 Task: Use the "Details" tool to adjust sharpness and clarity in a close-up photo
Action: Mouse moved to (784, 555)
Screenshot: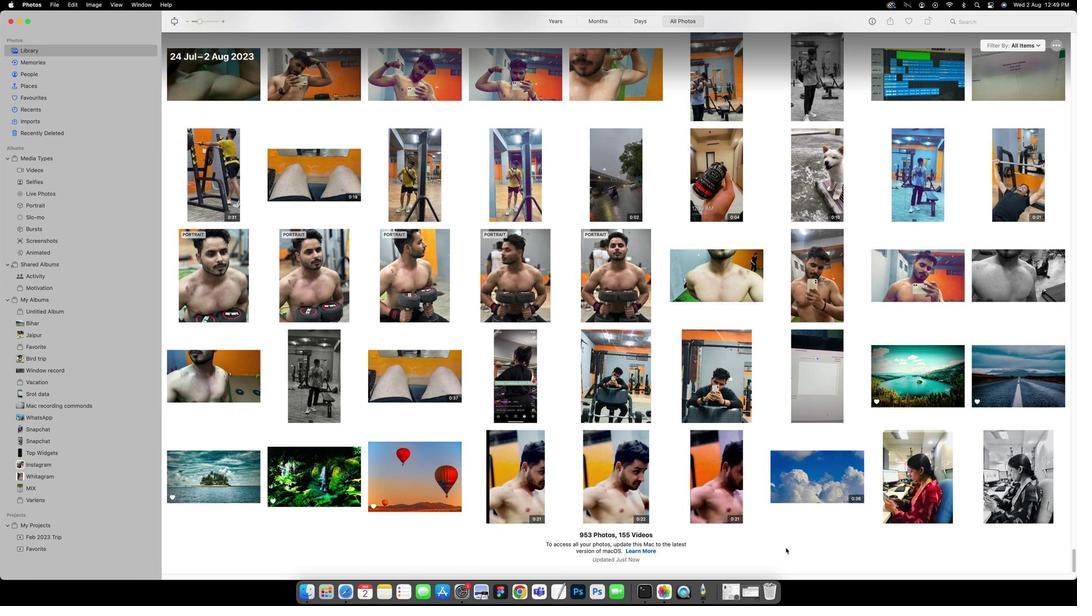 
Action: Mouse pressed left at (784, 555)
Screenshot: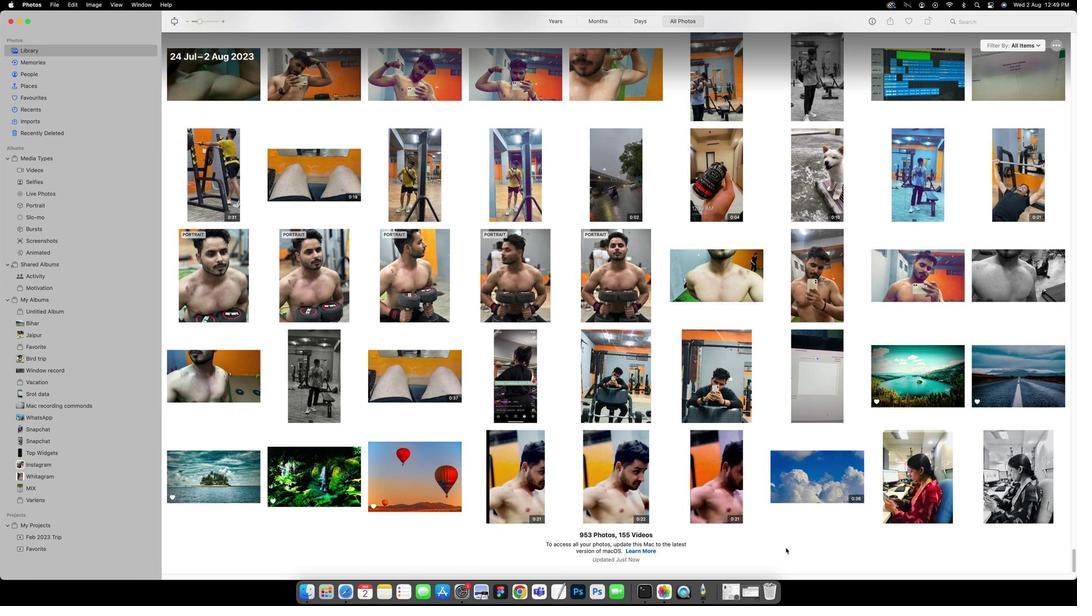 
Action: Mouse moved to (39, 100)
Screenshot: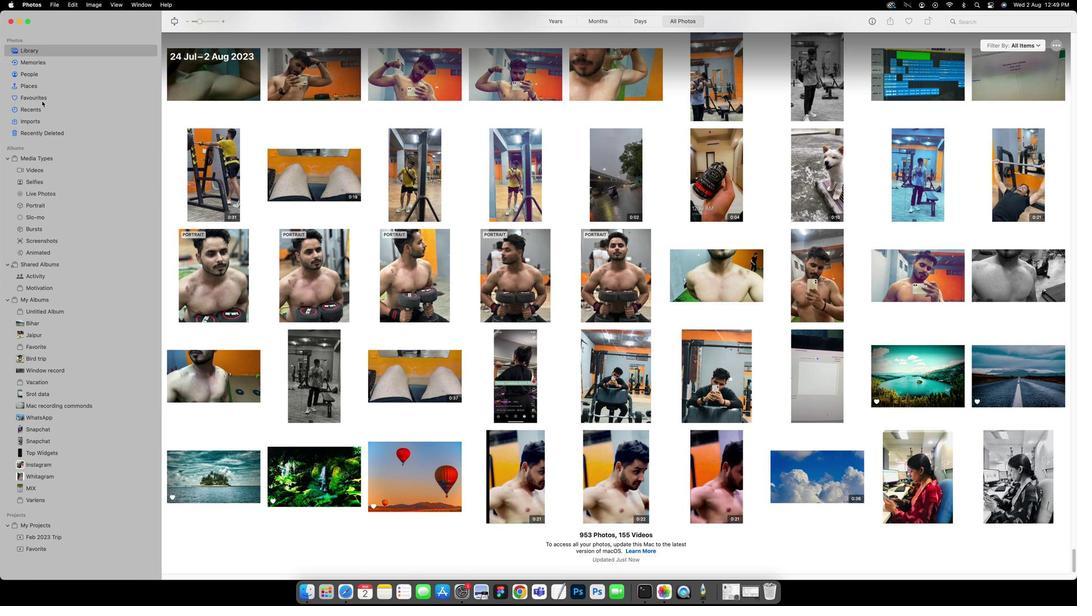 
Action: Mouse pressed left at (39, 100)
Screenshot: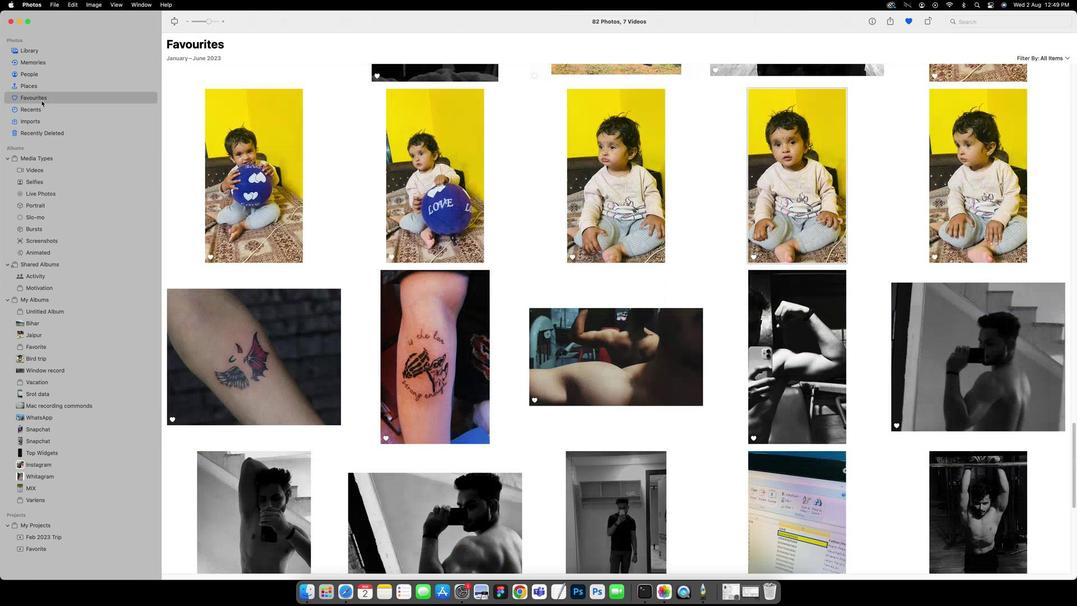 
Action: Mouse moved to (624, 166)
Screenshot: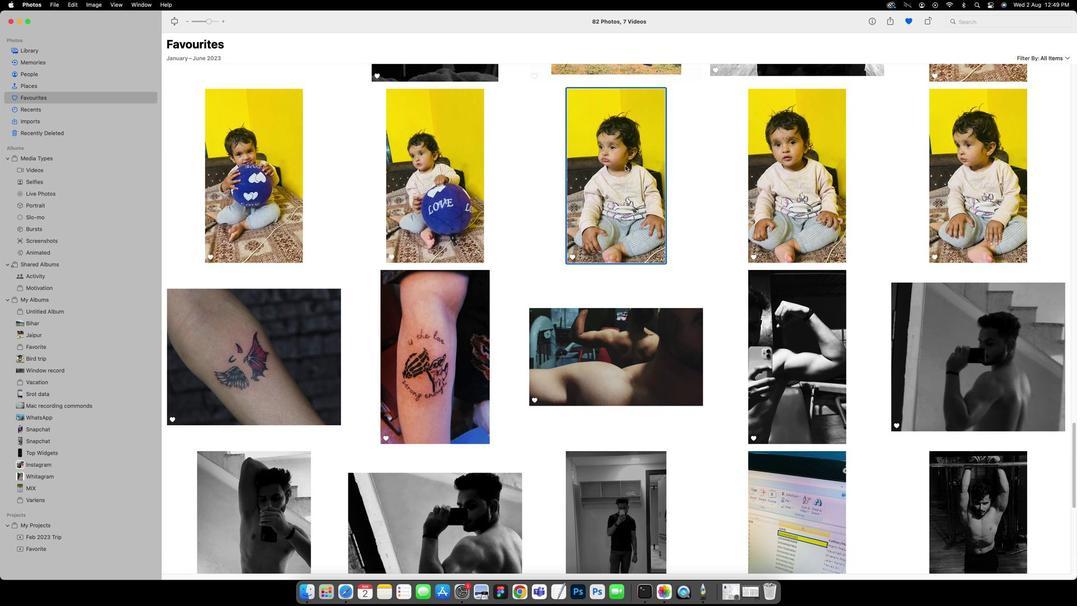 
Action: Mouse pressed left at (624, 166)
Screenshot: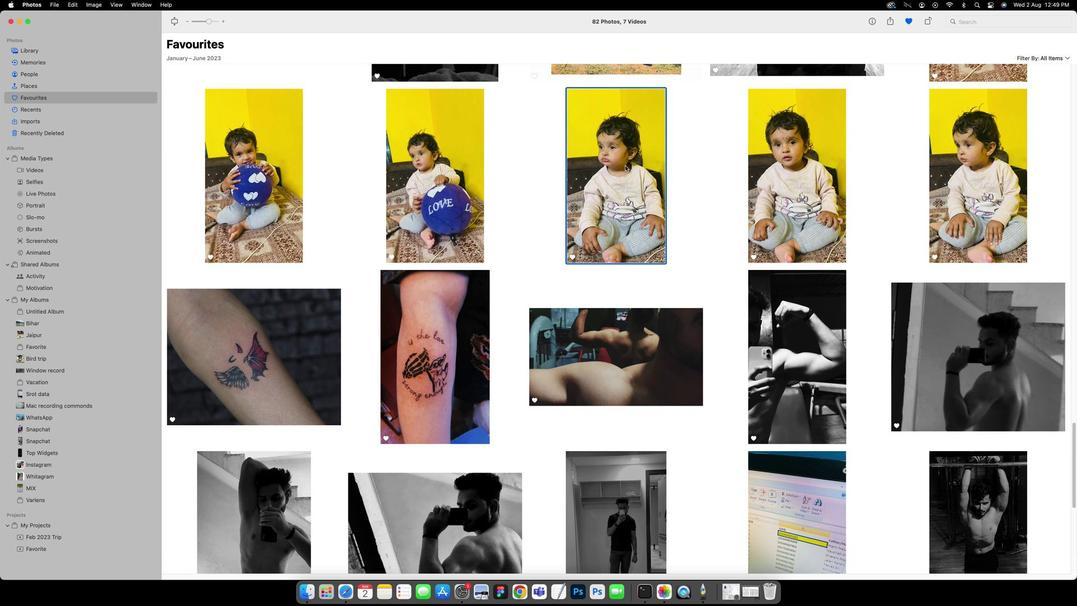 
Action: Mouse moved to (989, 165)
Screenshot: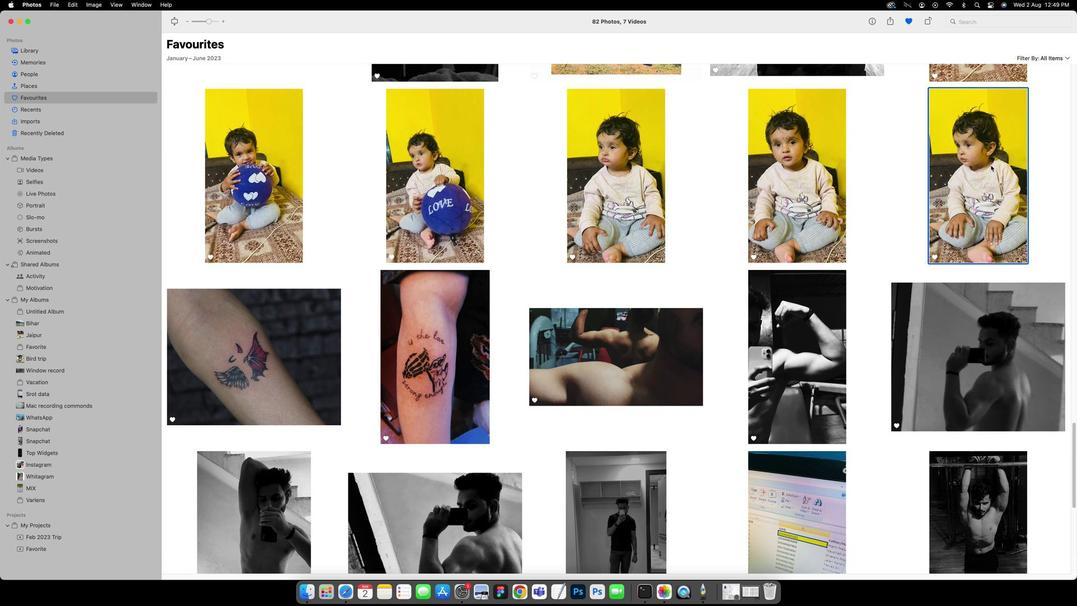 
Action: Mouse pressed left at (989, 165)
Screenshot: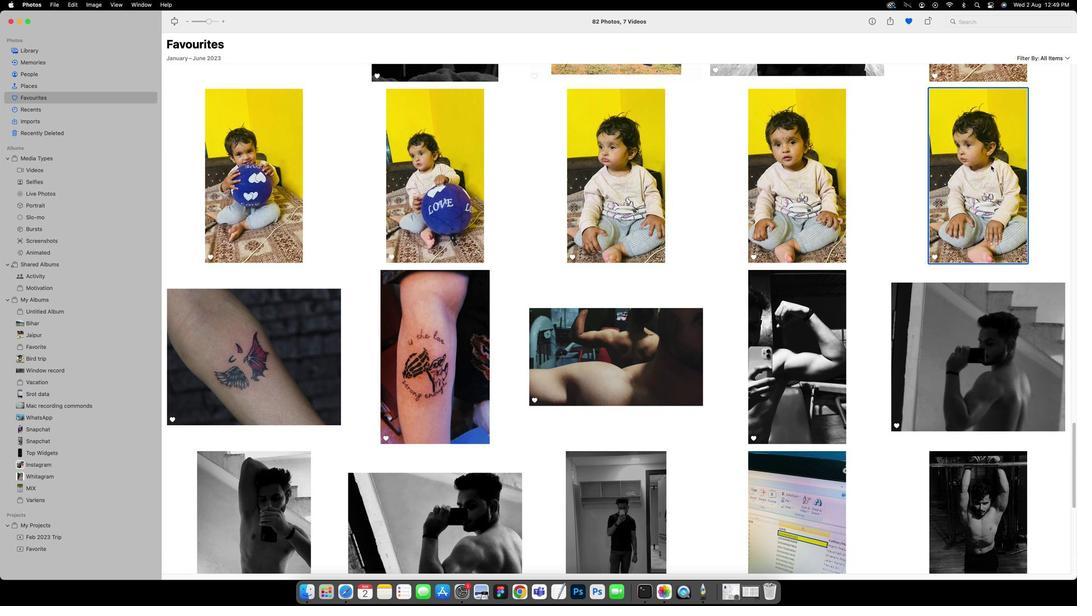 
Action: Mouse pressed left at (989, 165)
Screenshot: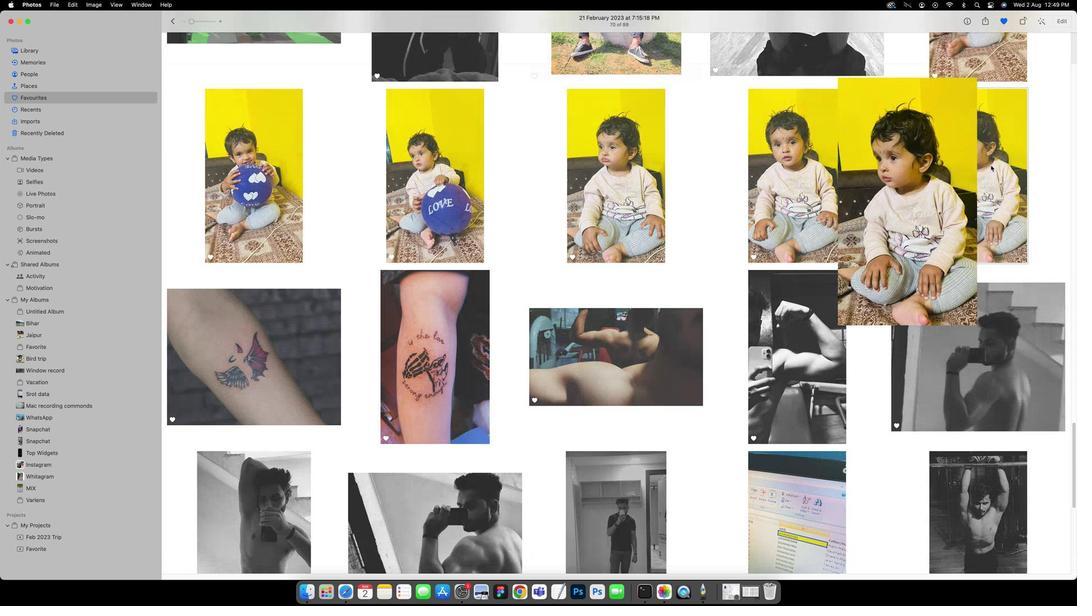 
Action: Mouse moved to (1057, 20)
Screenshot: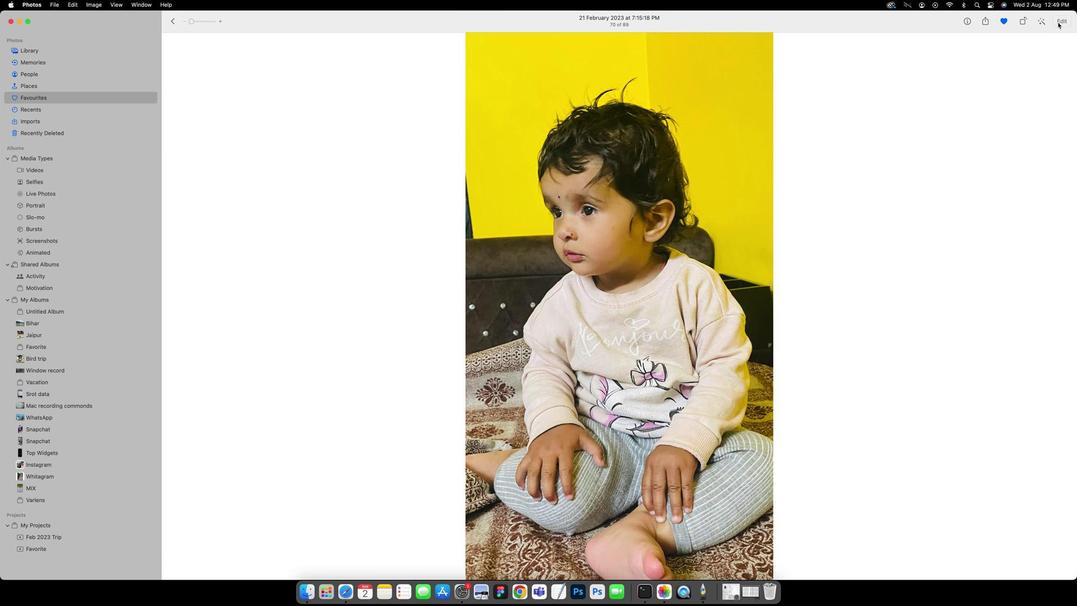 
Action: Mouse pressed left at (1057, 20)
Screenshot: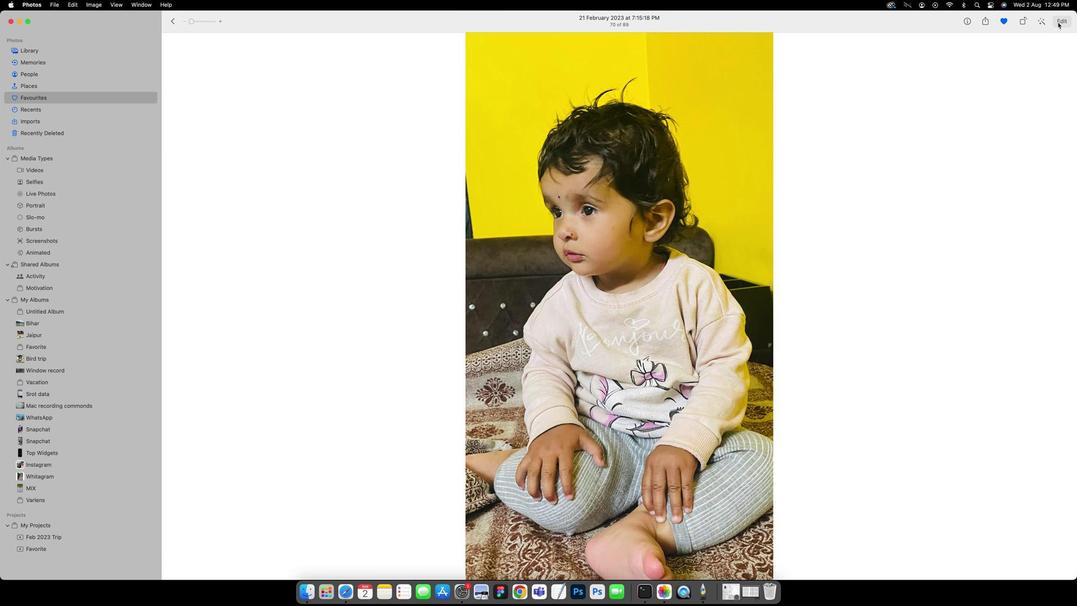 
Action: Mouse moved to (978, 183)
Screenshot: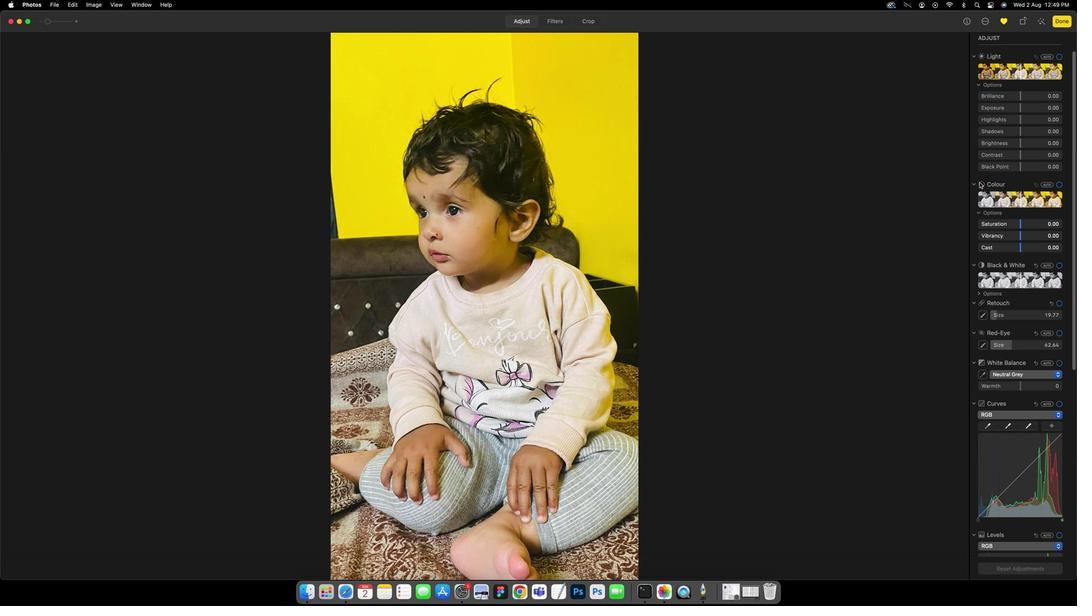
Action: Mouse scrolled (978, 183) with delta (-1, -2)
Screenshot: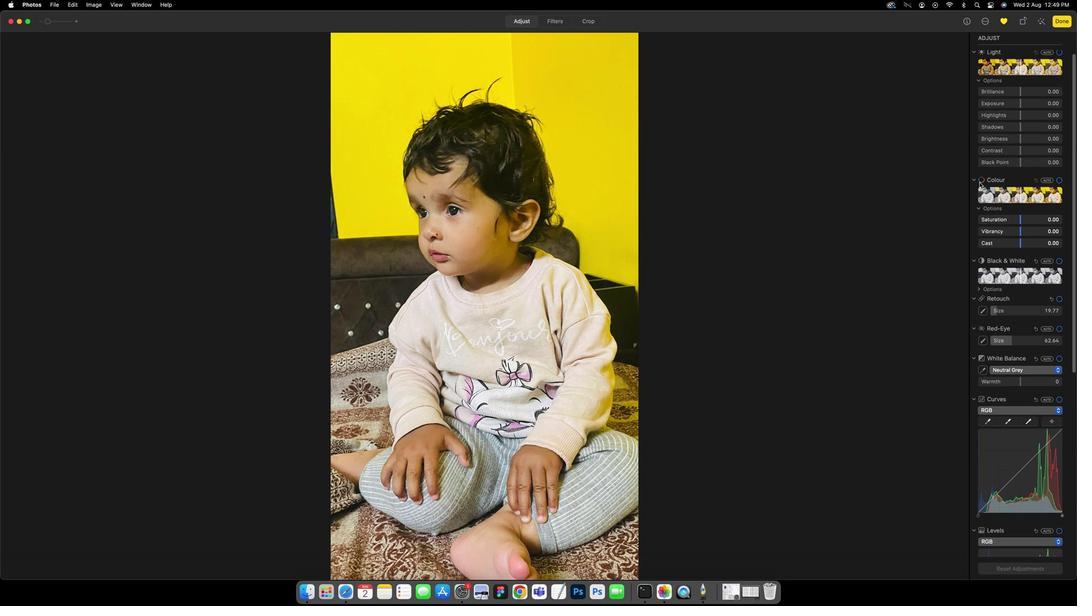 
Action: Mouse scrolled (978, 183) with delta (-1, -2)
Screenshot: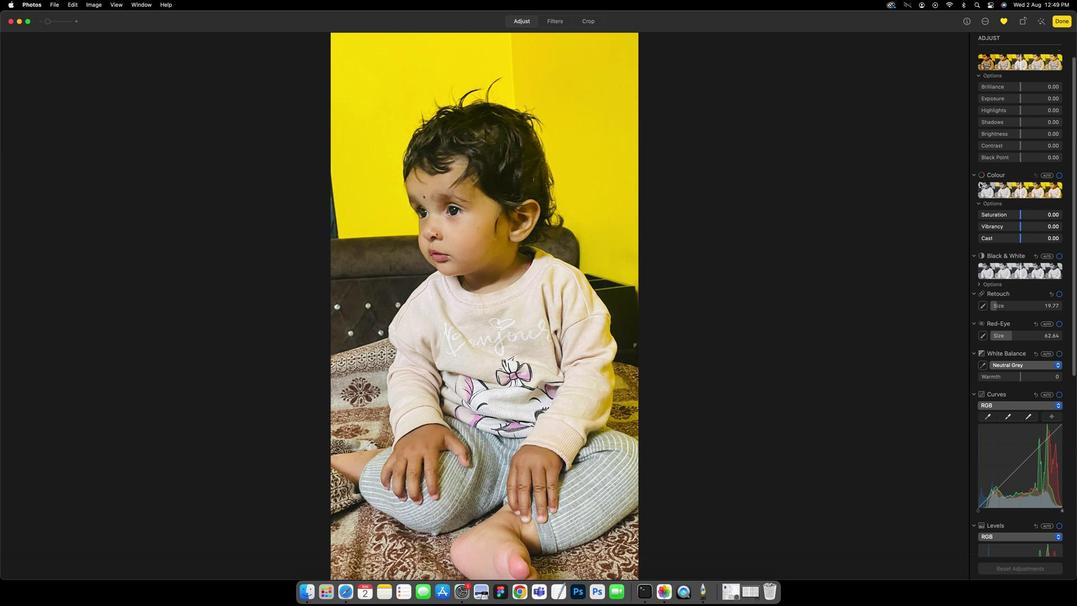 
Action: Mouse scrolled (978, 183) with delta (-1, -2)
Screenshot: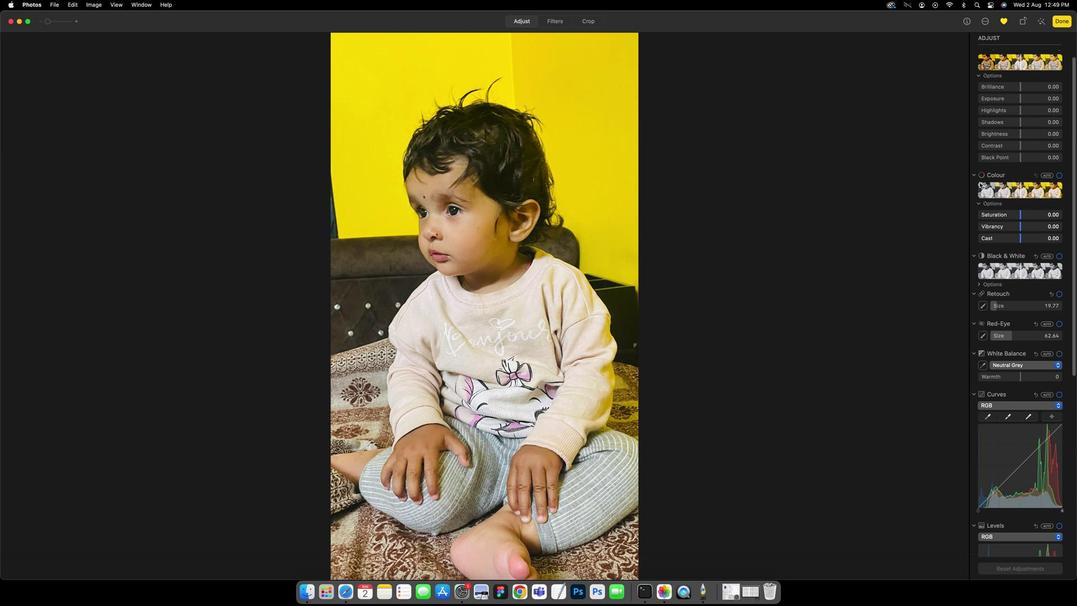 
Action: Mouse scrolled (978, 183) with delta (-1, -2)
Screenshot: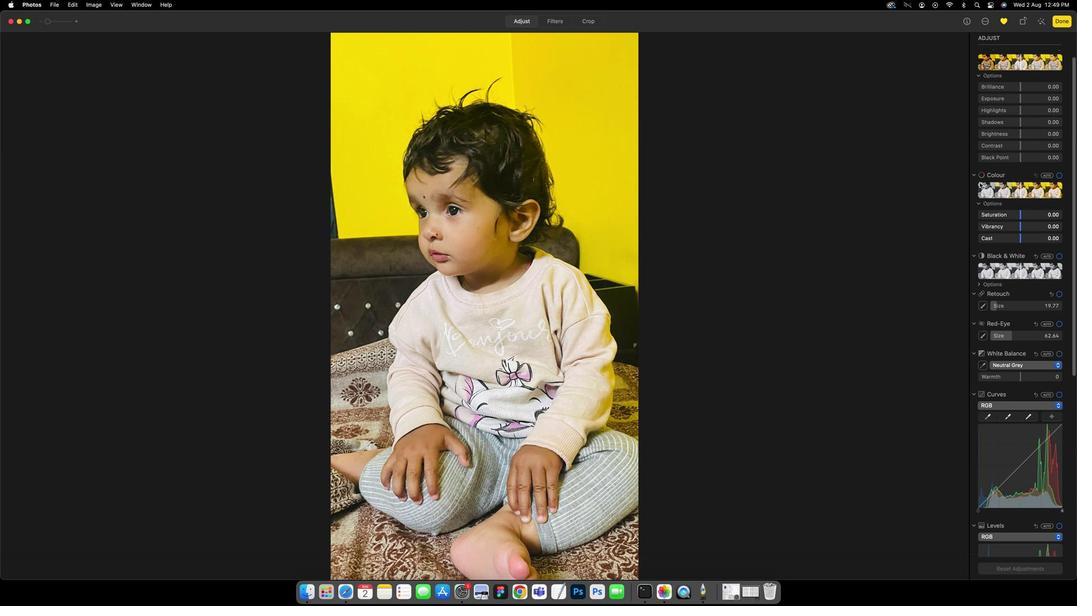 
Action: Mouse scrolled (978, 183) with delta (-1, -2)
Screenshot: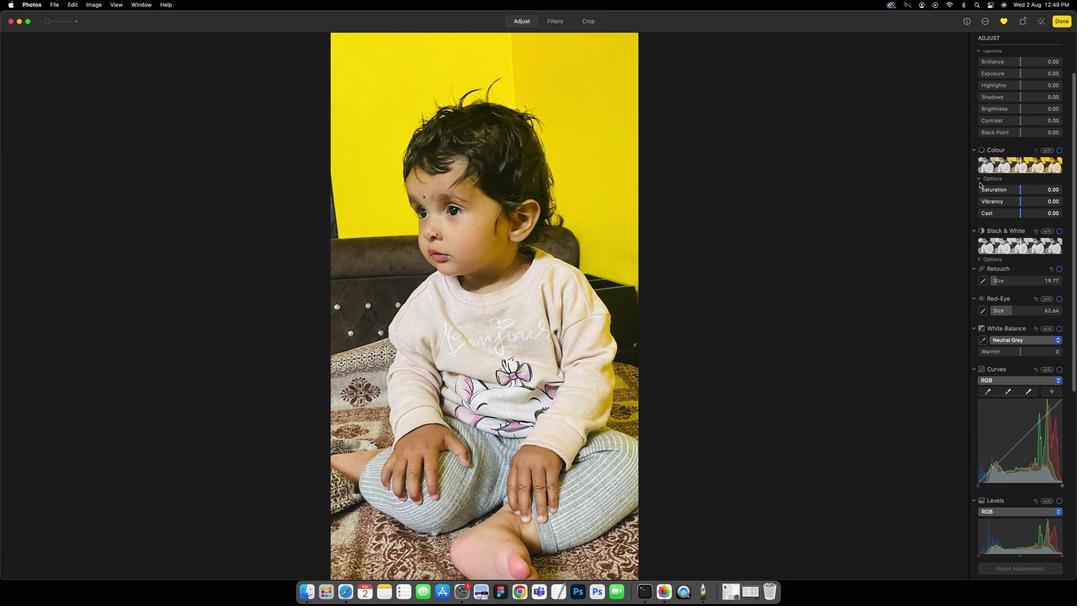 
Action: Mouse scrolled (978, 183) with delta (-1, -2)
Screenshot: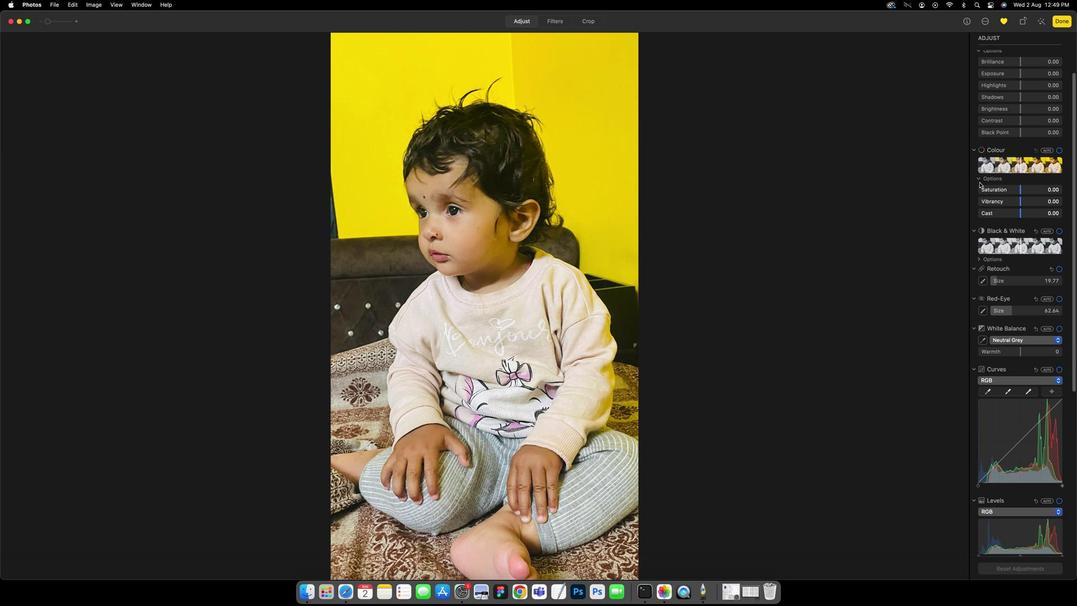 
Action: Mouse scrolled (978, 183) with delta (-1, -2)
Screenshot: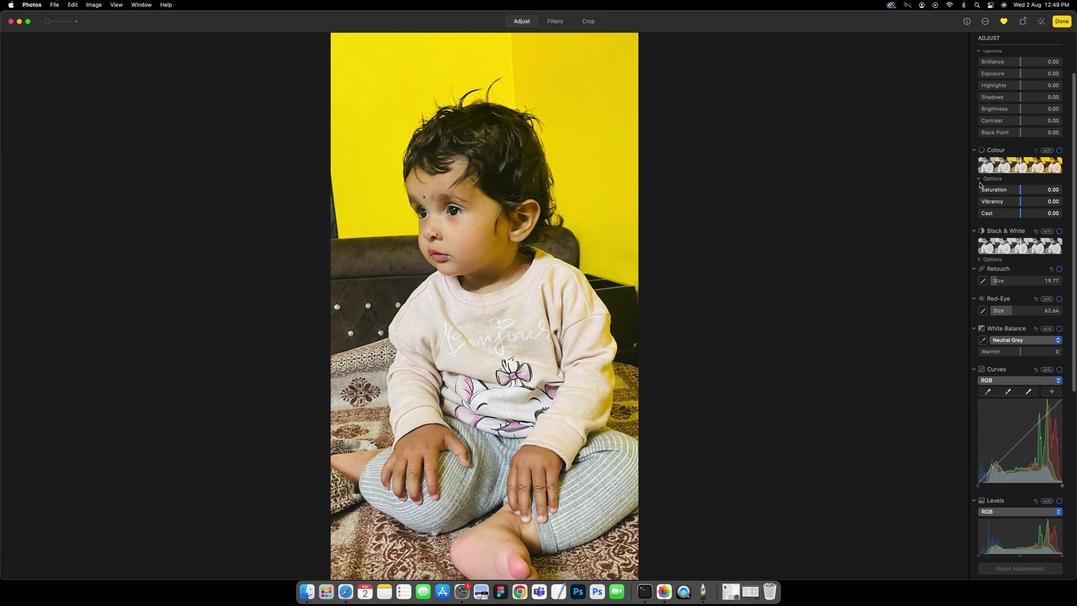 
Action: Mouse scrolled (978, 183) with delta (-1, -2)
Screenshot: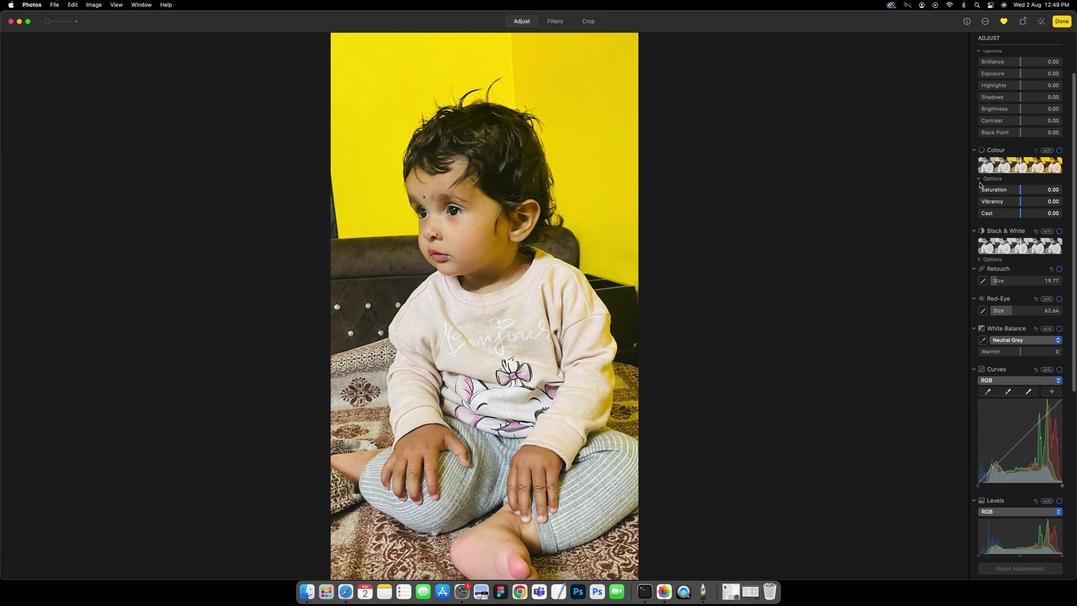 
Action: Mouse scrolled (978, 183) with delta (-1, -2)
Screenshot: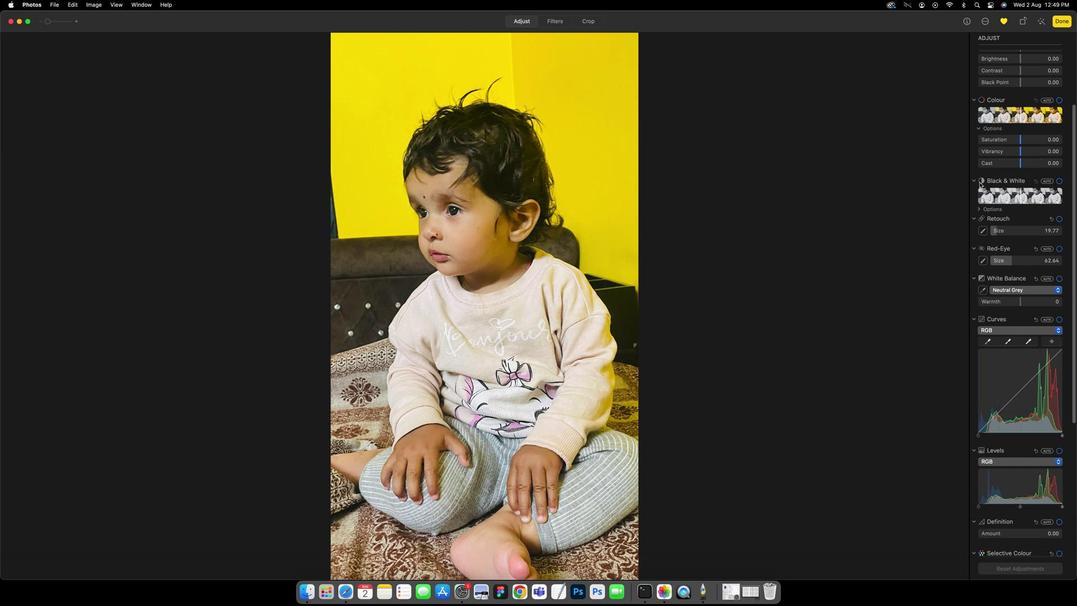 
Action: Mouse scrolled (978, 183) with delta (-1, -2)
Screenshot: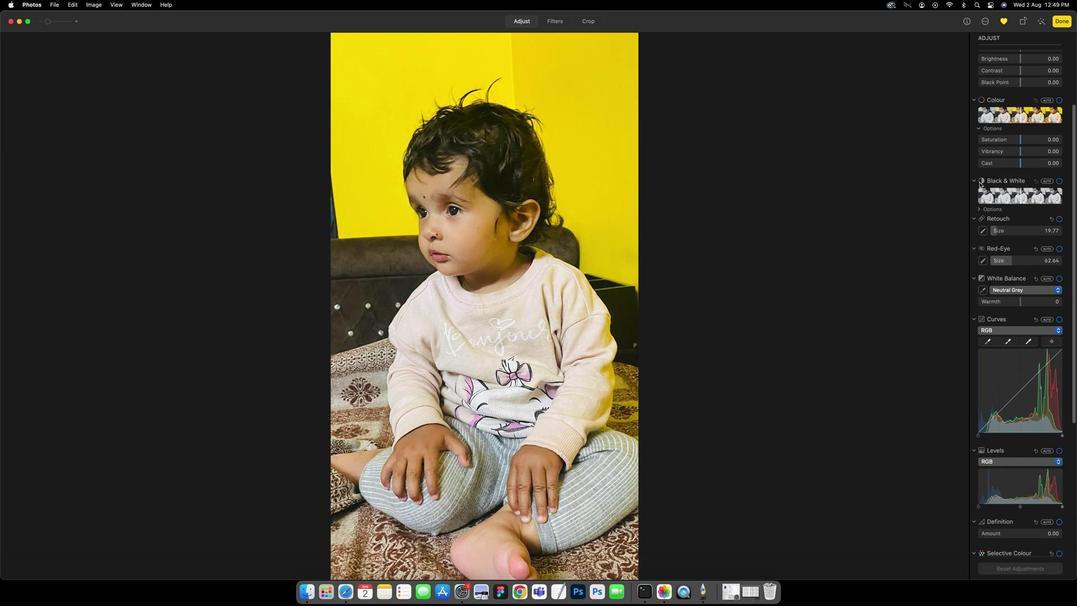 
Action: Mouse scrolled (978, 183) with delta (-1, -2)
Screenshot: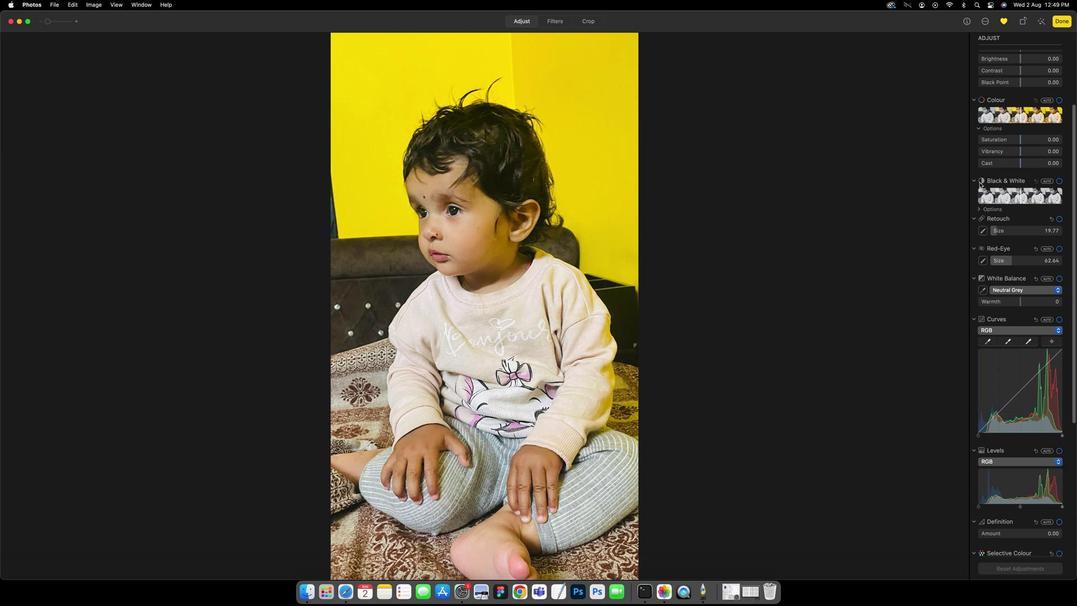 
Action: Mouse scrolled (978, 183) with delta (-1, -3)
Screenshot: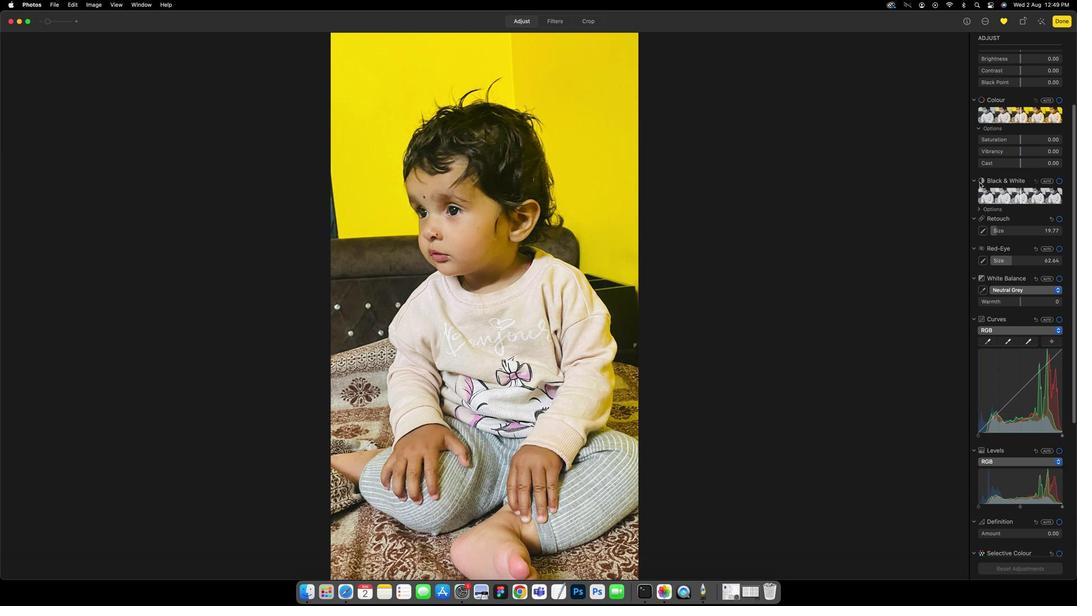 
Action: Mouse scrolled (978, 183) with delta (-1, -3)
Screenshot: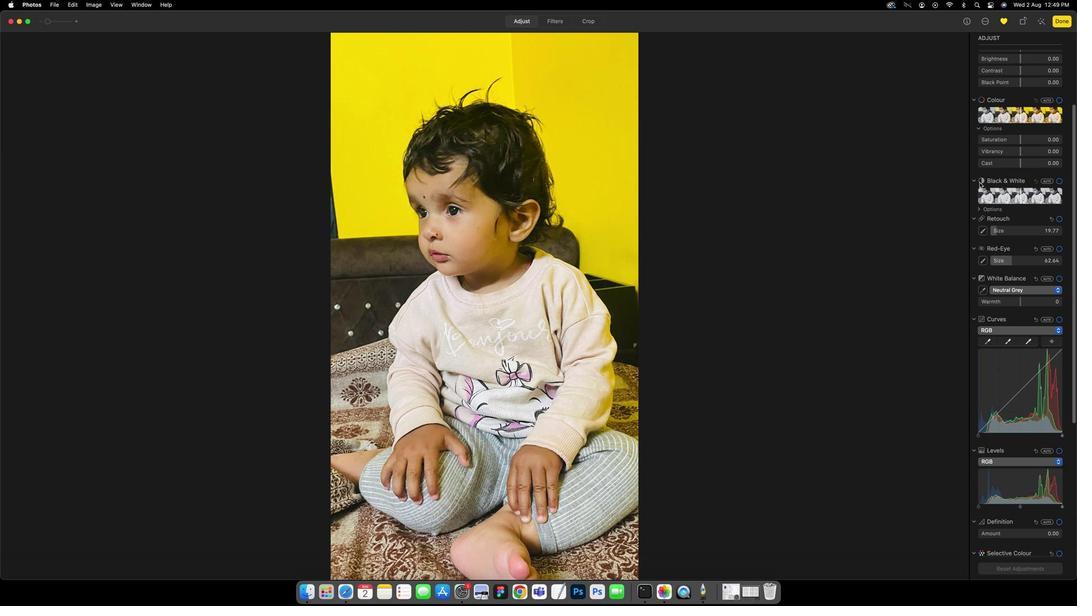 
Action: Mouse scrolled (978, 183) with delta (-1, -2)
Screenshot: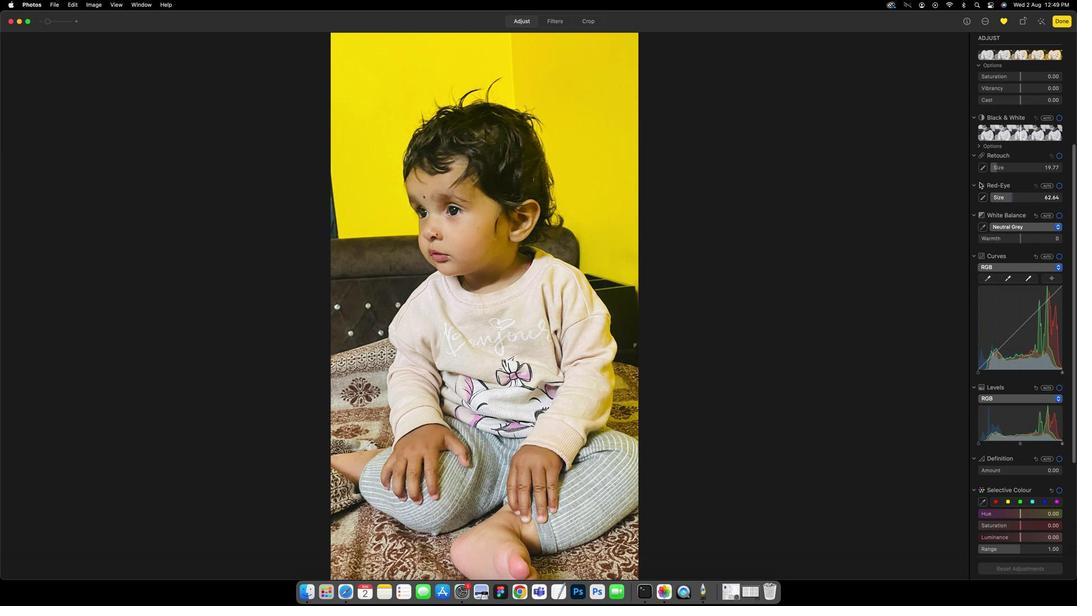 
Action: Mouse scrolled (978, 183) with delta (-1, -2)
Screenshot: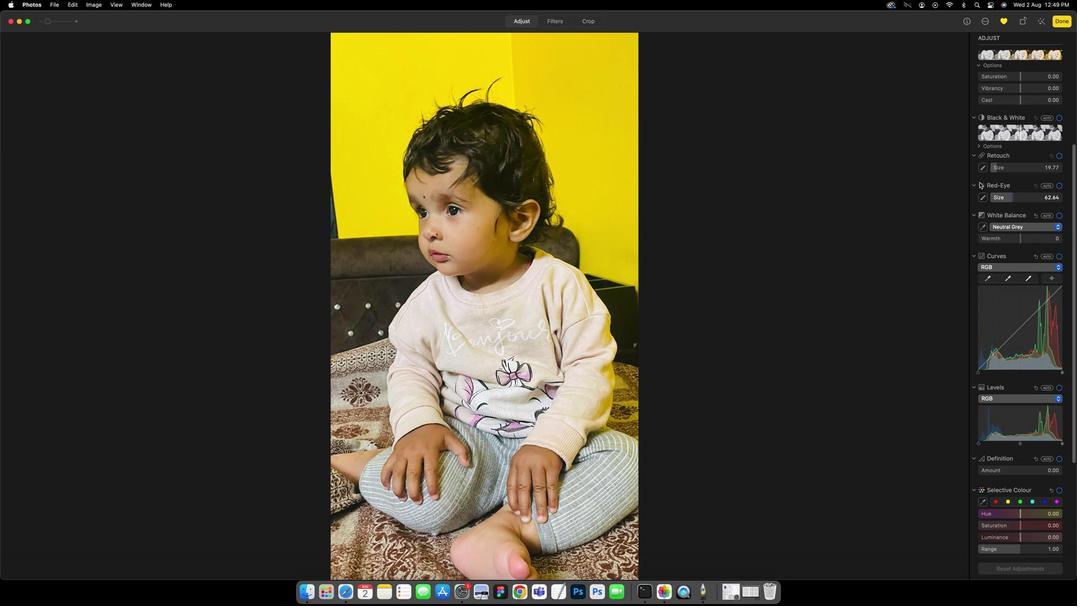 
Action: Mouse scrolled (978, 183) with delta (-1, -2)
Screenshot: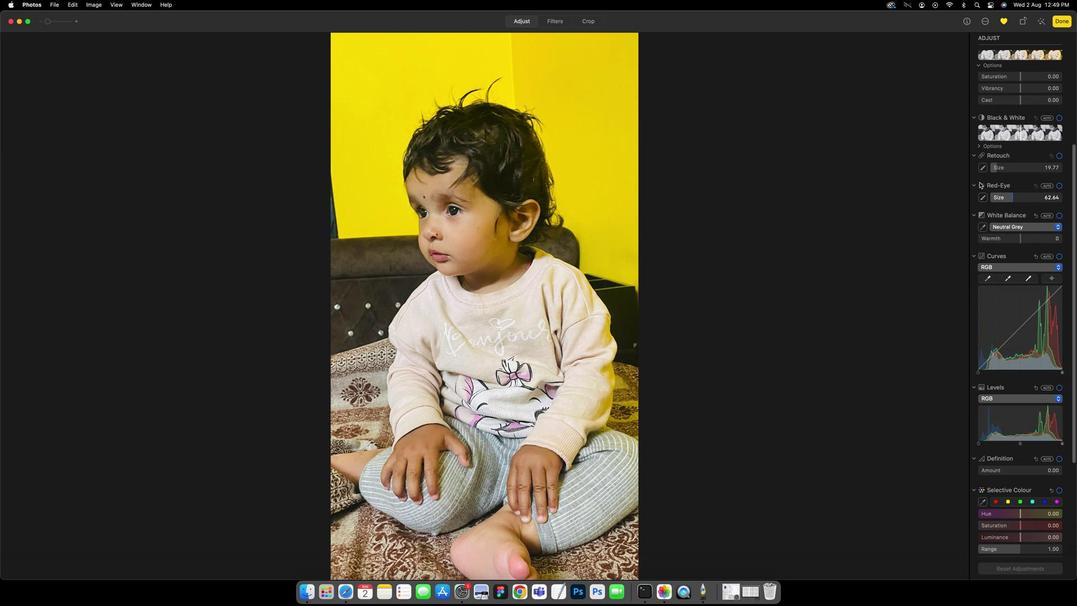 
Action: Mouse scrolled (978, 183) with delta (-1, -3)
Screenshot: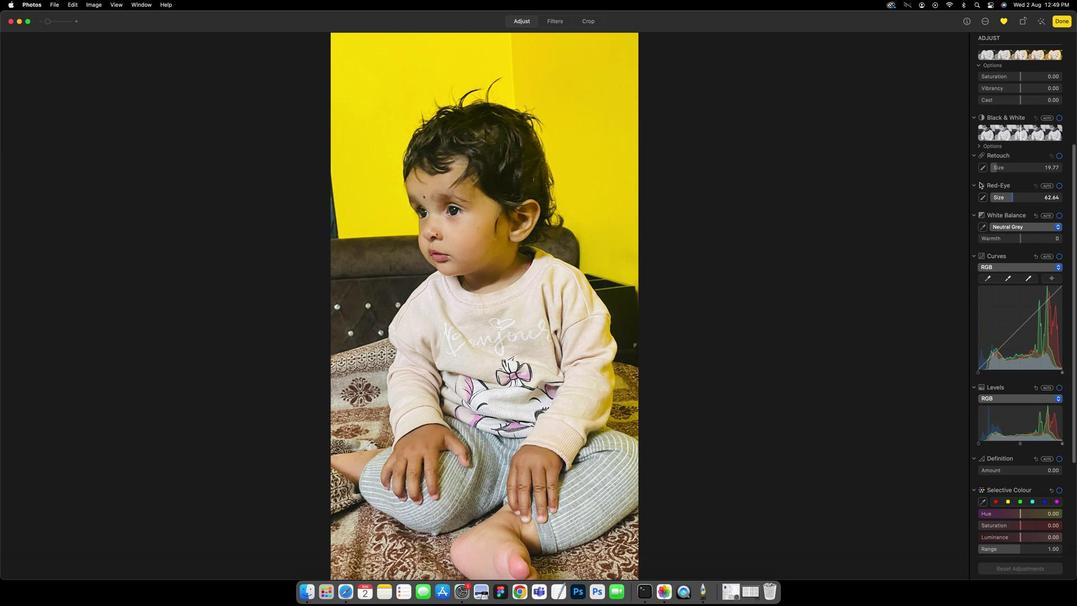 
Action: Mouse scrolled (978, 183) with delta (-1, -3)
Screenshot: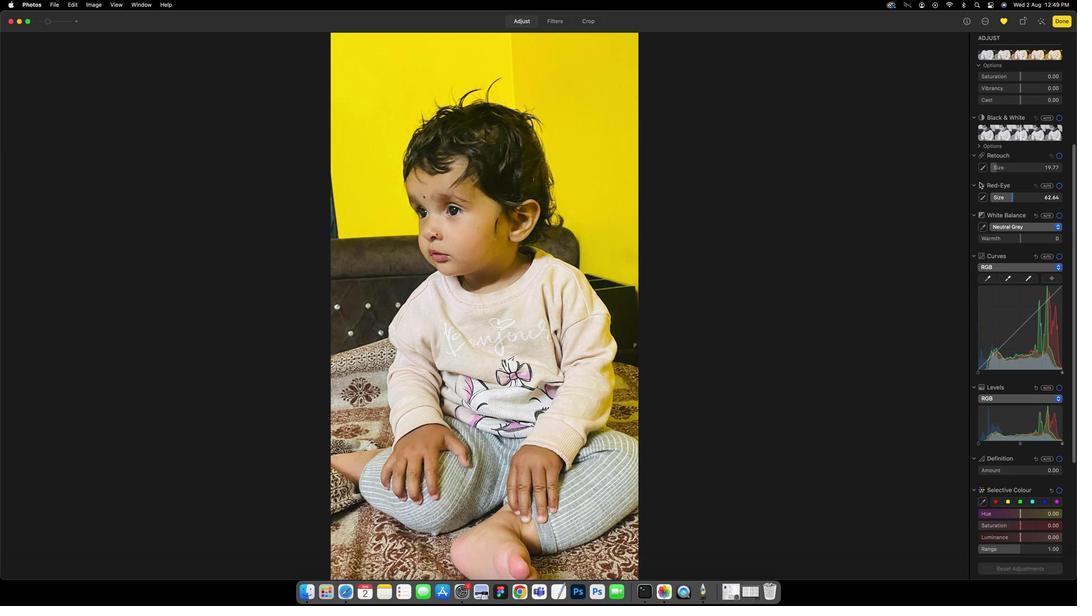 
Action: Mouse scrolled (978, 183) with delta (-1, -2)
Screenshot: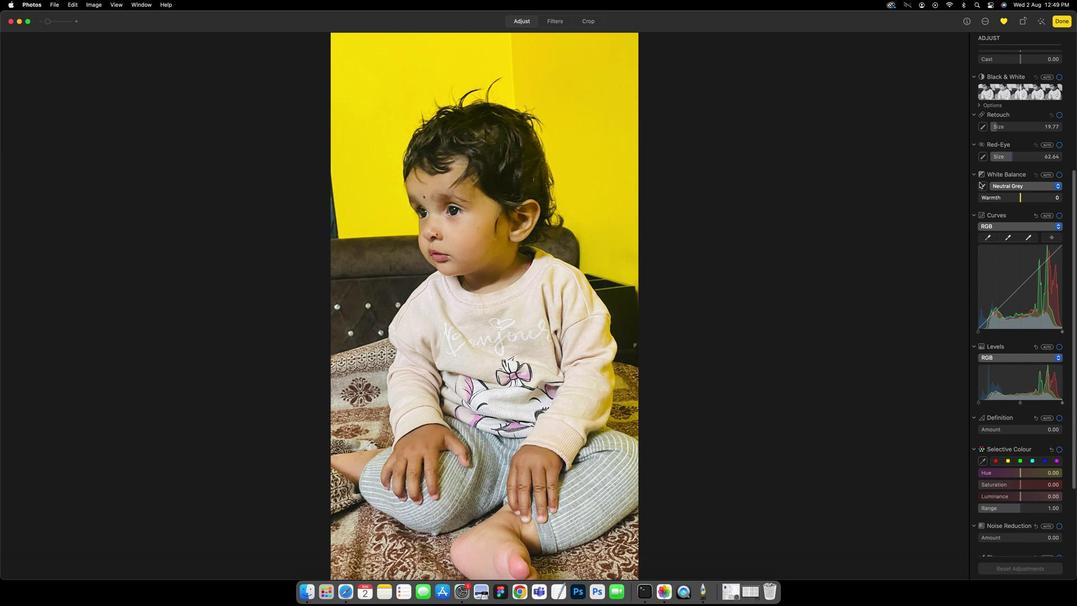 
Action: Mouse scrolled (978, 183) with delta (-1, -2)
Screenshot: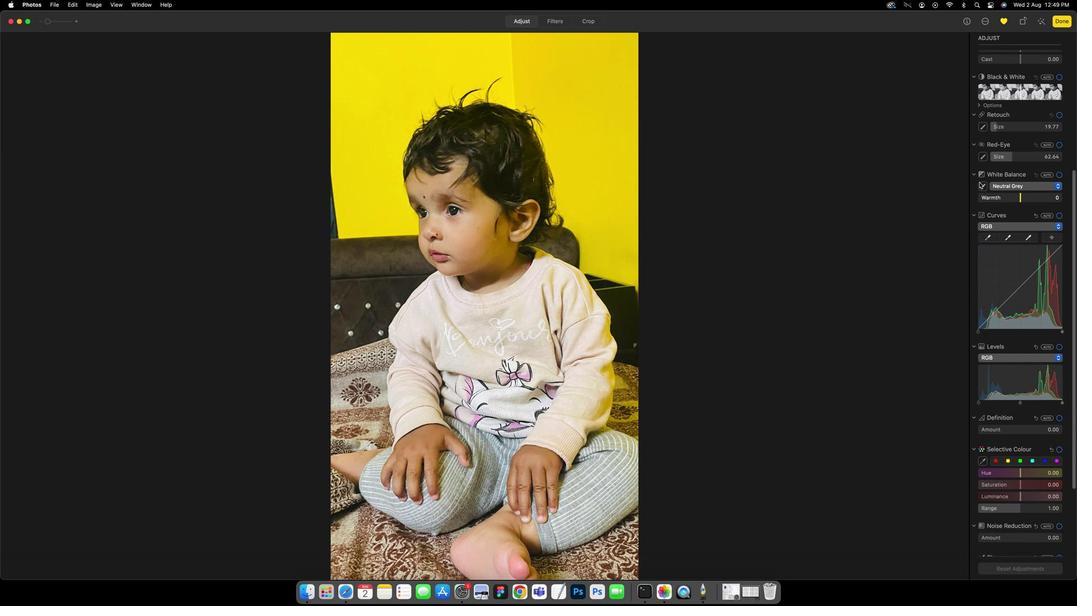 
Action: Mouse scrolled (978, 183) with delta (-1, -2)
Screenshot: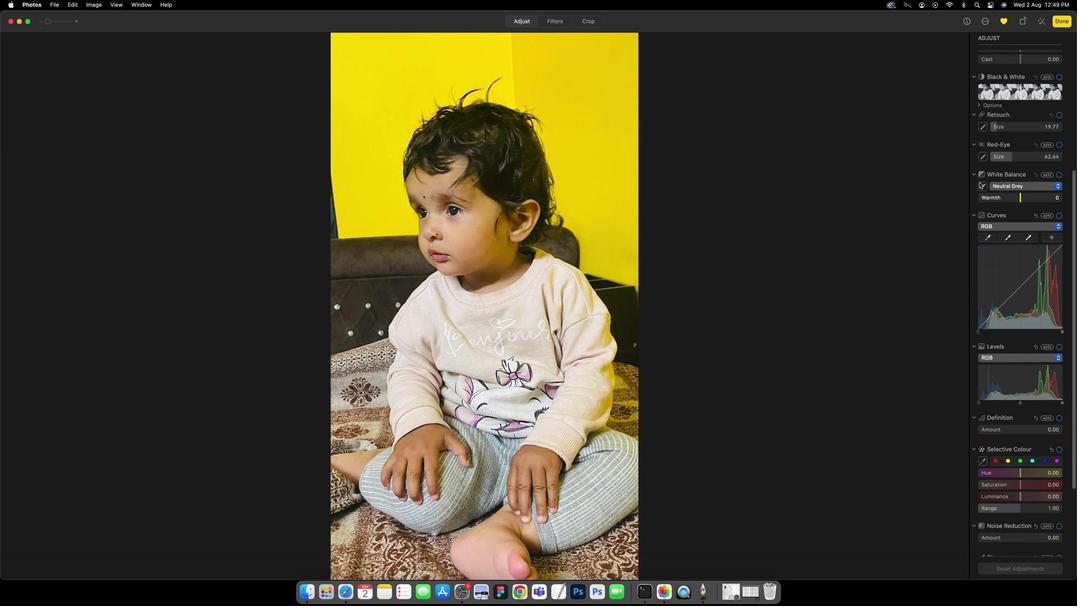 
Action: Mouse scrolled (978, 183) with delta (-1, -3)
Screenshot: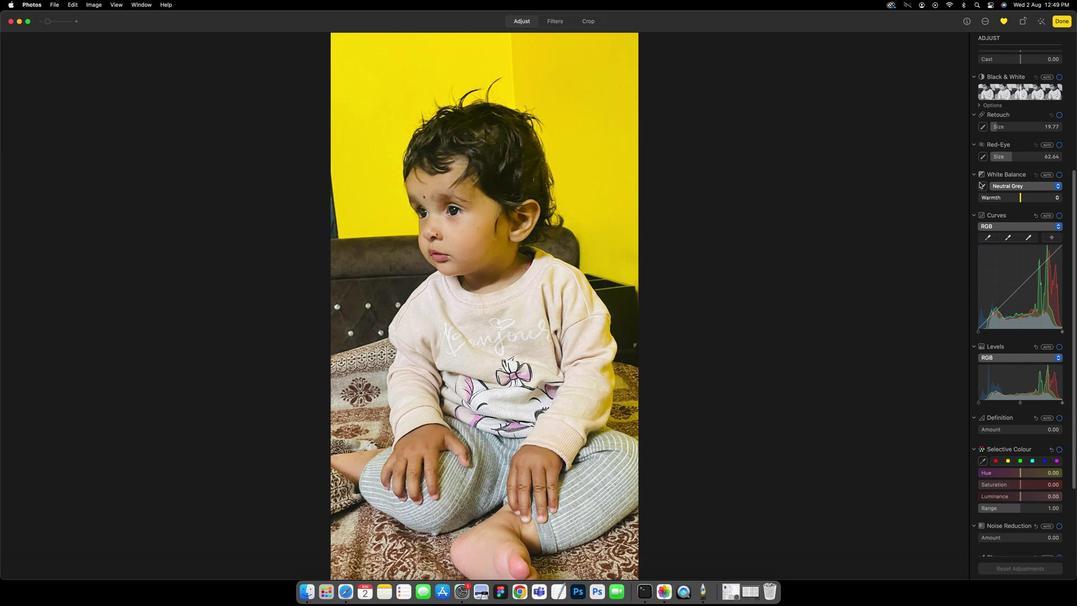 
Action: Mouse scrolled (978, 183) with delta (-1, -2)
Screenshot: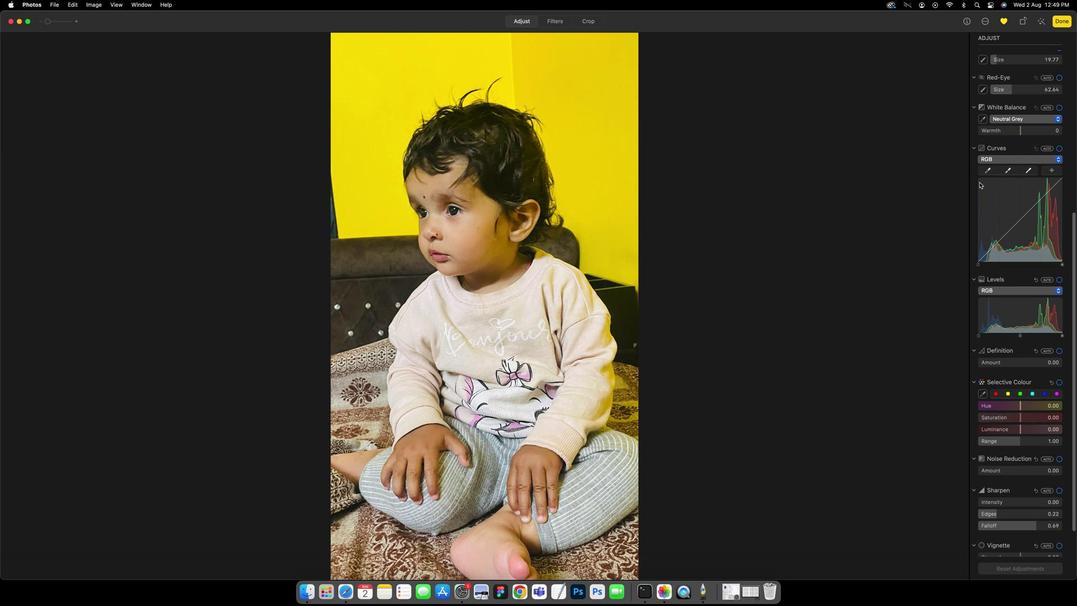 
Action: Mouse scrolled (978, 183) with delta (-1, -2)
Screenshot: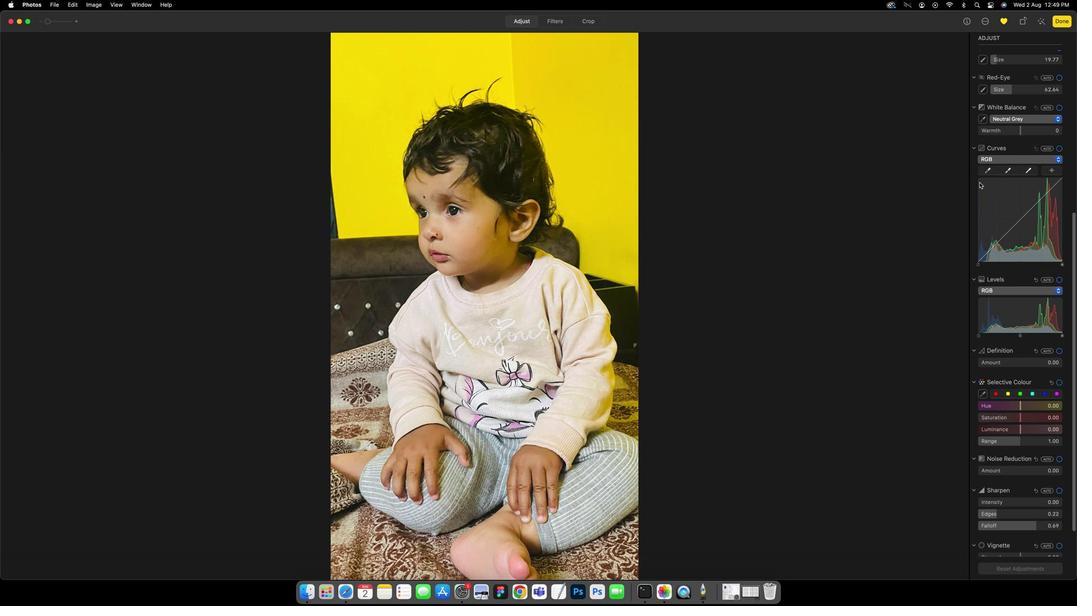 
Action: Mouse scrolled (978, 183) with delta (-1, -2)
Screenshot: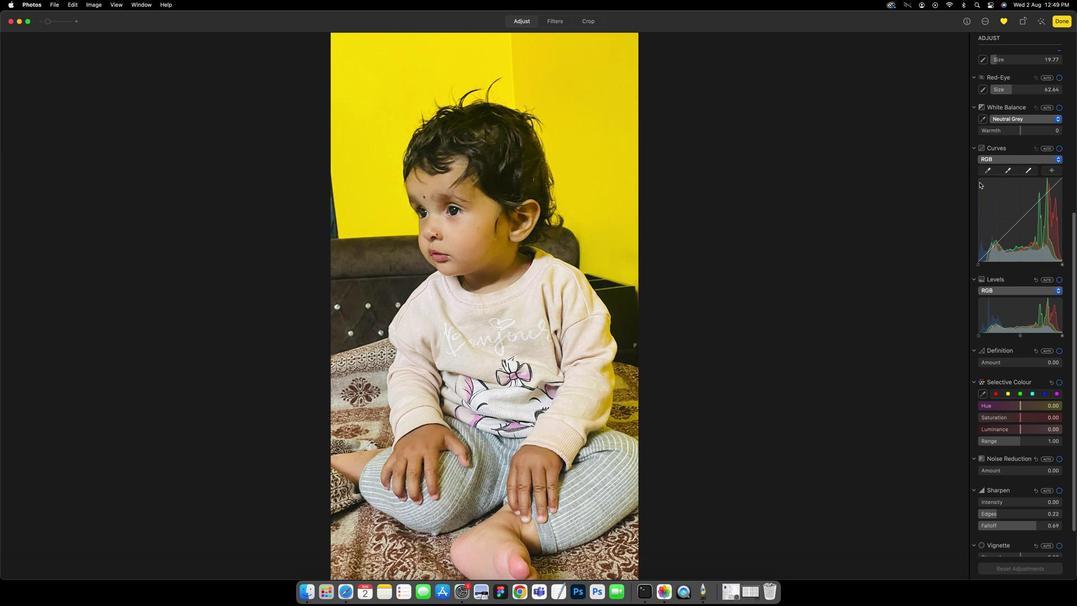 
Action: Mouse scrolled (978, 183) with delta (-1, -3)
Screenshot: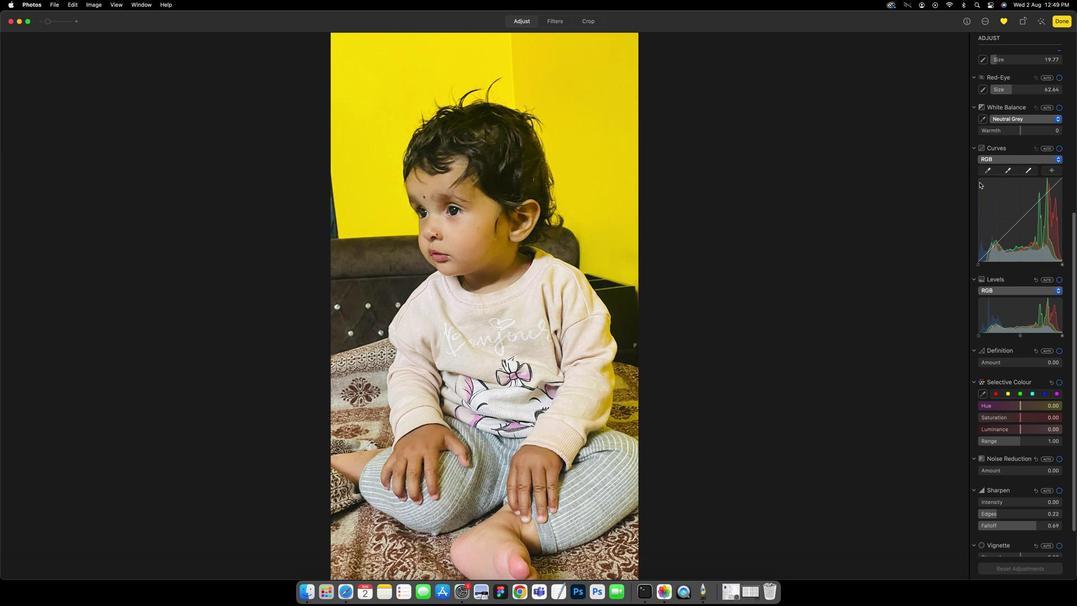
Action: Mouse scrolled (978, 183) with delta (-1, -3)
Screenshot: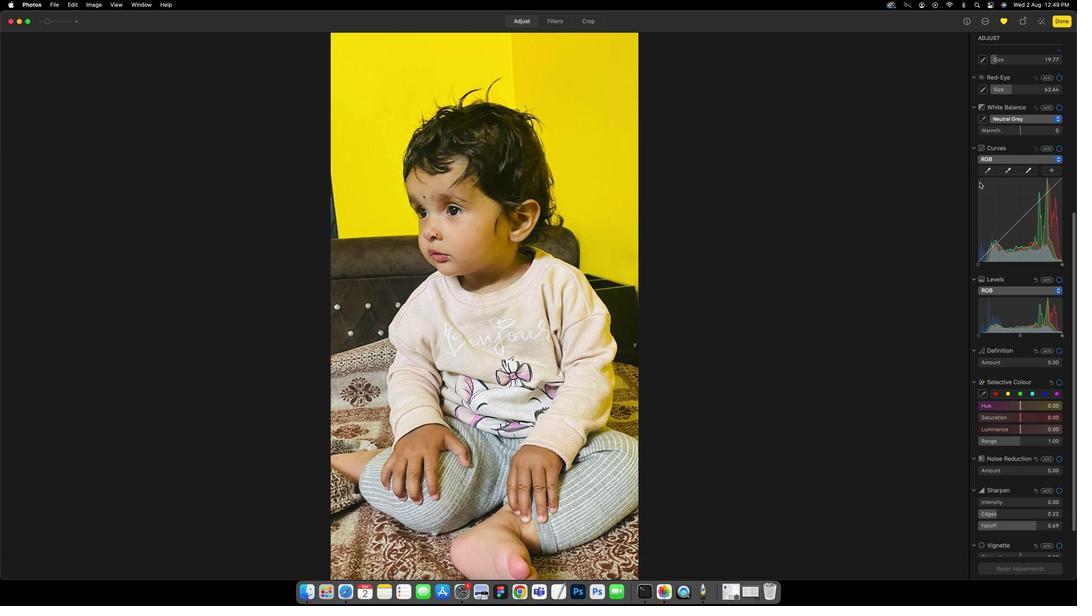 
Action: Mouse scrolled (978, 183) with delta (-1, -2)
Screenshot: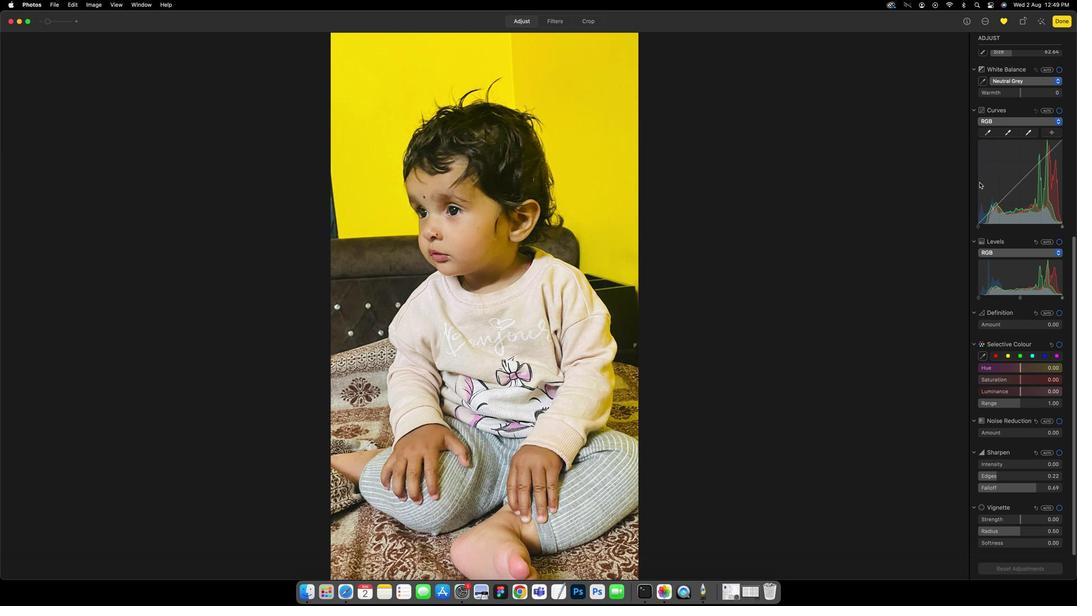 
Action: Mouse scrolled (978, 183) with delta (-1, -2)
Screenshot: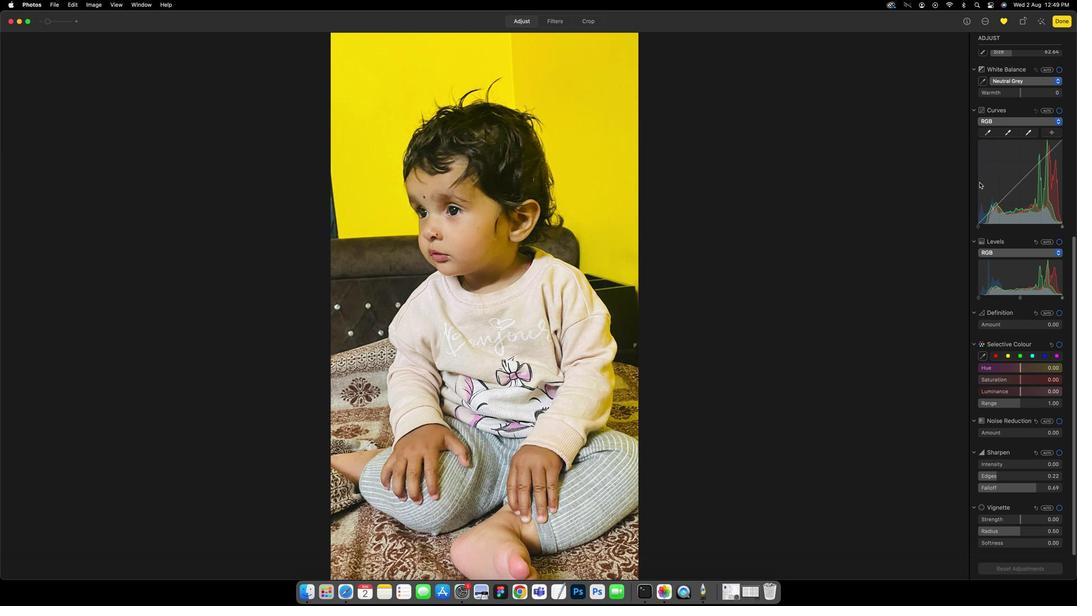 
Action: Mouse scrolled (978, 183) with delta (-1, -2)
Screenshot: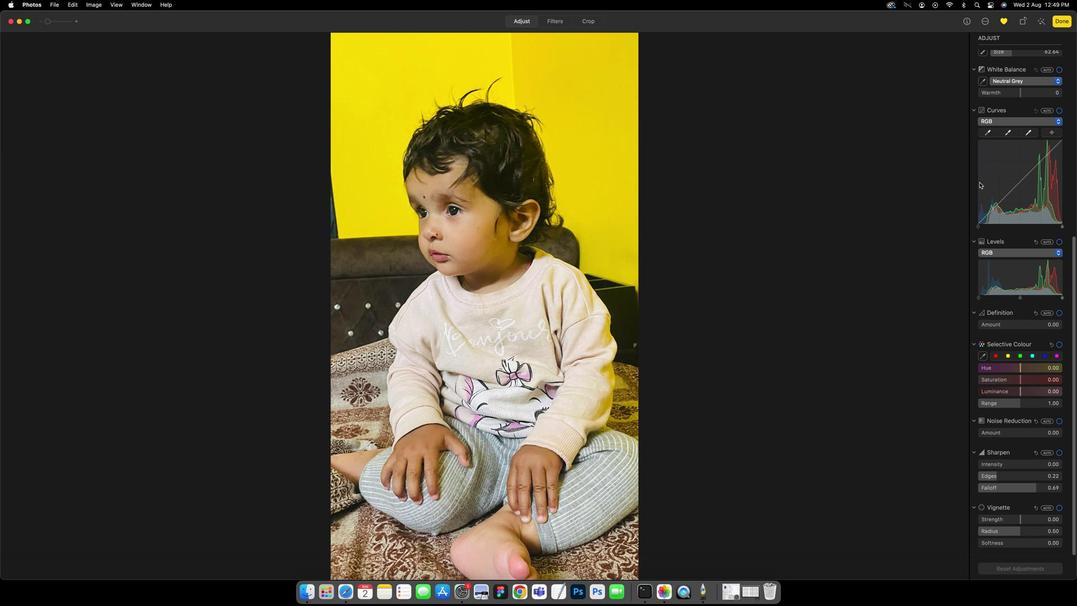 
Action: Mouse scrolled (978, 183) with delta (-1, -3)
Screenshot: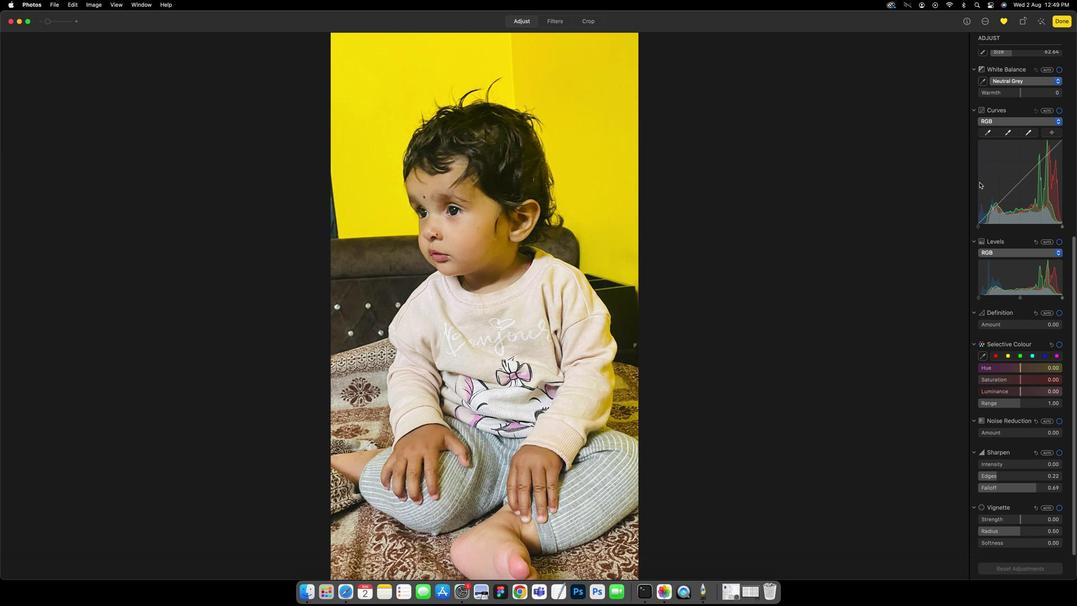 
Action: Mouse scrolled (978, 183) with delta (-1, -3)
Screenshot: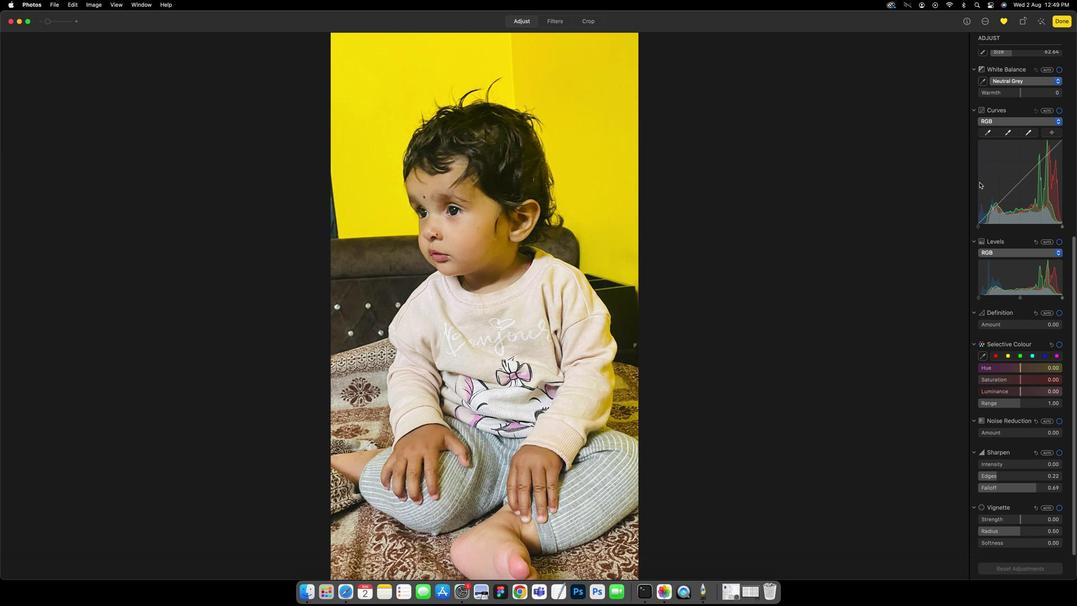
Action: Mouse scrolled (978, 183) with delta (-1, -2)
Screenshot: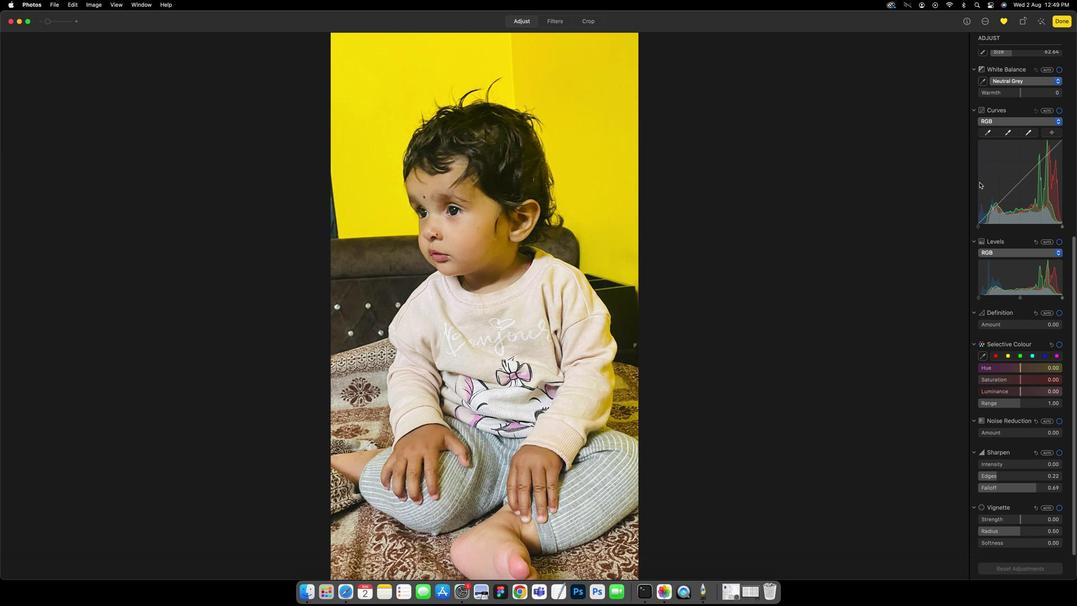 
Action: Mouse scrolled (978, 183) with delta (-1, -2)
Screenshot: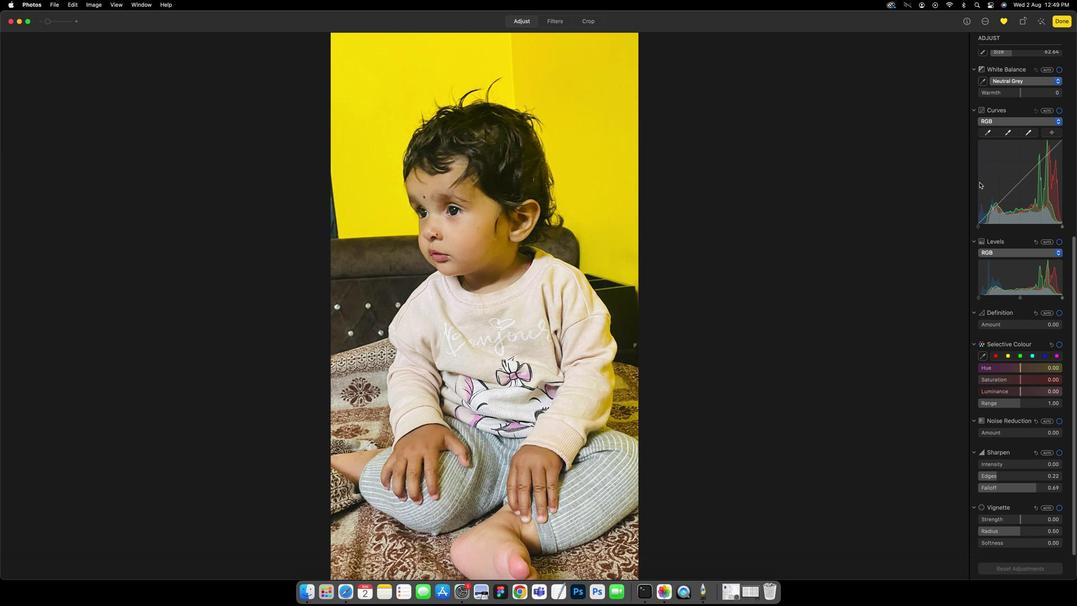 
Action: Mouse scrolled (978, 183) with delta (-1, -2)
Screenshot: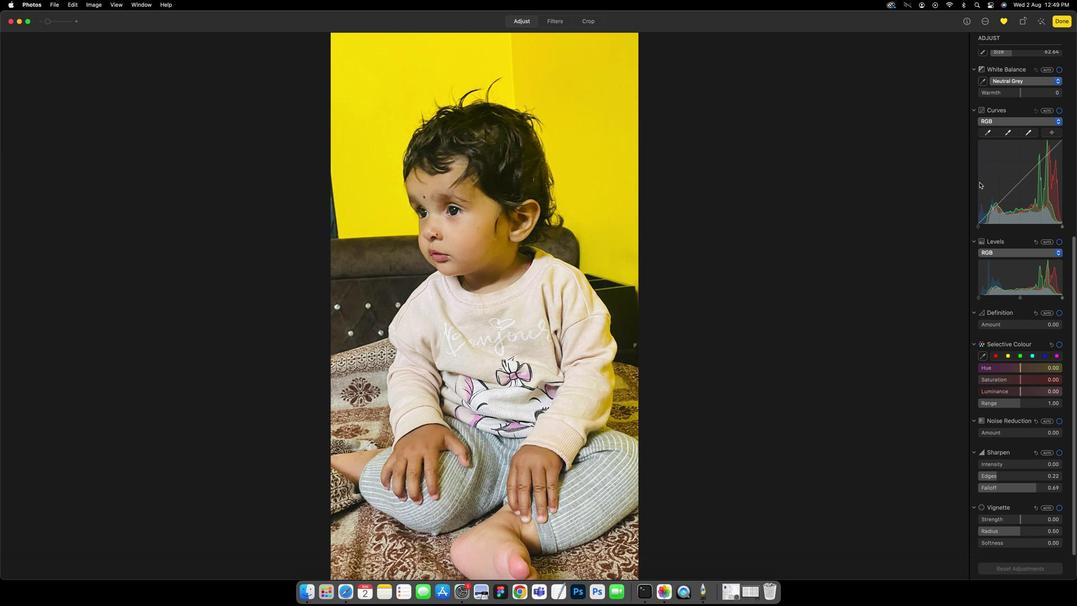 
Action: Mouse scrolled (978, 183) with delta (-1, -3)
Screenshot: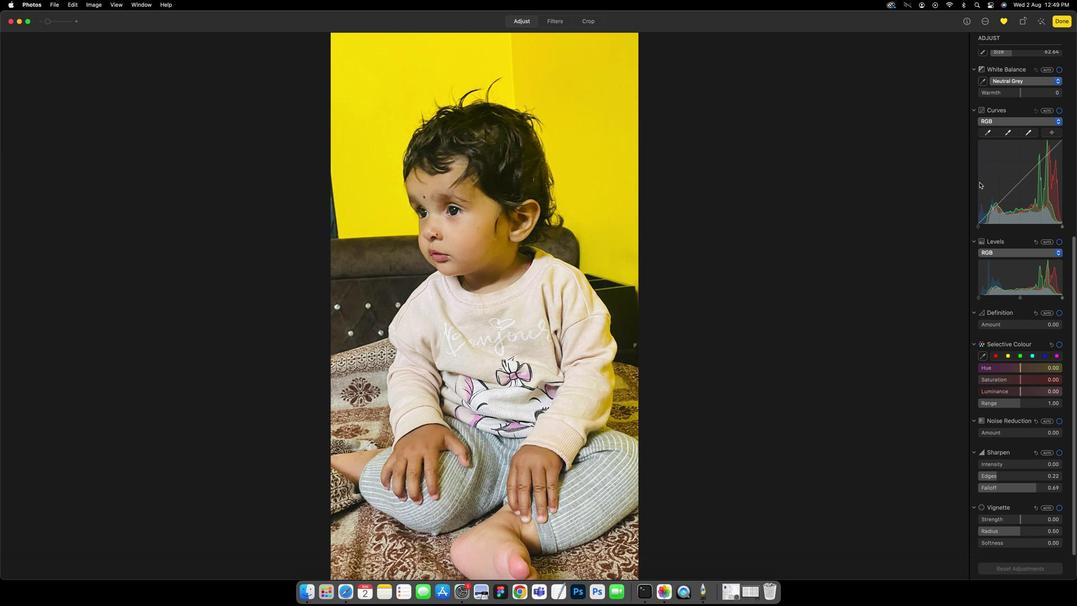 
Action: Mouse moved to (979, 468)
Screenshot: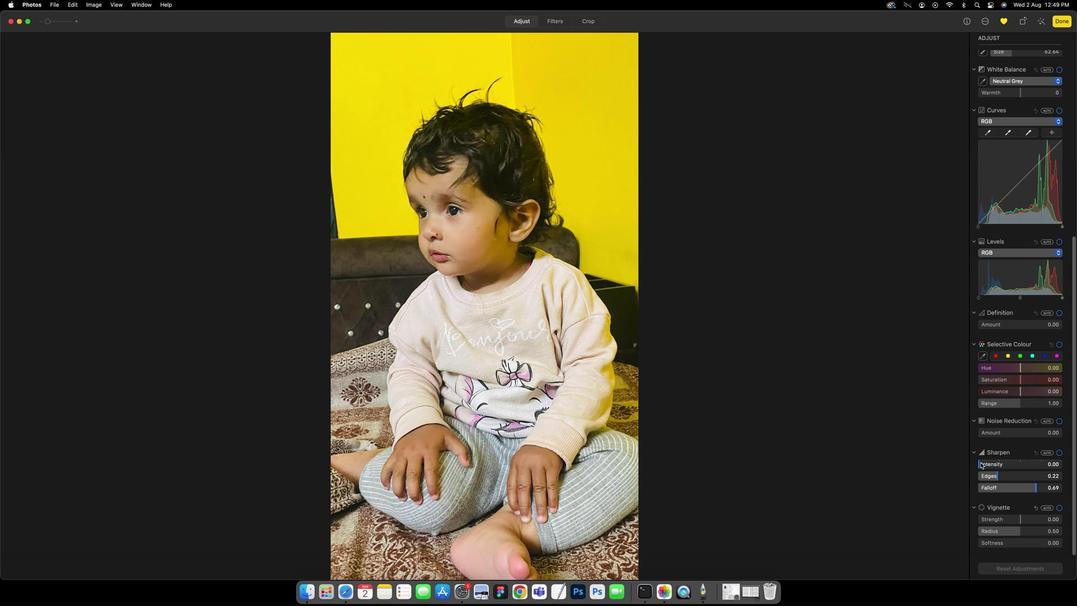 
Action: Mouse pressed left at (979, 468)
Screenshot: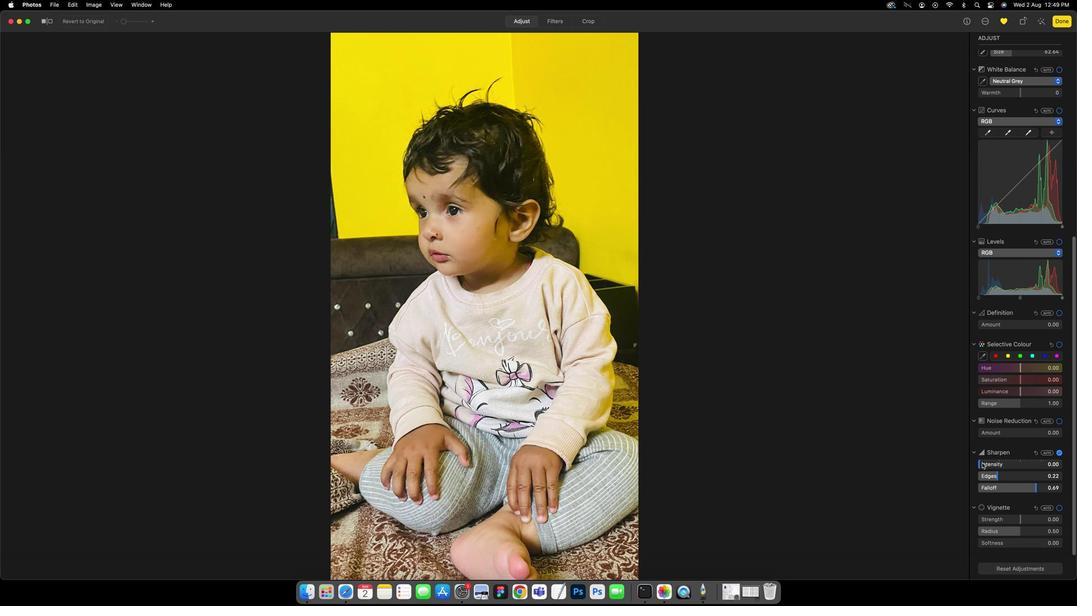 
Action: Mouse moved to (995, 483)
Screenshot: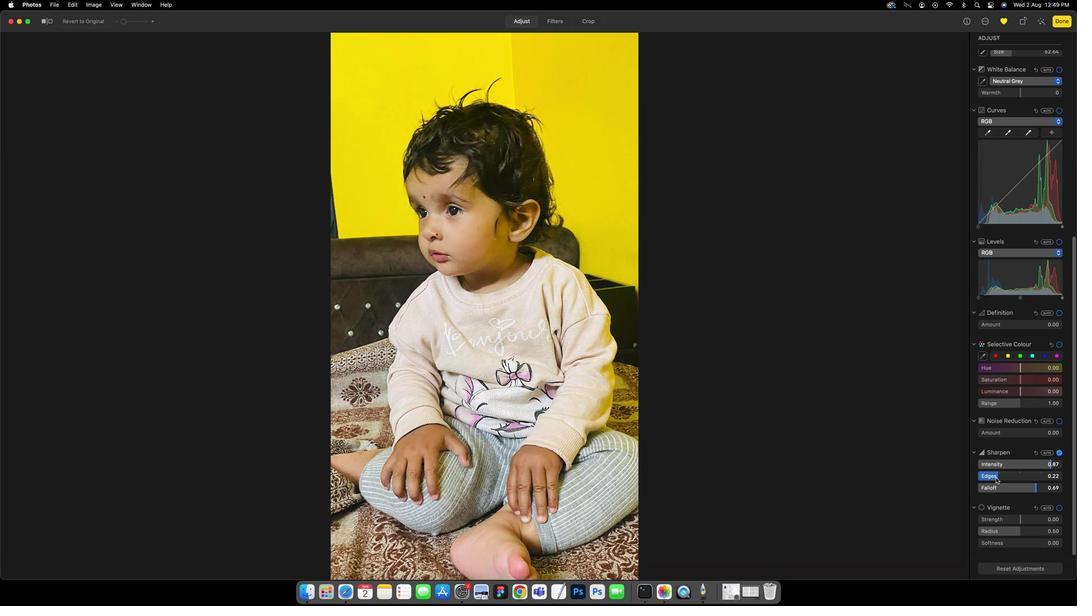 
Action: Mouse pressed left at (995, 483)
Screenshot: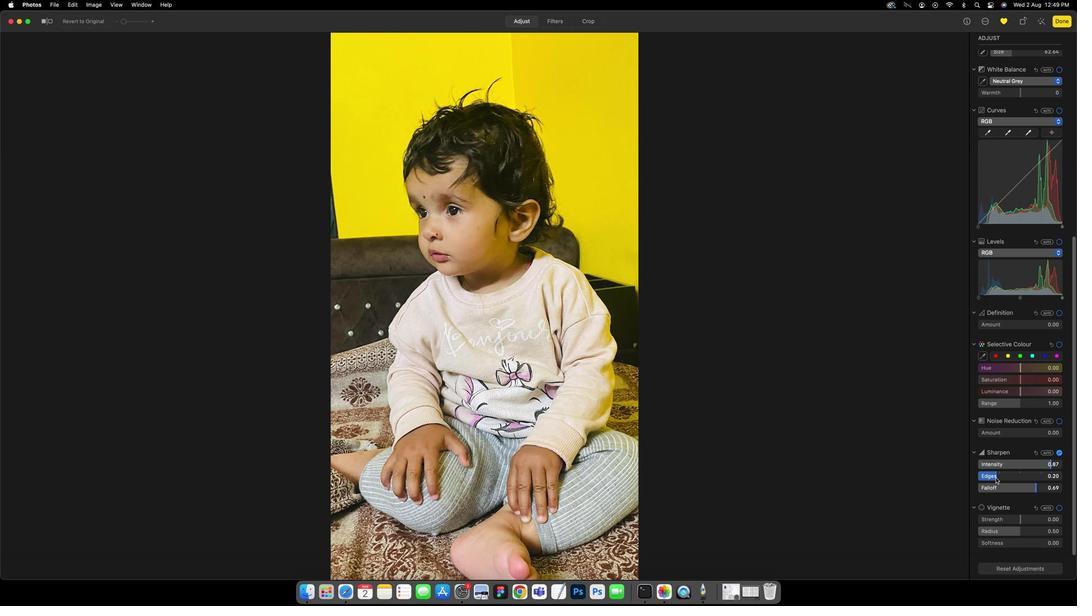 
Action: Mouse moved to (1037, 491)
Screenshot: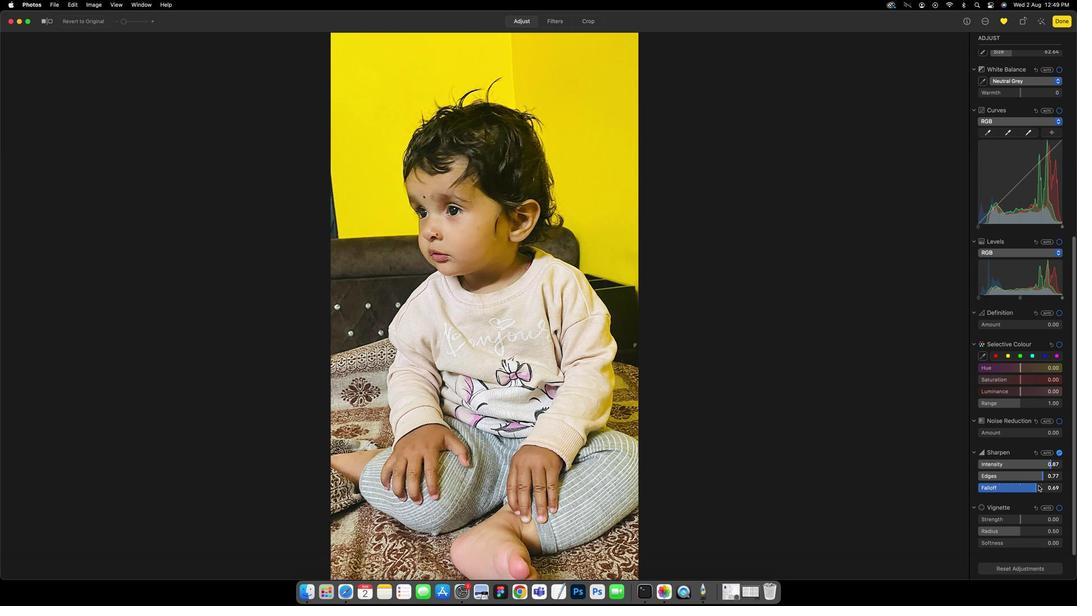 
Action: Mouse pressed left at (1037, 491)
Screenshot: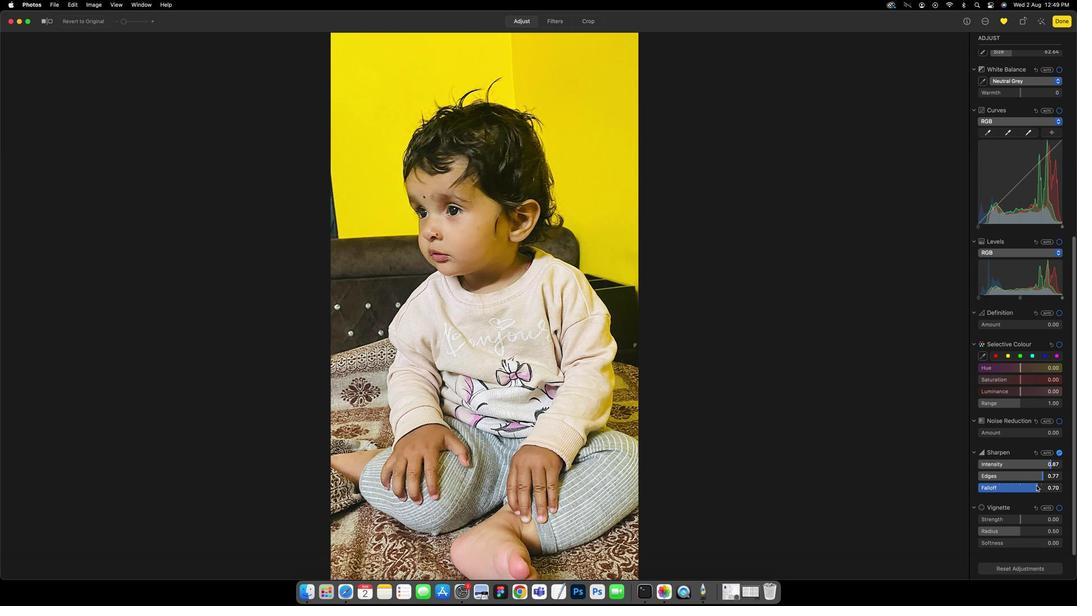 
Action: Mouse moved to (1018, 523)
Screenshot: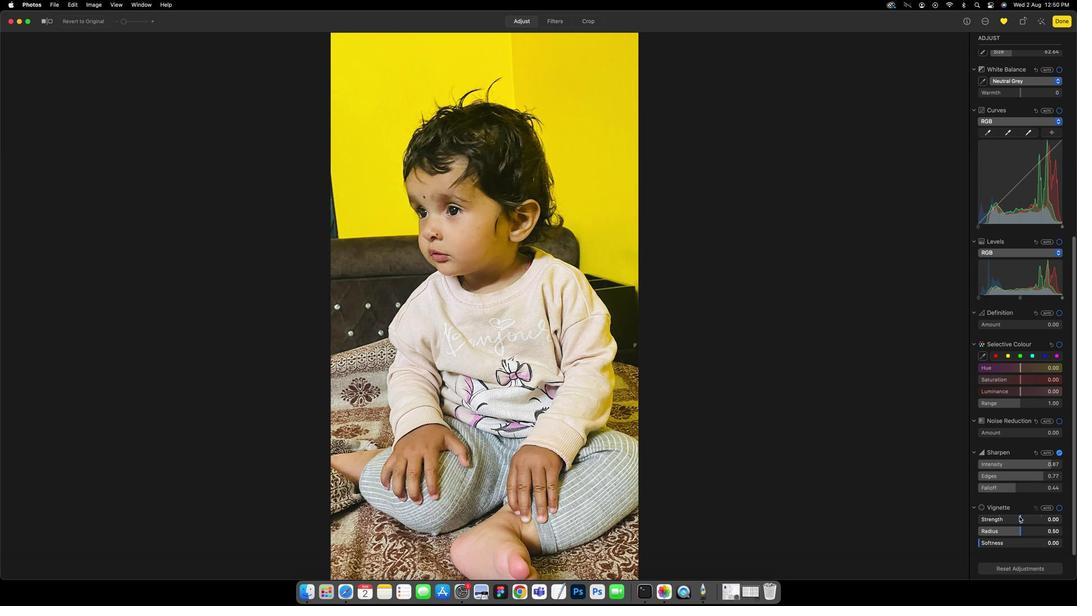 
Action: Mouse pressed left at (1018, 523)
Screenshot: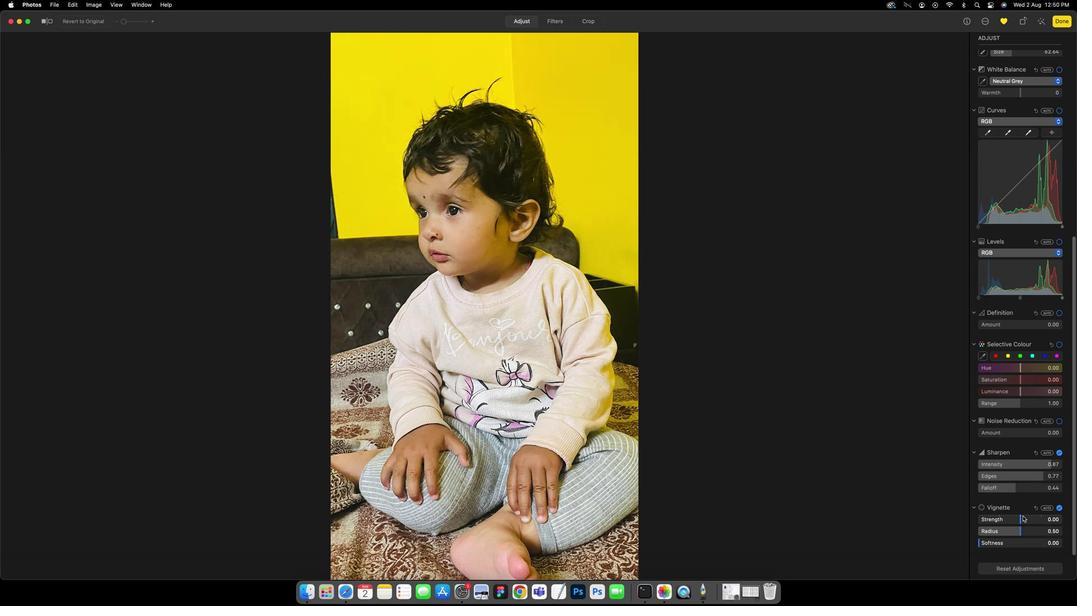 
Action: Mouse moved to (1040, 236)
Screenshot: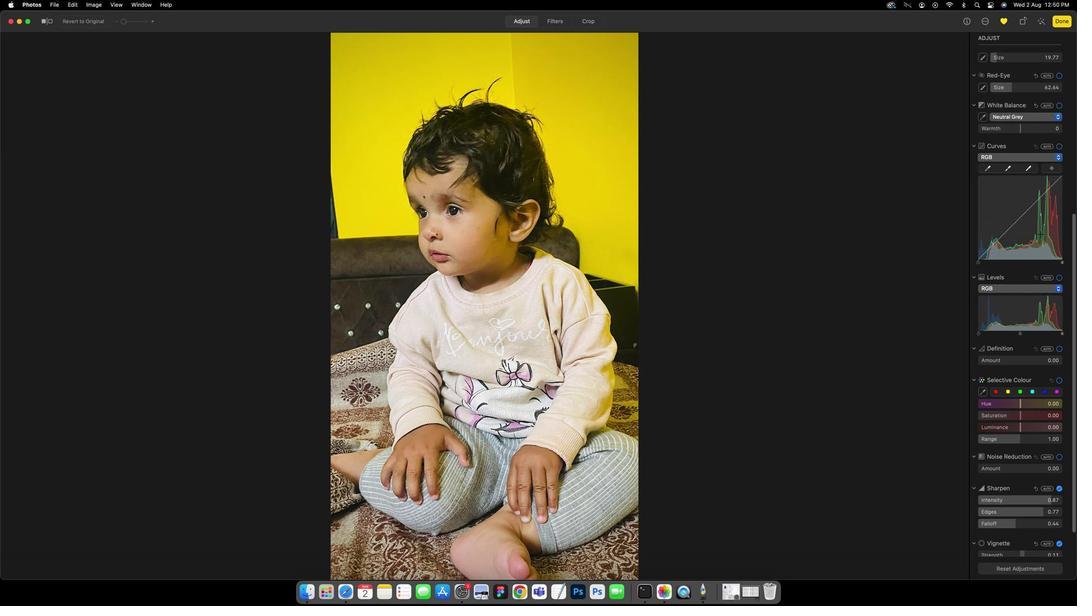 
Action: Mouse scrolled (1040, 236) with delta (-1, -1)
Screenshot: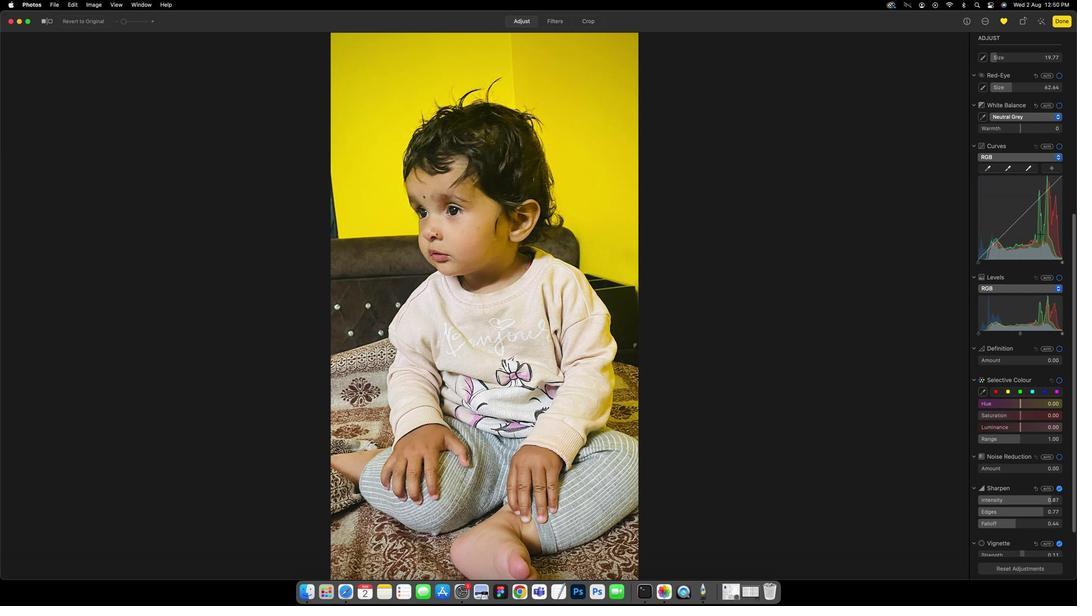 
Action: Mouse scrolled (1040, 236) with delta (-1, -1)
Screenshot: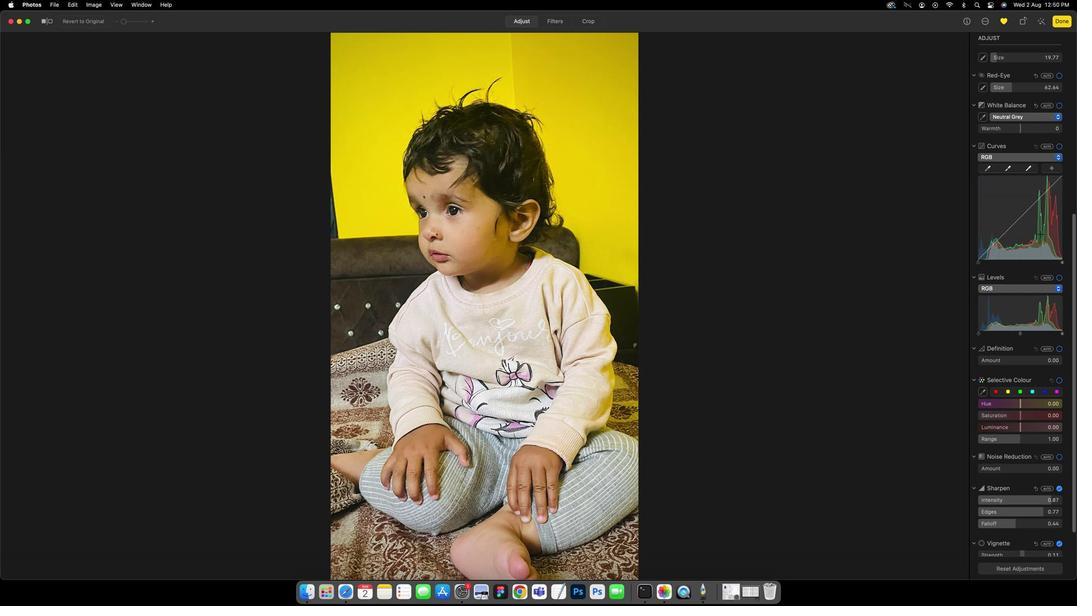 
Action: Mouse scrolled (1040, 236) with delta (-1, 0)
Screenshot: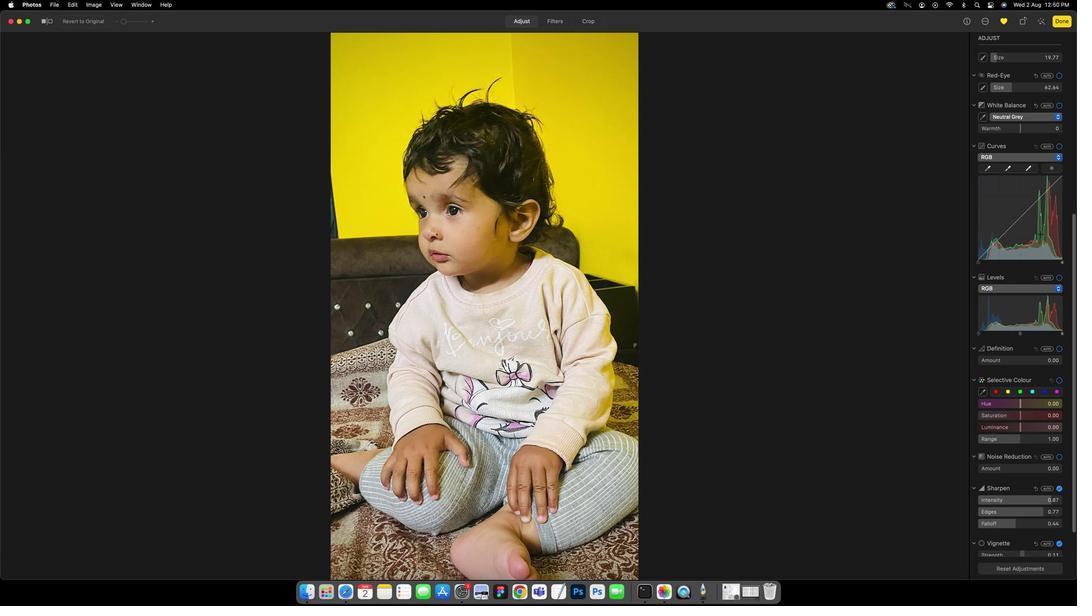 
Action: Mouse scrolled (1040, 236) with delta (-1, 0)
Screenshot: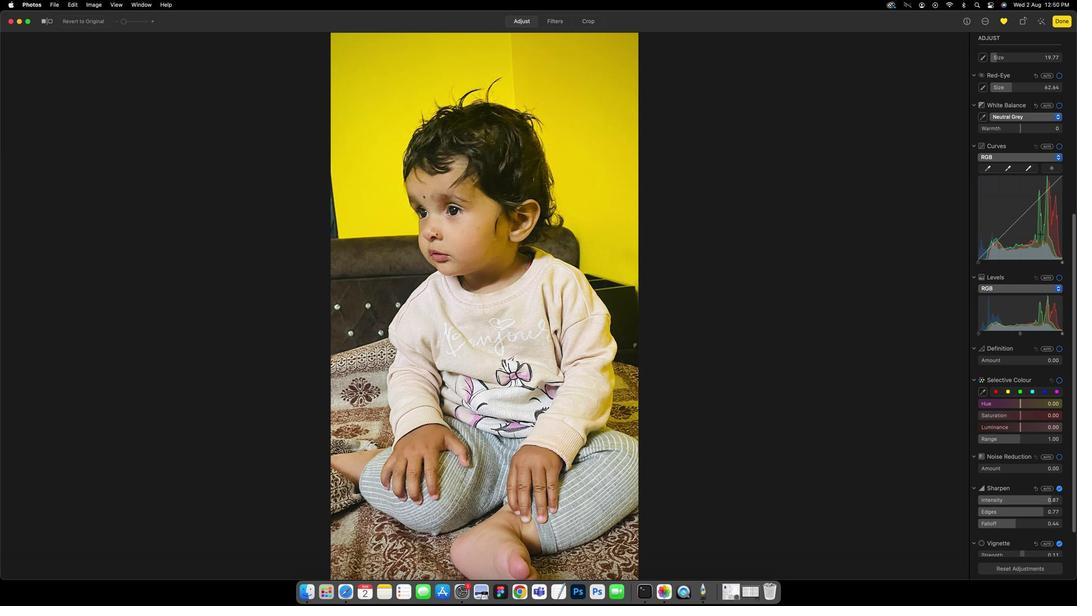 
Action: Mouse scrolled (1040, 236) with delta (-1, -1)
Screenshot: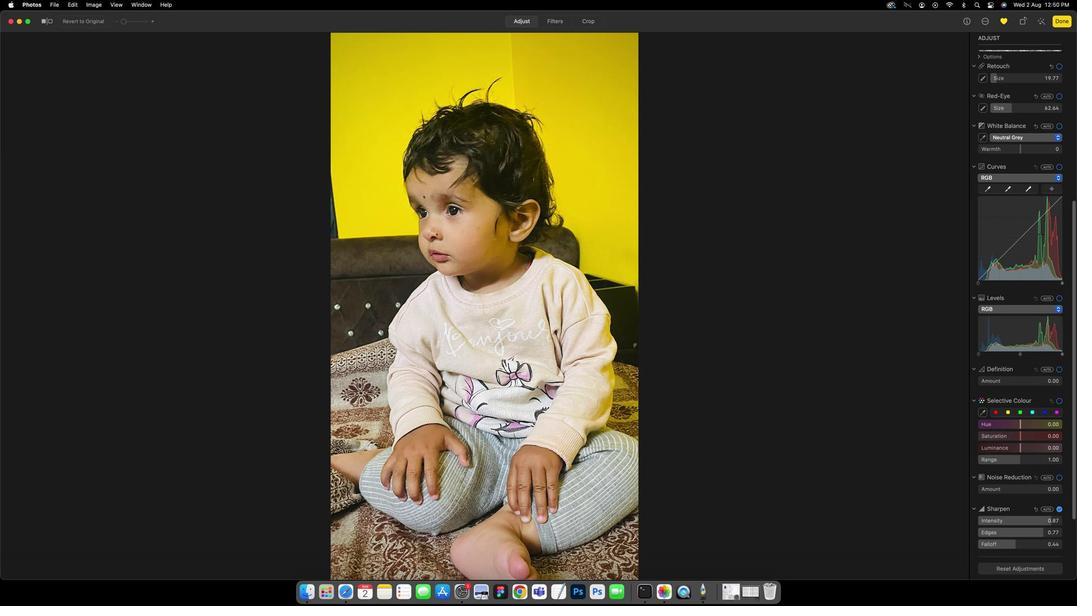 
Action: Mouse scrolled (1040, 236) with delta (-1, -1)
Screenshot: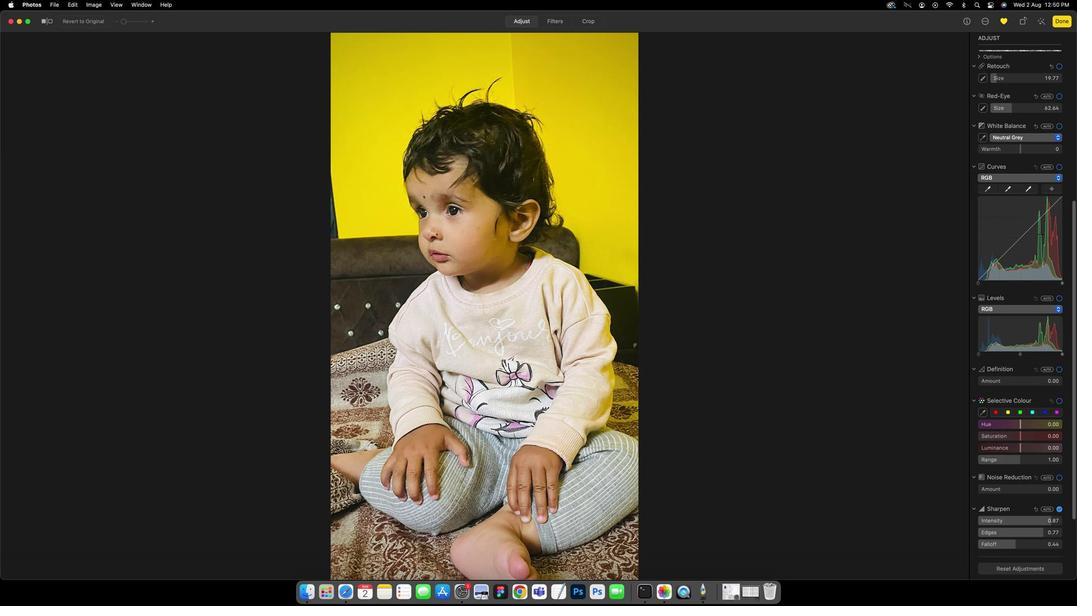 
Action: Mouse scrolled (1040, 236) with delta (-1, 0)
Screenshot: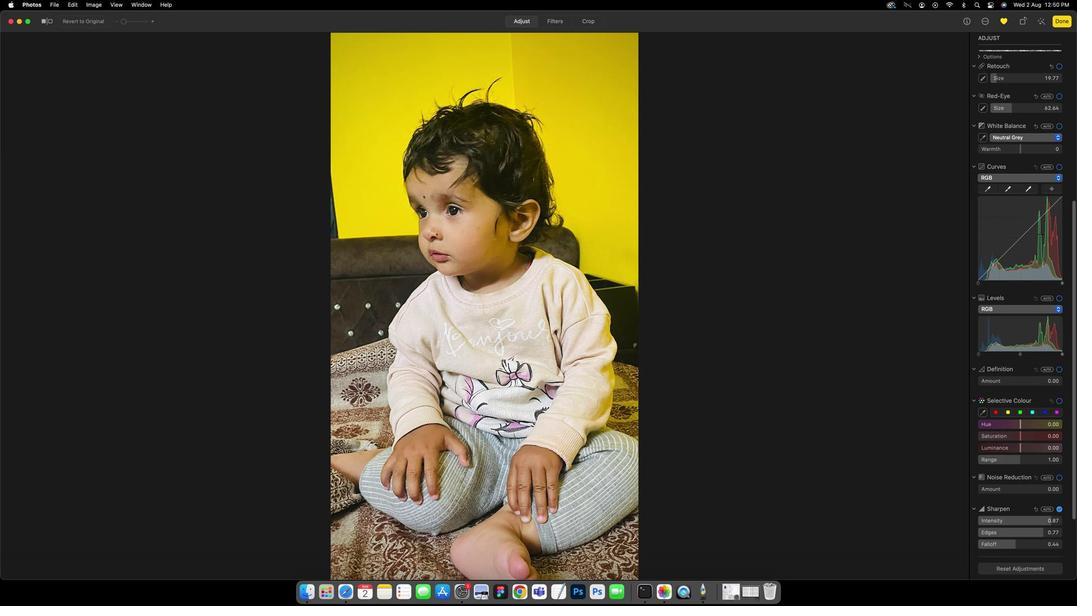 
Action: Mouse moved to (1038, 234)
Screenshot: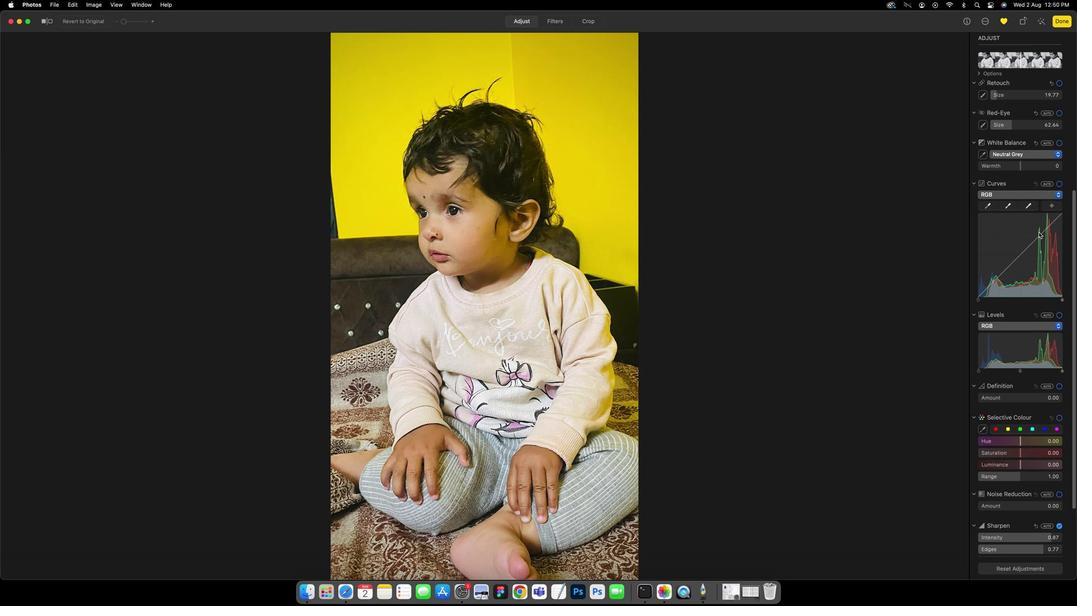 
Action: Mouse scrolled (1038, 234) with delta (-1, -1)
Screenshot: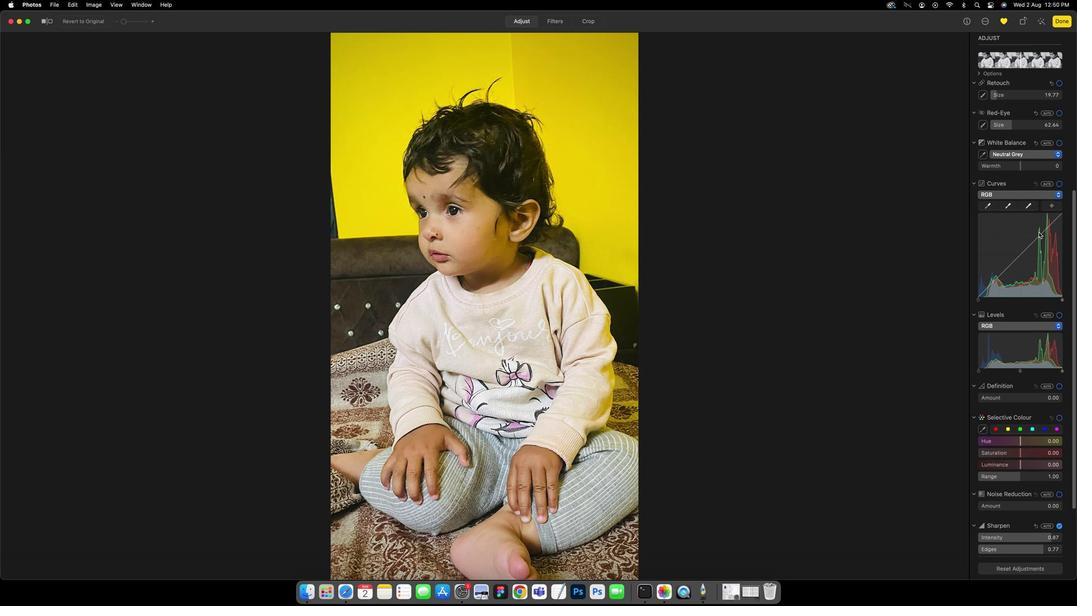 
Action: Mouse scrolled (1038, 234) with delta (-1, -1)
Screenshot: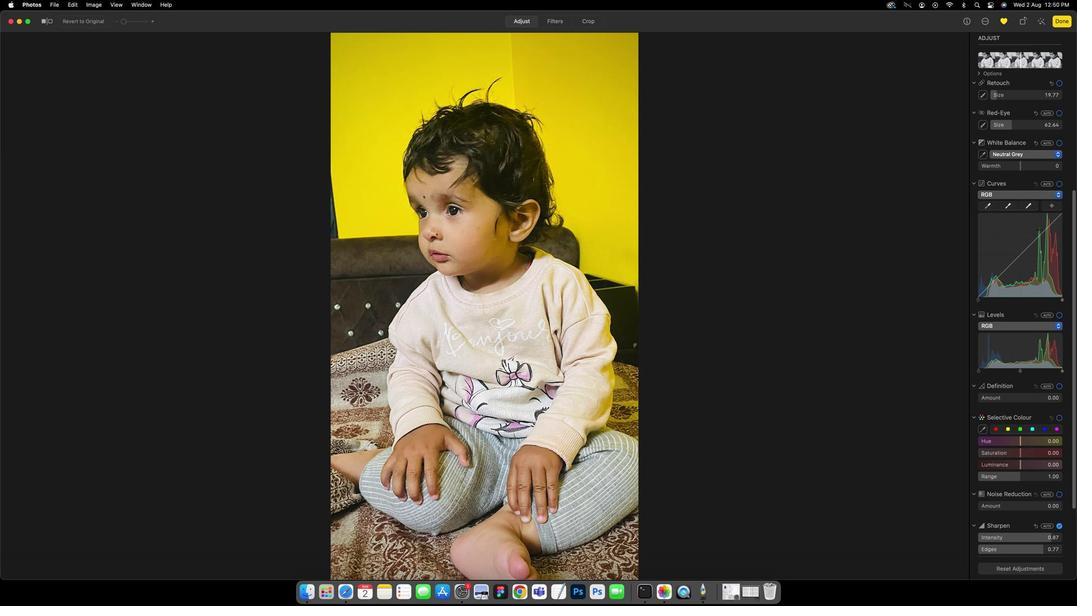 
Action: Mouse scrolled (1038, 234) with delta (-1, 0)
Screenshot: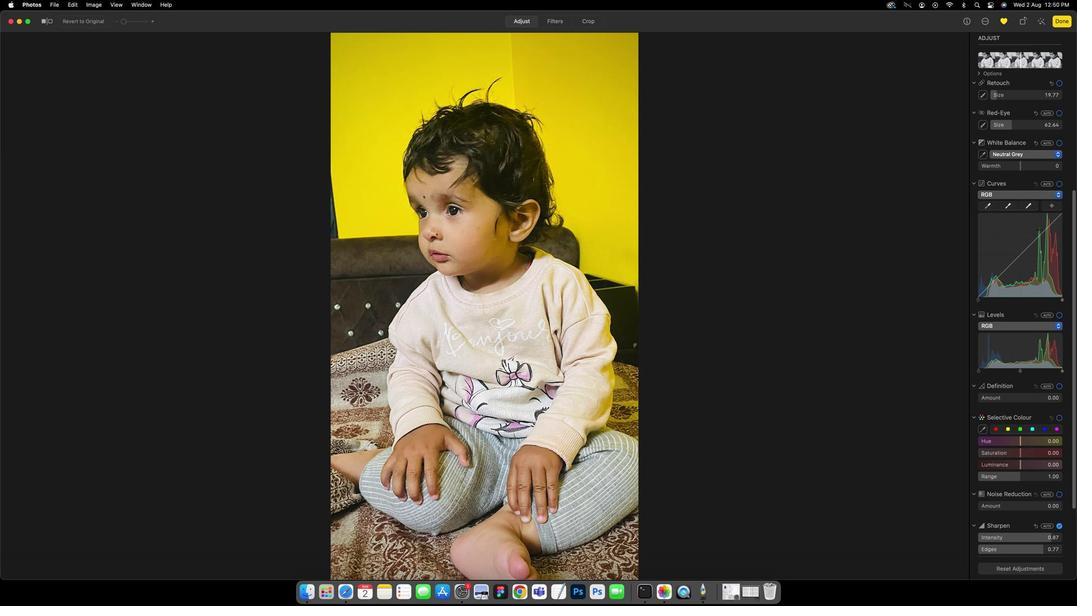 
Action: Mouse moved to (1057, 142)
Screenshot: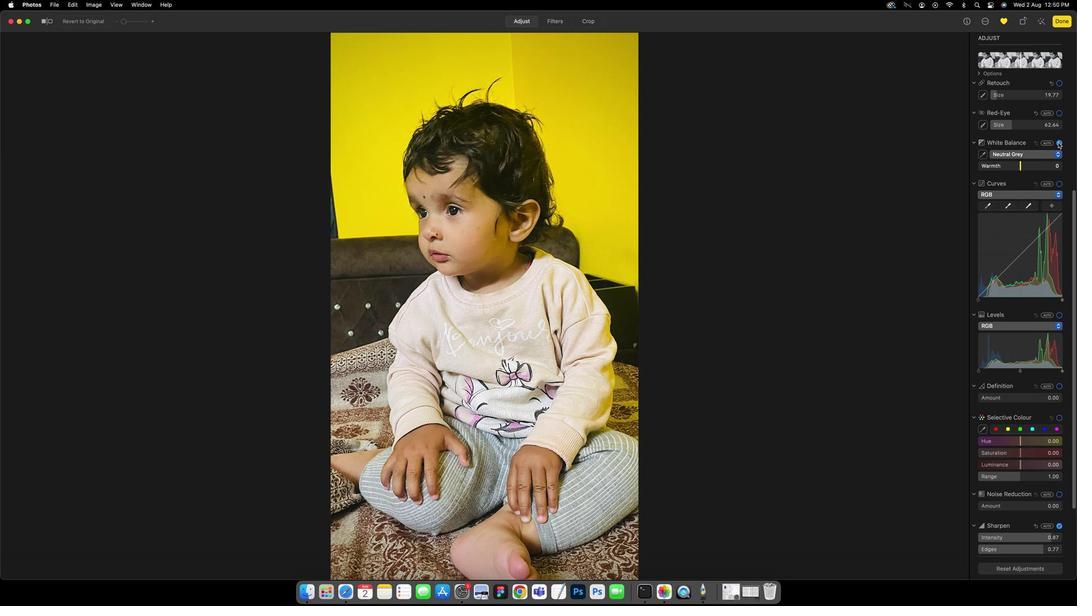 
Action: Mouse pressed left at (1057, 142)
Screenshot: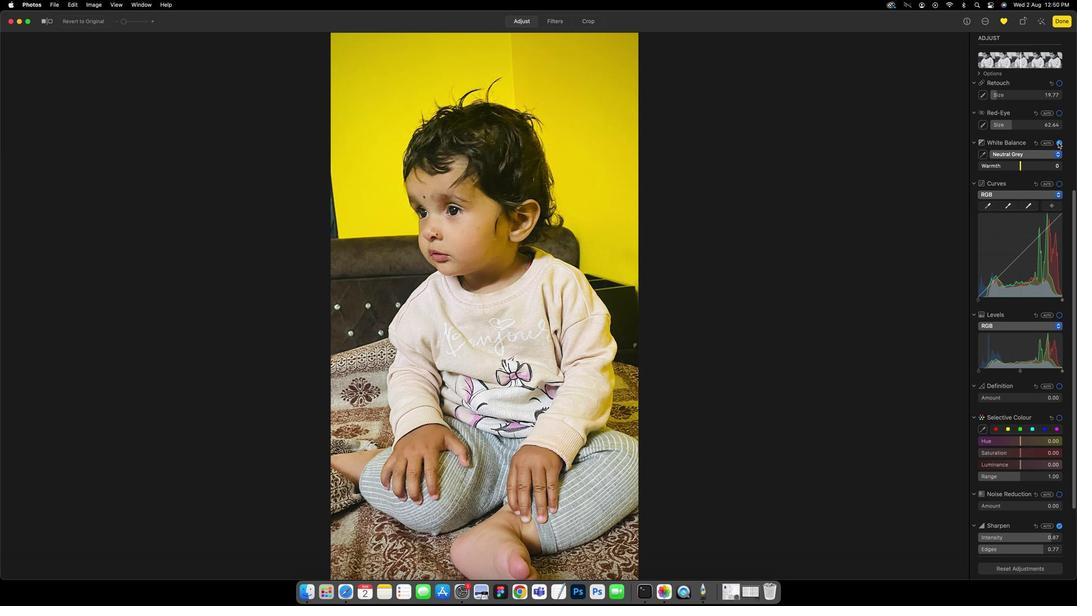 
Action: Mouse moved to (1061, 22)
Screenshot: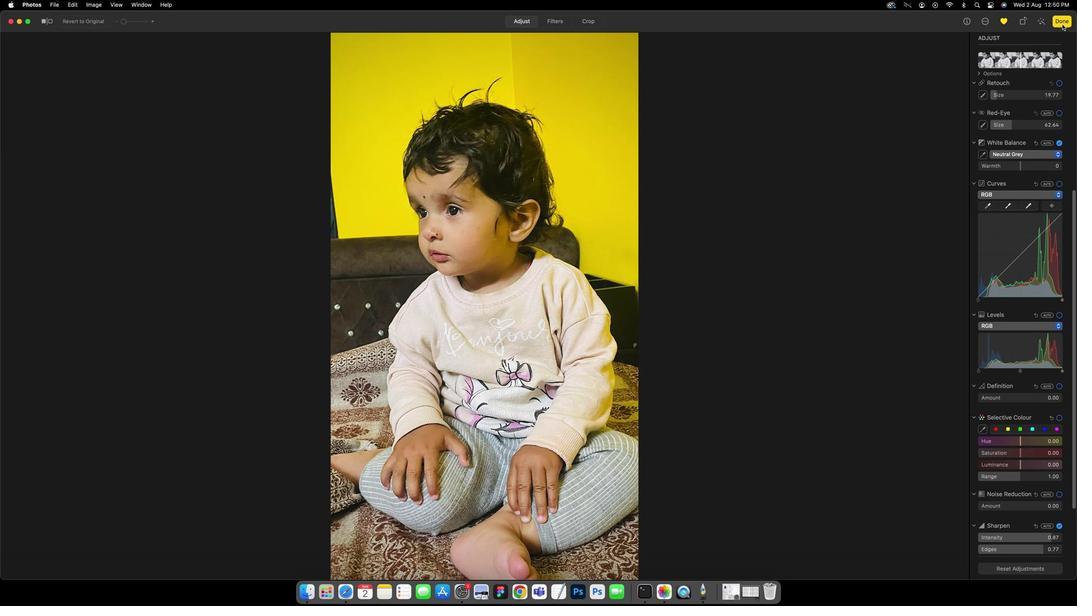 
Action: Mouse pressed left at (1061, 22)
Screenshot: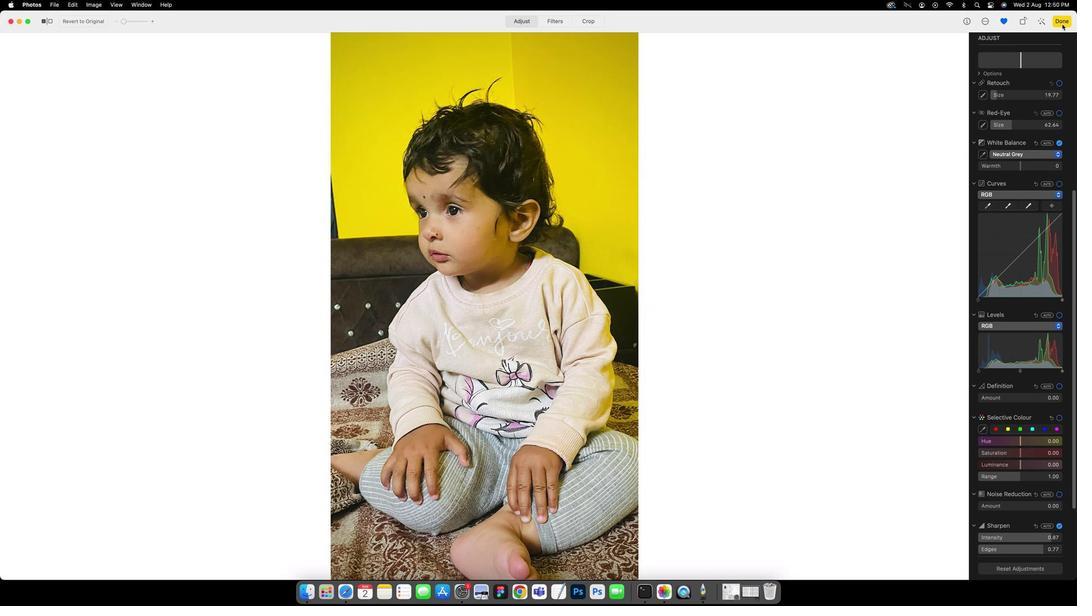 
Action: Mouse moved to (689, 166)
Screenshot: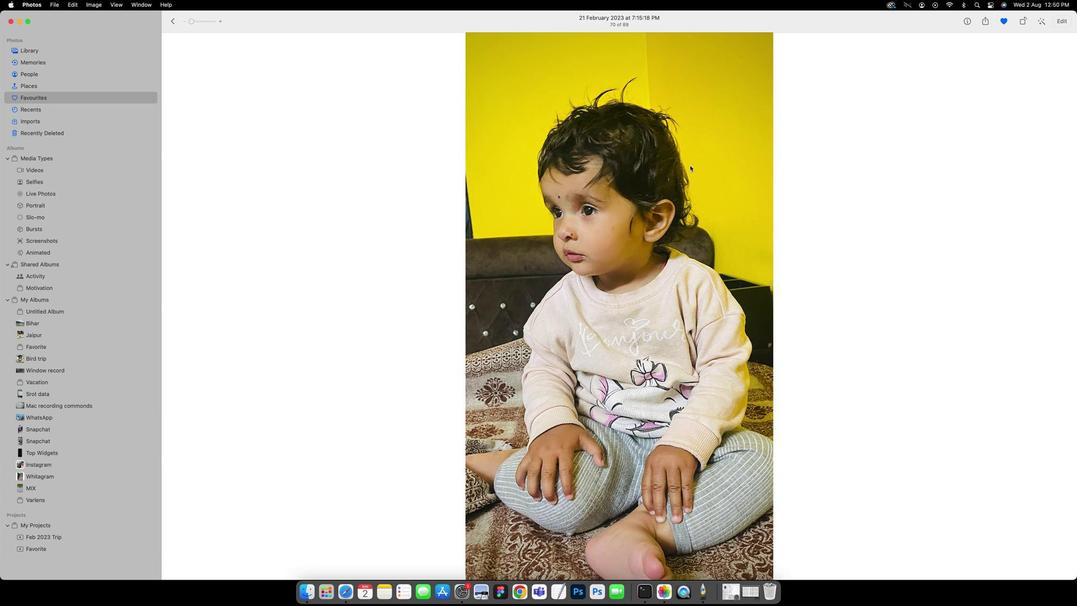 
Action: Key pressed Key.leftKey.left
Screenshot: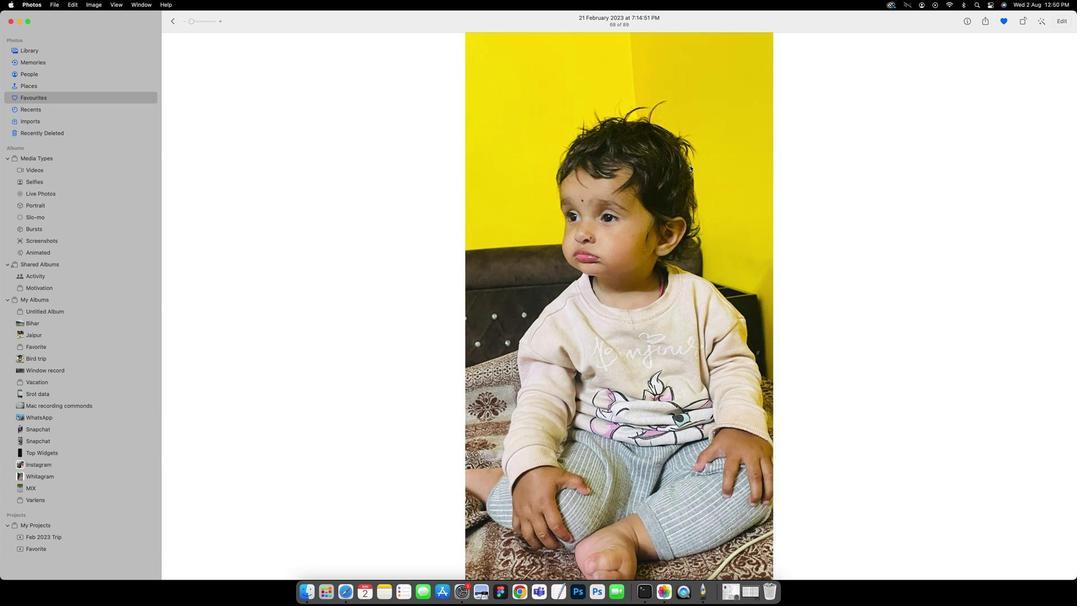 
Action: Mouse moved to (170, 19)
Screenshot: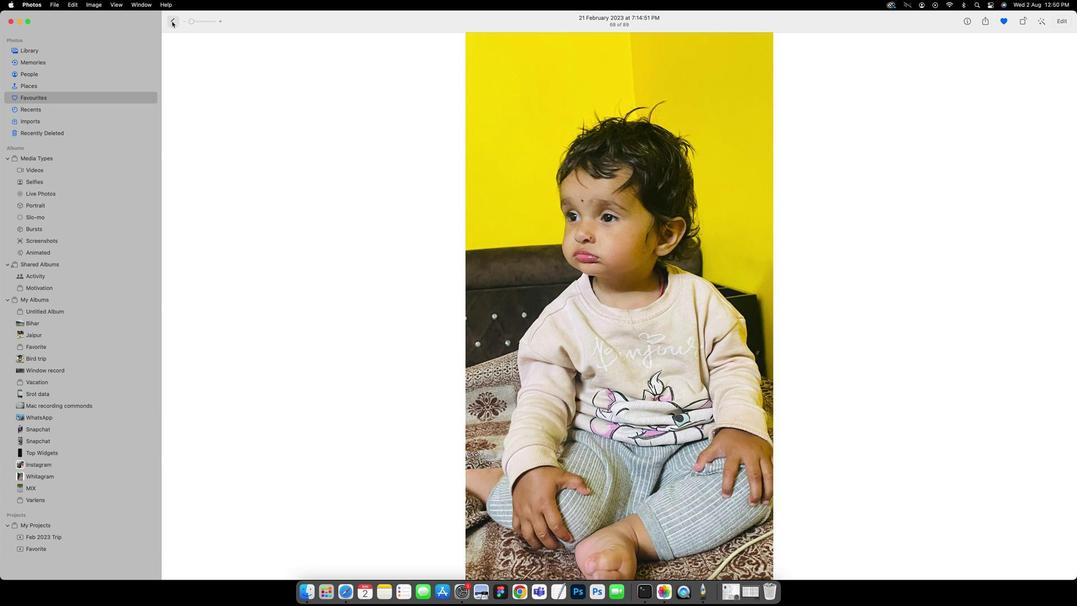 
Action: Mouse pressed left at (170, 19)
Screenshot: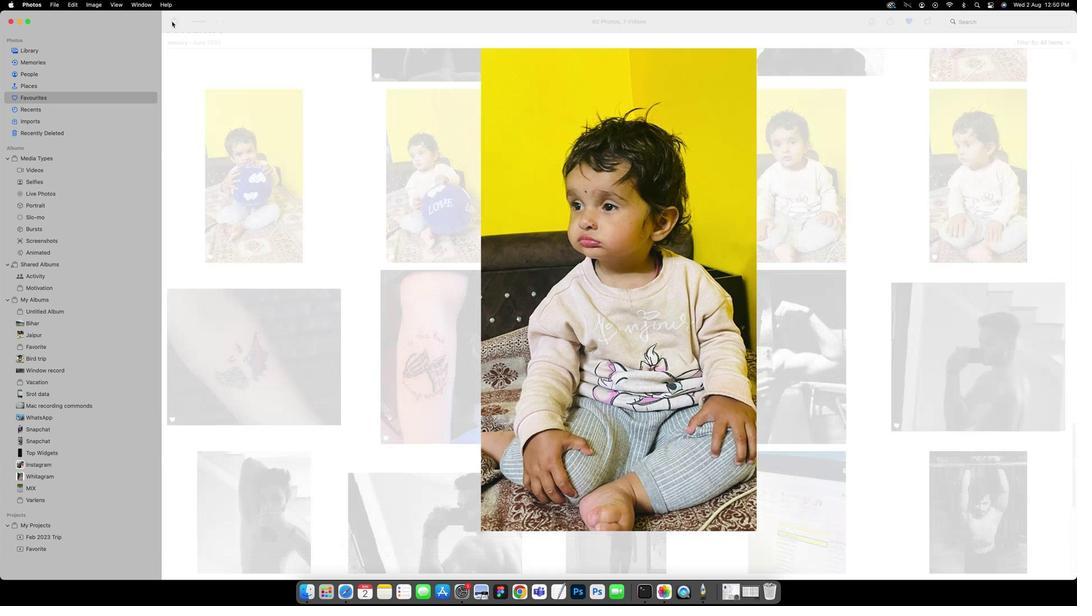 
Action: Mouse moved to (329, 149)
Screenshot: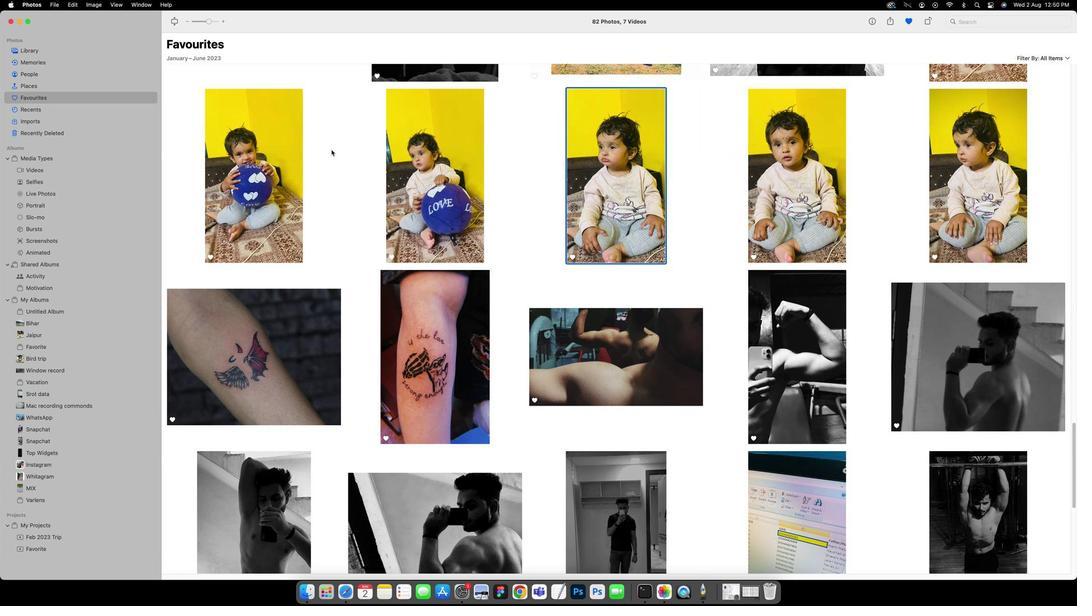 
Action: Mouse scrolled (329, 149) with delta (-1, -1)
Screenshot: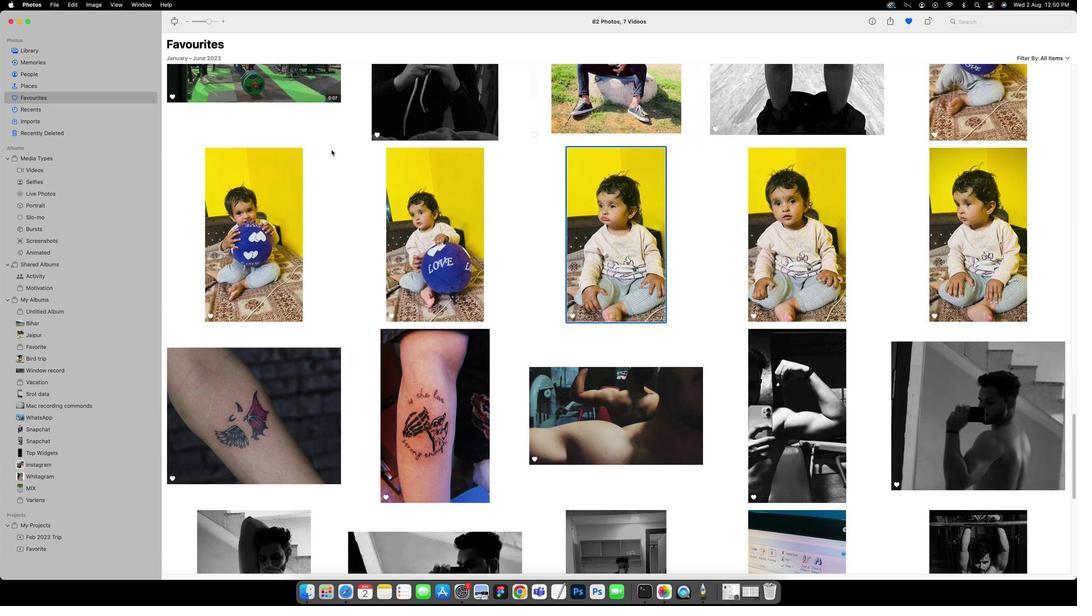 
Action: Mouse scrolled (329, 149) with delta (-1, -1)
Screenshot: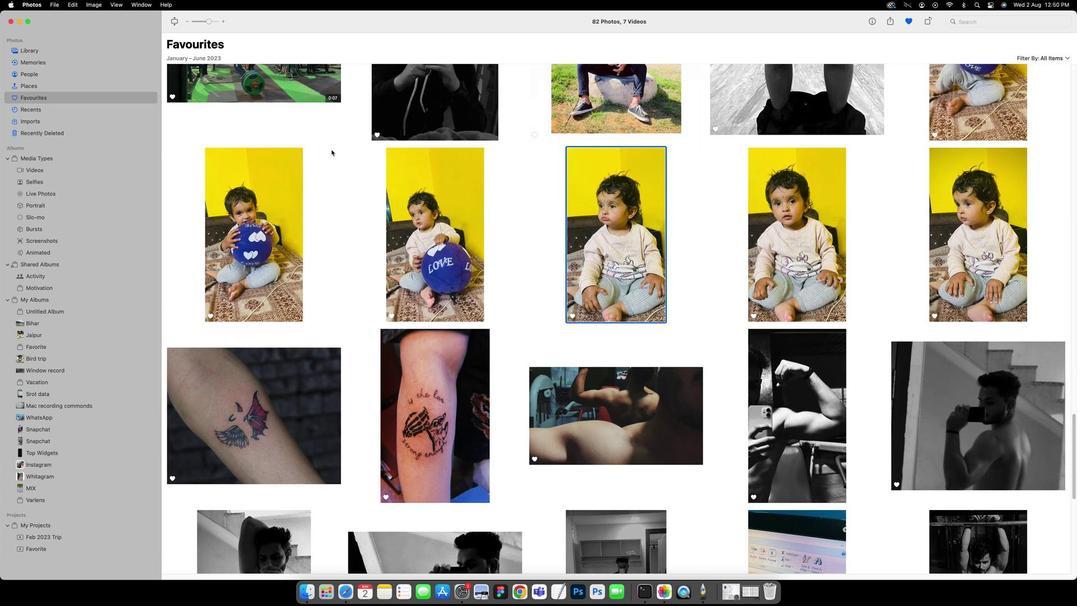 
Action: Mouse scrolled (329, 149) with delta (-1, 0)
Screenshot: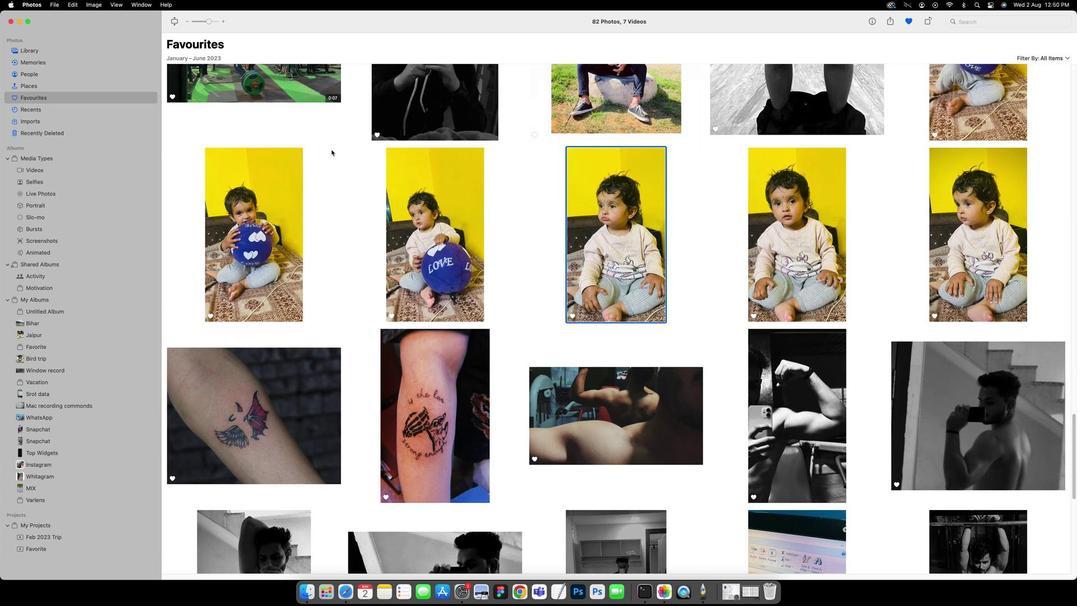 
Action: Mouse scrolled (329, 149) with delta (-1, 0)
Screenshot: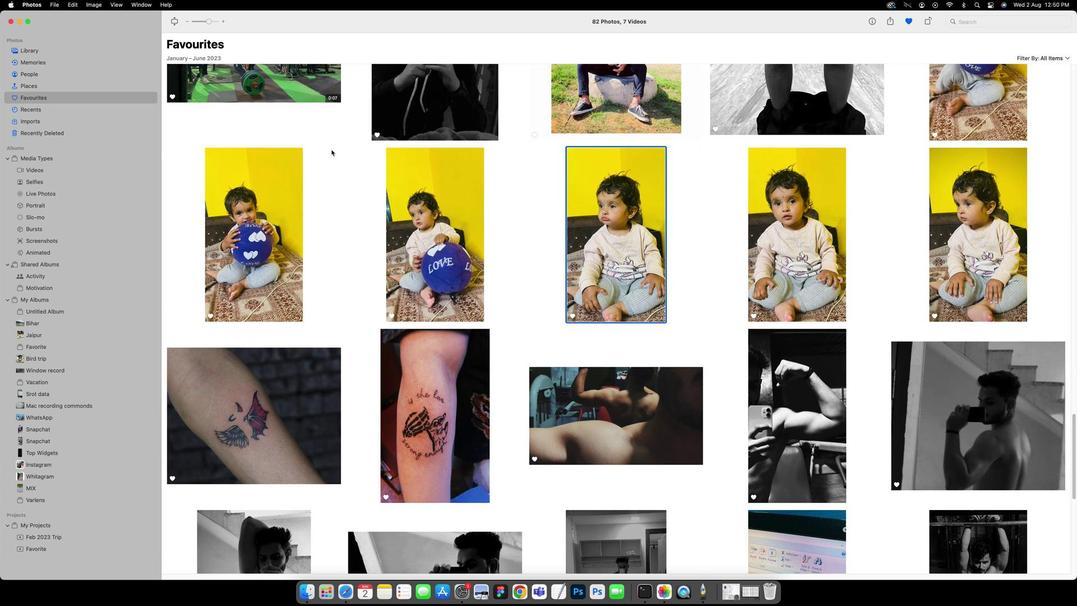 
Action: Mouse scrolled (329, 149) with delta (-1, 0)
Screenshot: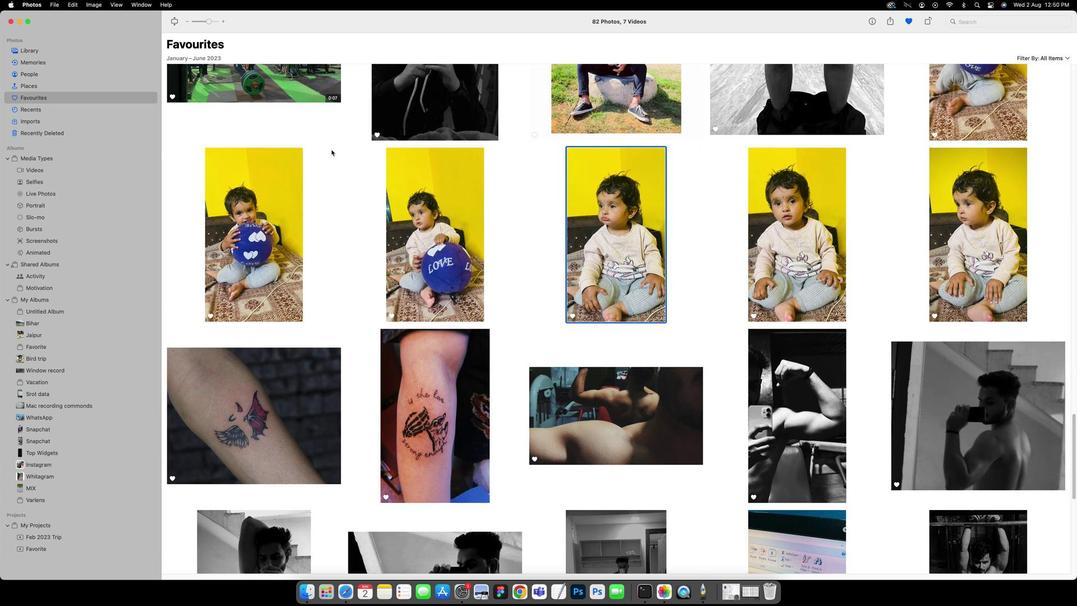 
Action: Mouse scrolled (329, 149) with delta (-1, -1)
Screenshot: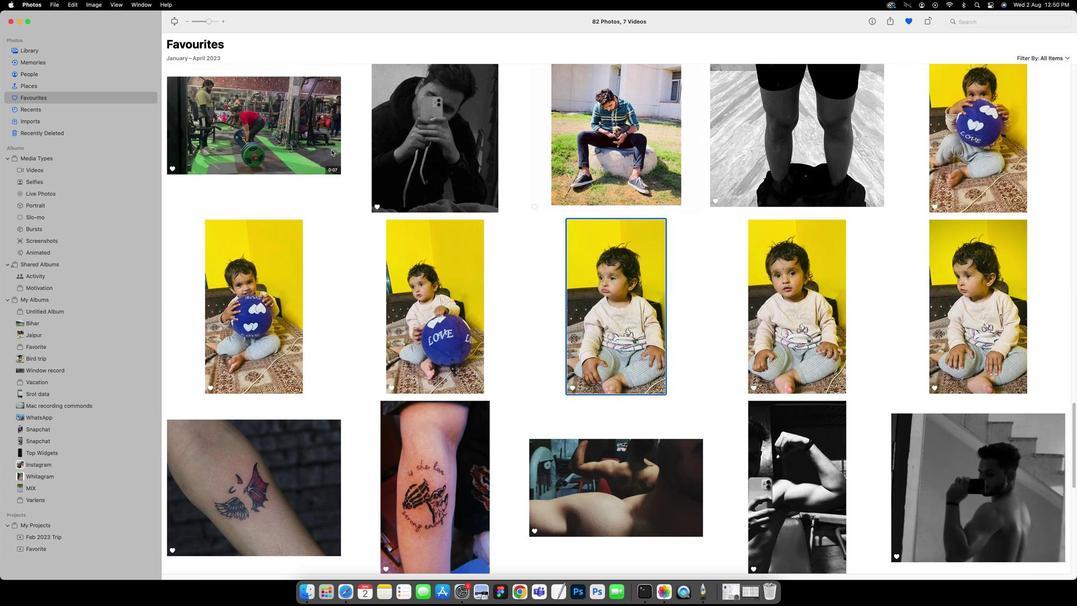 
Action: Mouse scrolled (329, 149) with delta (-1, -1)
Screenshot: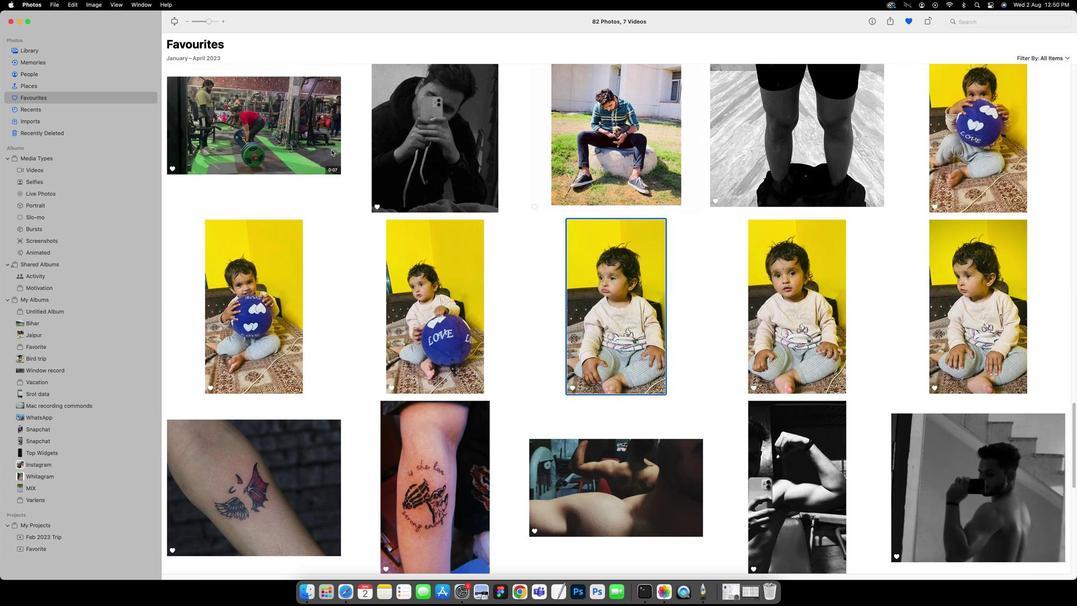 
Action: Mouse scrolled (329, 149) with delta (-1, 0)
Screenshot: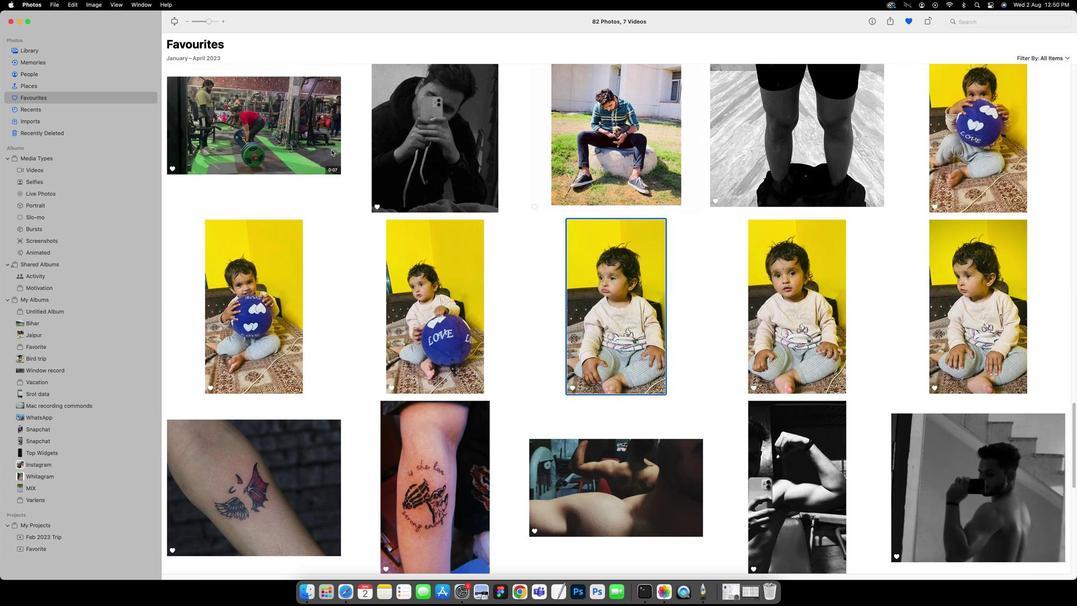 
Action: Mouse scrolled (329, 149) with delta (-1, 0)
Screenshot: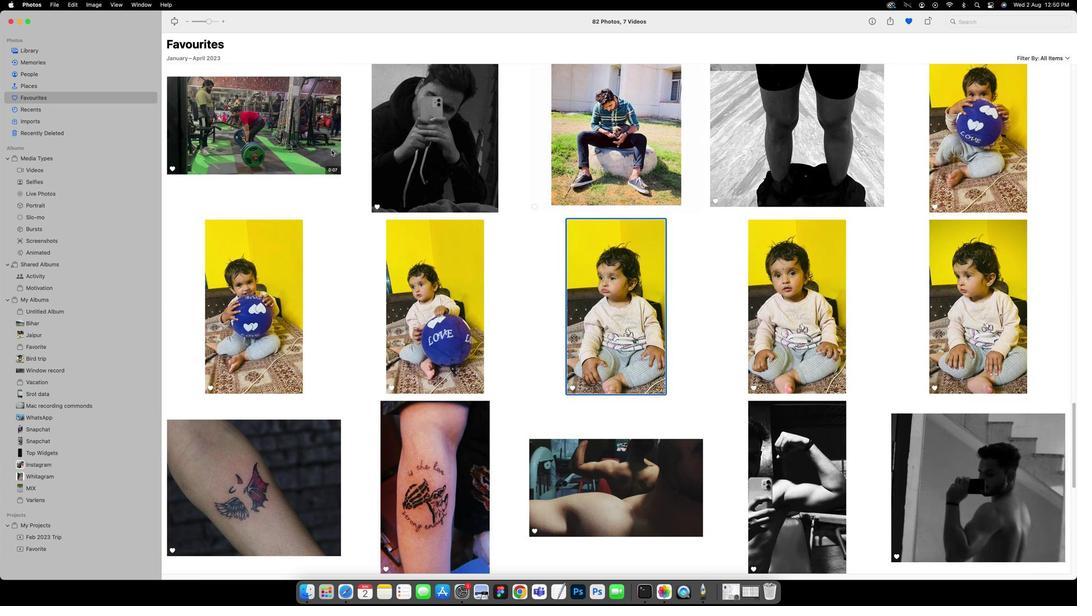
Action: Mouse scrolled (329, 149) with delta (-1, 0)
Screenshot: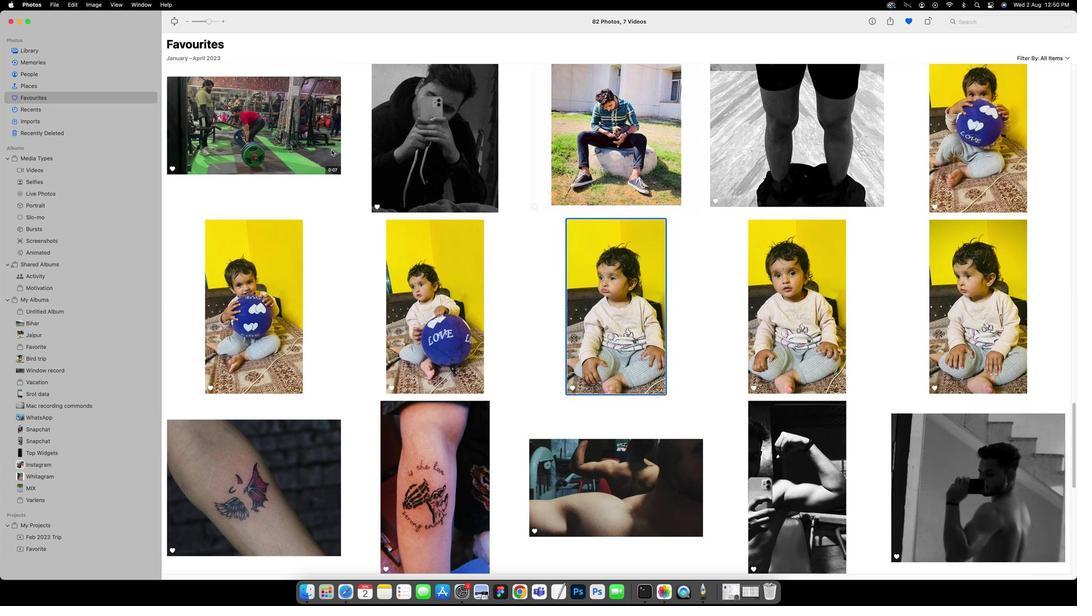 
Action: Mouse scrolled (329, 149) with delta (-1, -1)
Screenshot: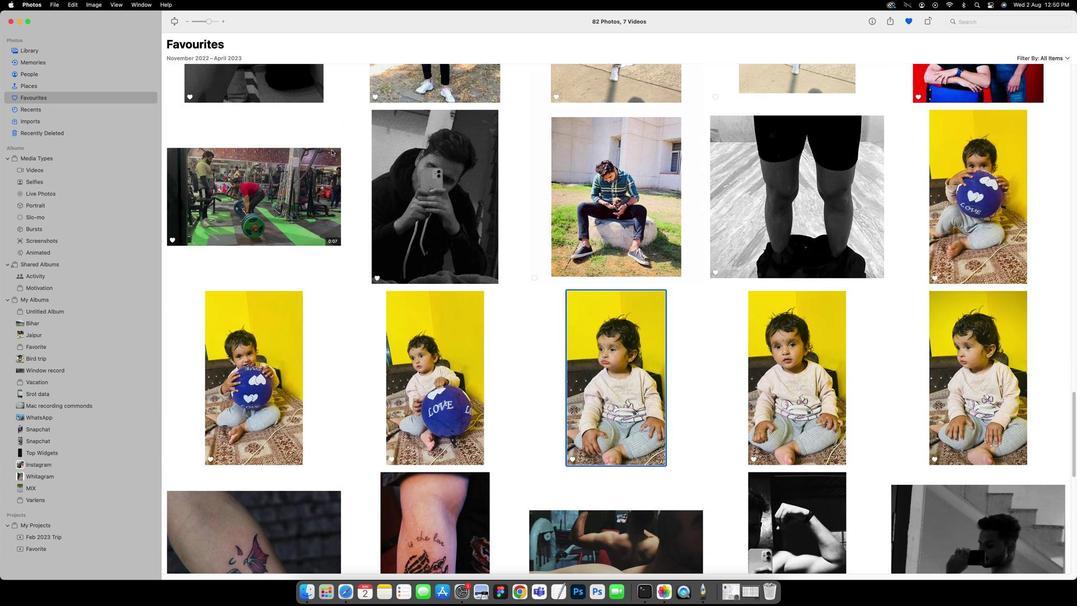 
Action: Mouse scrolled (329, 149) with delta (-1, -1)
Screenshot: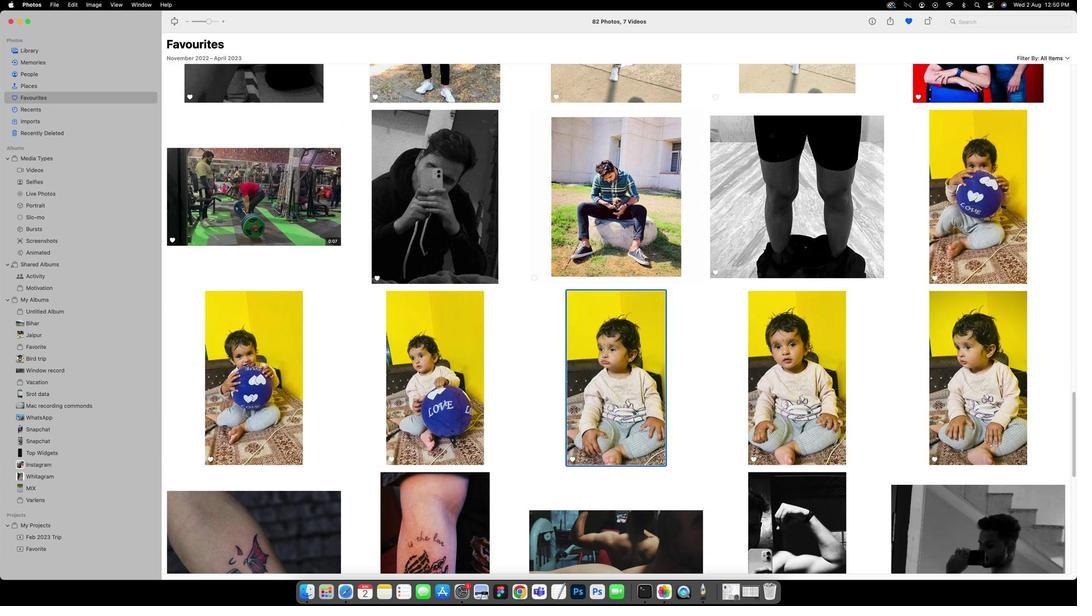 
Action: Mouse scrolled (329, 149) with delta (-1, 0)
Screenshot: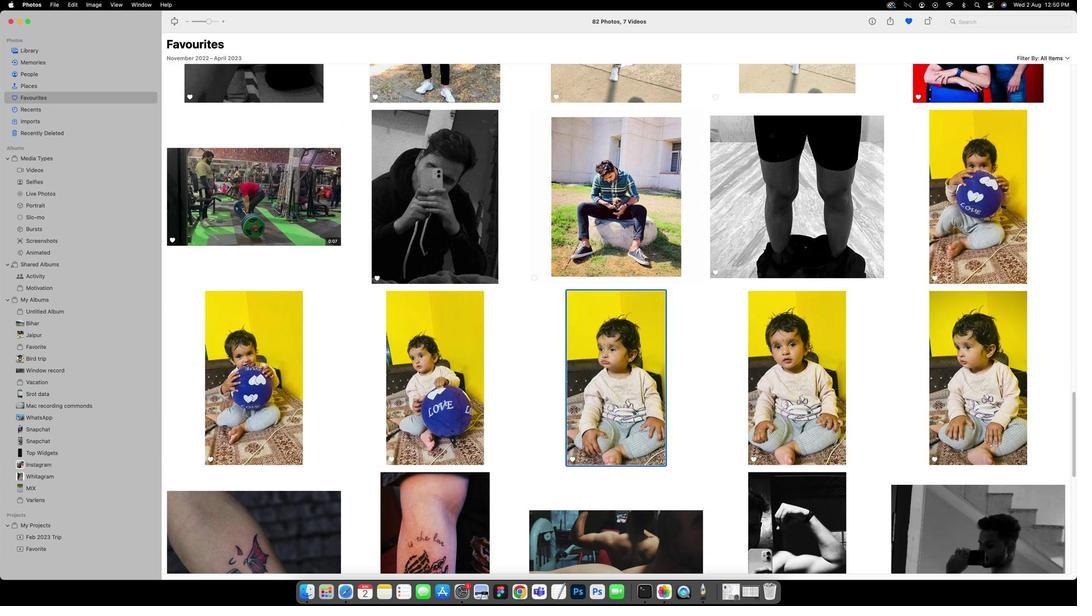 
Action: Mouse scrolled (329, 149) with delta (-1, 0)
Screenshot: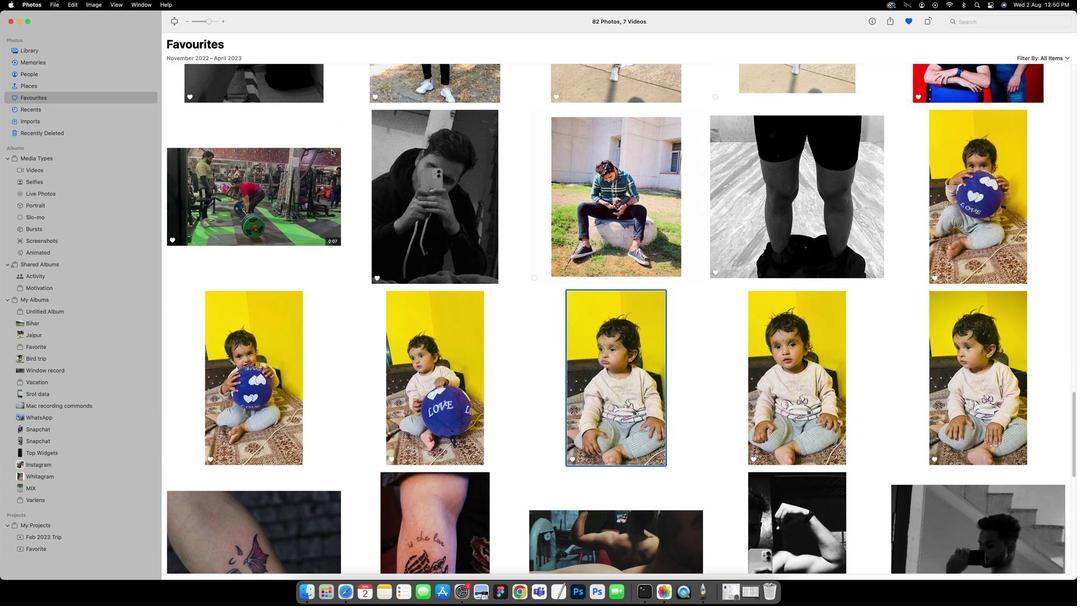 
Action: Mouse scrolled (329, 149) with delta (-1, 0)
Screenshot: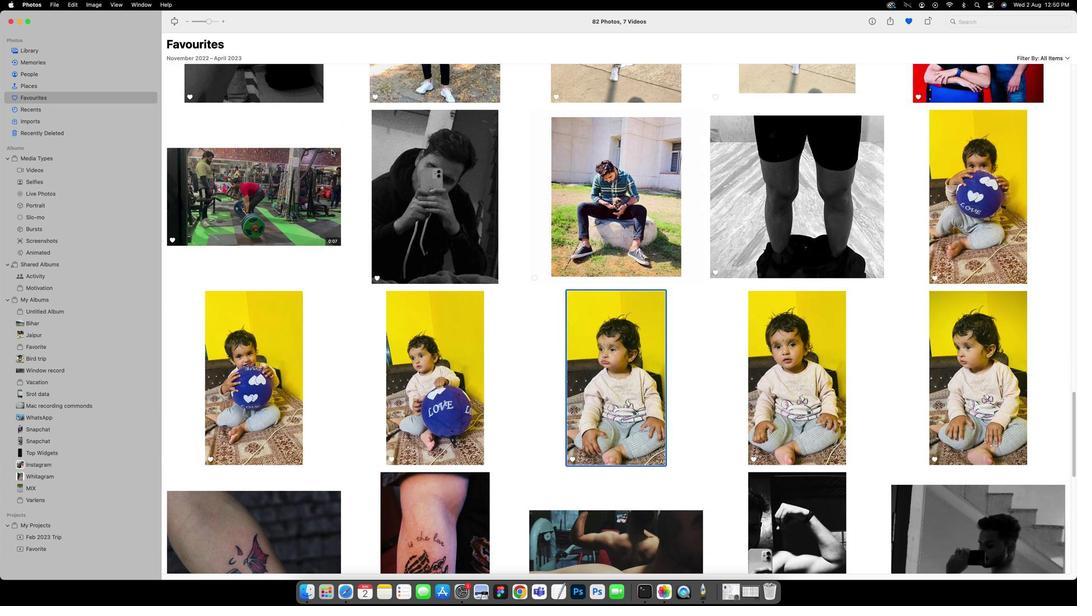 
Action: Mouse scrolled (329, 149) with delta (-1, -1)
Screenshot: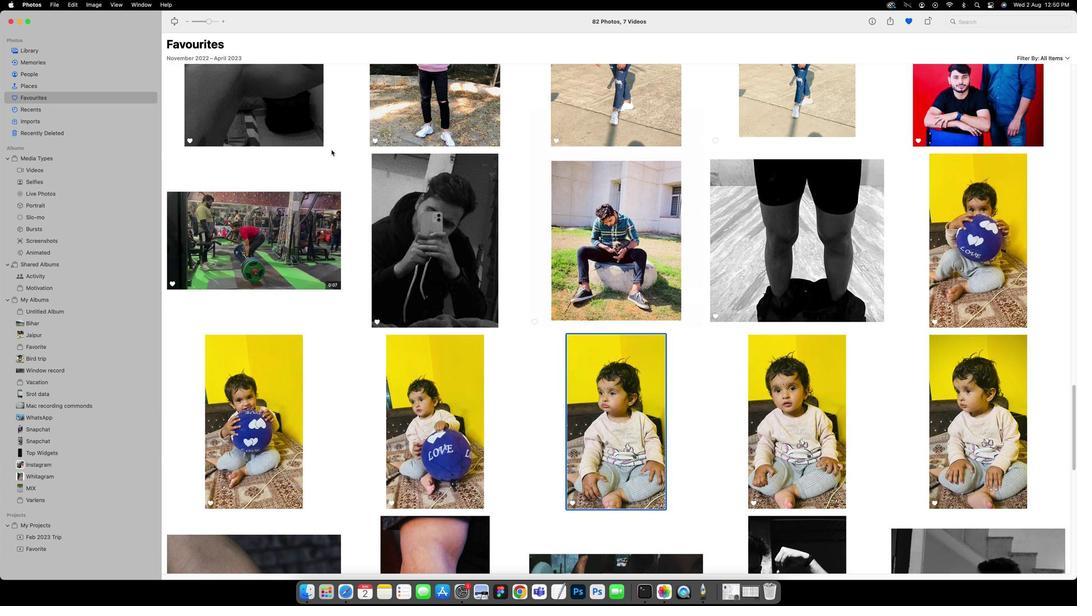 
Action: Mouse scrolled (329, 149) with delta (-1, -1)
Screenshot: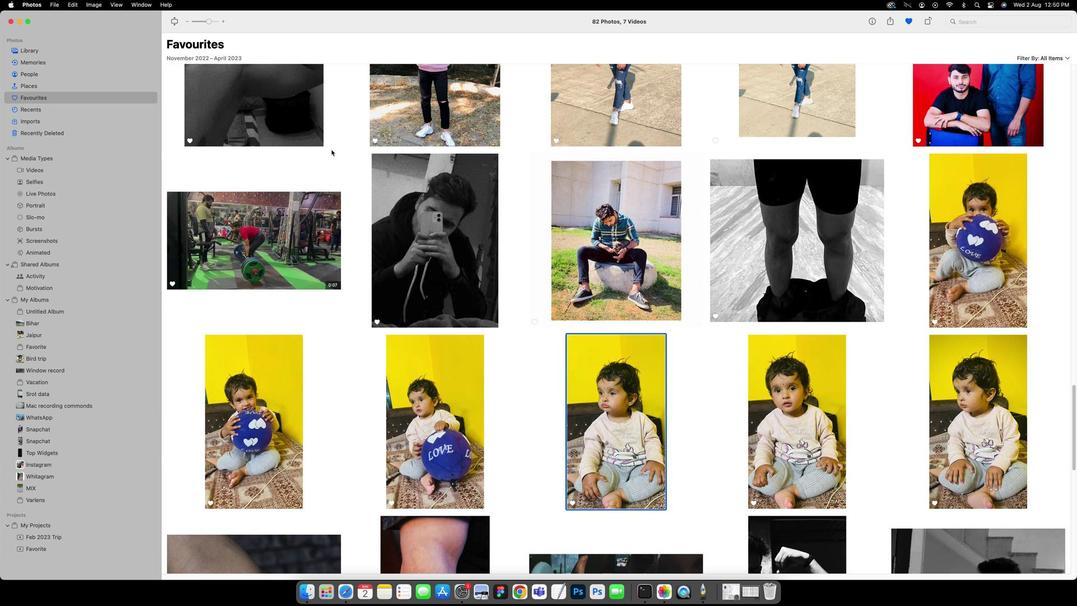 
Action: Mouse scrolled (329, 149) with delta (-1, 0)
Screenshot: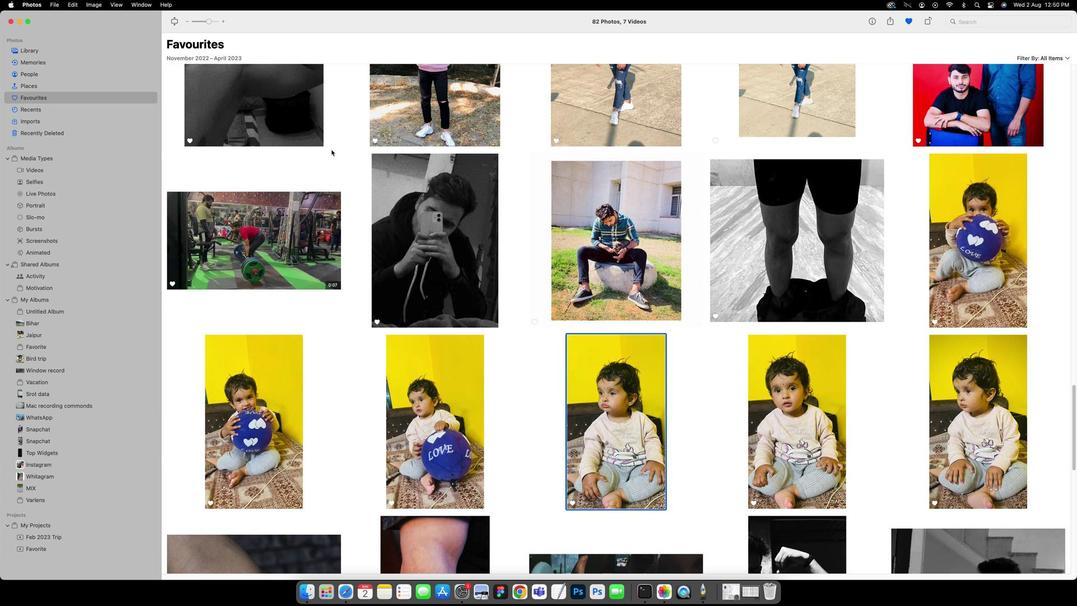 
Action: Mouse scrolled (329, 149) with delta (-1, 0)
Screenshot: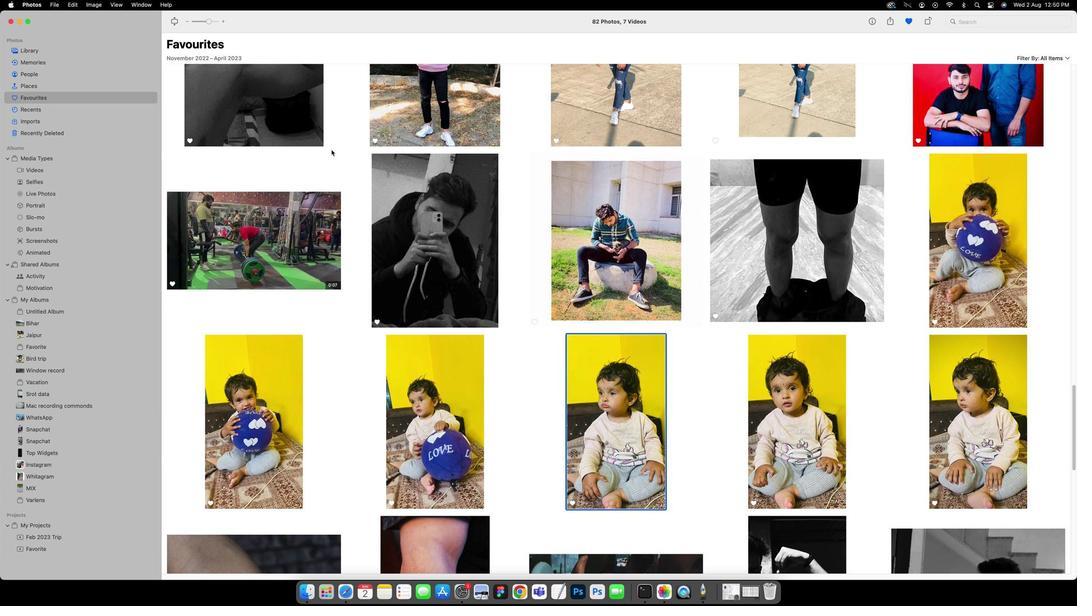
Action: Mouse moved to (432, 223)
Screenshot: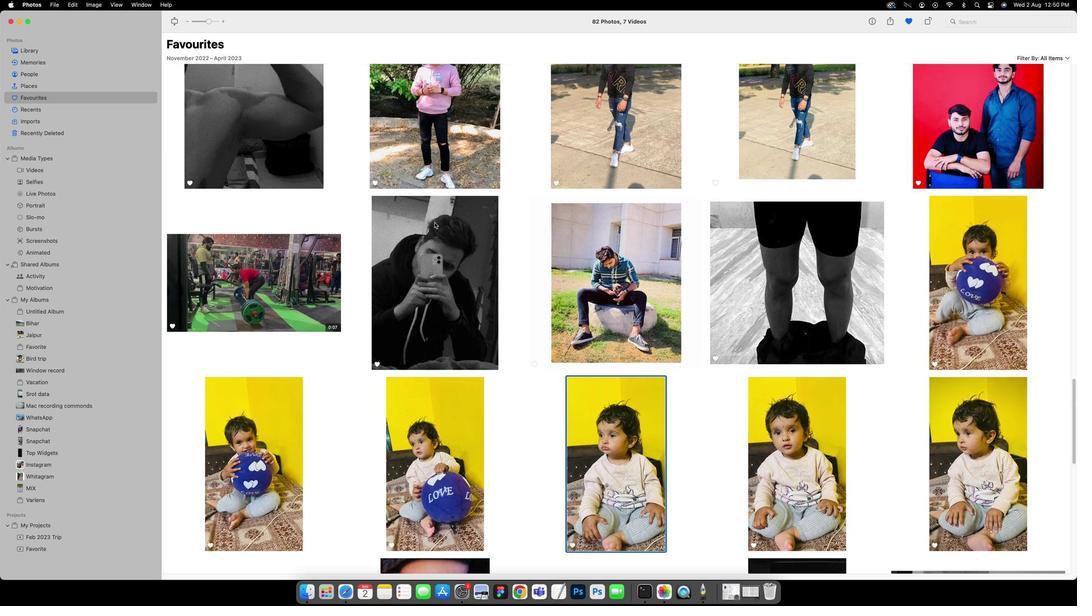 
Action: Mouse scrolled (432, 223) with delta (-1, -1)
Screenshot: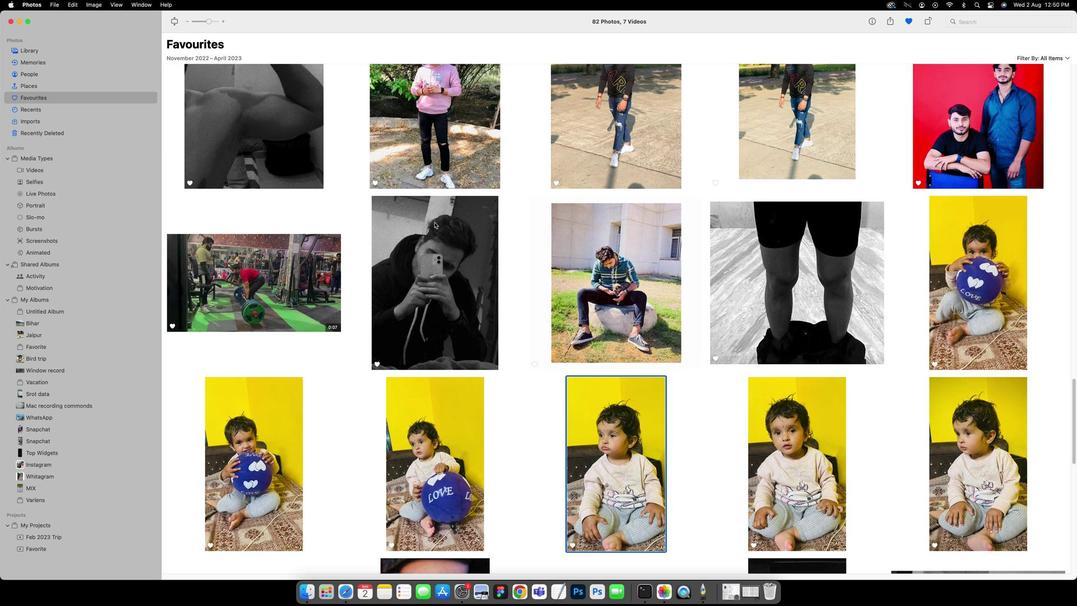 
Action: Mouse scrolled (432, 223) with delta (-1, -1)
Screenshot: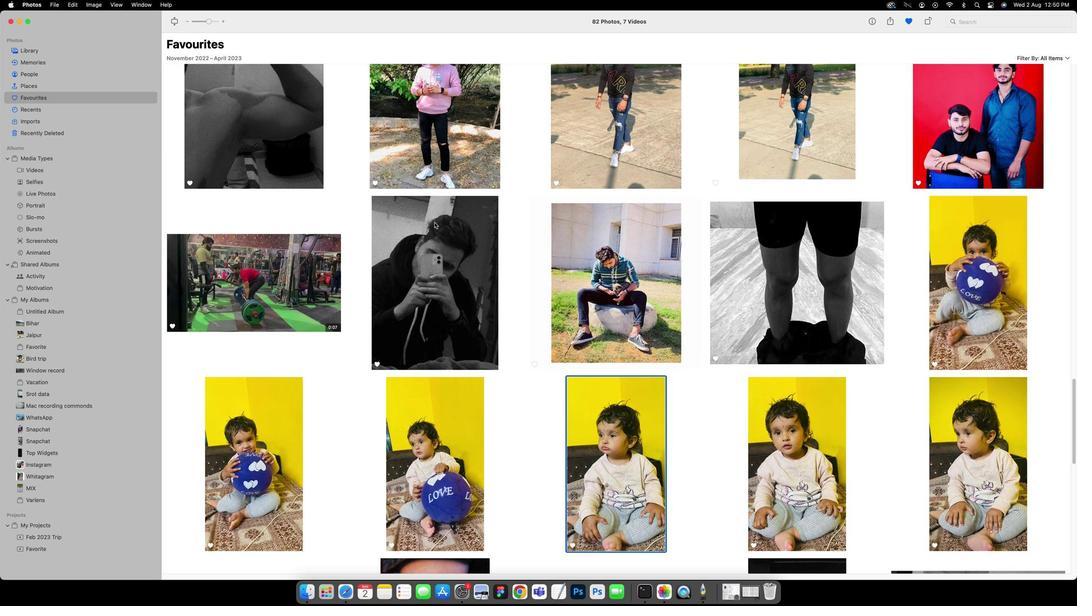 
Action: Mouse scrolled (432, 223) with delta (-1, 0)
Screenshot: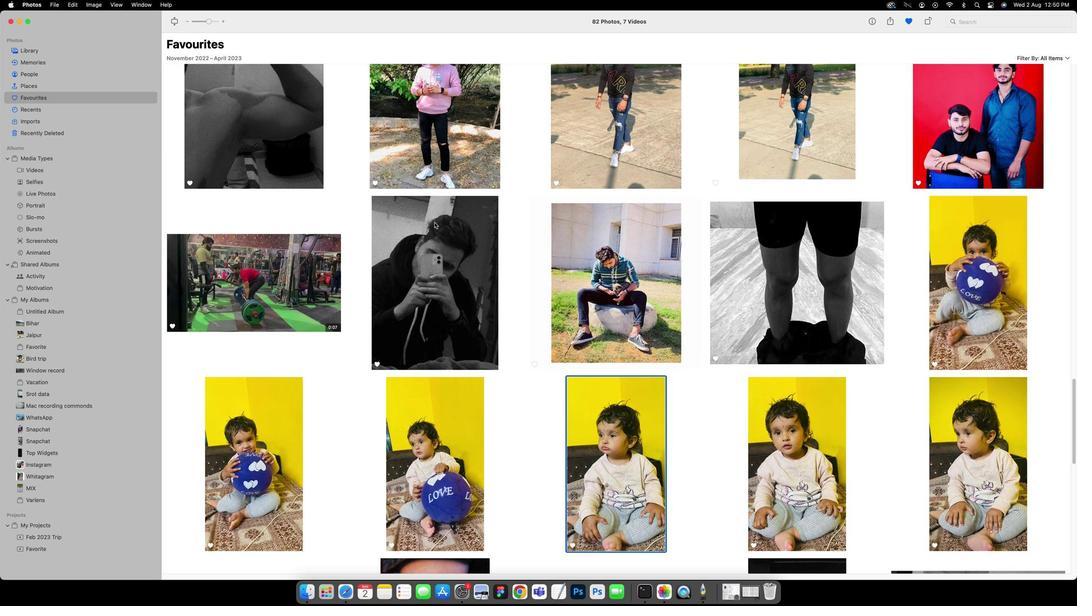 
Action: Mouse scrolled (432, 223) with delta (-1, 0)
Screenshot: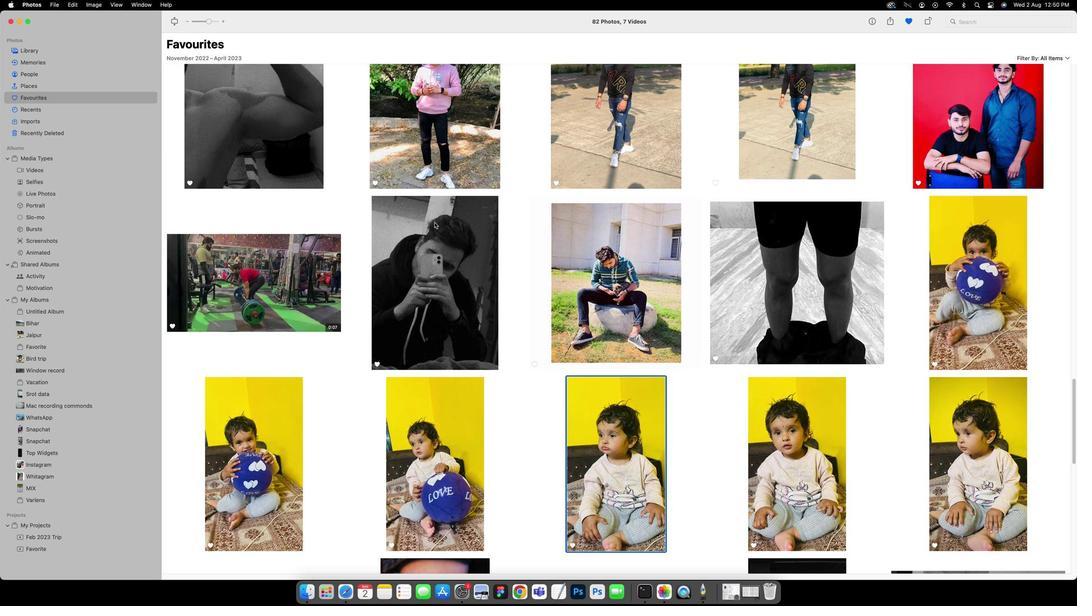 
Action: Mouse scrolled (432, 223) with delta (-1, -1)
Screenshot: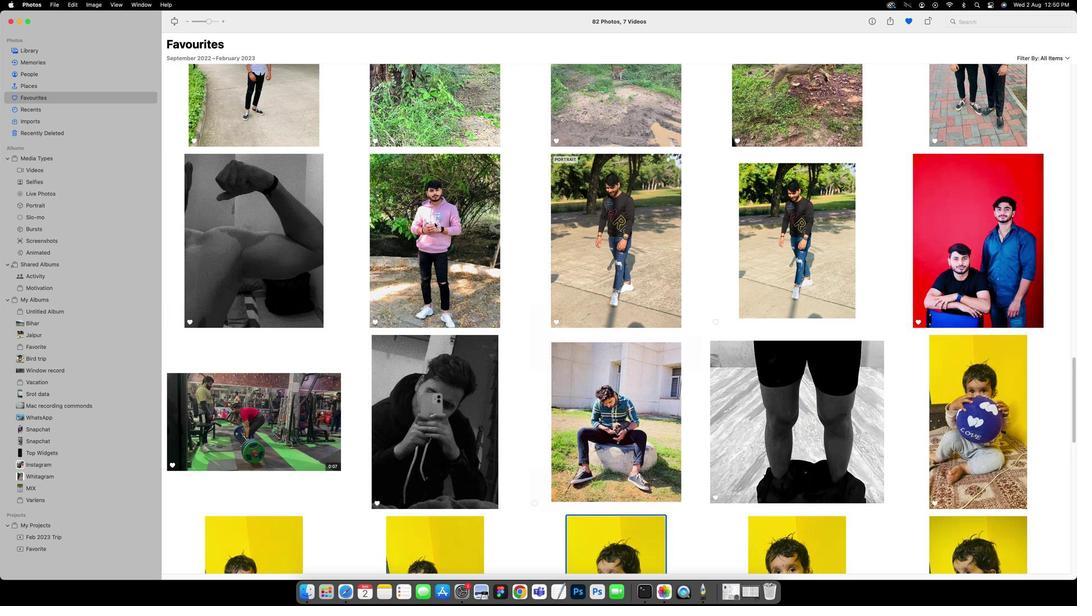
Action: Mouse scrolled (432, 223) with delta (-1, -1)
Screenshot: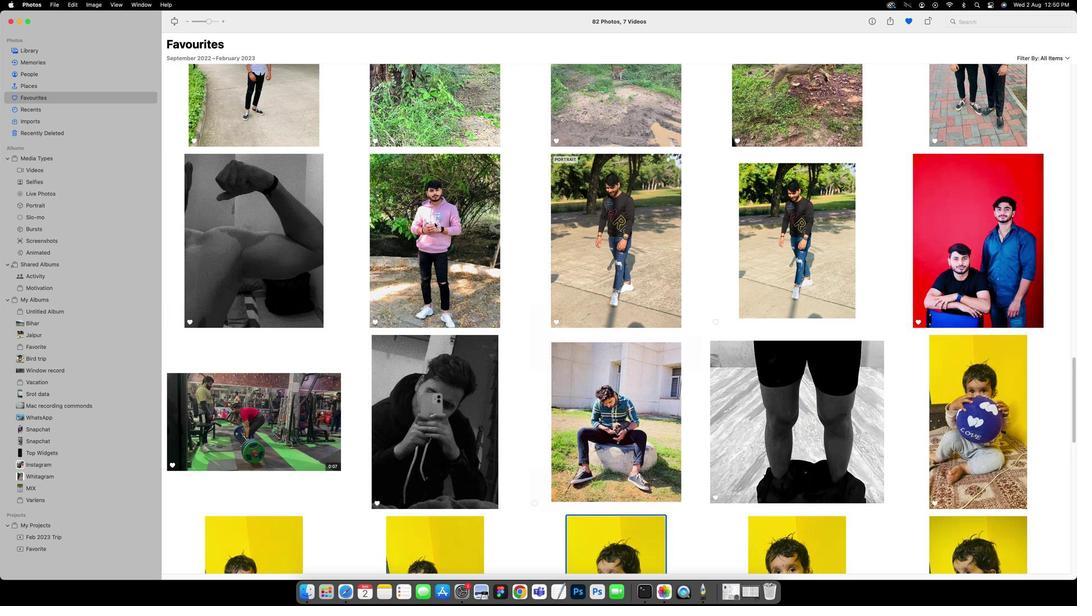 
Action: Mouse scrolled (432, 223) with delta (-1, 0)
Screenshot: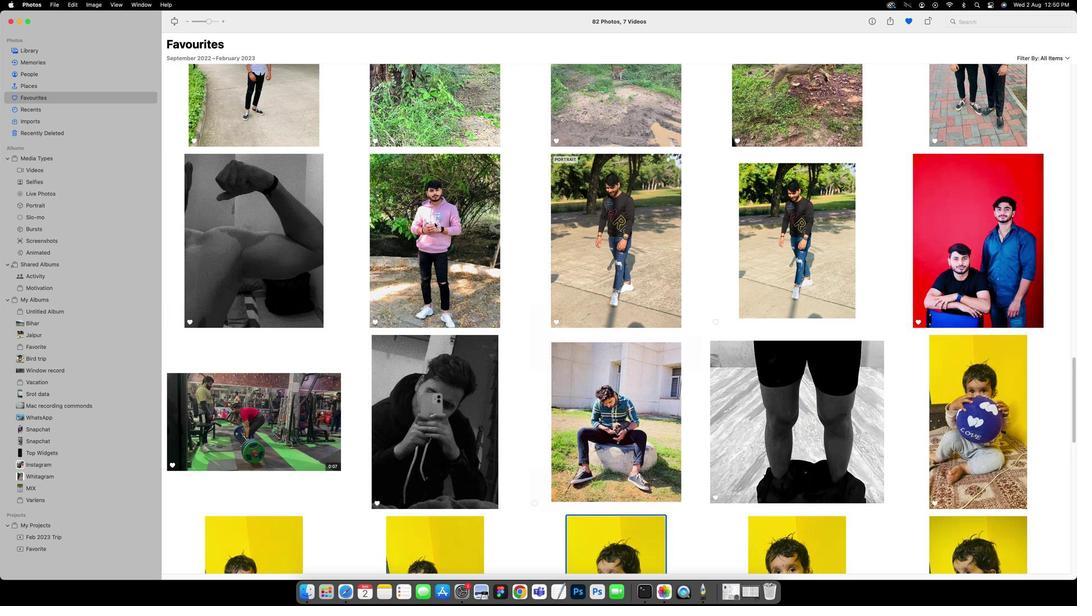 
Action: Mouse scrolled (432, 223) with delta (-1, 0)
Screenshot: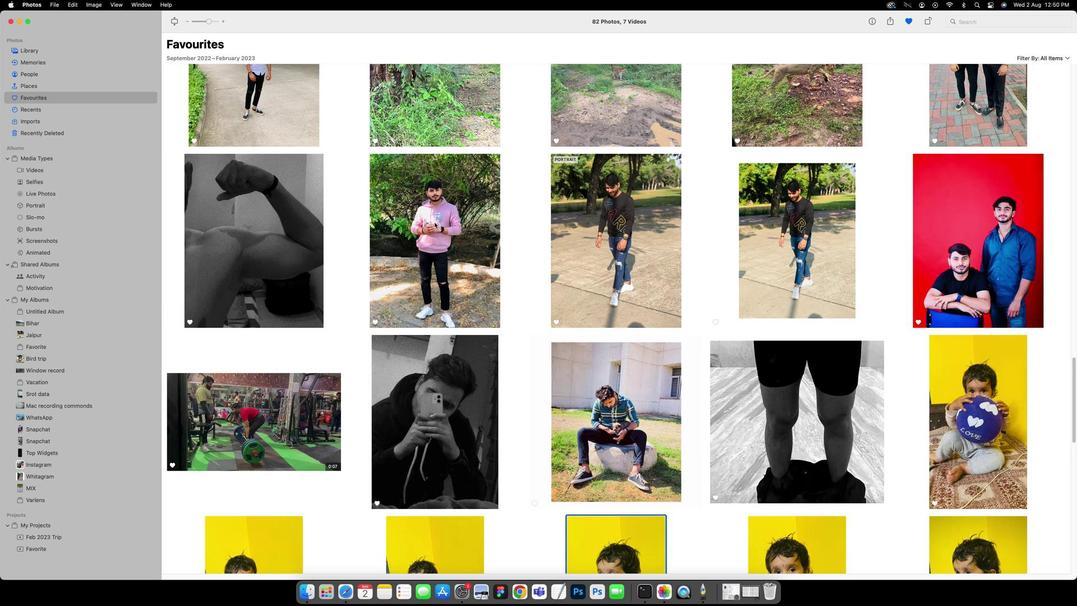 
Action: Mouse scrolled (432, 223) with delta (-1, 0)
Screenshot: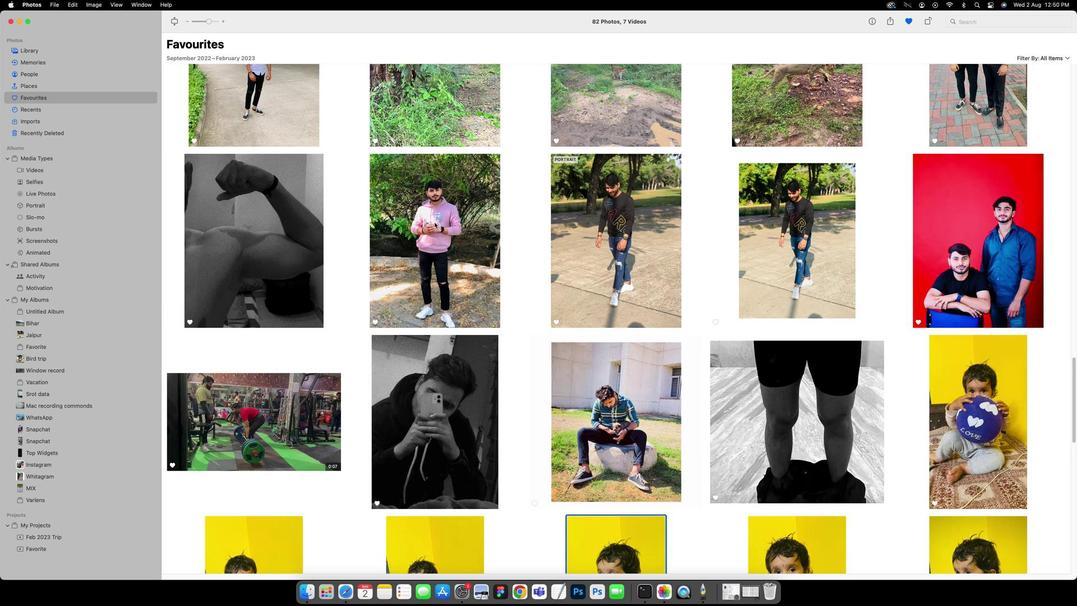 
Action: Mouse scrolled (432, 223) with delta (-1, 0)
Screenshot: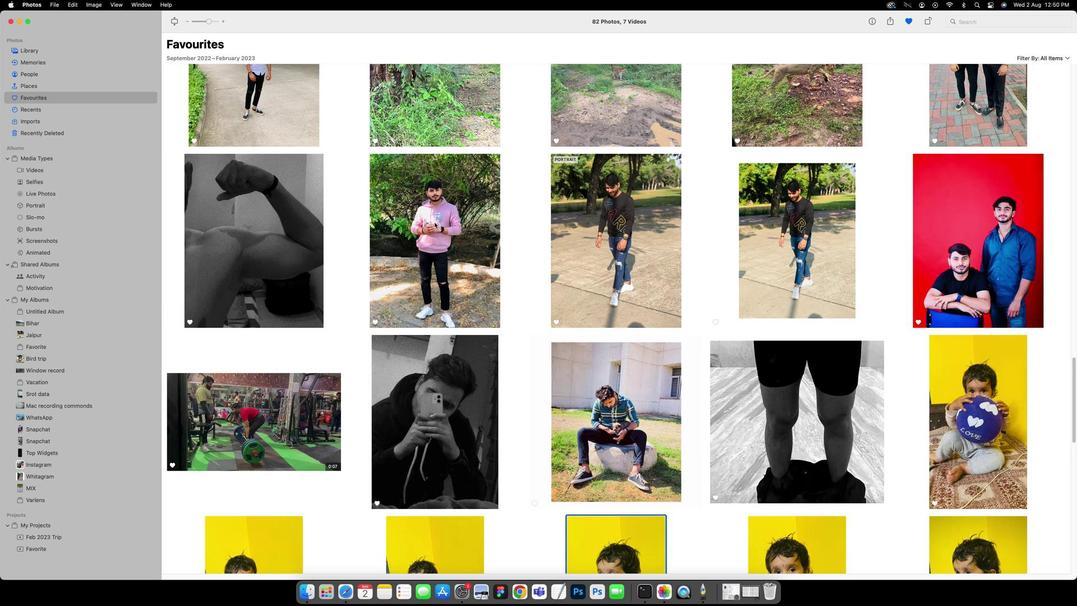 
Action: Mouse scrolled (432, 223) with delta (-1, 0)
Screenshot: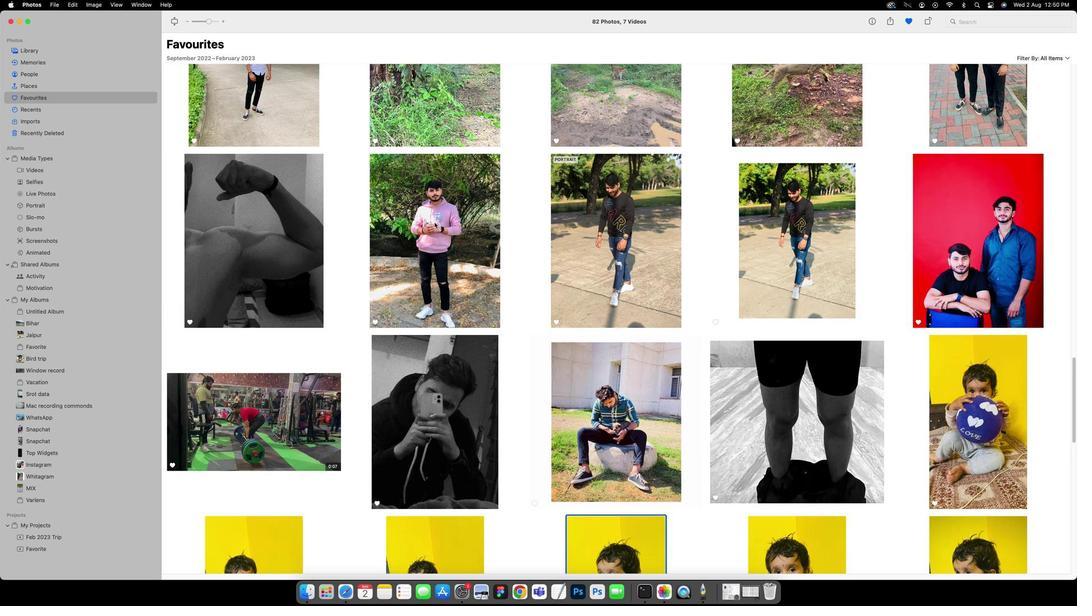 
Action: Mouse scrolled (432, 223) with delta (-1, -1)
Screenshot: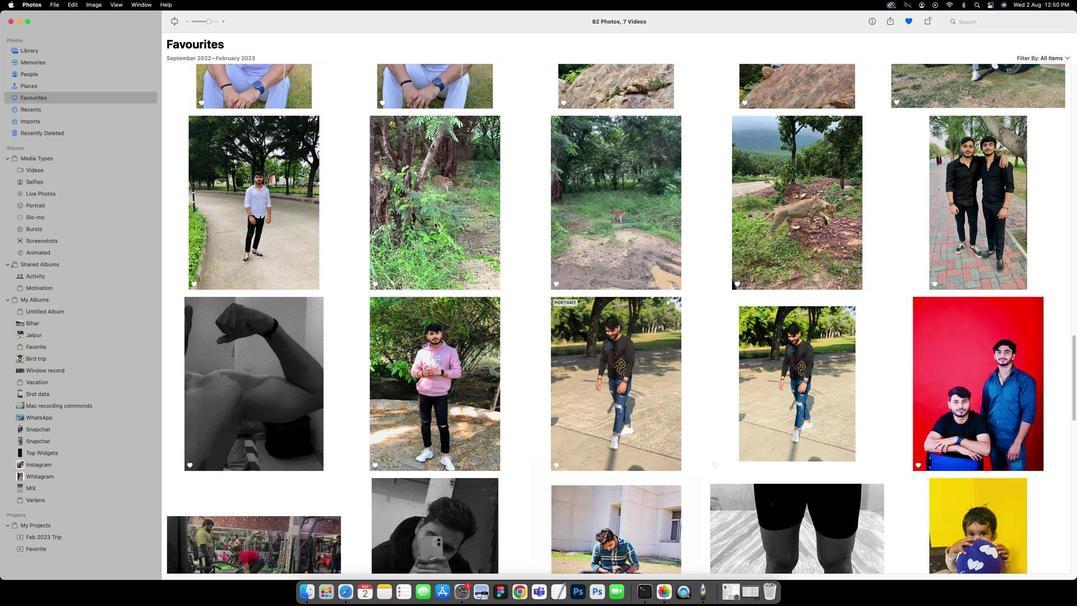 
Action: Mouse scrolled (432, 223) with delta (-1, -1)
Screenshot: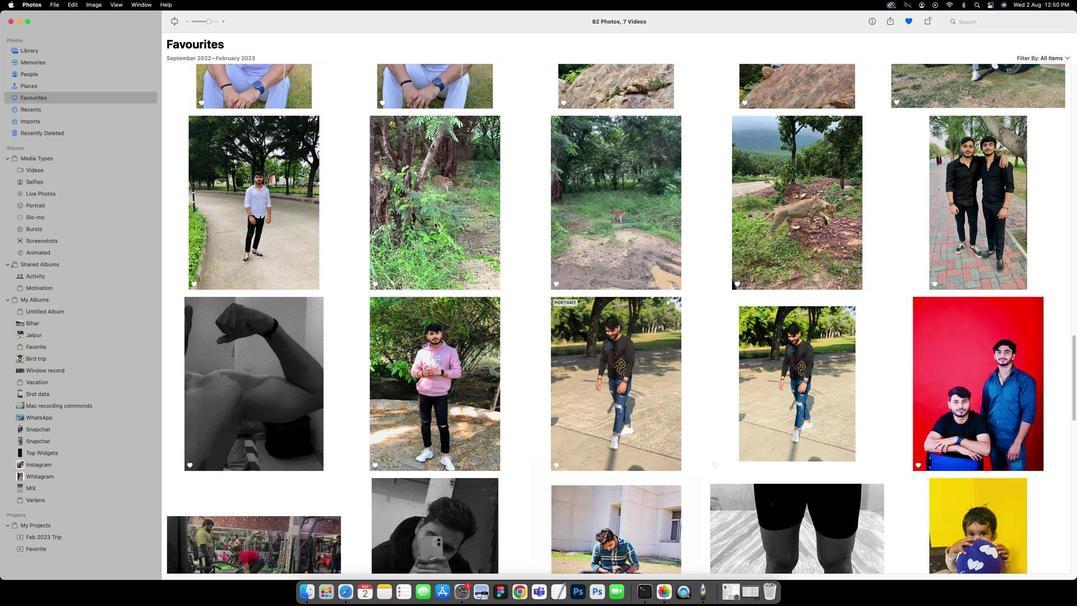
Action: Mouse scrolled (432, 223) with delta (-1, 0)
Screenshot: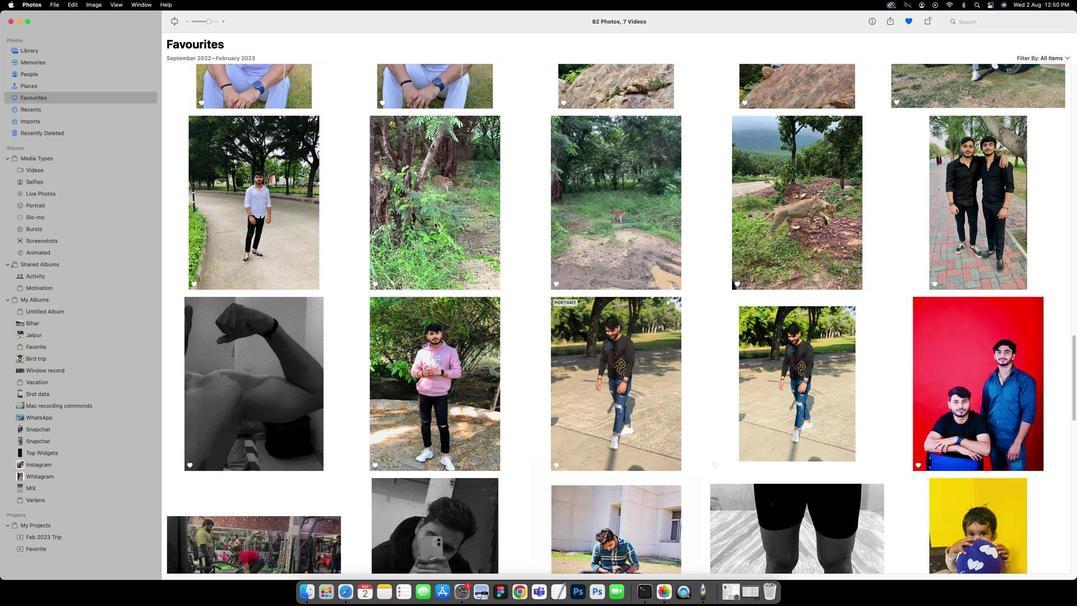 
Action: Mouse scrolled (432, 223) with delta (-1, 0)
Screenshot: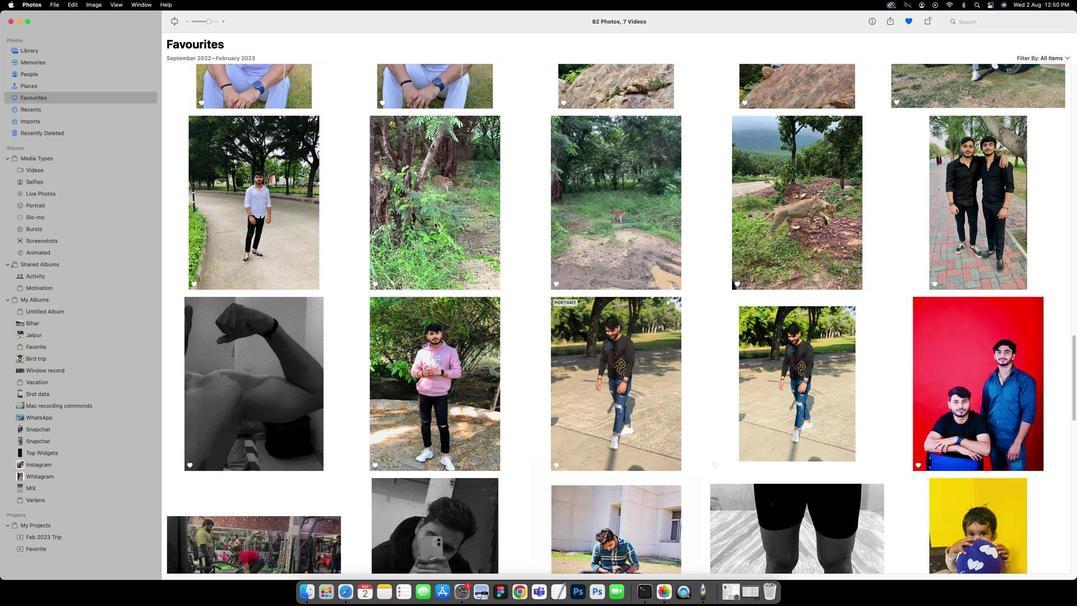 
Action: Mouse scrolled (432, 223) with delta (-1, 0)
Screenshot: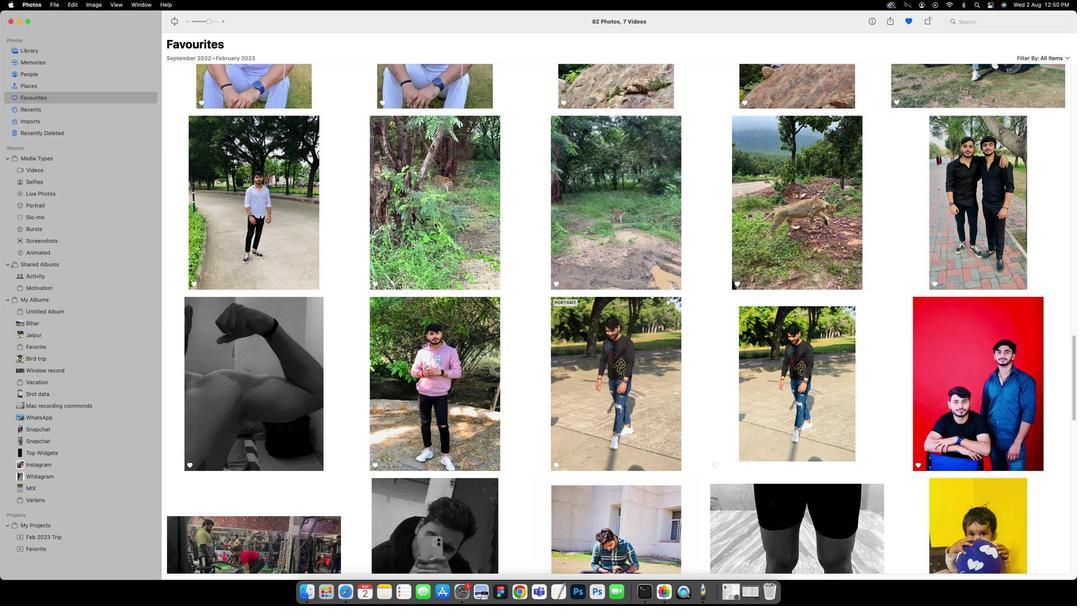 
Action: Mouse scrolled (432, 223) with delta (-1, 0)
Screenshot: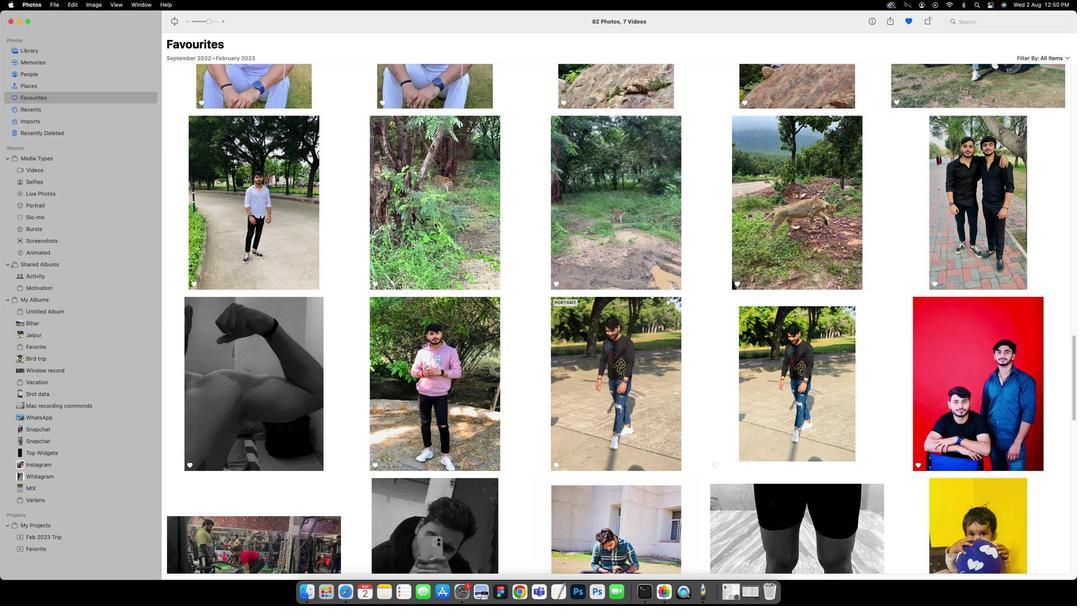 
Action: Mouse scrolled (432, 223) with delta (-1, 1)
Screenshot: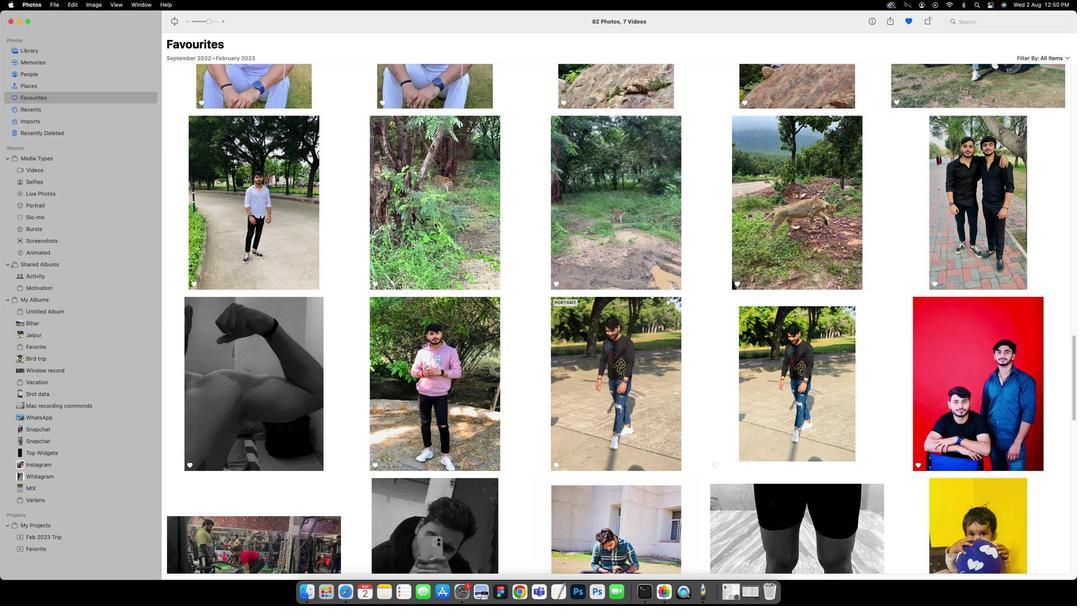 
Action: Mouse scrolled (432, 223) with delta (-1, -2)
Screenshot: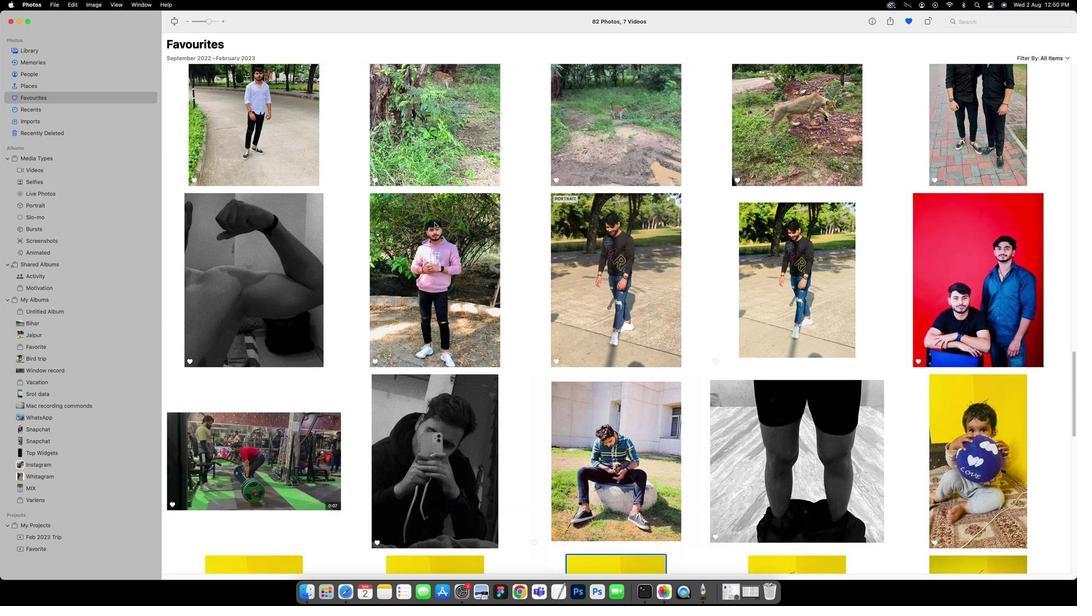
Action: Mouse scrolled (432, 223) with delta (-1, -2)
Screenshot: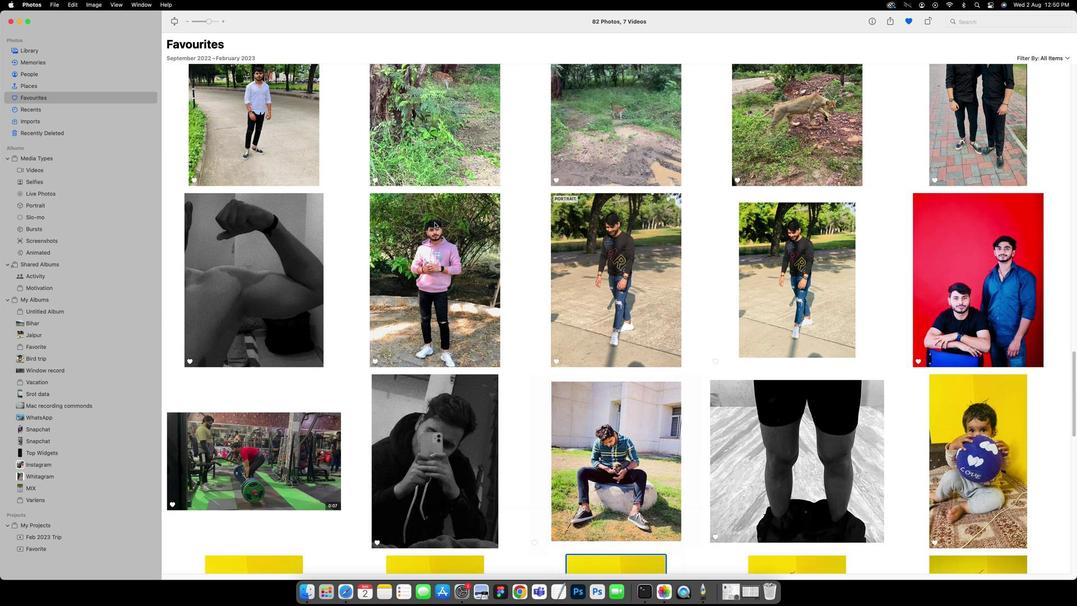 
Action: Mouse scrolled (432, 223) with delta (-1, -3)
Screenshot: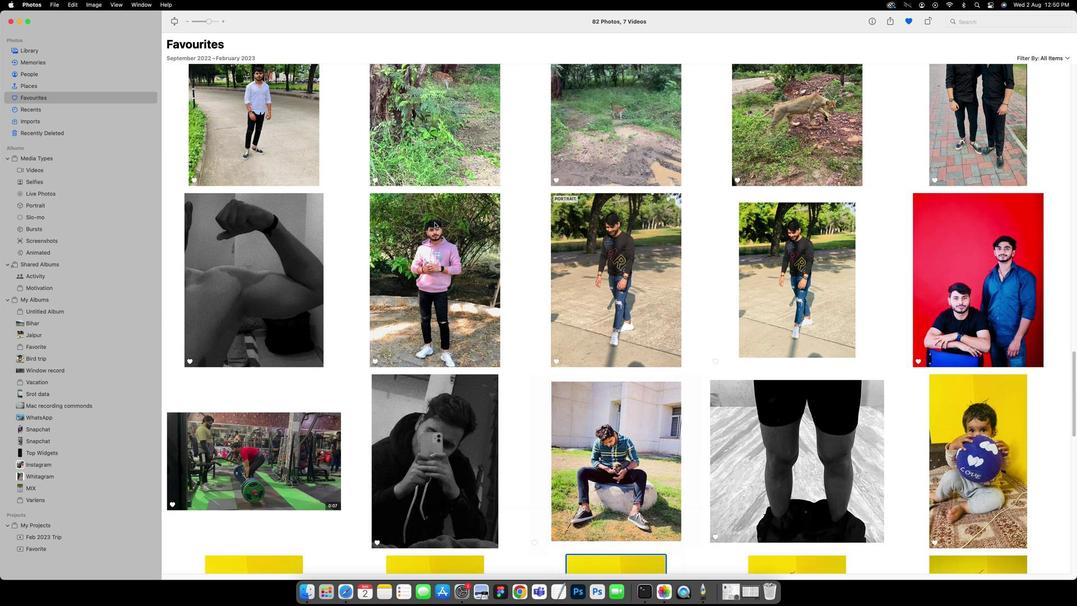 
Action: Mouse scrolled (432, 223) with delta (-1, -3)
Screenshot: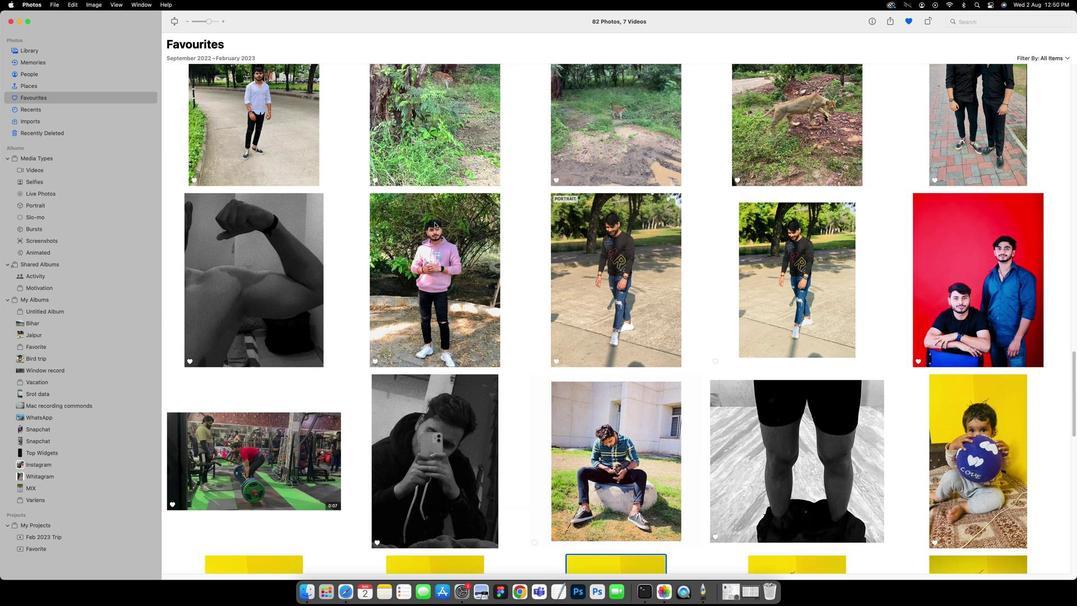 
Action: Mouse scrolled (432, 223) with delta (-1, -3)
Screenshot: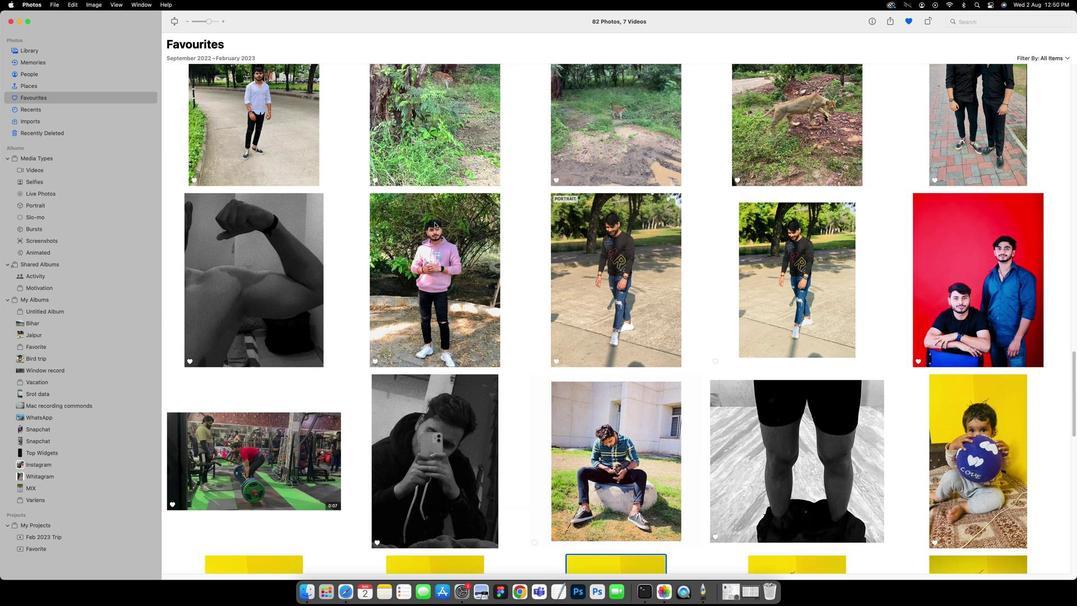 
Action: Mouse scrolled (432, 223) with delta (-1, -4)
Screenshot: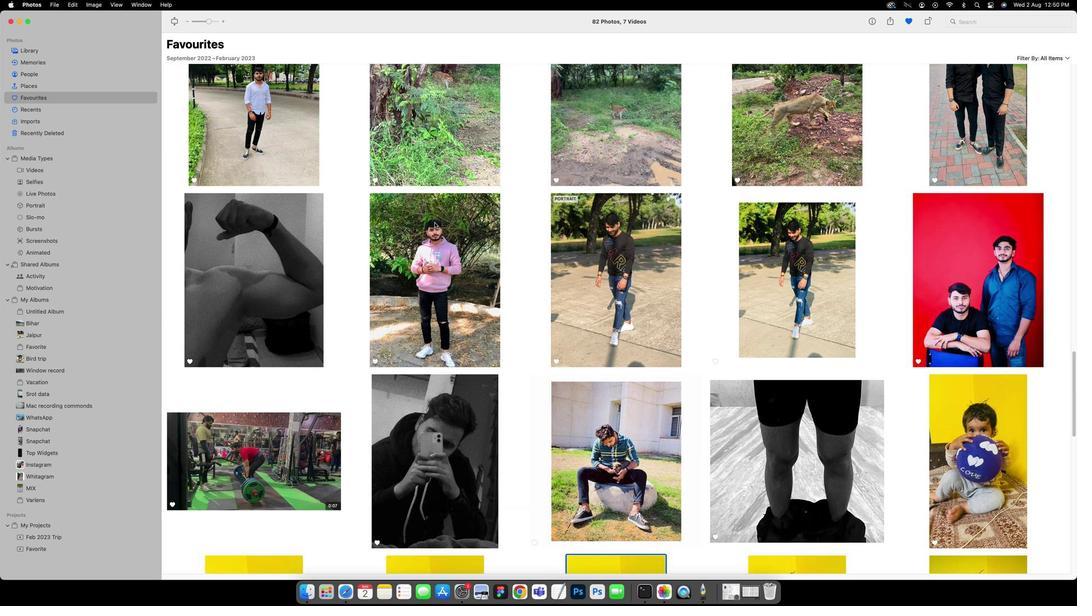 
Action: Mouse scrolled (432, 223) with delta (-1, -1)
Screenshot: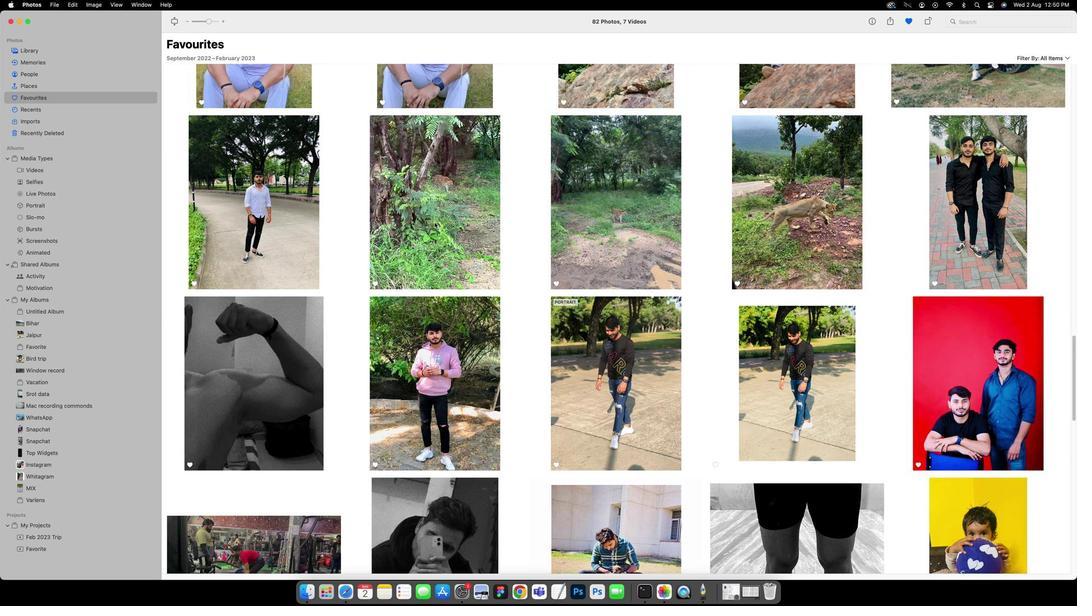 
Action: Mouse scrolled (432, 223) with delta (-1, -1)
Screenshot: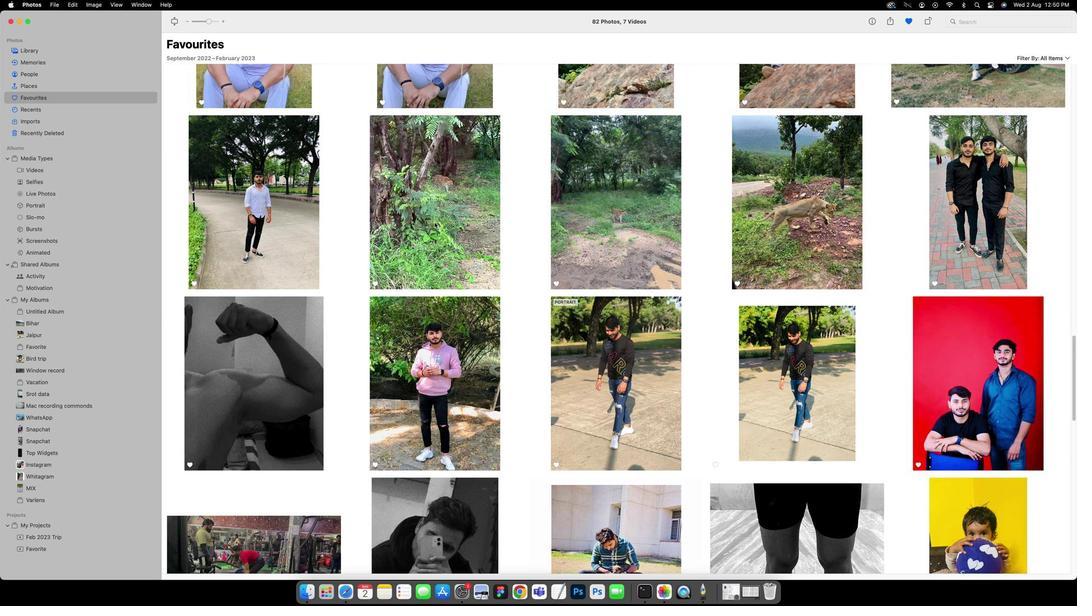 
Action: Mouse scrolled (432, 223) with delta (-1, 0)
Screenshot: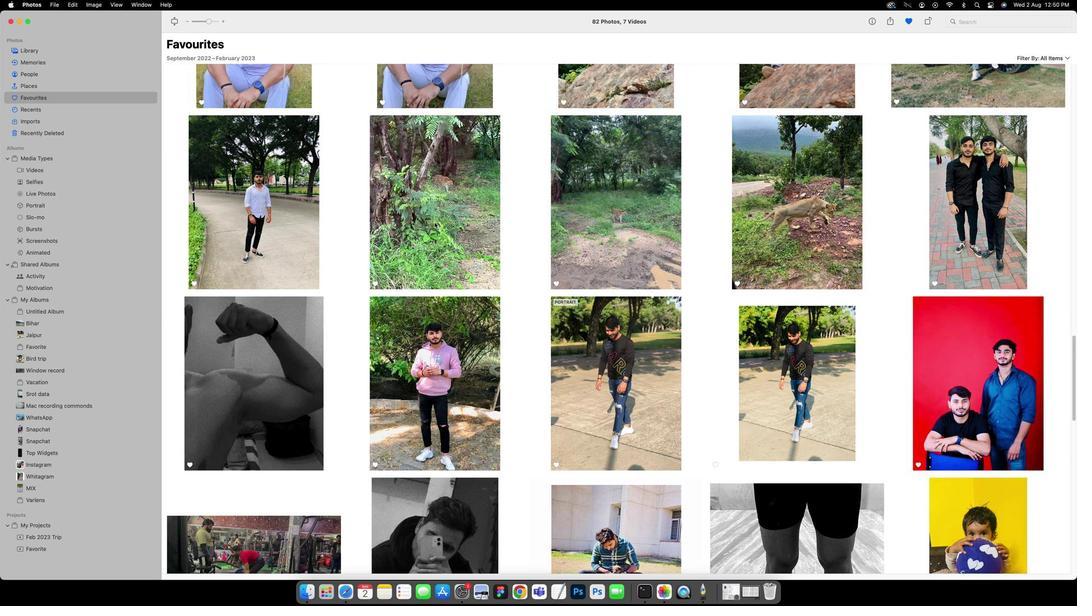 
Action: Mouse scrolled (432, 223) with delta (-1, 0)
Screenshot: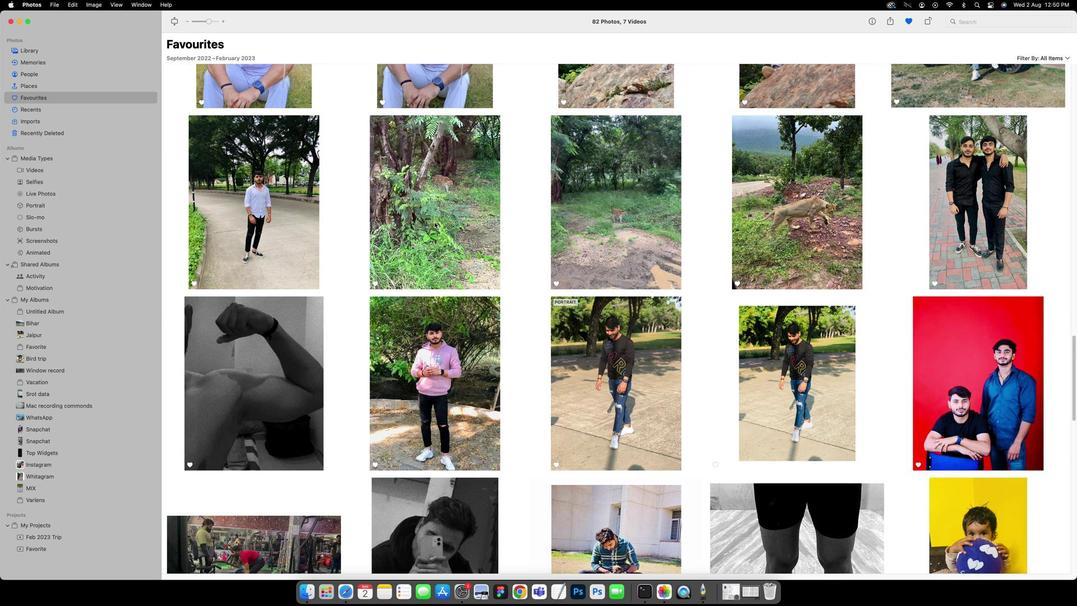 
Action: Mouse scrolled (432, 223) with delta (-1, 0)
Screenshot: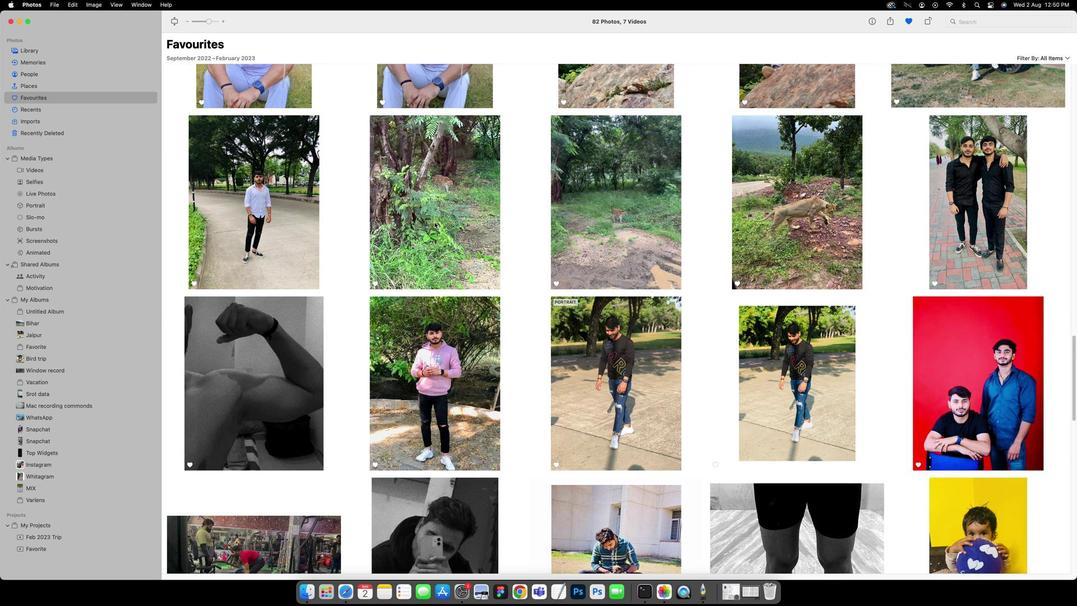 
Action: Mouse scrolled (432, 223) with delta (-1, 0)
Screenshot: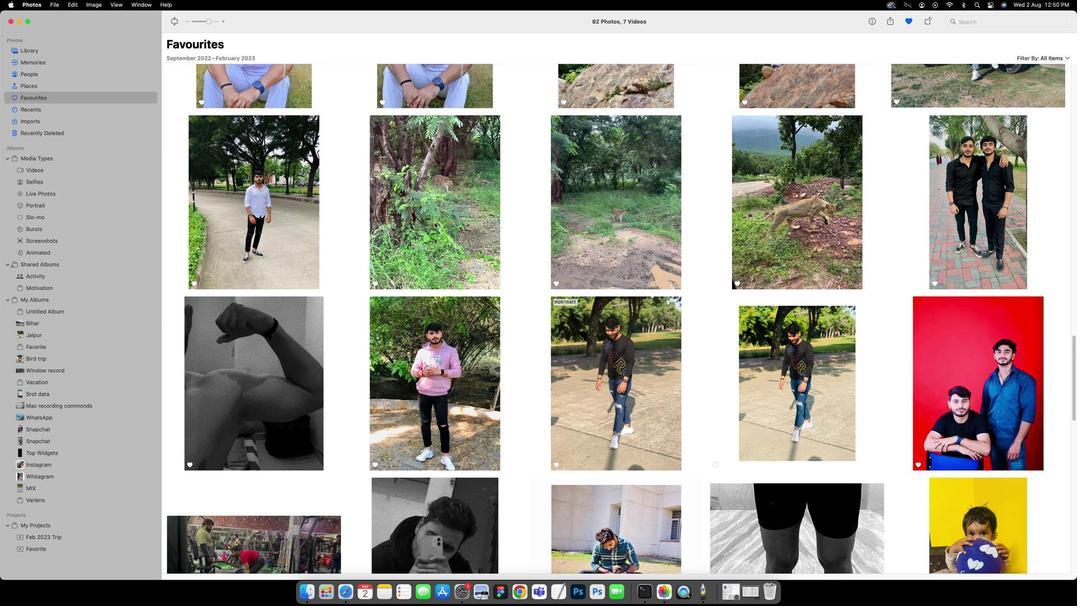 
Action: Mouse scrolled (432, 223) with delta (-1, -2)
Screenshot: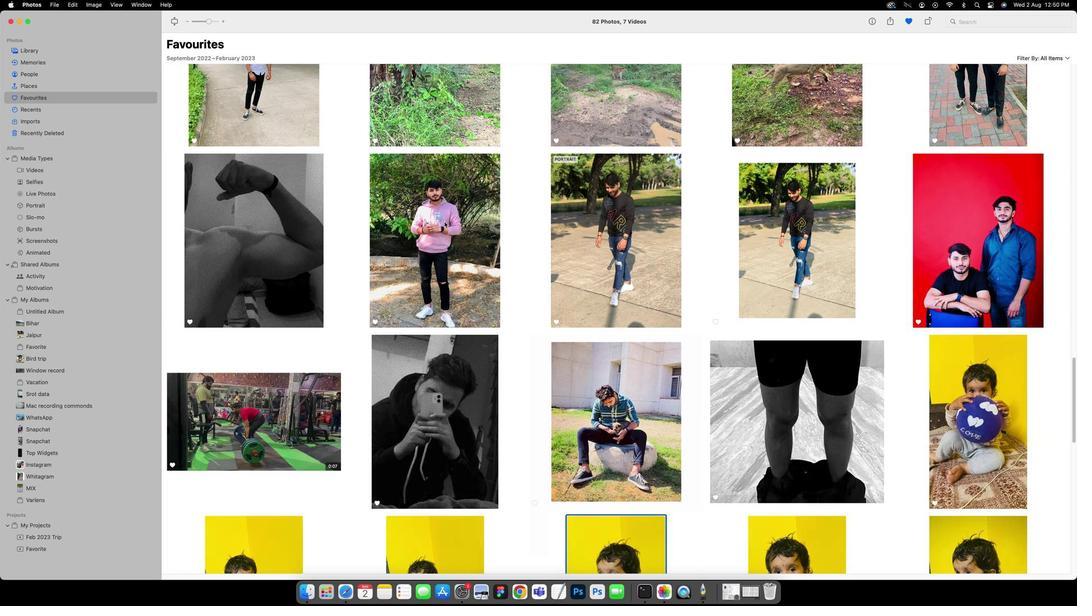 
Action: Mouse scrolled (432, 223) with delta (-1, -2)
Screenshot: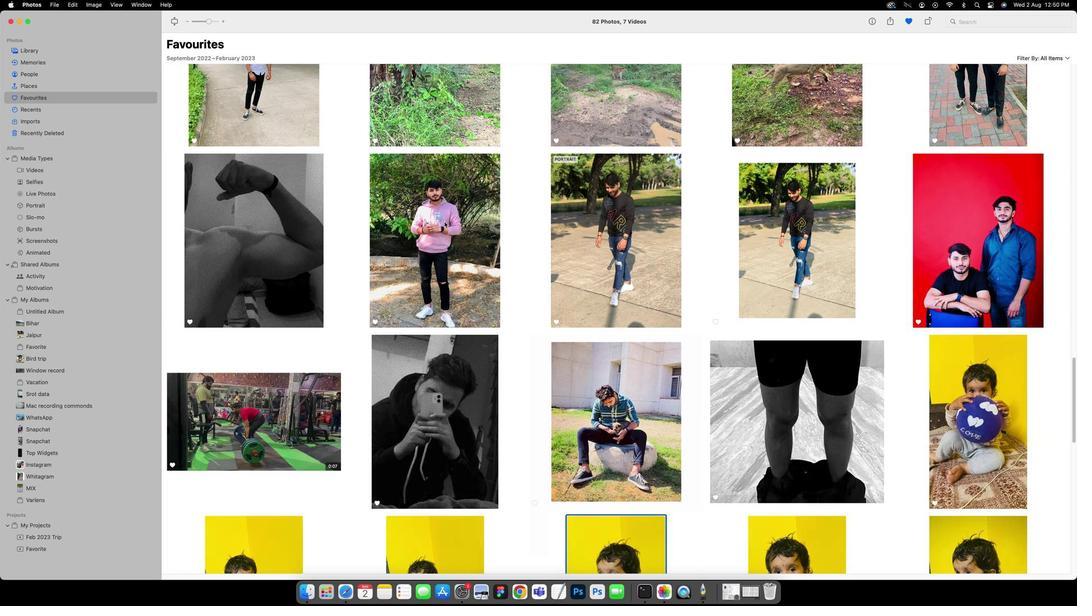 
Action: Mouse scrolled (432, 223) with delta (-1, -3)
Screenshot: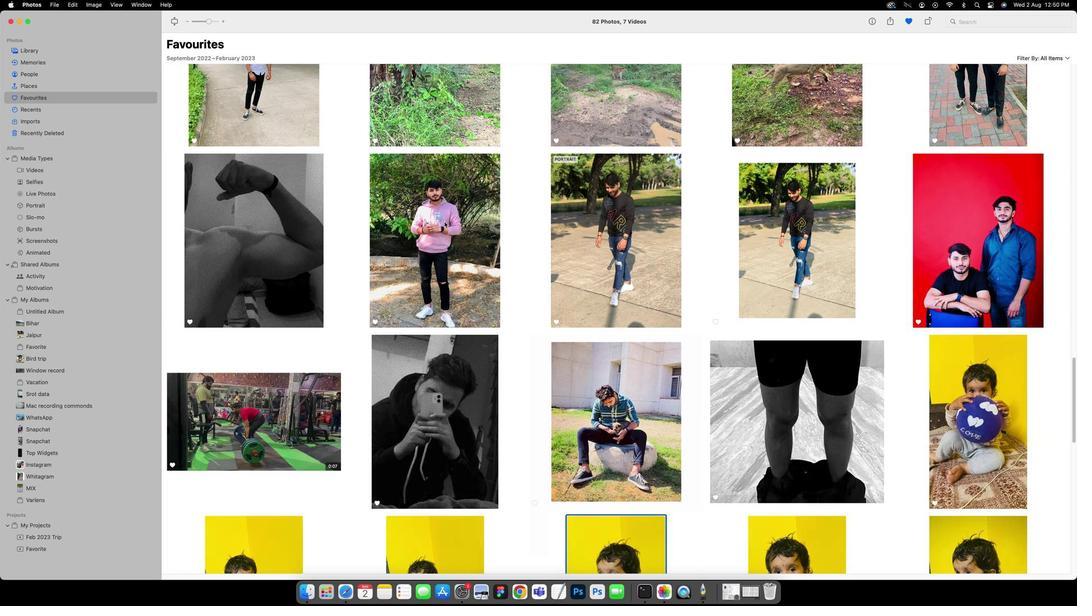 
Action: Mouse scrolled (432, 223) with delta (-1, -3)
Screenshot: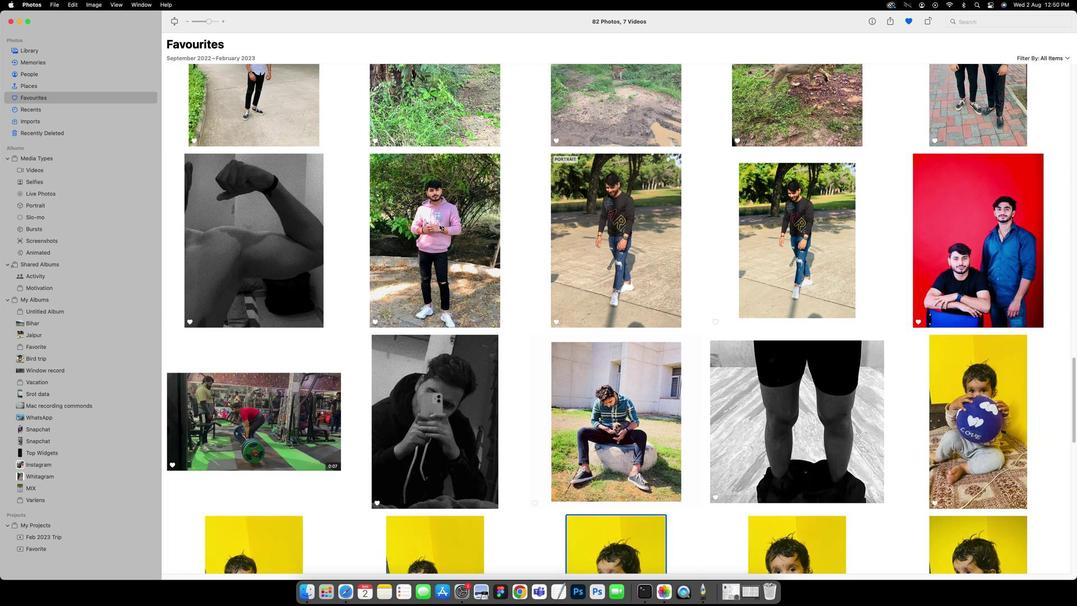 
Action: Mouse moved to (432, 223)
Screenshot: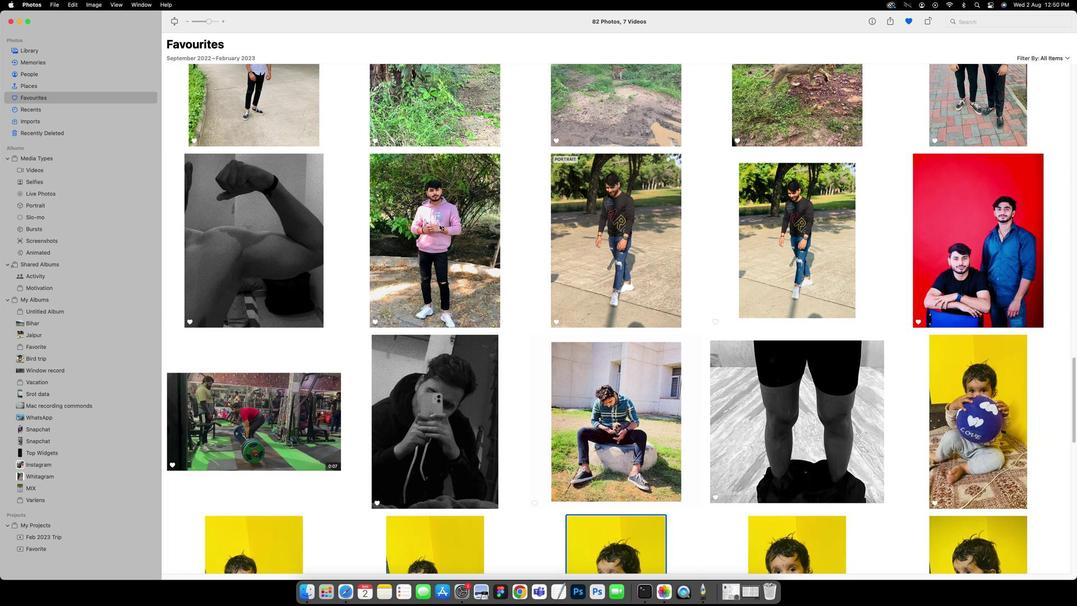 
Action: Mouse scrolled (432, 223) with delta (-1, -3)
Screenshot: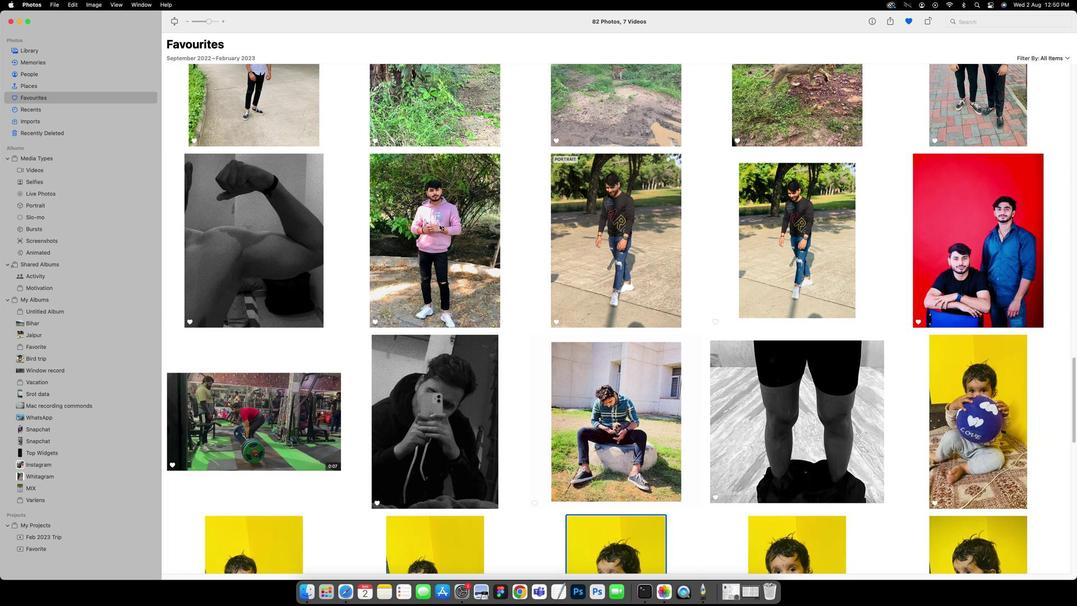 
Action: Mouse moved to (432, 223)
Screenshot: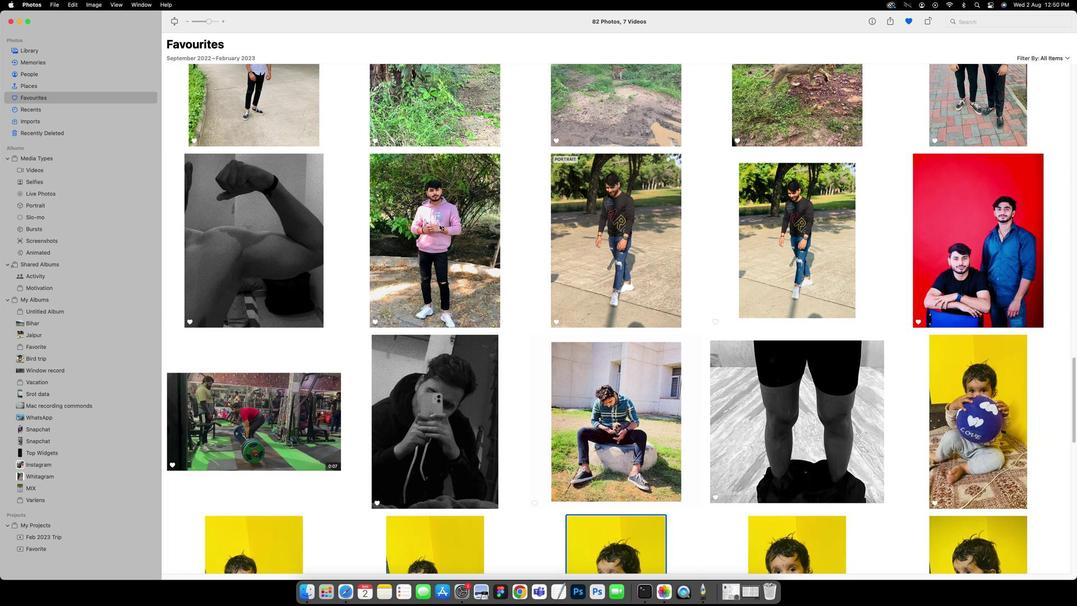 
Action: Mouse scrolled (432, 223) with delta (-1, -4)
Screenshot: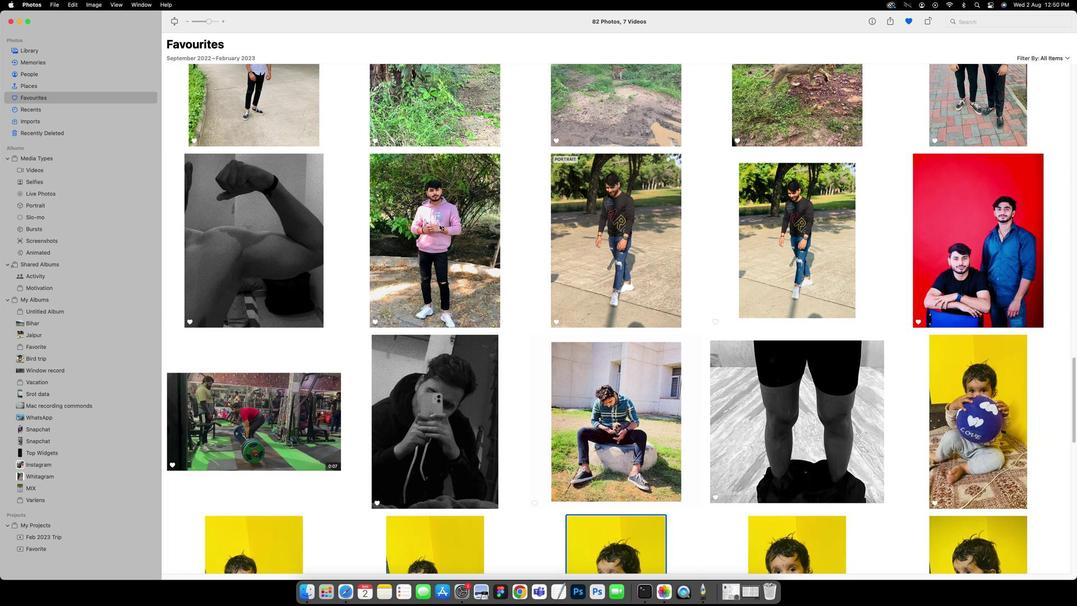 
Action: Mouse moved to (433, 223)
Screenshot: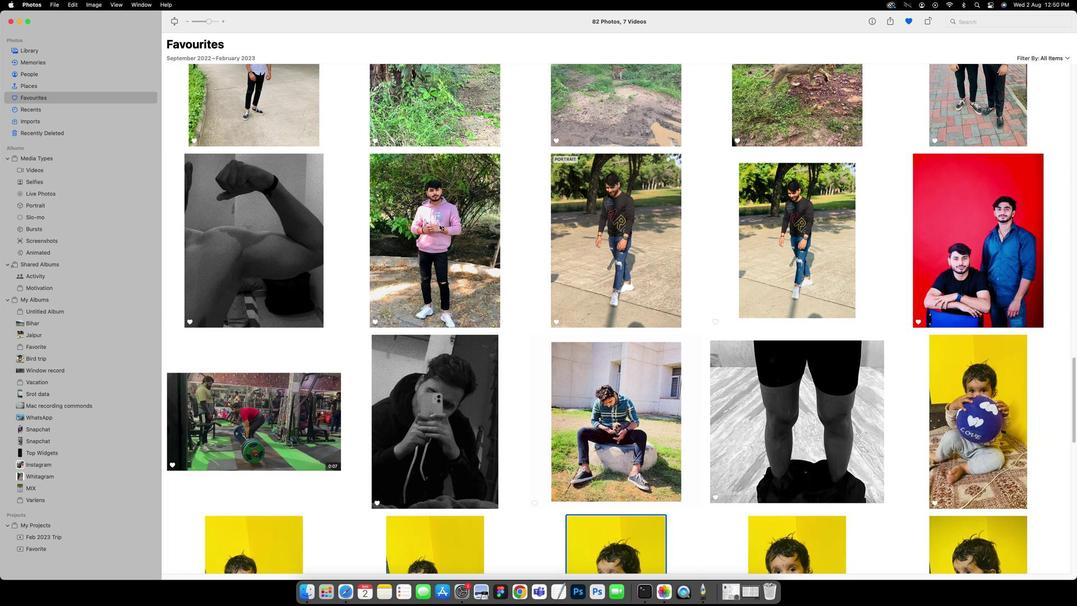 
Action: Mouse scrolled (433, 223) with delta (-1, -5)
Screenshot: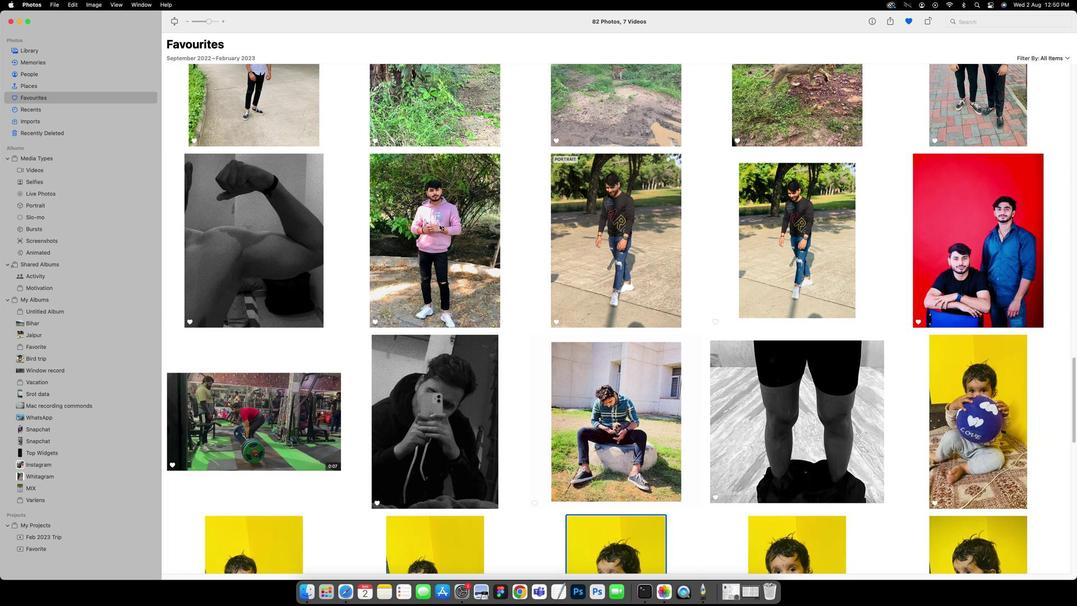 
Action: Mouse moved to (968, 378)
Screenshot: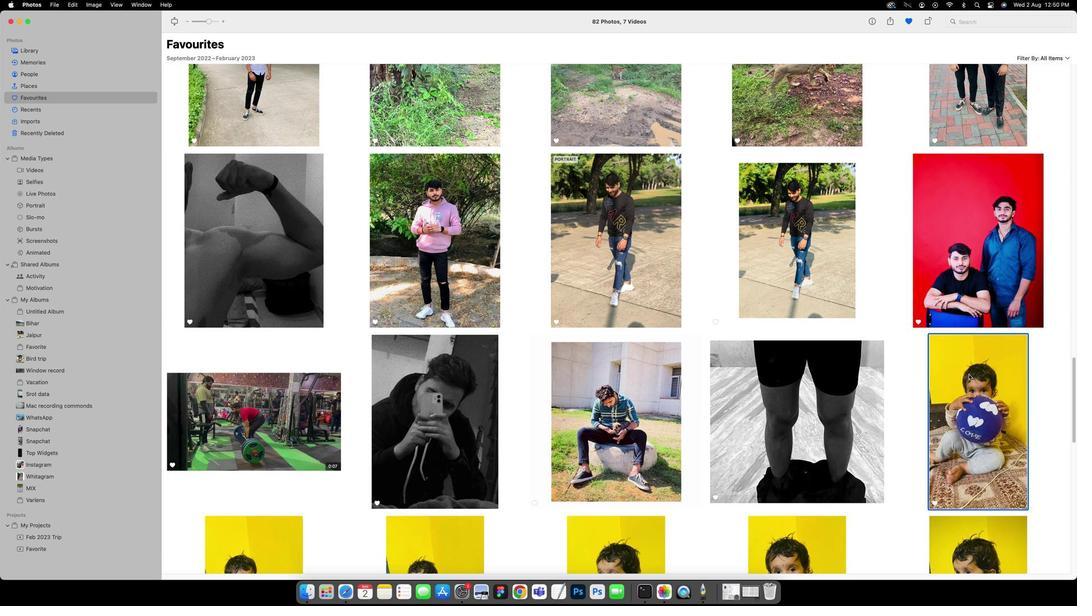 
Action: Mouse pressed left at (968, 378)
Screenshot: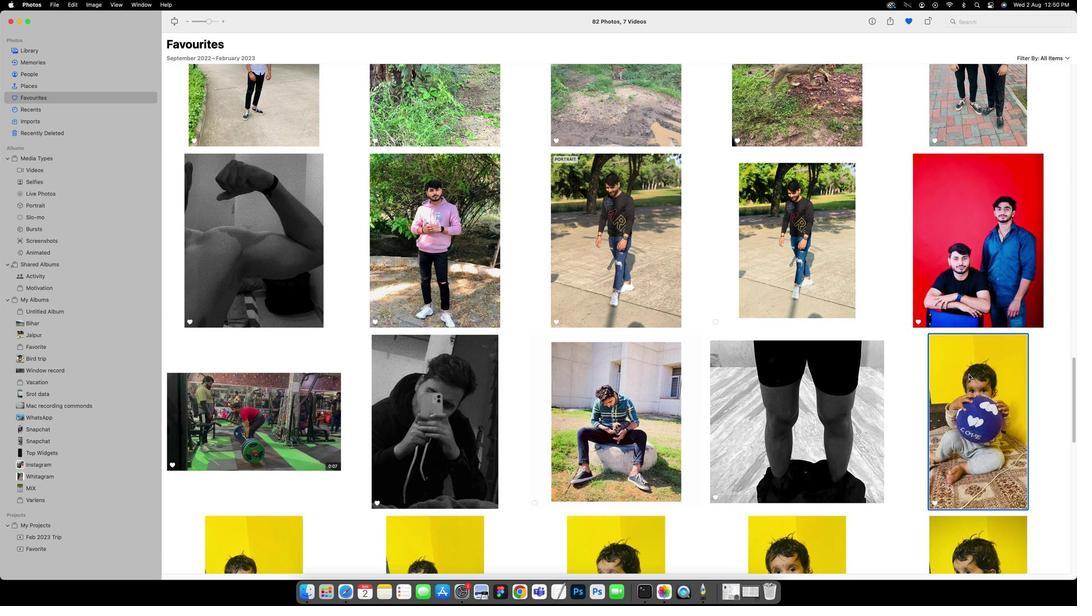 
Action: Mouse pressed left at (968, 378)
Screenshot: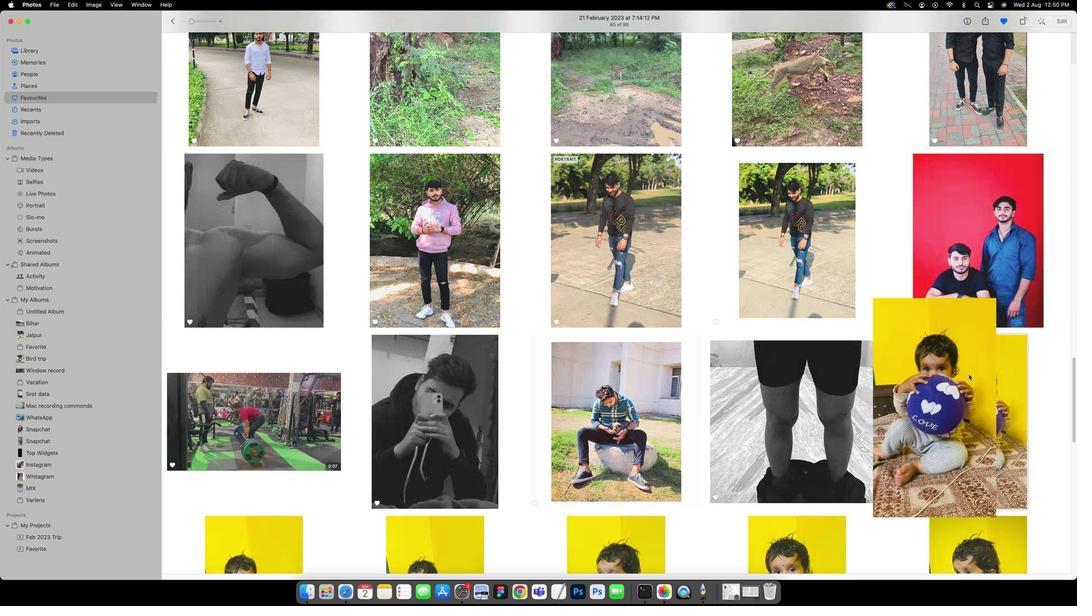 
Action: Mouse moved to (1055, 20)
Screenshot: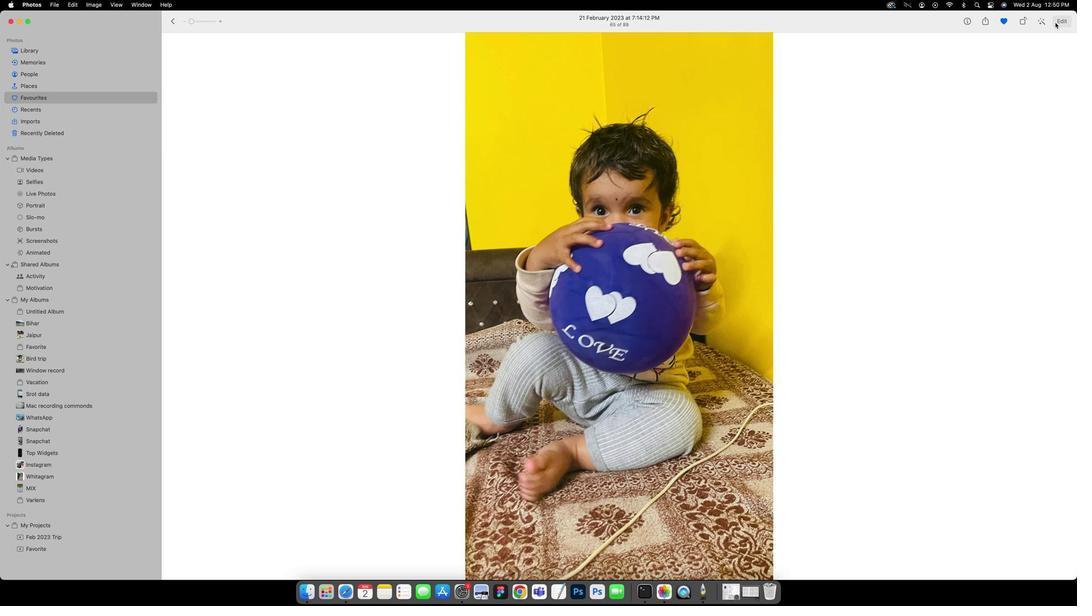 
Action: Mouse pressed left at (1055, 20)
Screenshot: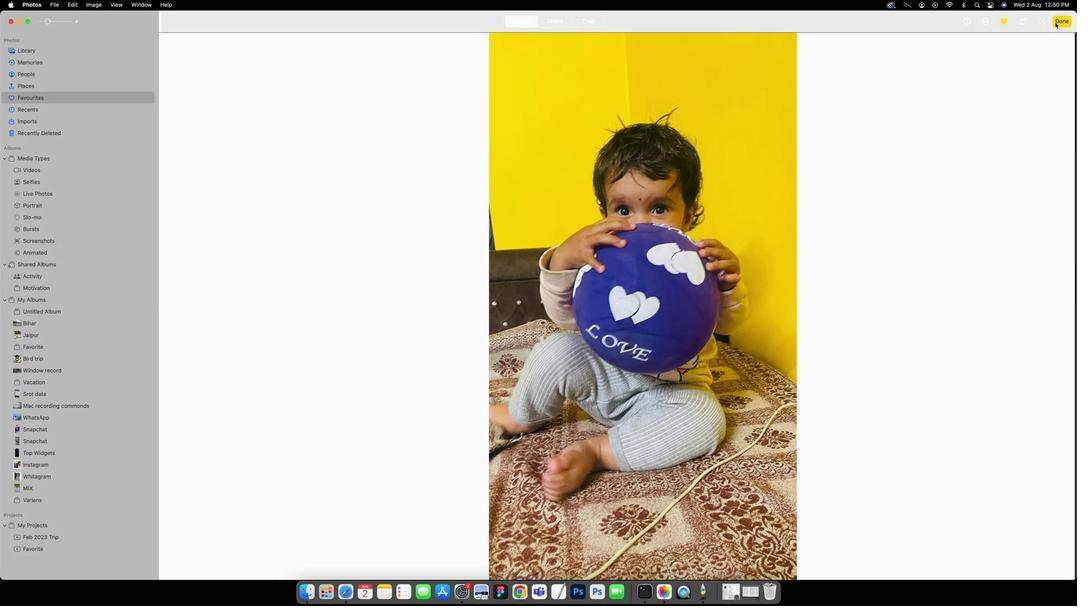 
Action: Mouse moved to (1034, 349)
Screenshot: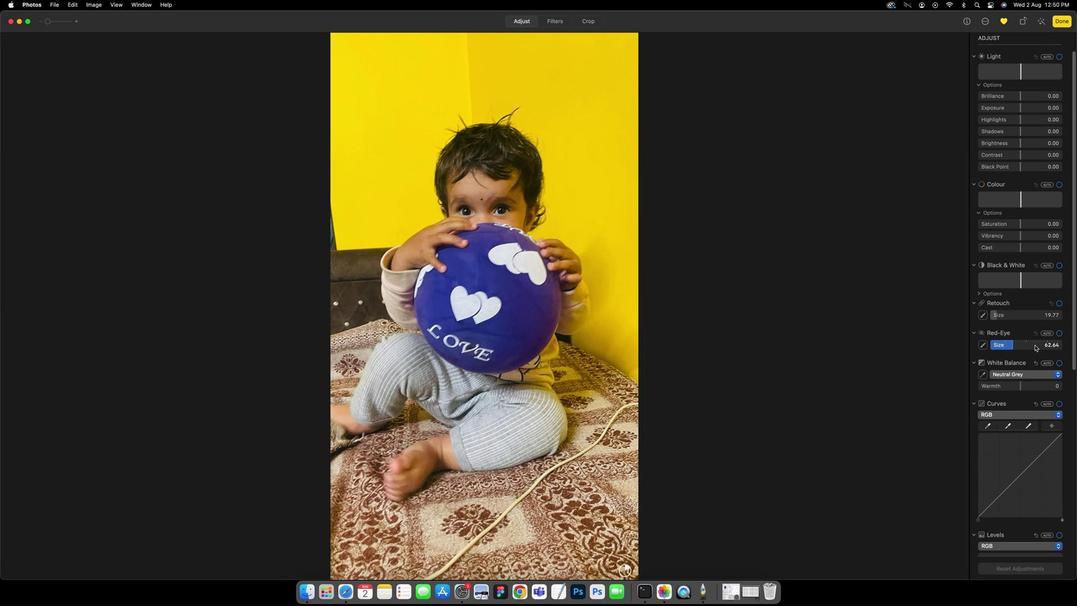 
Action: Mouse scrolled (1034, 349) with delta (-1, -2)
Screenshot: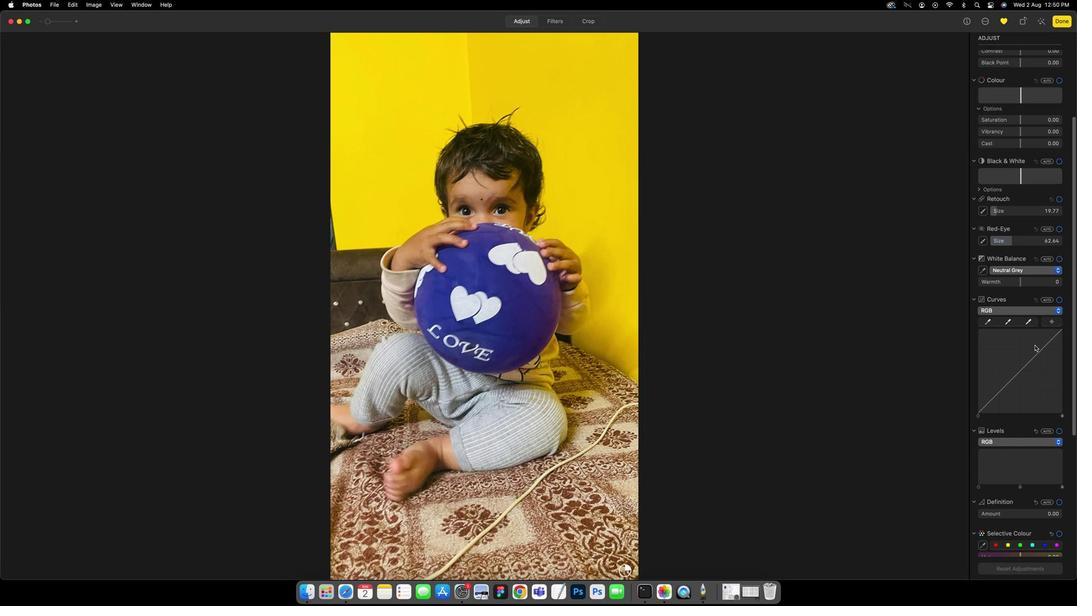 
Action: Mouse scrolled (1034, 349) with delta (-1, -2)
Screenshot: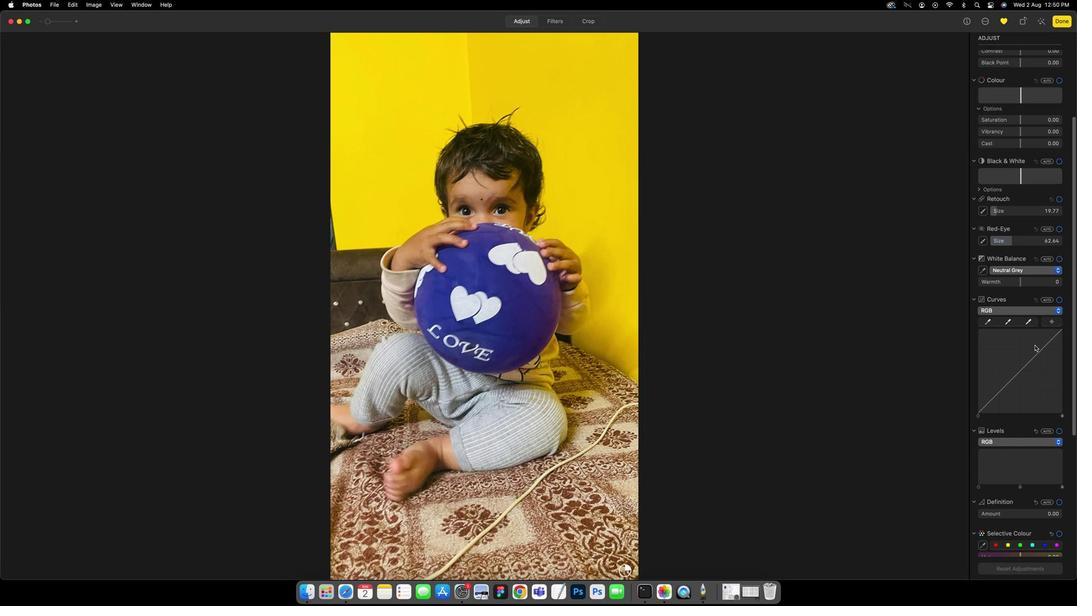 
Action: Mouse scrolled (1034, 349) with delta (-1, -3)
Screenshot: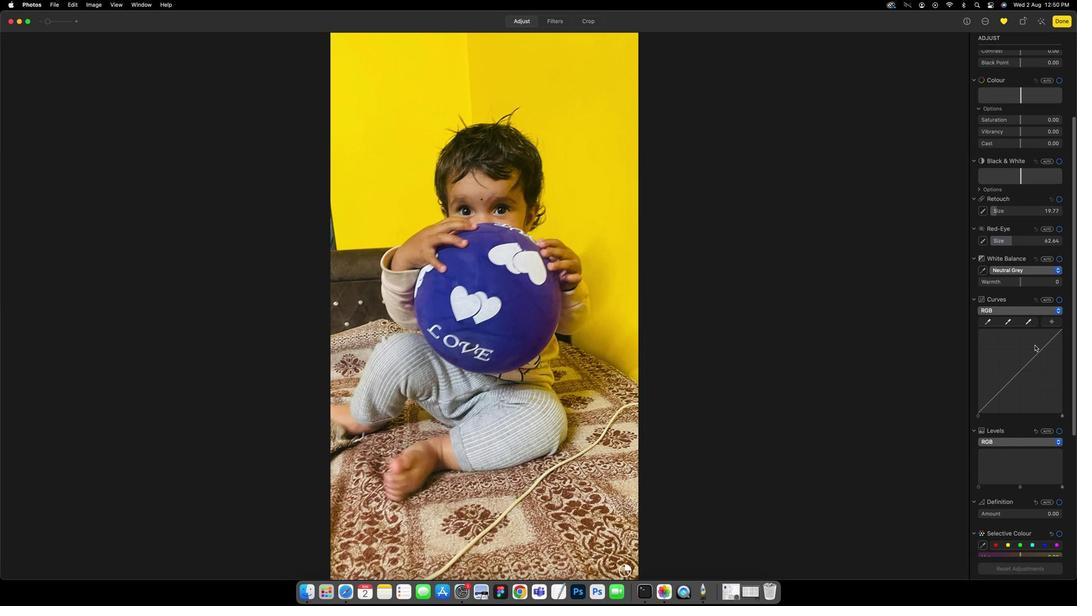 
Action: Mouse scrolled (1034, 349) with delta (-1, -3)
Screenshot: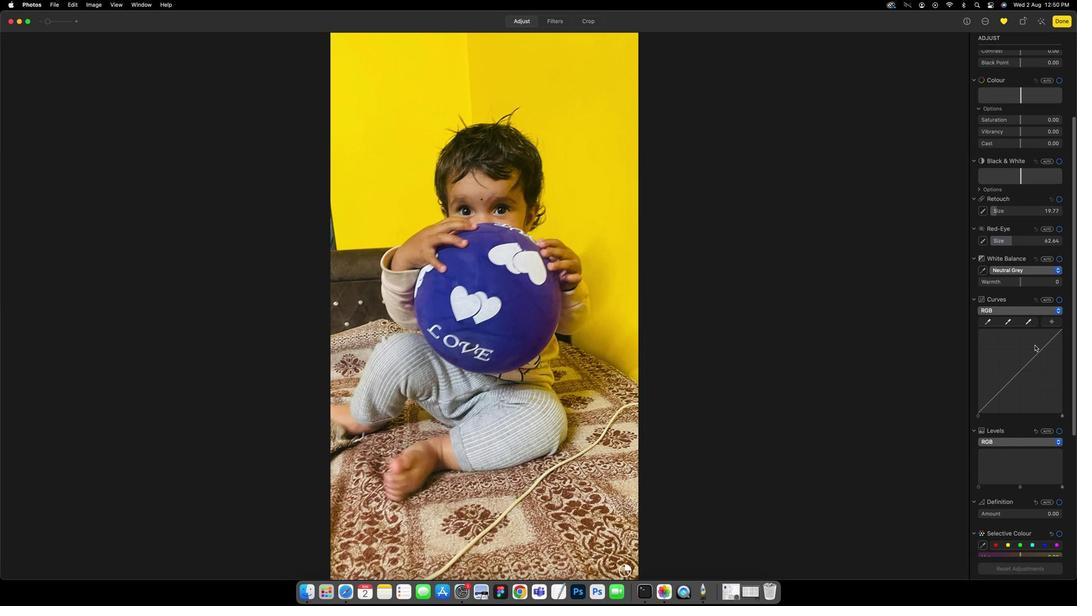 
Action: Mouse scrolled (1034, 349) with delta (-1, -3)
Screenshot: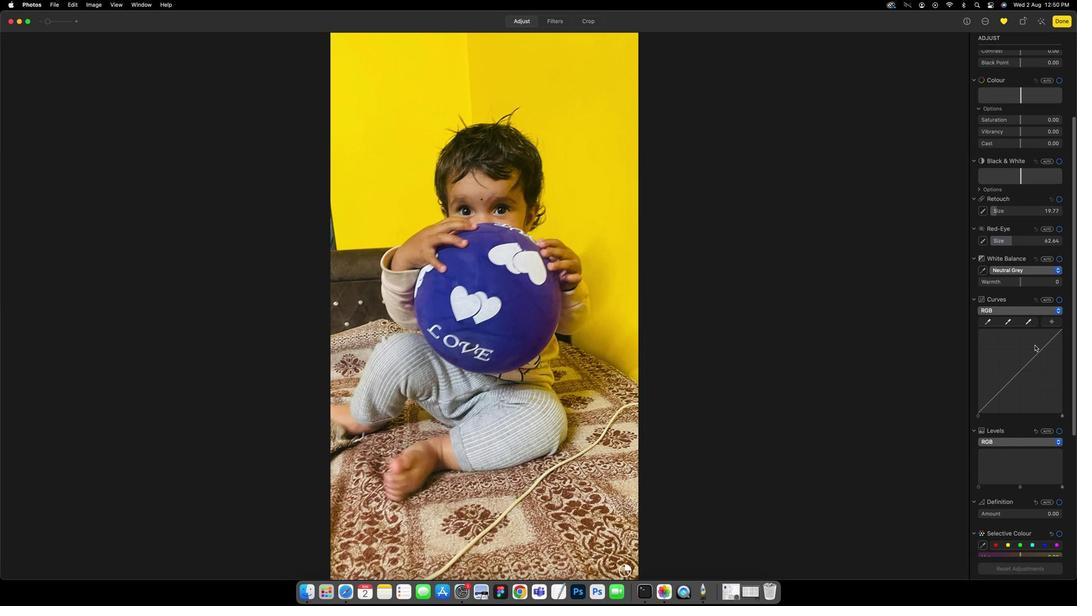 
Action: Mouse scrolled (1034, 349) with delta (-1, -4)
Screenshot: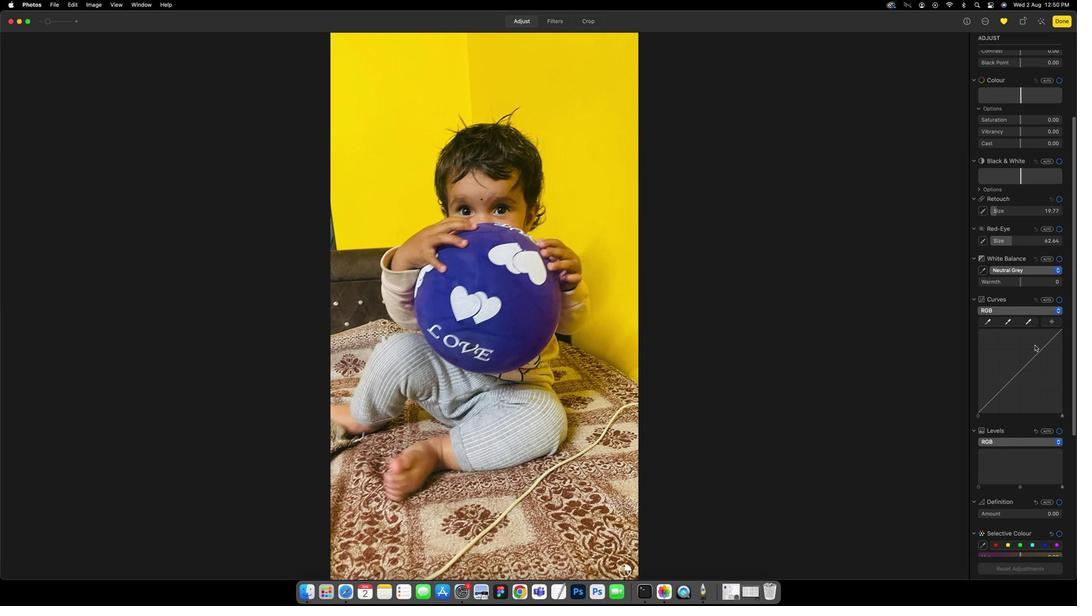 
Action: Mouse scrolled (1034, 349) with delta (-1, -2)
Screenshot: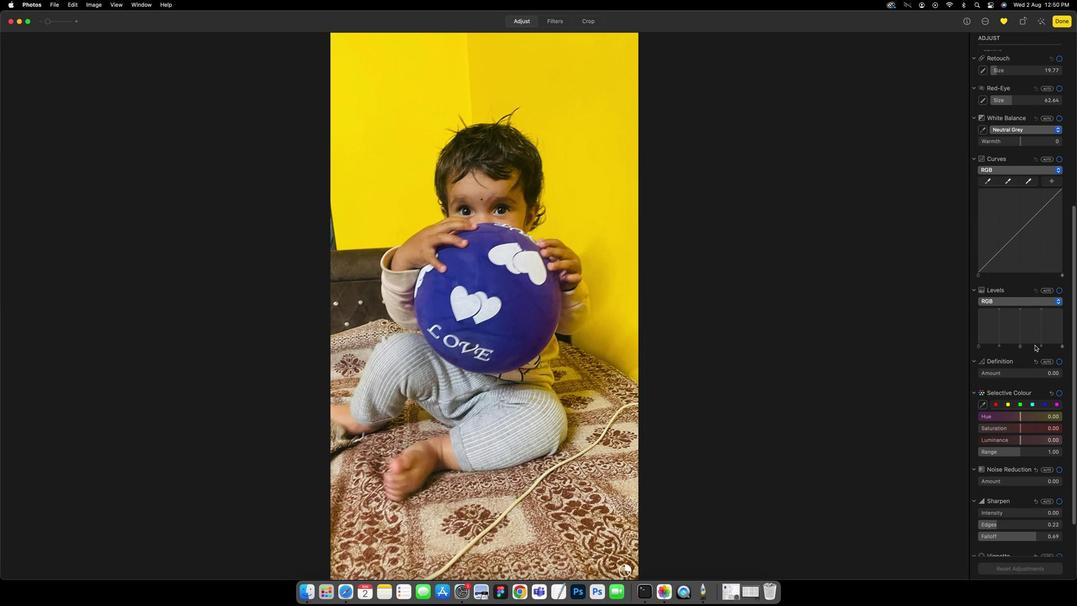 
Action: Mouse scrolled (1034, 349) with delta (-1, -2)
Screenshot: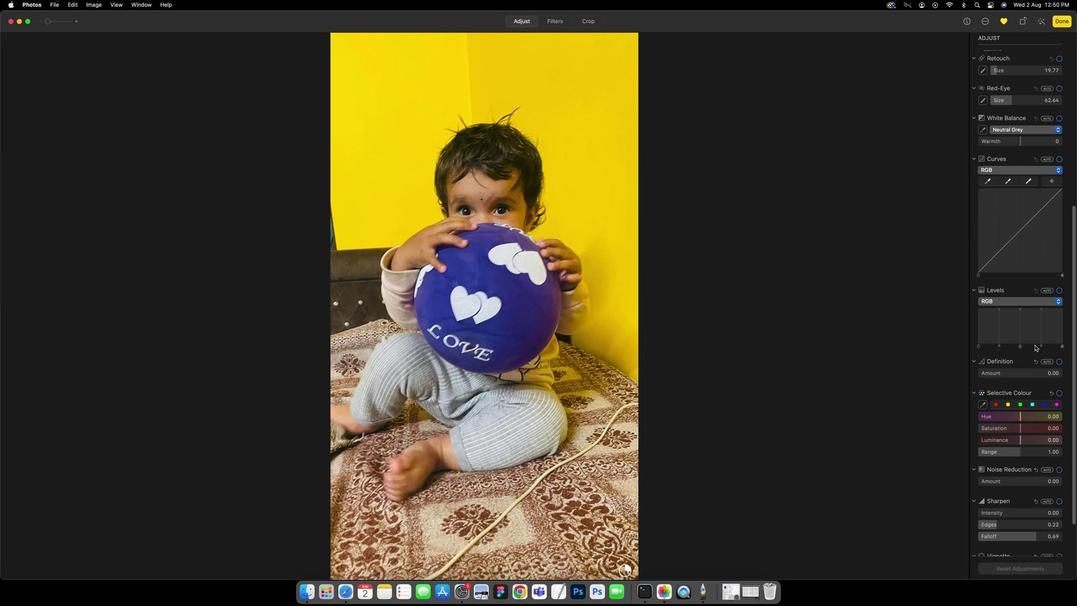 
Action: Mouse scrolled (1034, 349) with delta (-1, -3)
Screenshot: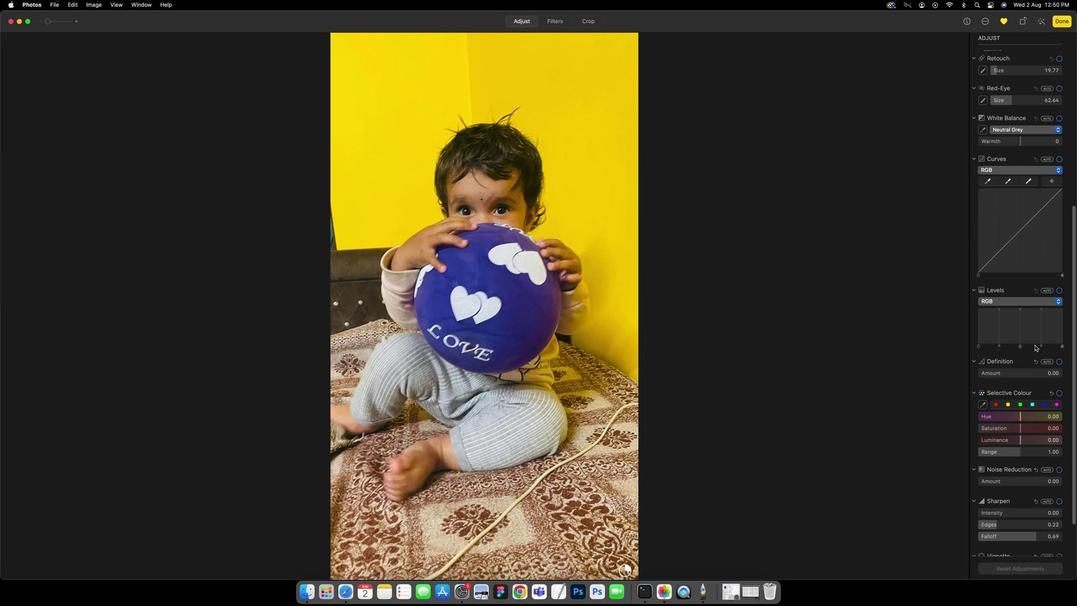 
Action: Mouse scrolled (1034, 349) with delta (-1, -3)
Screenshot: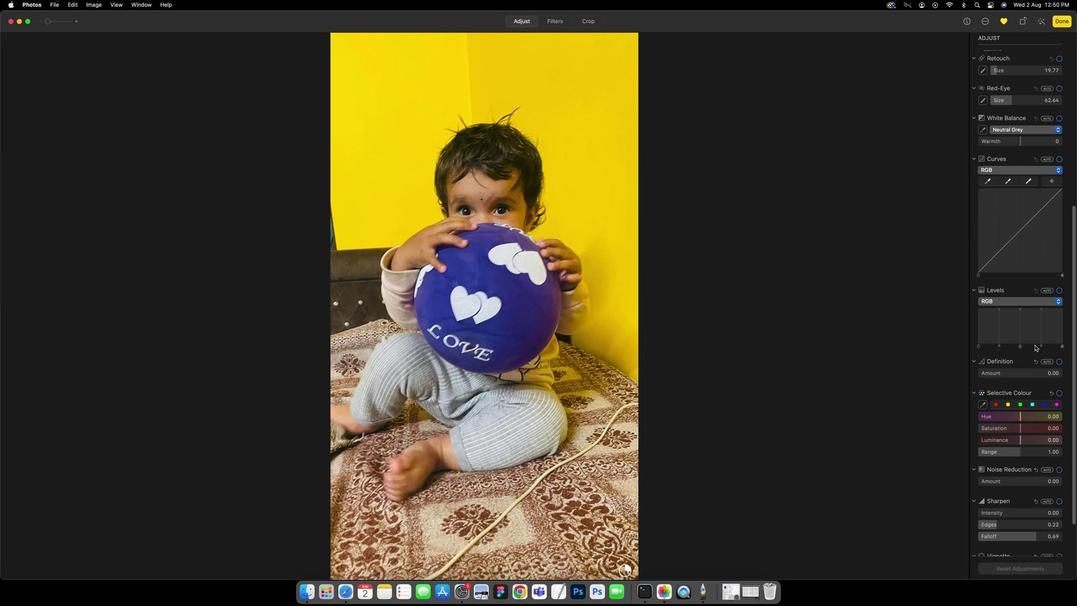 
Action: Mouse scrolled (1034, 349) with delta (-1, -3)
Screenshot: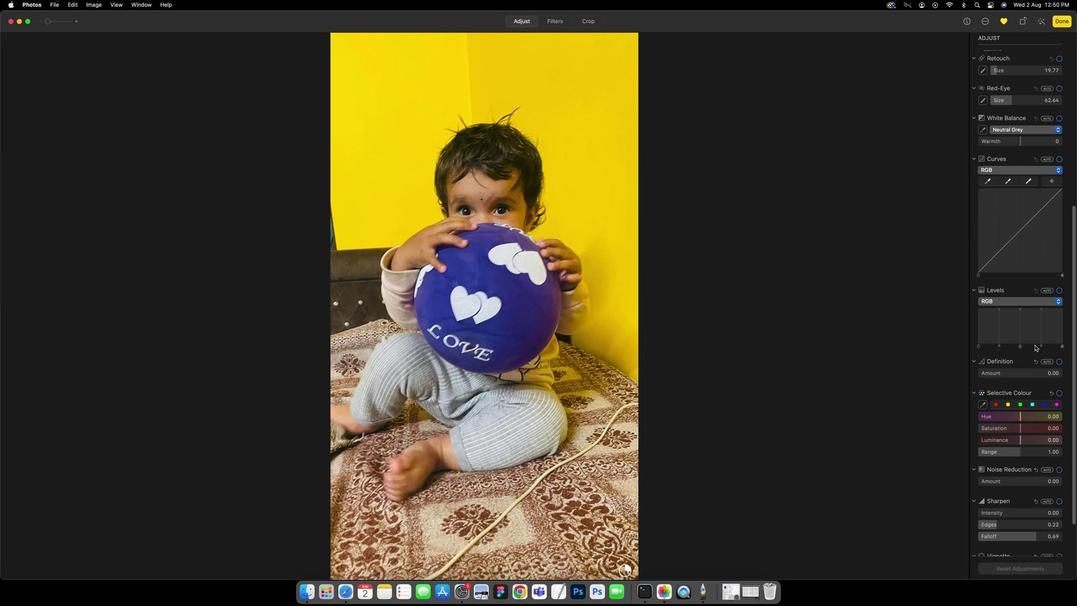 
Action: Mouse scrolled (1034, 349) with delta (-1, -4)
Screenshot: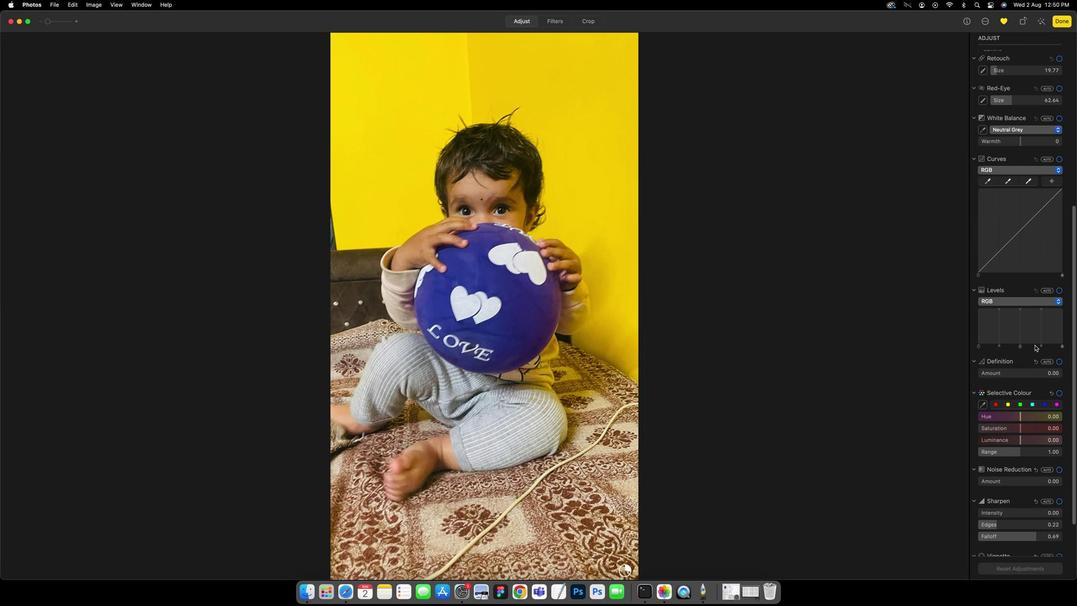 
Action: Mouse scrolled (1034, 349) with delta (-1, -5)
Screenshot: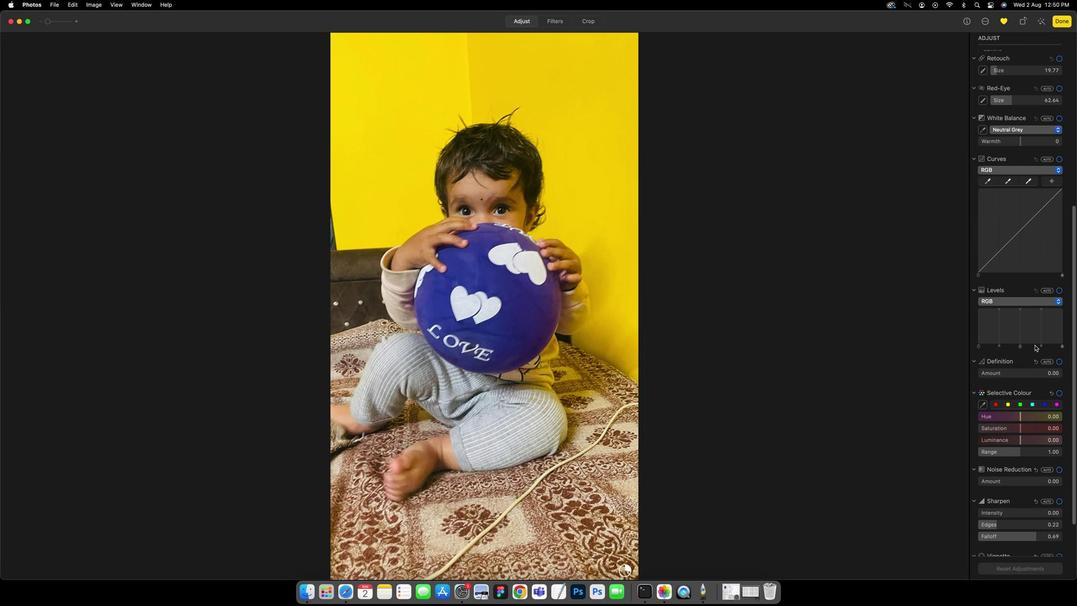 
Action: Mouse scrolled (1034, 349) with delta (-1, -2)
Screenshot: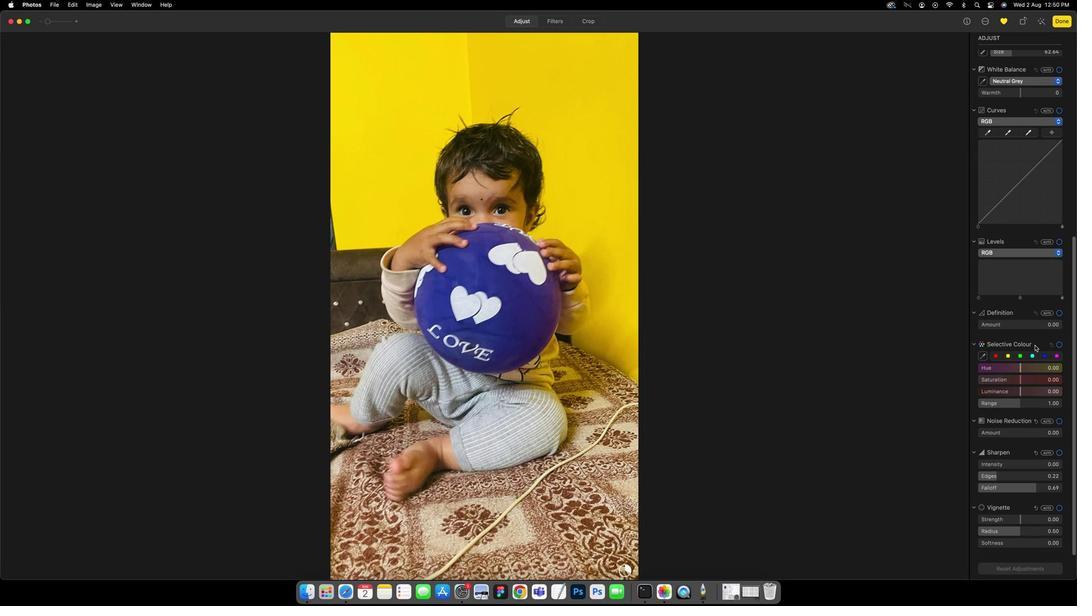 
Action: Mouse scrolled (1034, 349) with delta (-1, -2)
Screenshot: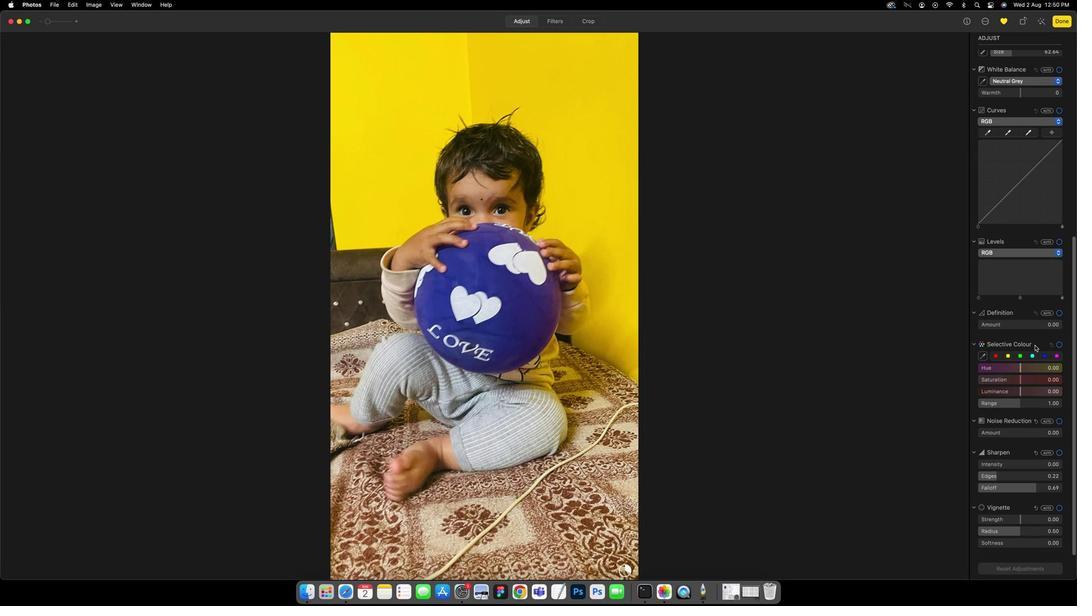 
Action: Mouse scrolled (1034, 349) with delta (-1, -3)
Screenshot: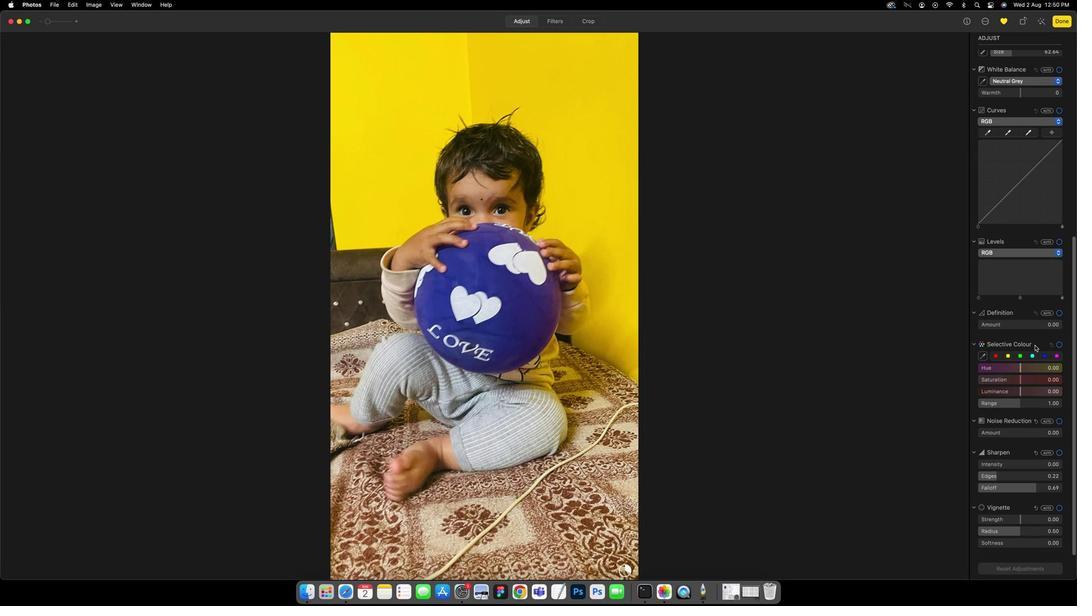 
Action: Mouse scrolled (1034, 349) with delta (-1, -3)
Screenshot: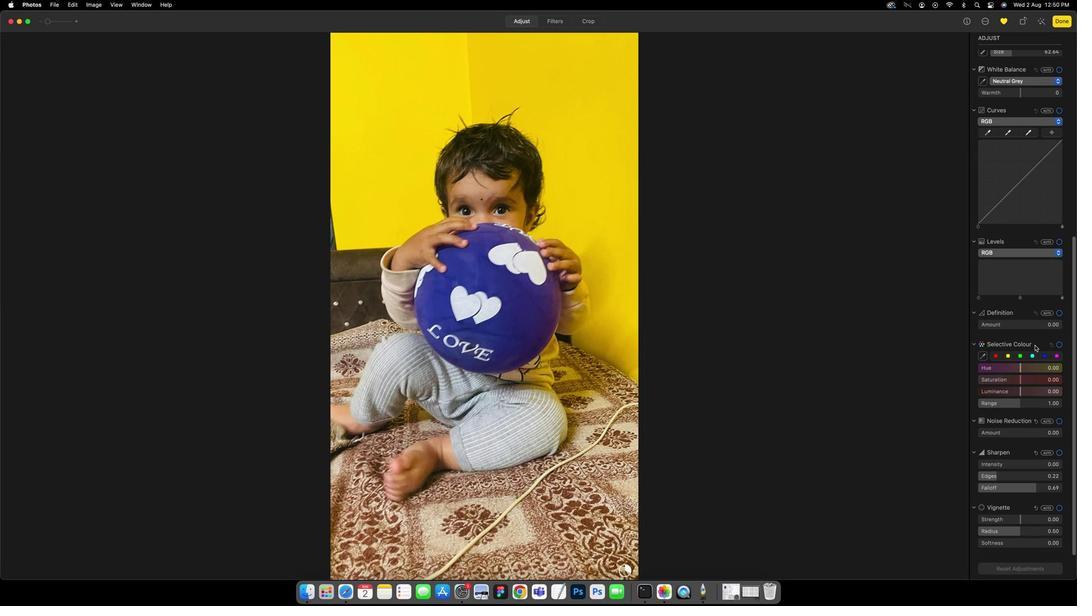 
Action: Mouse scrolled (1034, 349) with delta (-1, -3)
Screenshot: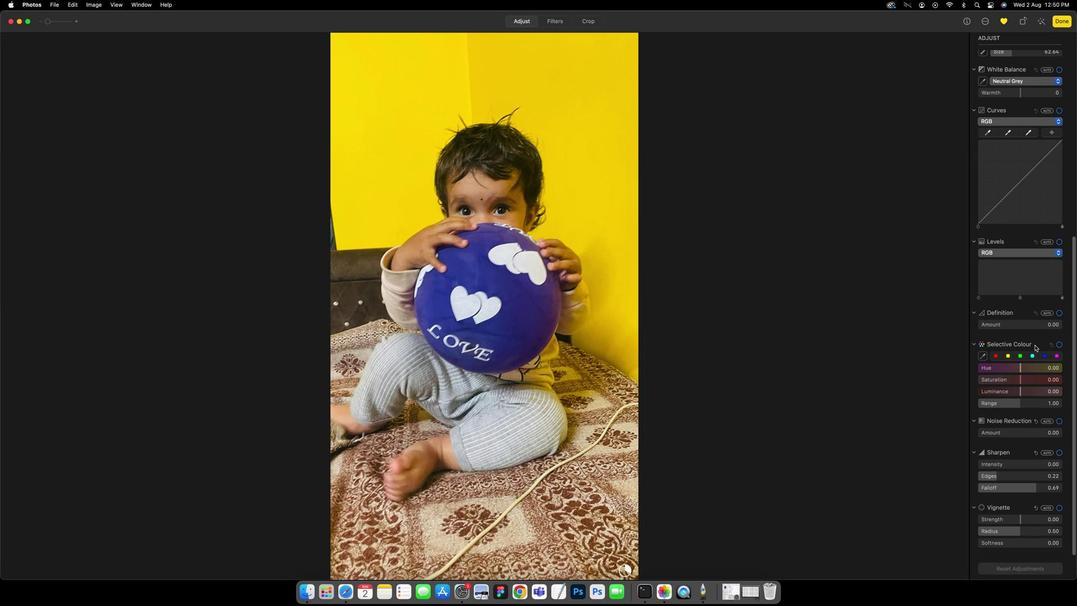 
Action: Mouse scrolled (1034, 349) with delta (-1, -4)
Screenshot: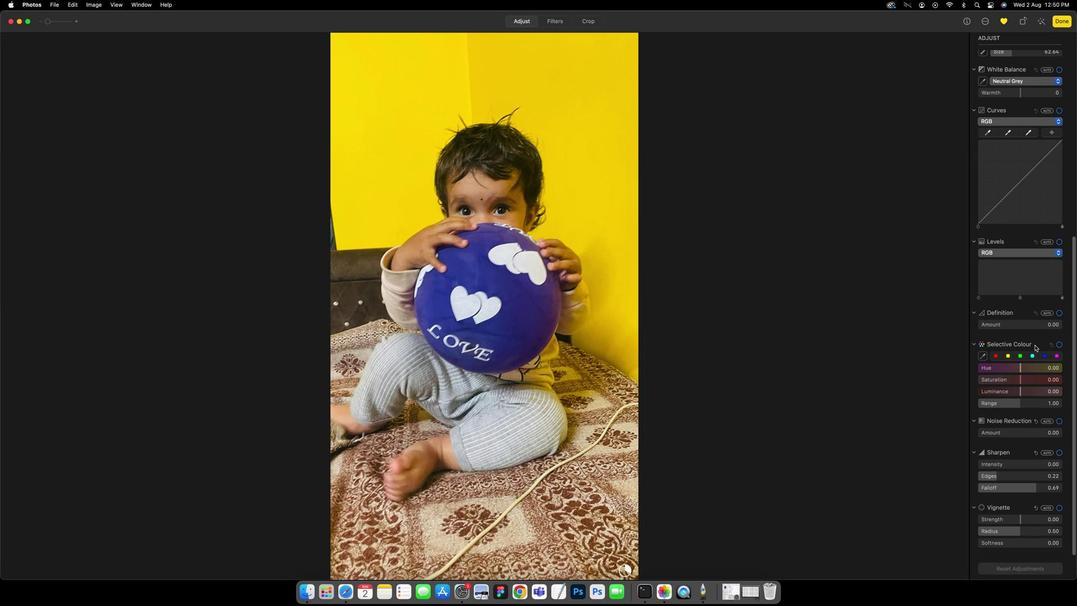 
Action: Mouse scrolled (1034, 349) with delta (-1, -5)
Screenshot: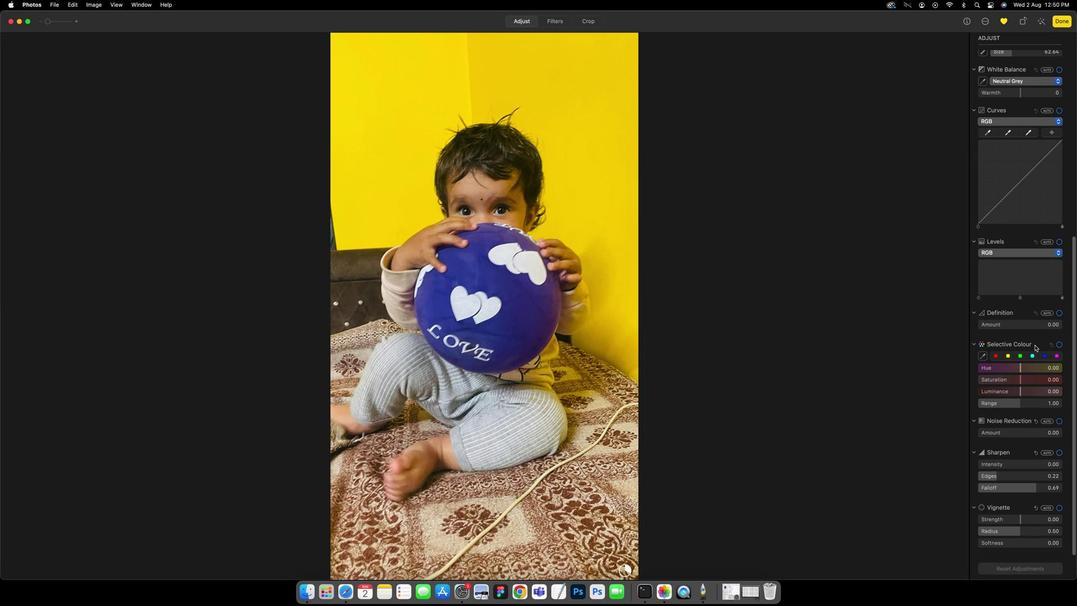 
Action: Mouse scrolled (1034, 349) with delta (-1, -2)
Screenshot: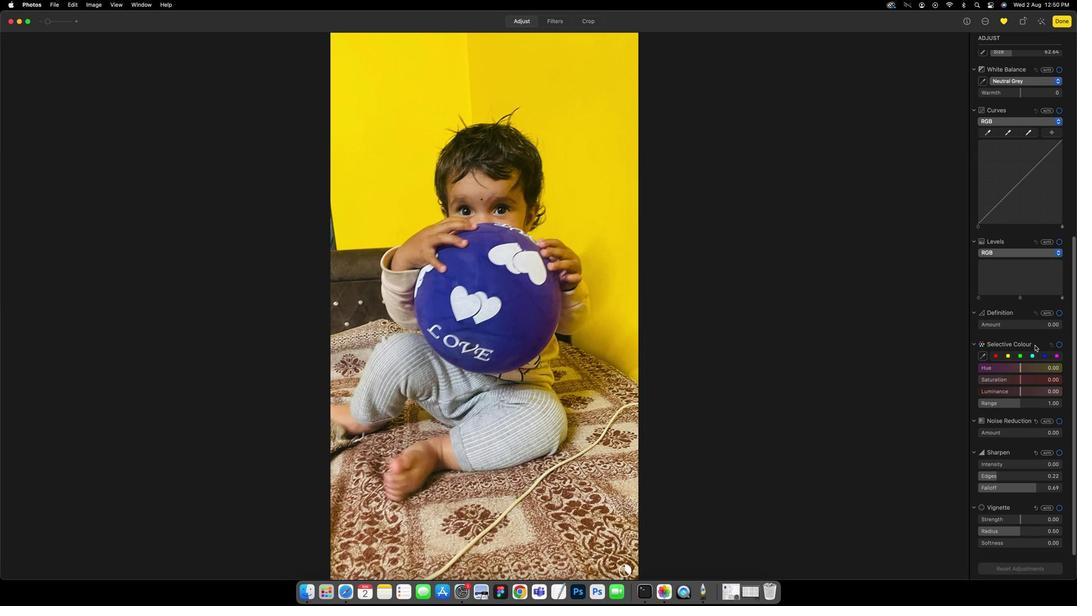 
Action: Mouse scrolled (1034, 349) with delta (-1, -2)
Screenshot: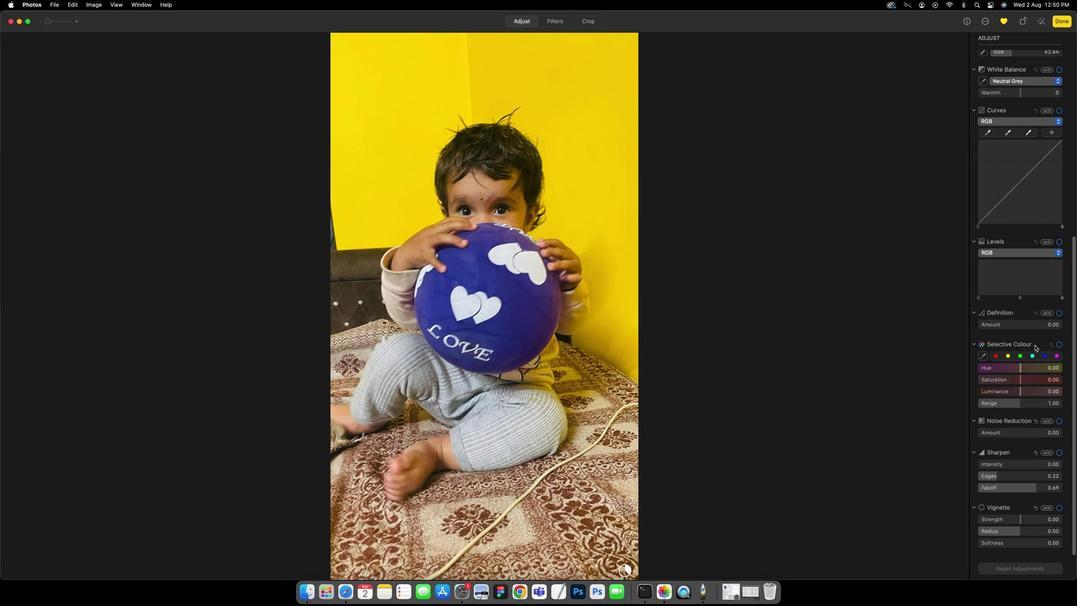 
Action: Mouse scrolled (1034, 349) with delta (-1, -3)
Screenshot: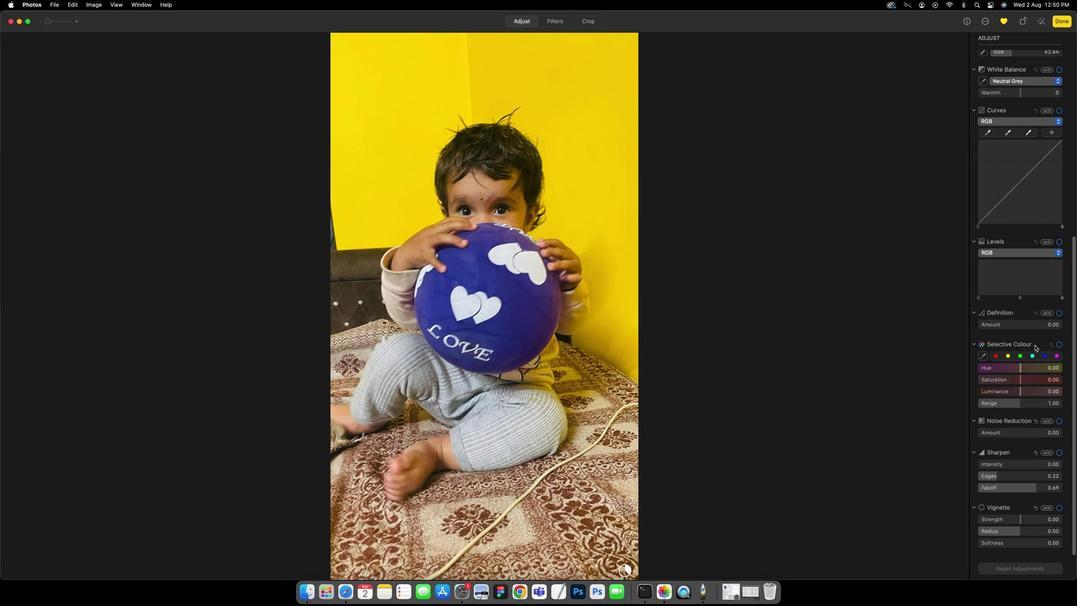 
Action: Mouse scrolled (1034, 349) with delta (-1, -3)
Screenshot: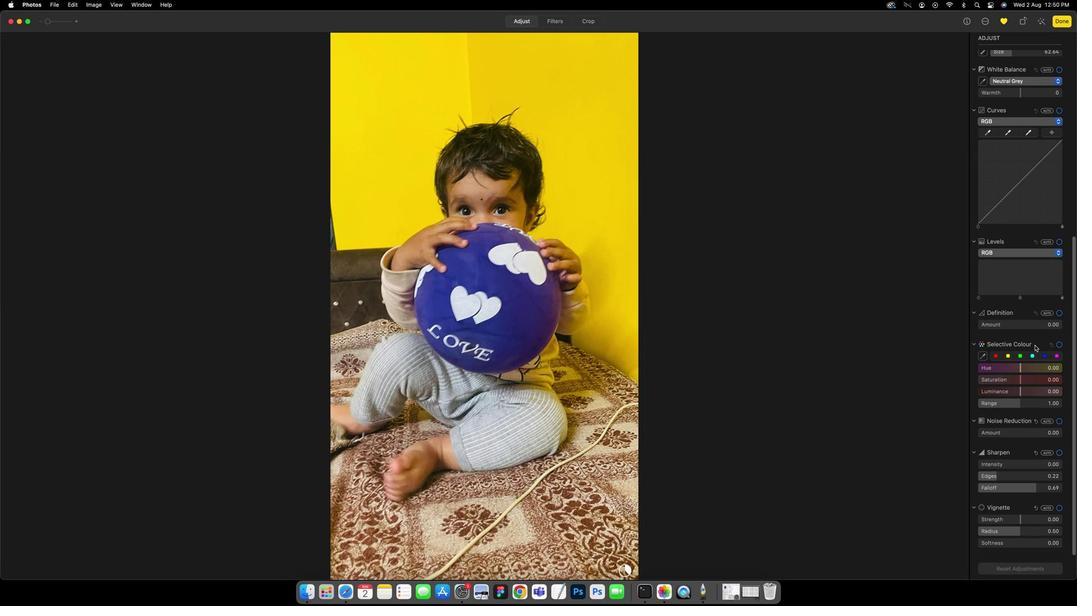 
Action: Mouse scrolled (1034, 349) with delta (-1, -3)
Screenshot: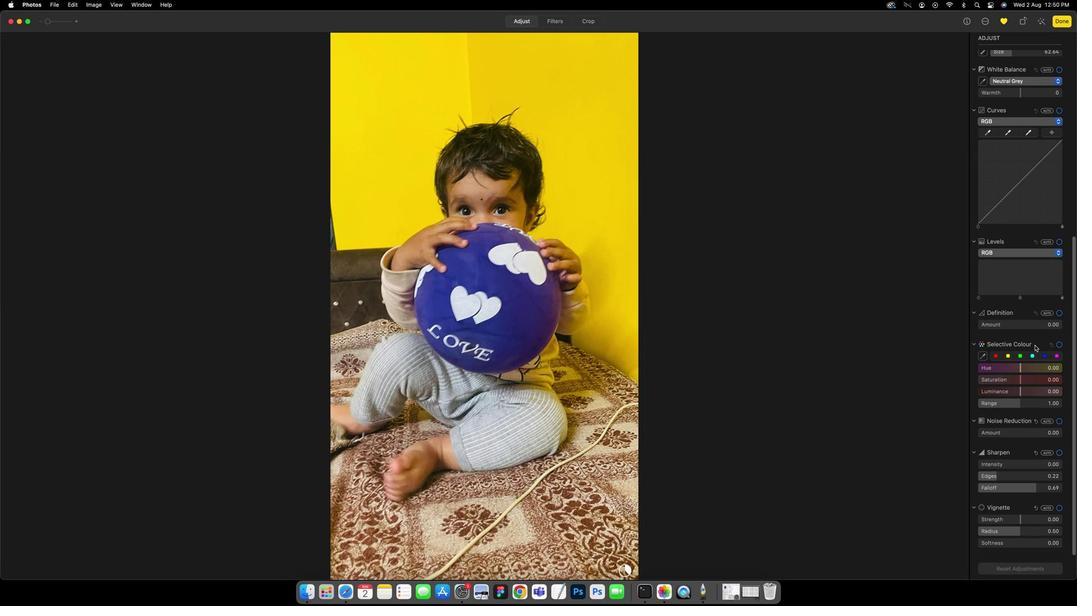 
Action: Mouse scrolled (1034, 349) with delta (-1, -4)
Screenshot: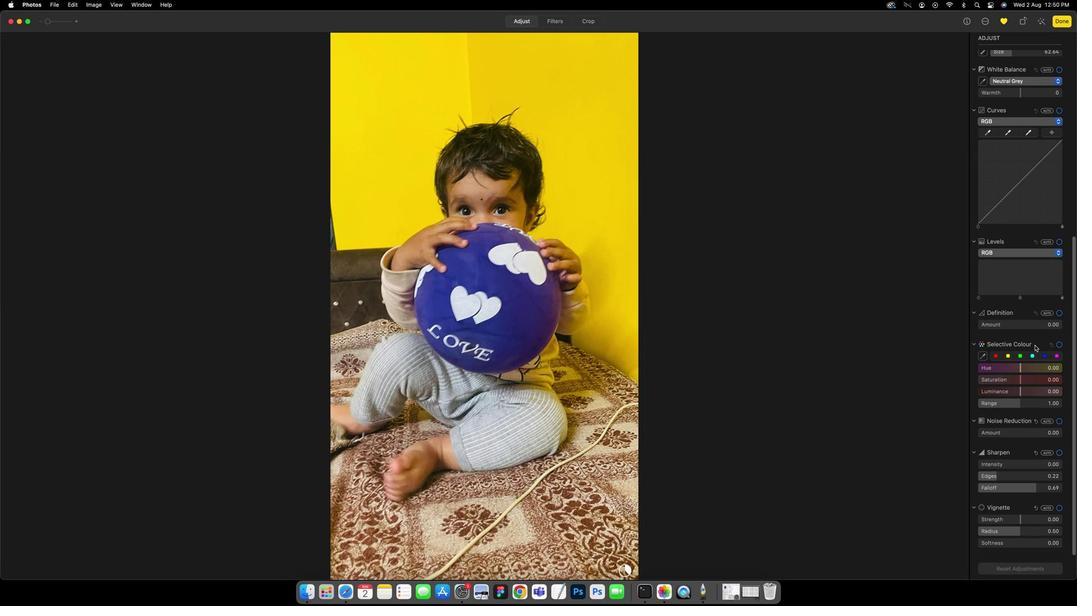 
Action: Mouse scrolled (1034, 349) with delta (-1, -2)
Screenshot: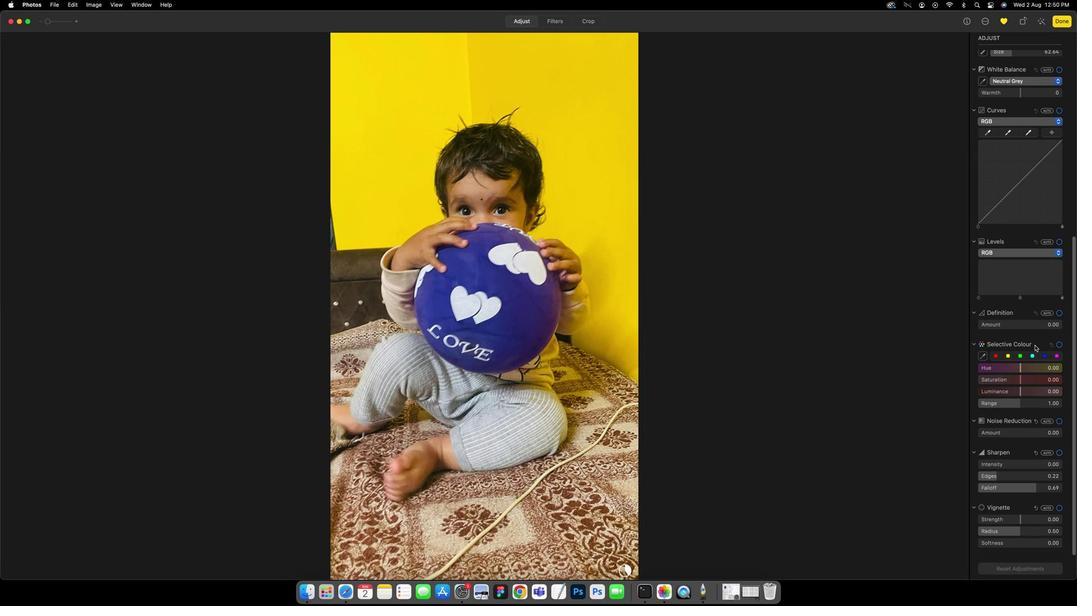 
Action: Mouse scrolled (1034, 349) with delta (-1, -2)
Screenshot: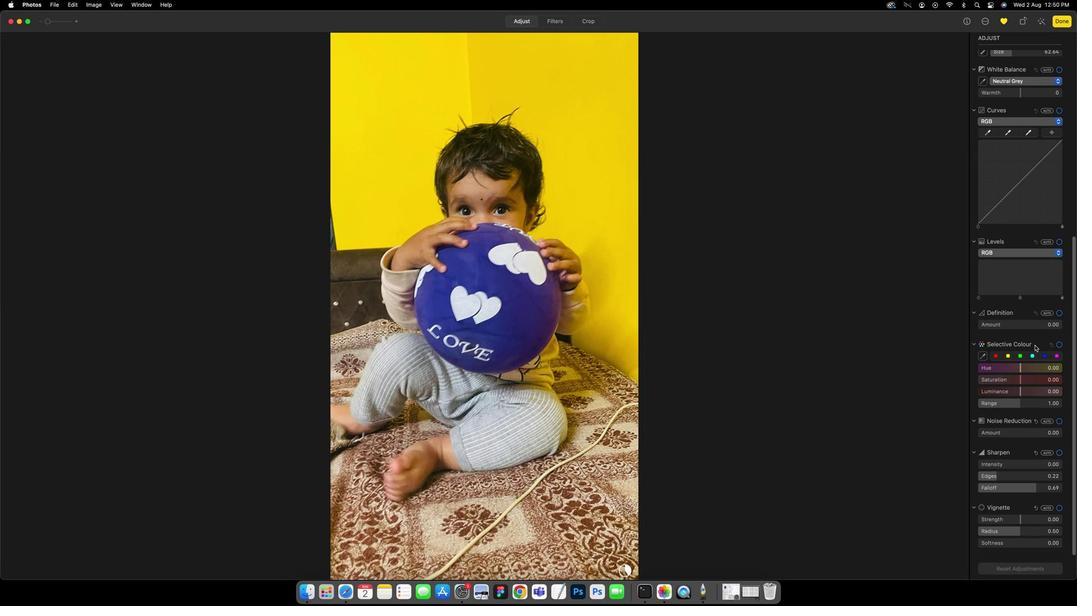 
Action: Mouse scrolled (1034, 349) with delta (-1, -2)
Screenshot: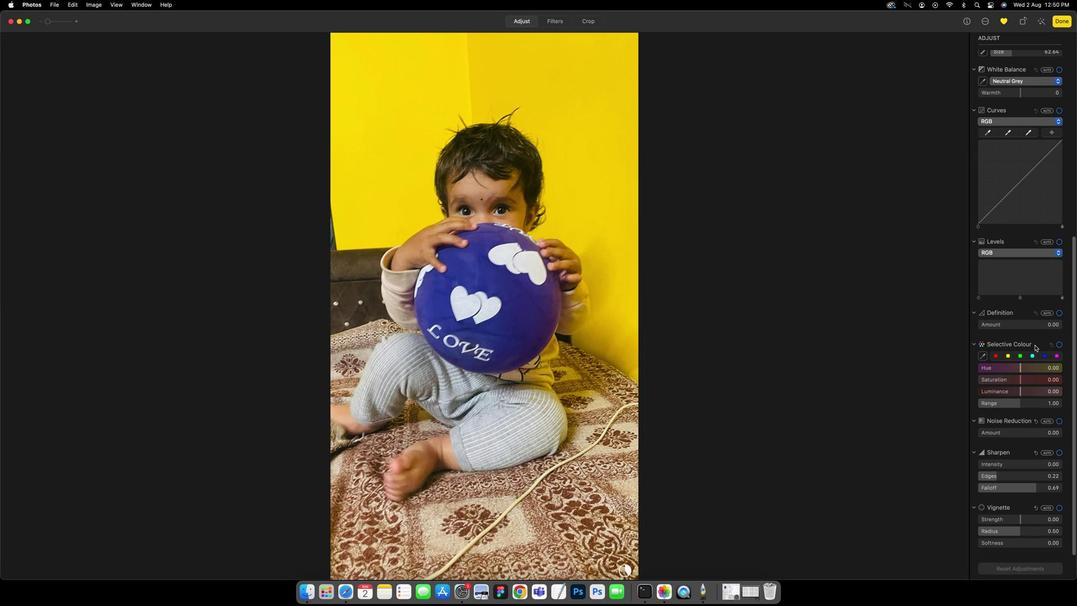 
Action: Mouse scrolled (1034, 349) with delta (-1, -3)
Screenshot: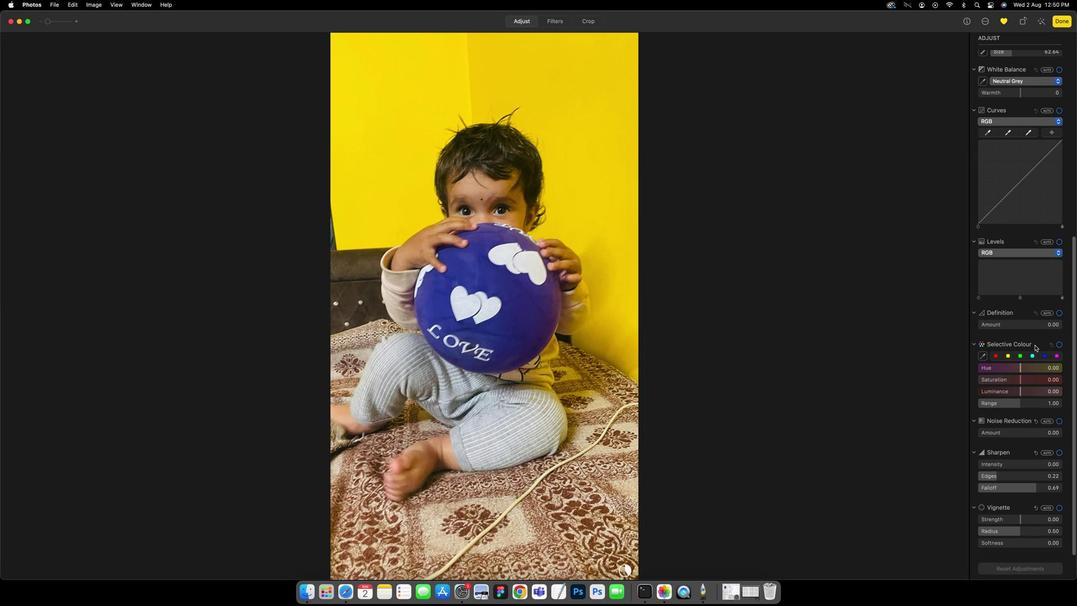 
Action: Mouse scrolled (1034, 349) with delta (-1, -3)
Screenshot: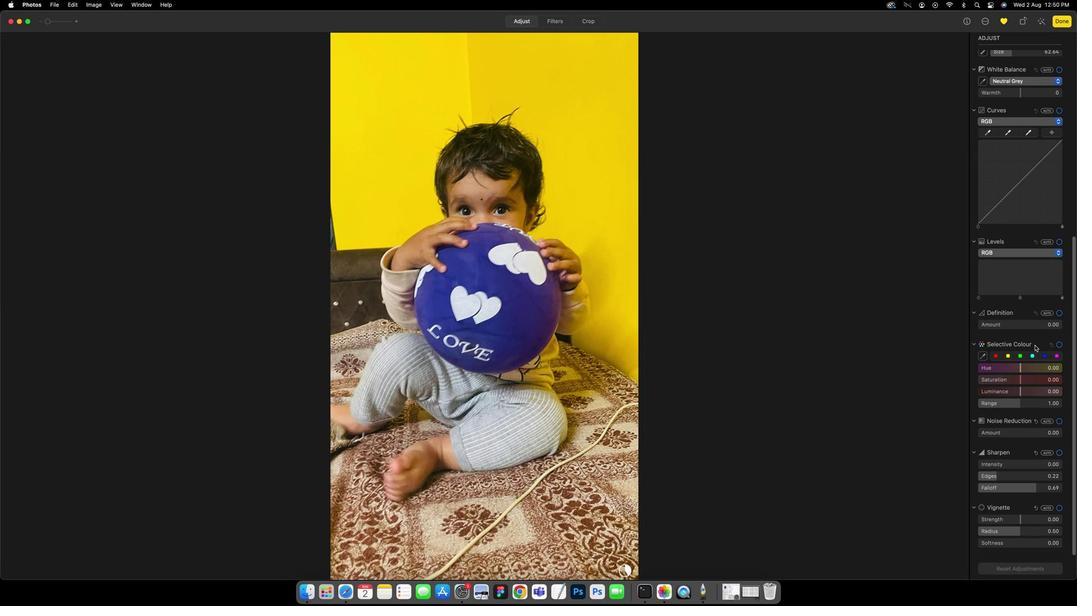 
Action: Mouse scrolled (1034, 349) with delta (-1, -3)
Screenshot: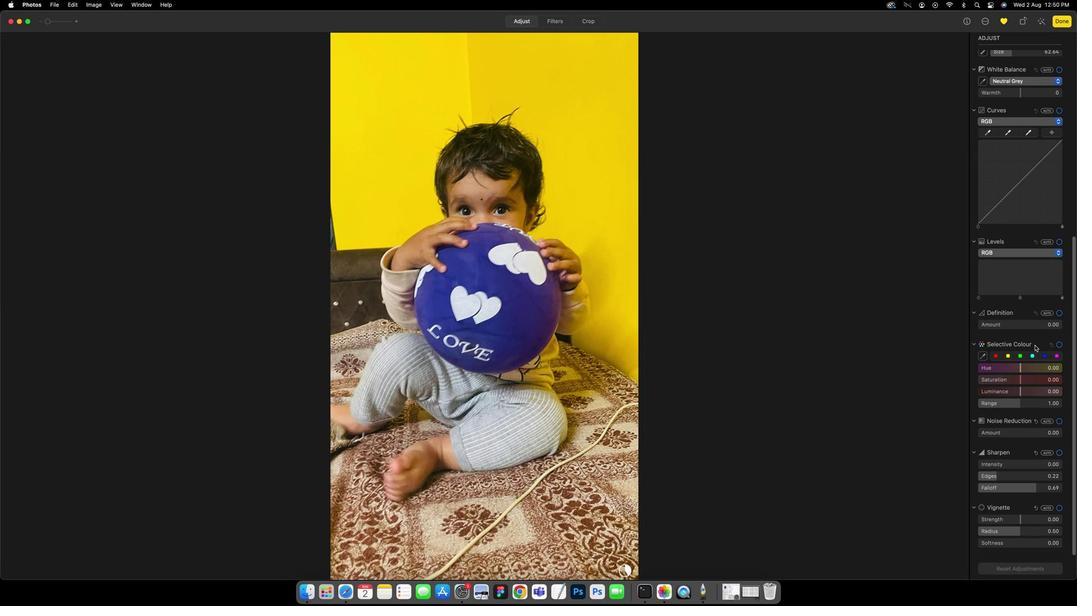 
Action: Mouse moved to (978, 469)
Screenshot: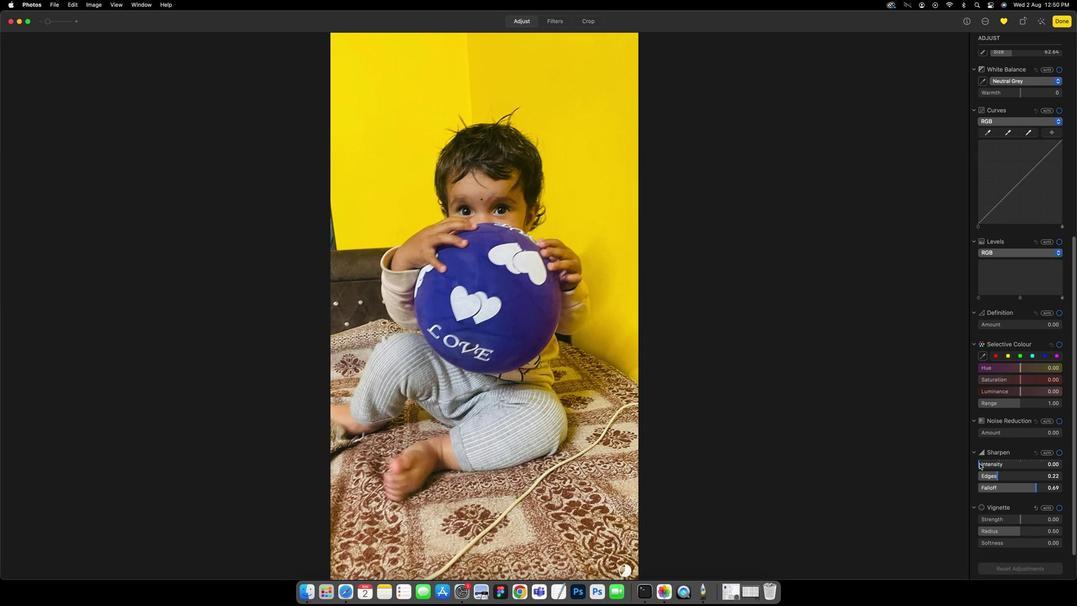 
Action: Mouse pressed left at (978, 469)
Screenshot: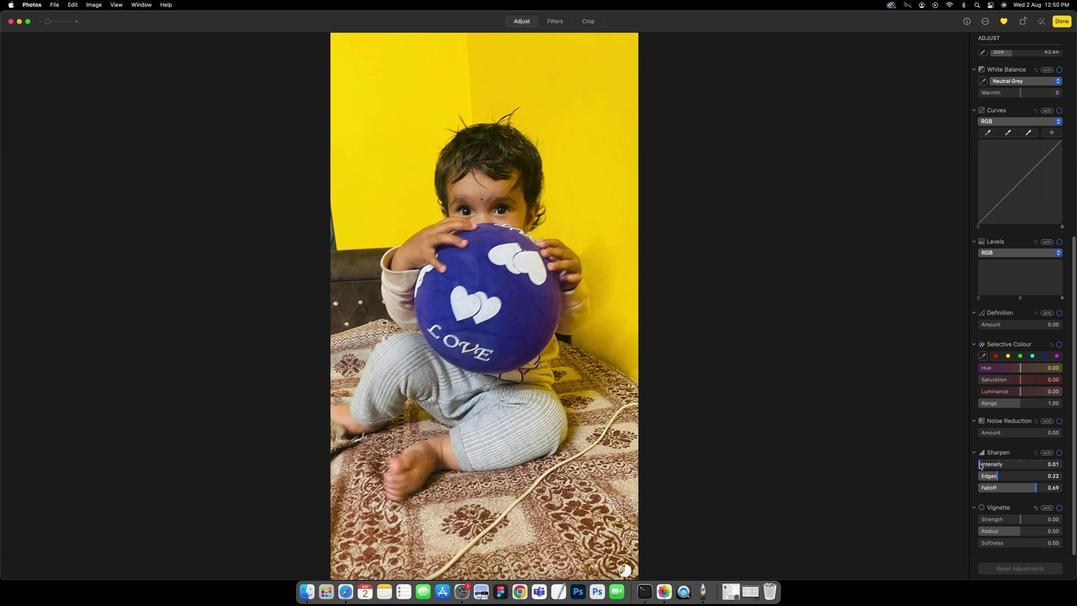 
Action: Mouse moved to (996, 482)
Screenshot: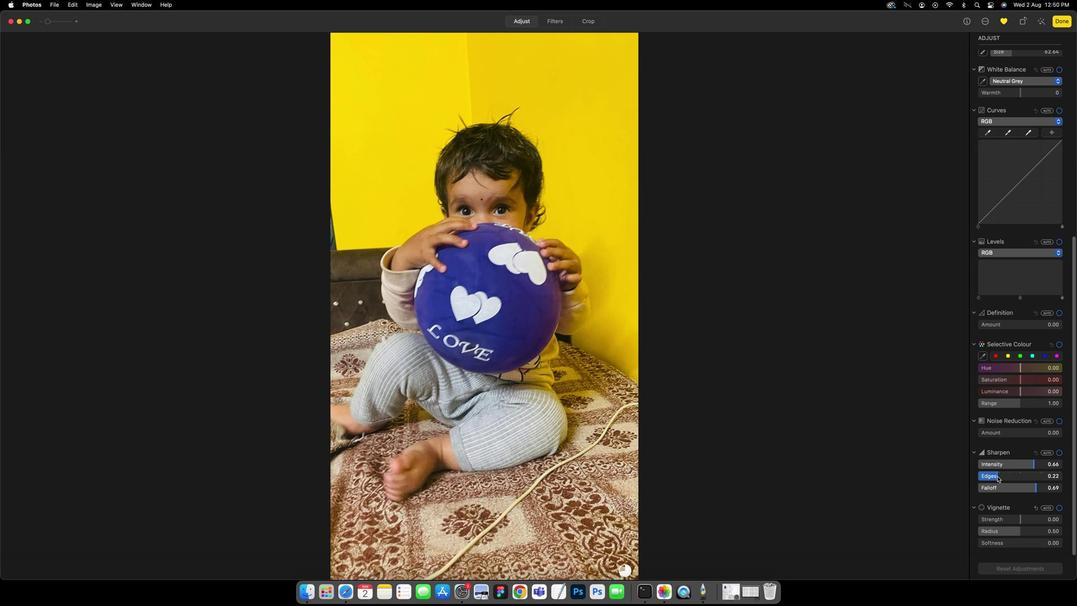 
Action: Mouse pressed left at (996, 482)
Screenshot: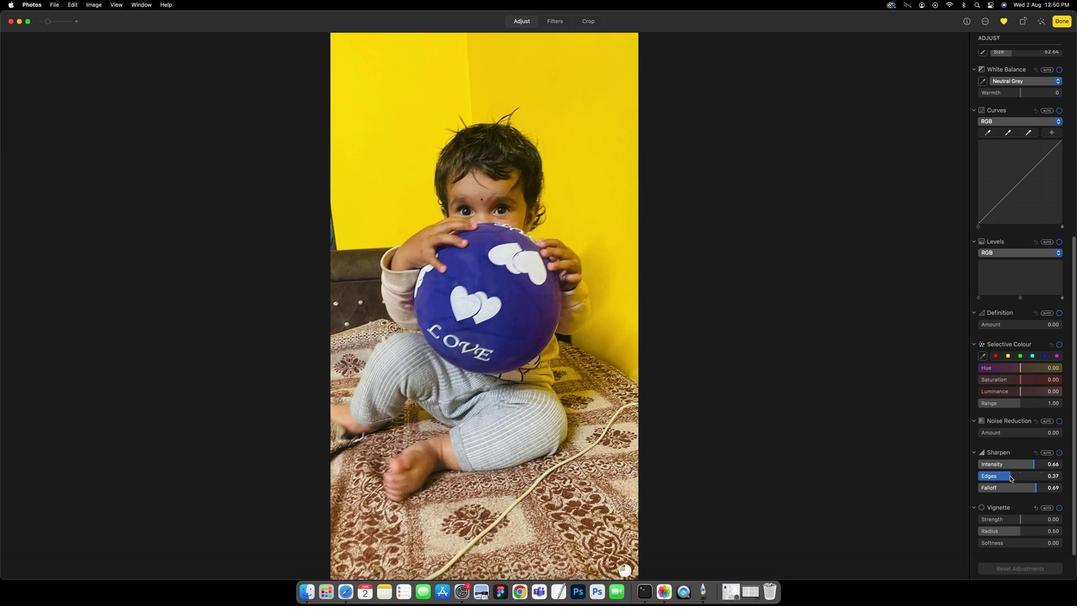 
Action: Mouse moved to (1035, 496)
Screenshot: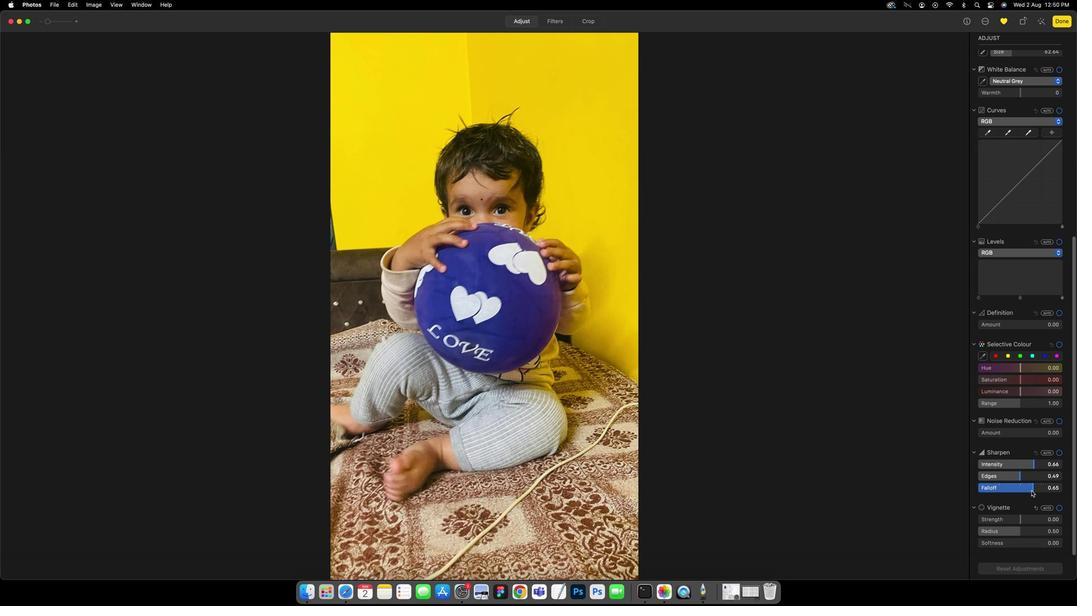 
Action: Mouse pressed left at (1035, 496)
Screenshot: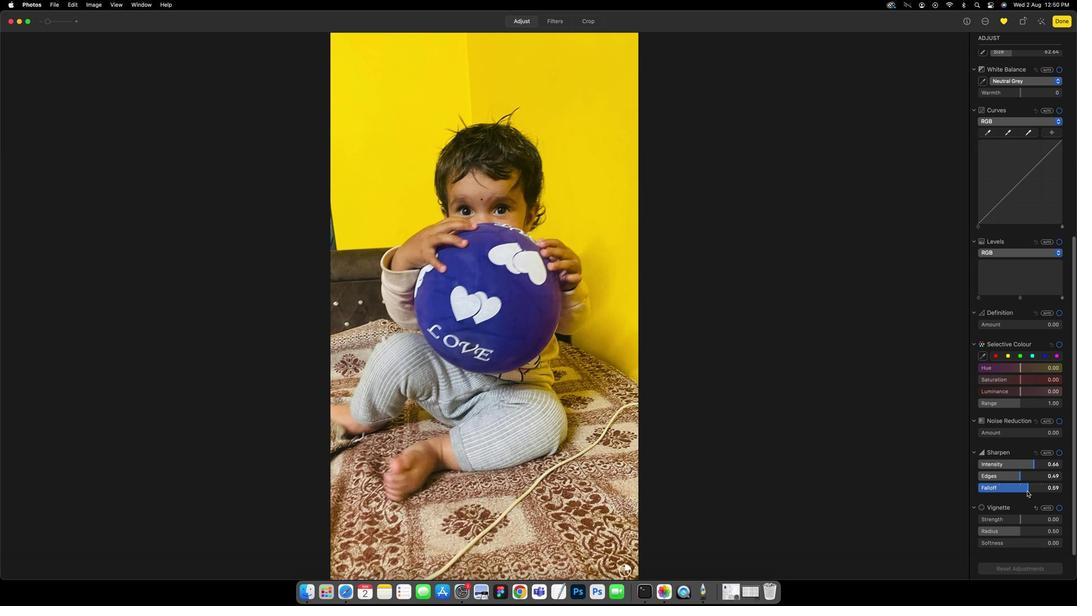 
Action: Mouse moved to (578, 19)
Screenshot: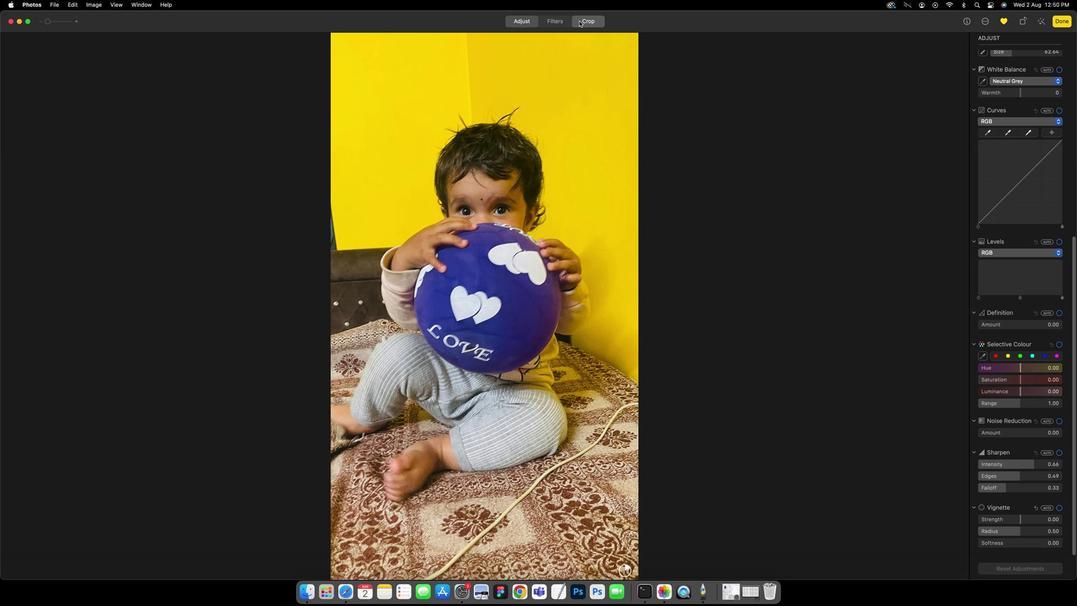 
Action: Mouse pressed left at (578, 19)
Screenshot: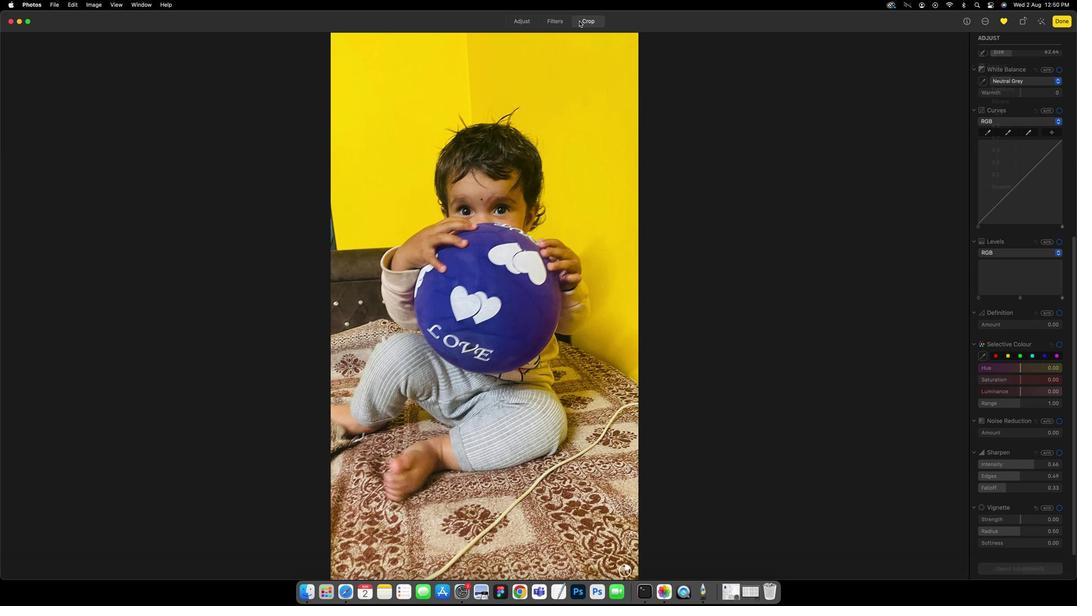 
Action: Mouse moved to (482, 71)
Screenshot: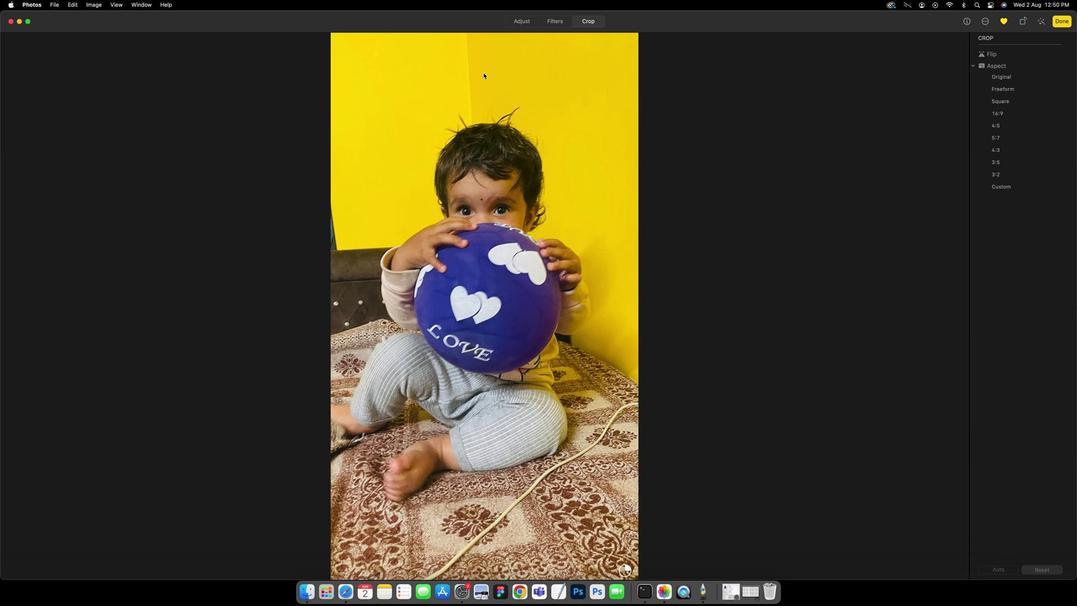 
Action: Mouse pressed left at (482, 71)
Screenshot: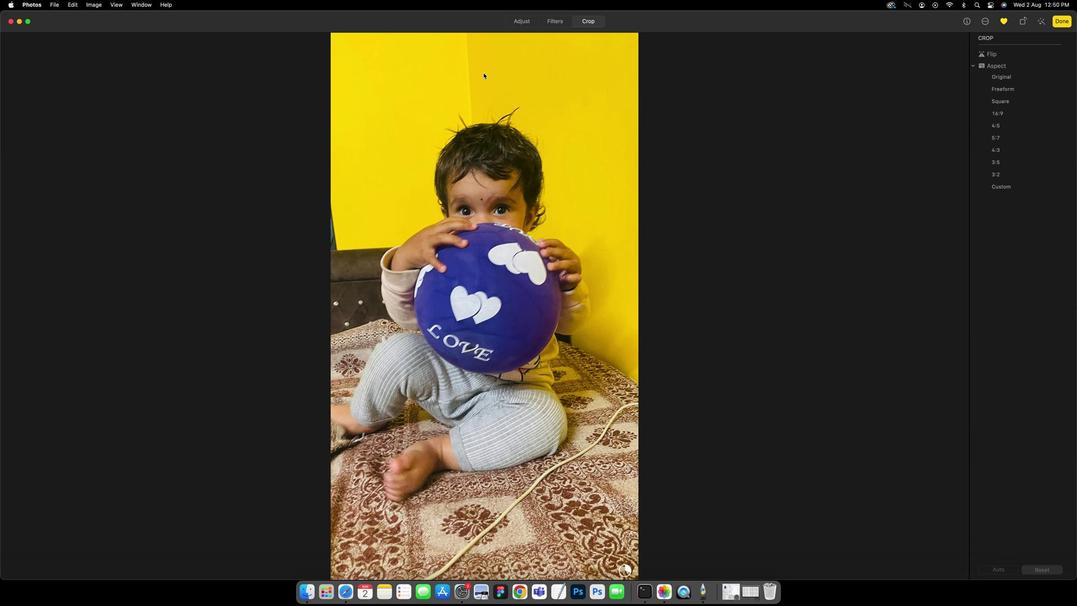 
Action: Mouse moved to (1001, 86)
Screenshot: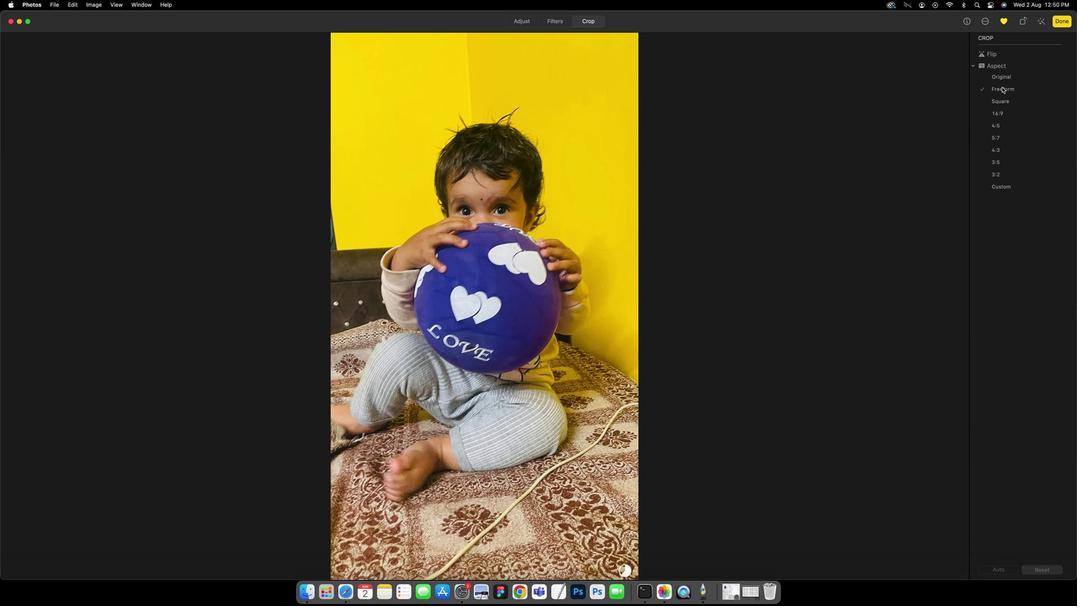 
Action: Mouse pressed left at (1001, 86)
Screenshot: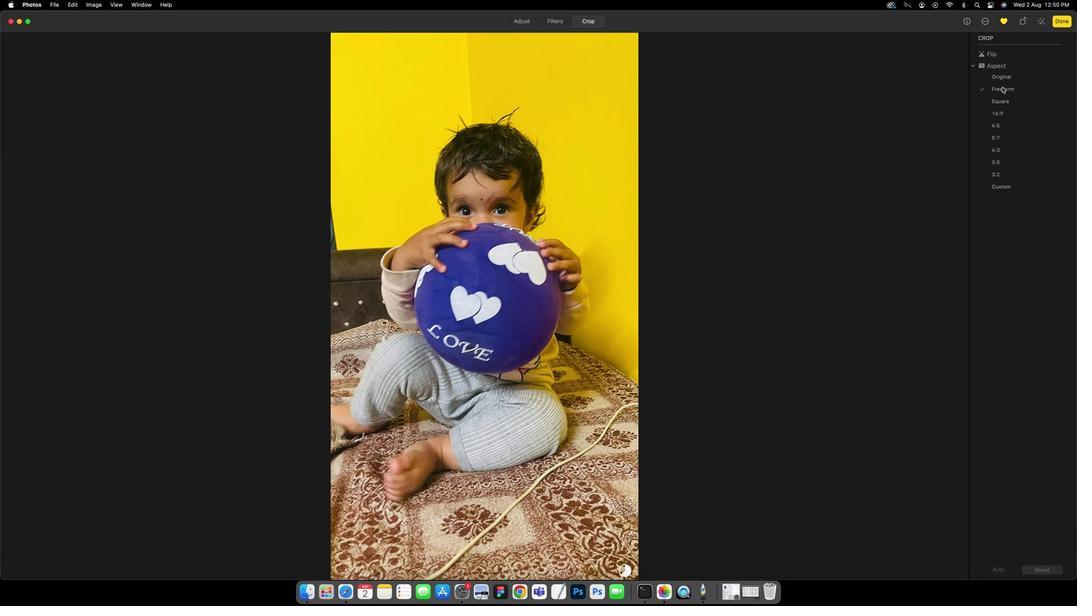 
Action: Mouse moved to (466, 39)
Screenshot: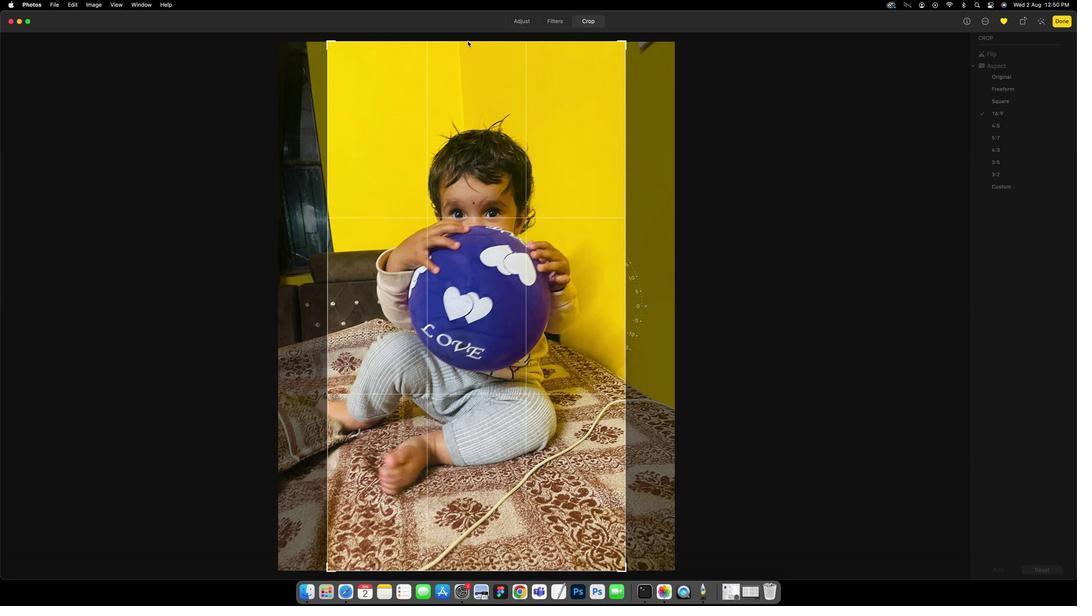 
Action: Mouse pressed left at (466, 39)
Screenshot: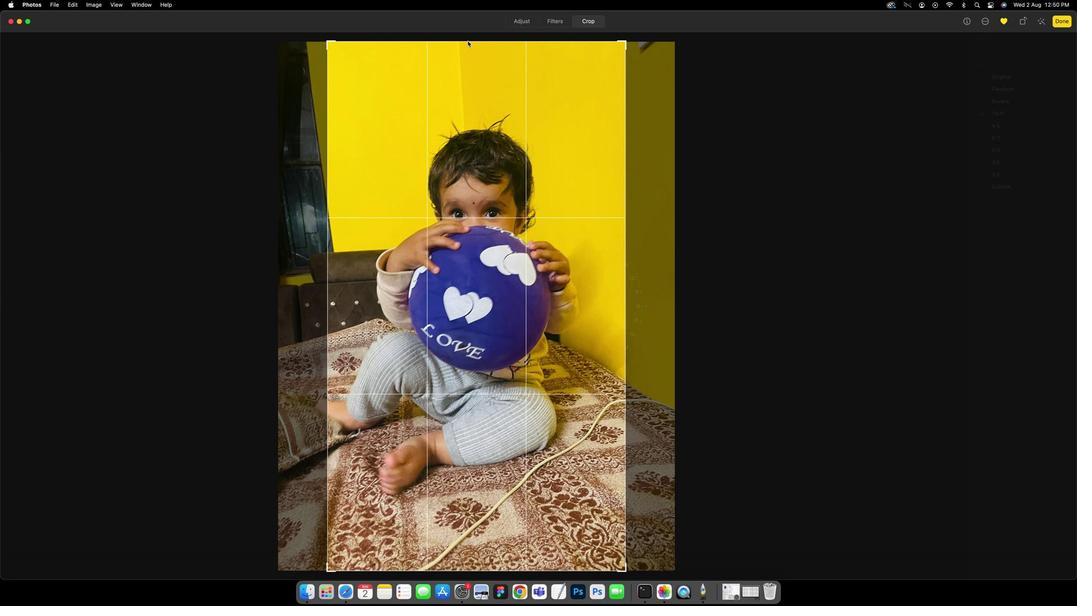 
Action: Mouse moved to (460, 40)
Screenshot: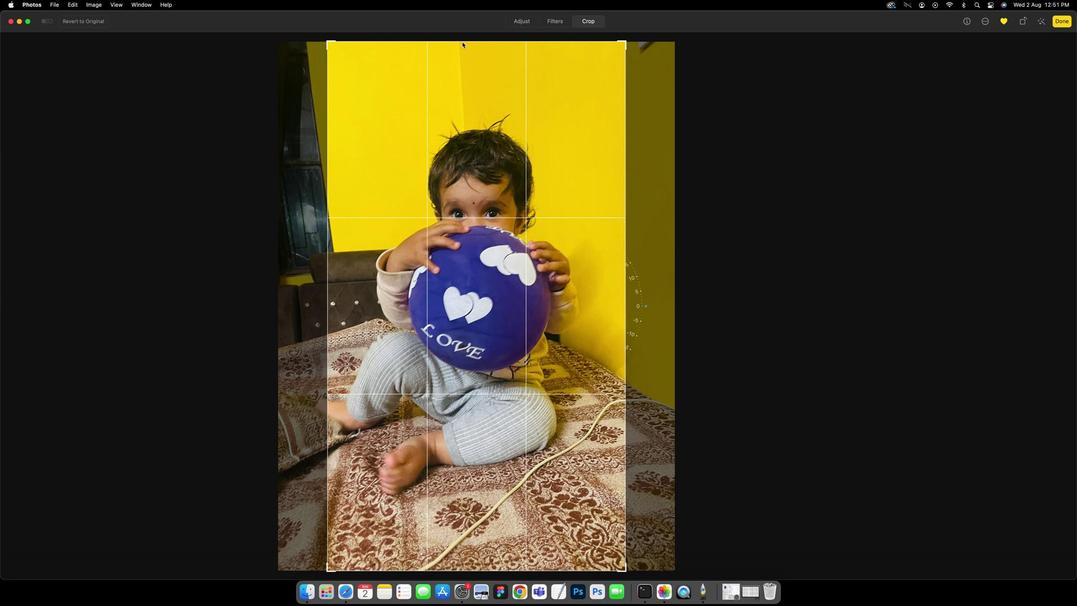 
Action: Mouse pressed left at (460, 40)
Screenshot: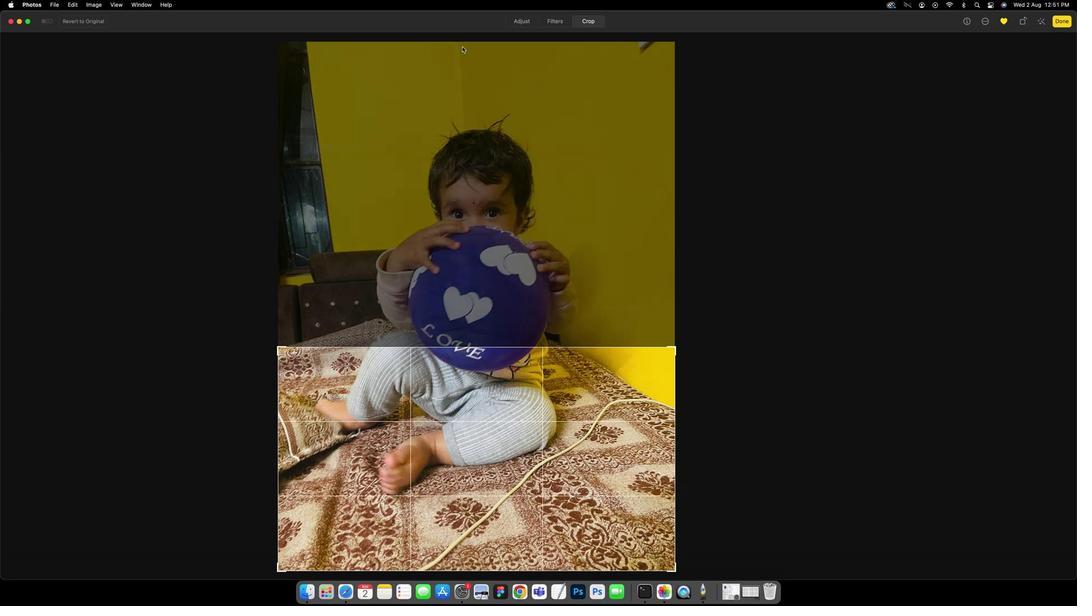 
Action: Mouse moved to (450, 377)
Screenshot: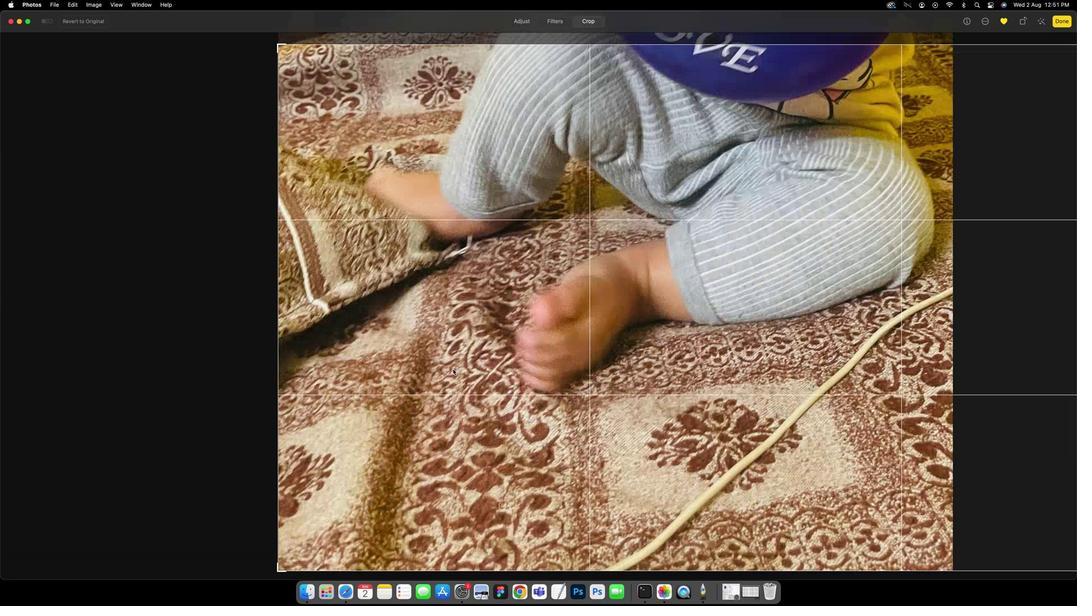 
Action: Mouse pressed left at (450, 377)
Screenshot: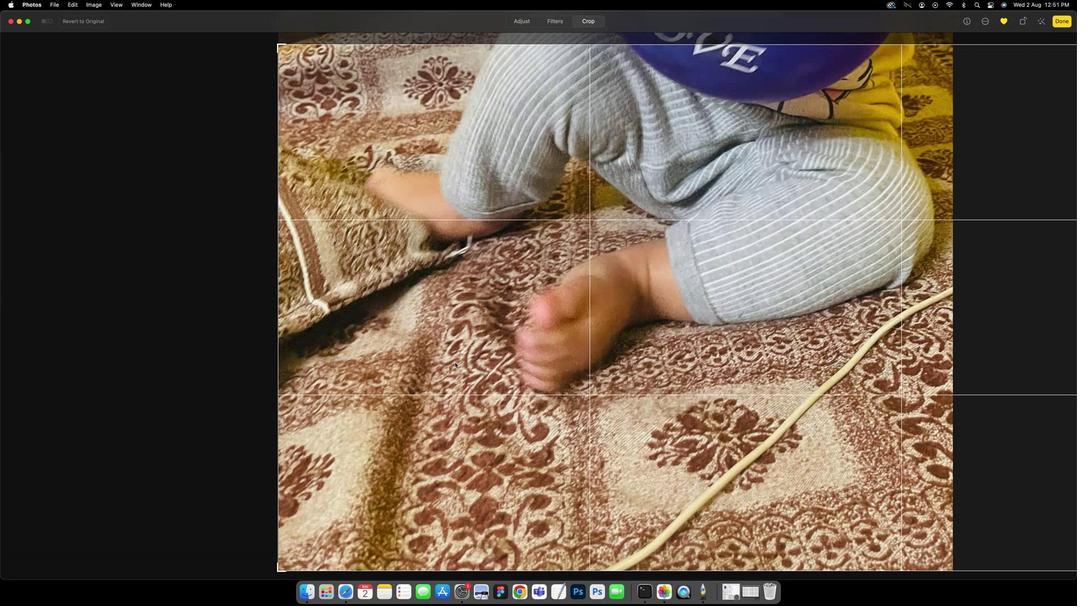 
Action: Mouse moved to (1001, 88)
Screenshot: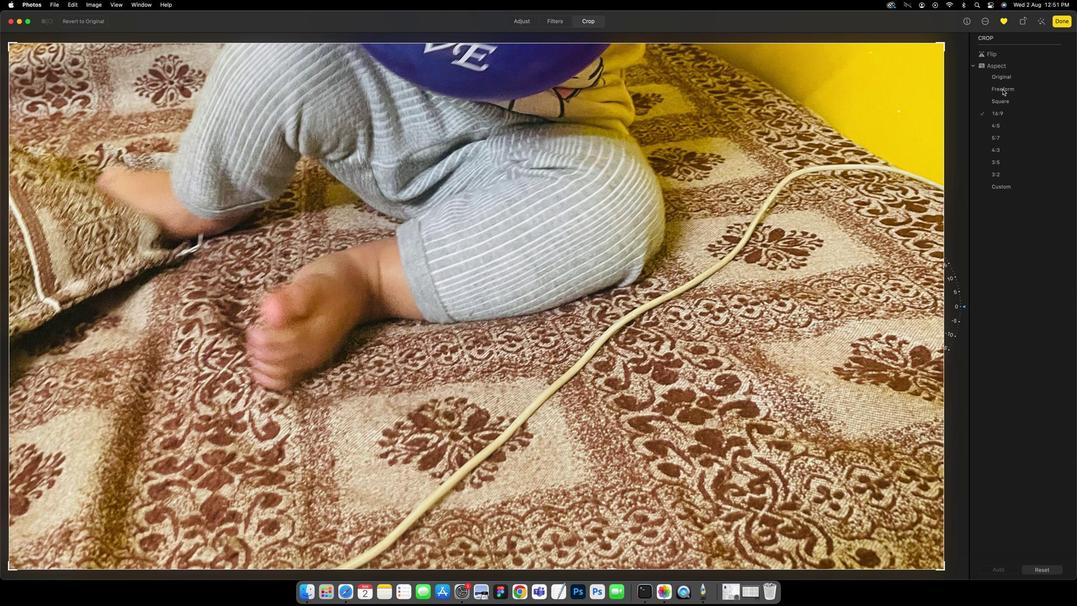 
Action: Mouse pressed left at (1001, 88)
Screenshot: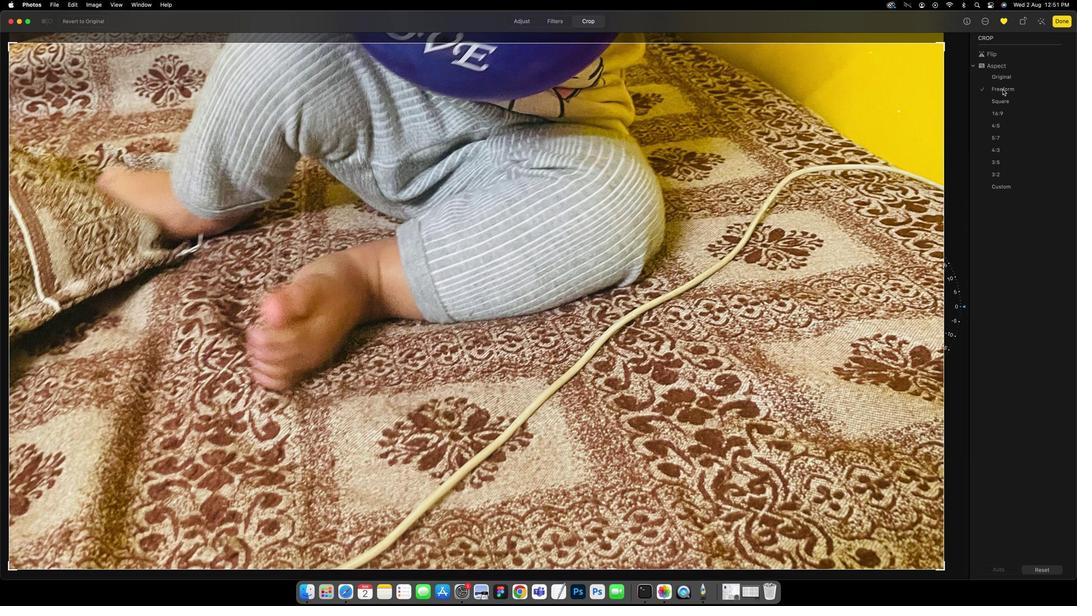
Action: Mouse moved to (461, 203)
Screenshot: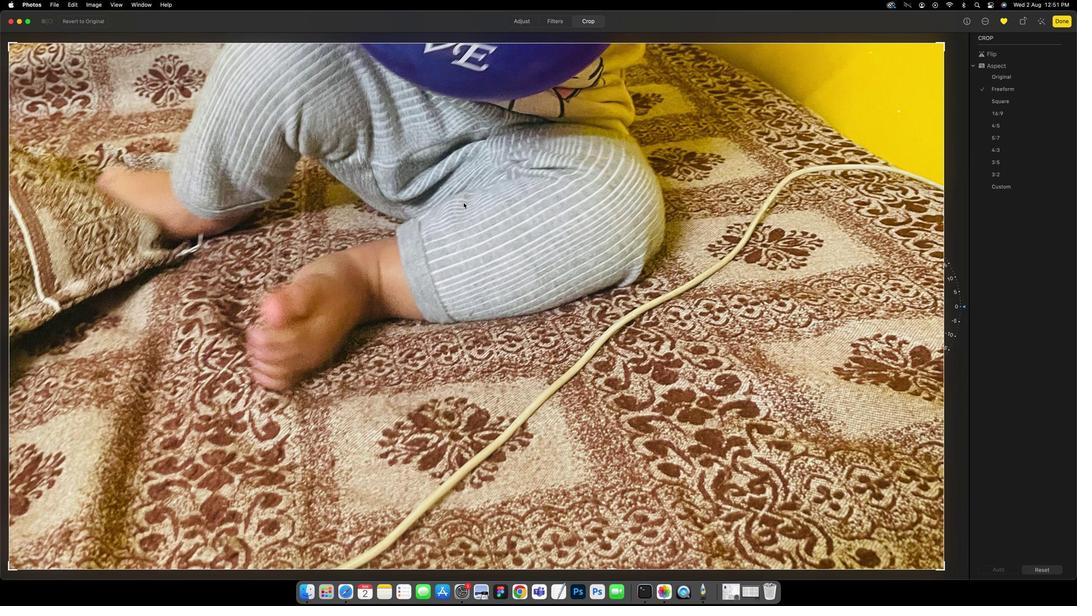 
Action: Mouse scrolled (461, 203) with delta (-1, -1)
Screenshot: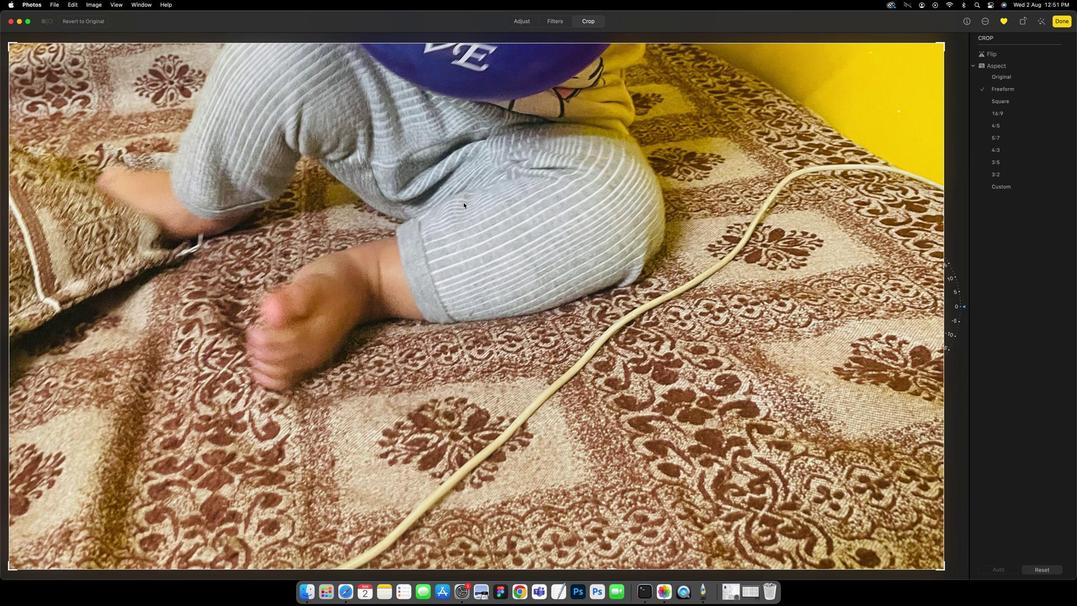 
Action: Mouse scrolled (461, 203) with delta (-1, -1)
Screenshot: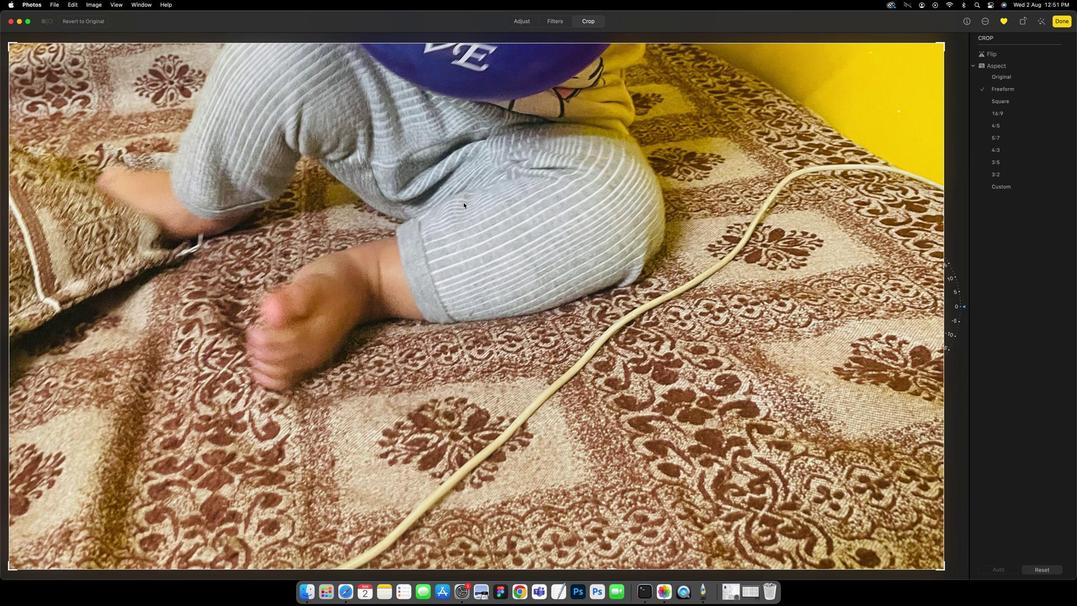 
Action: Mouse scrolled (461, 203) with delta (-1, 0)
Screenshot: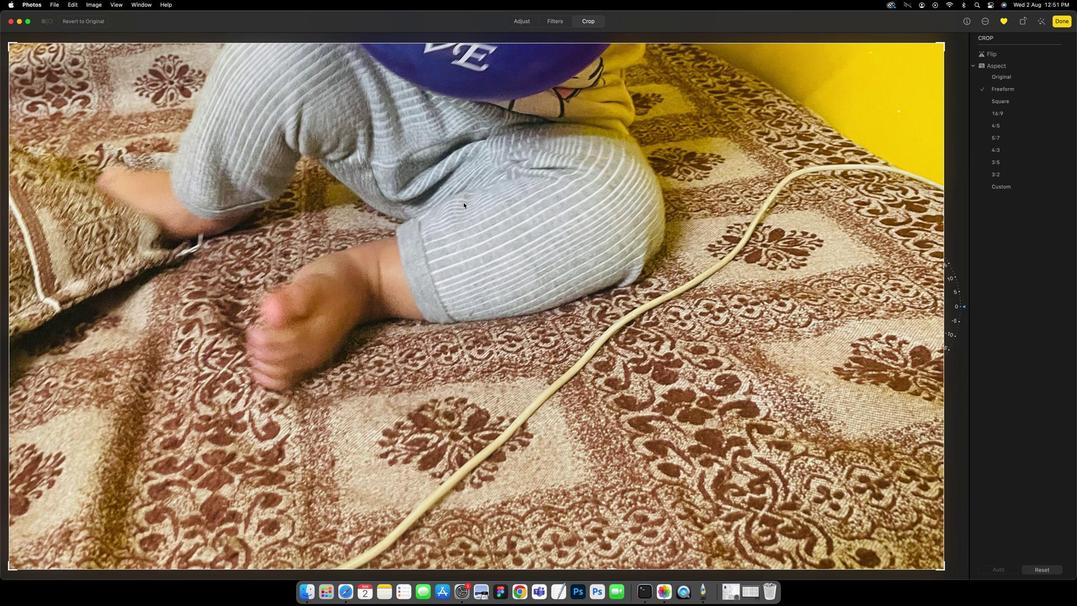 
Action: Mouse scrolled (461, 203) with delta (-1, 0)
Screenshot: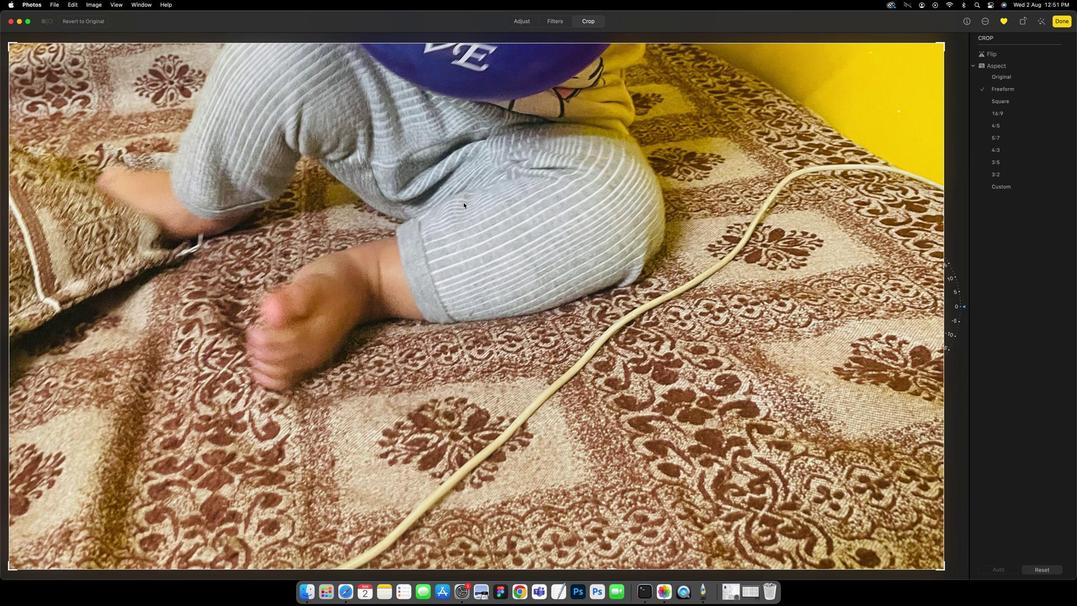 
Action: Mouse scrolled (461, 203) with delta (-1, 0)
Screenshot: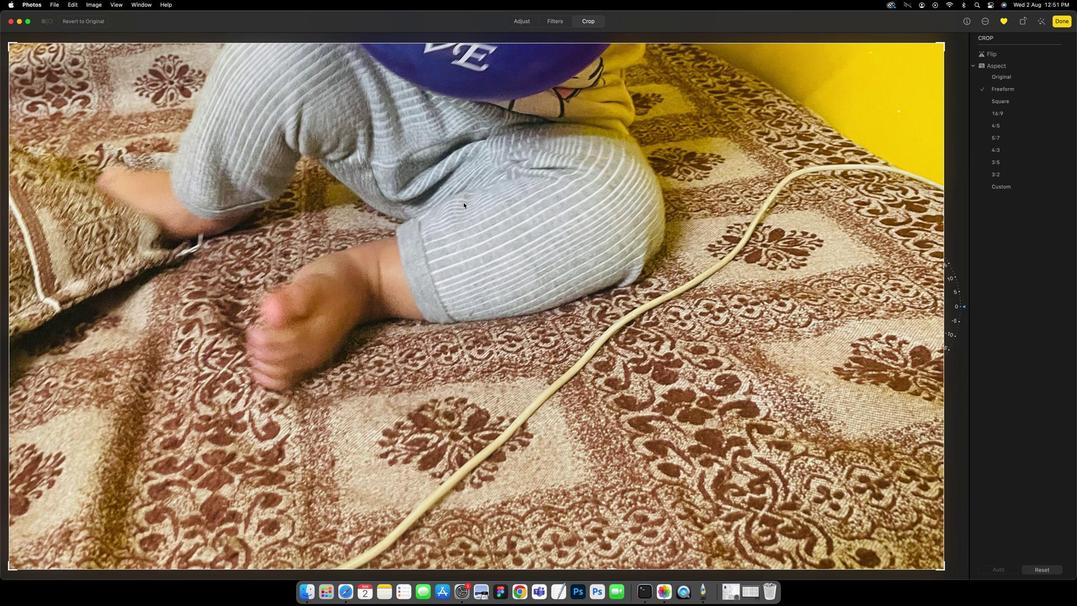 
Action: Mouse scrolled (461, 203) with delta (-1, -2)
Screenshot: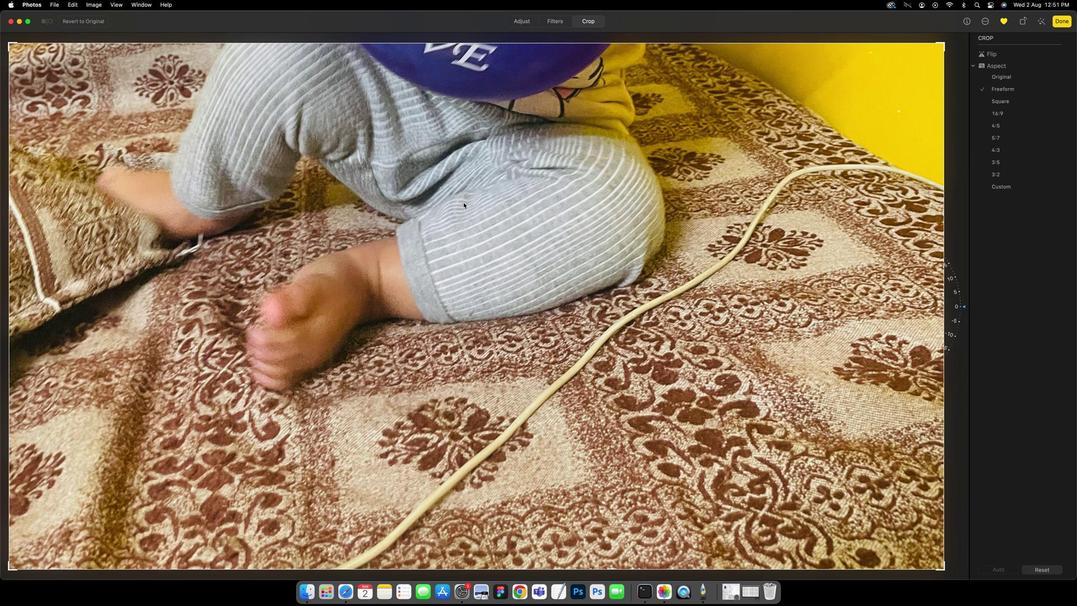 
Action: Mouse scrolled (461, 203) with delta (-1, -2)
Screenshot: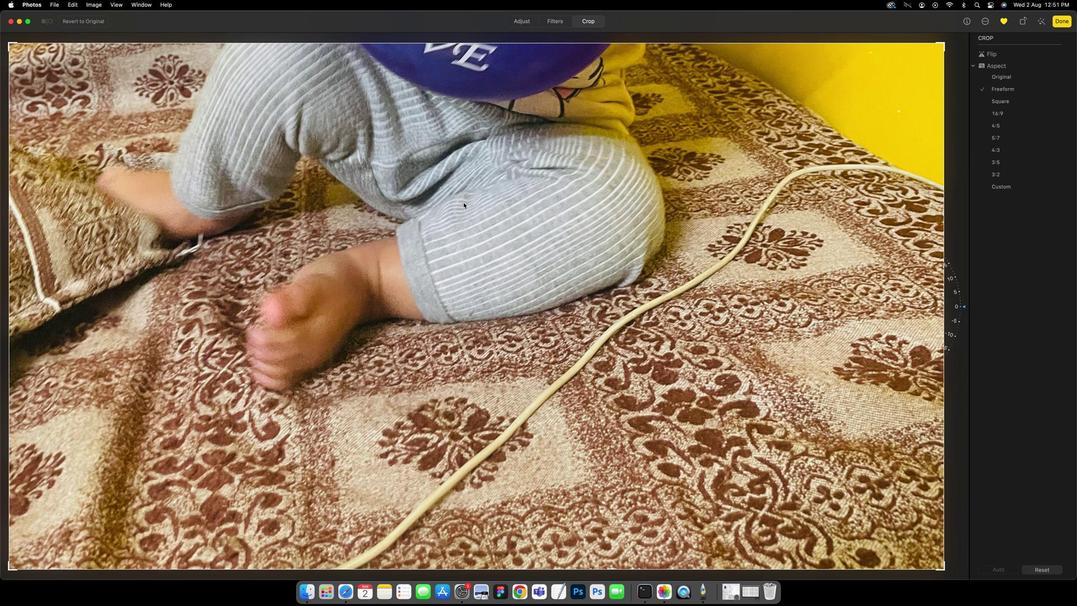 
Action: Mouse scrolled (461, 203) with delta (-1, -3)
Screenshot: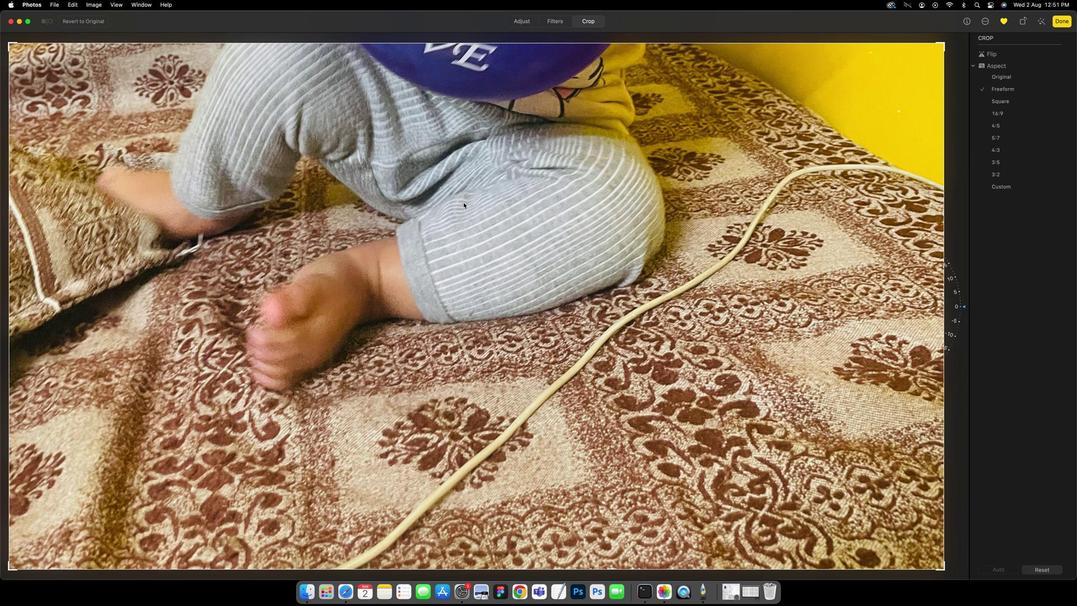 
Action: Mouse scrolled (461, 203) with delta (-1, -3)
Screenshot: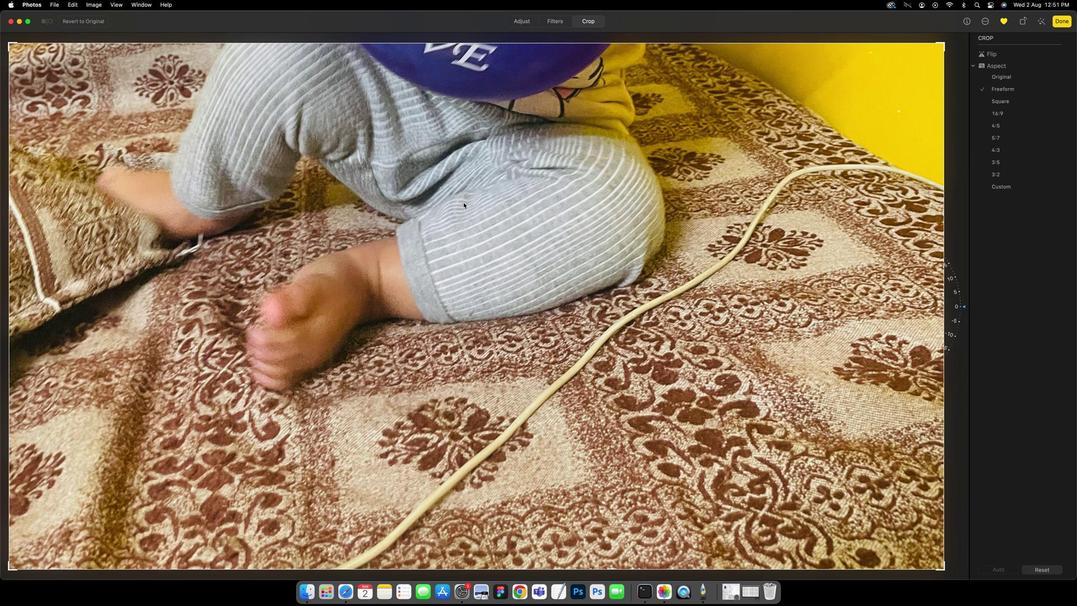 
Action: Mouse scrolled (461, 203) with delta (-1, -3)
Screenshot: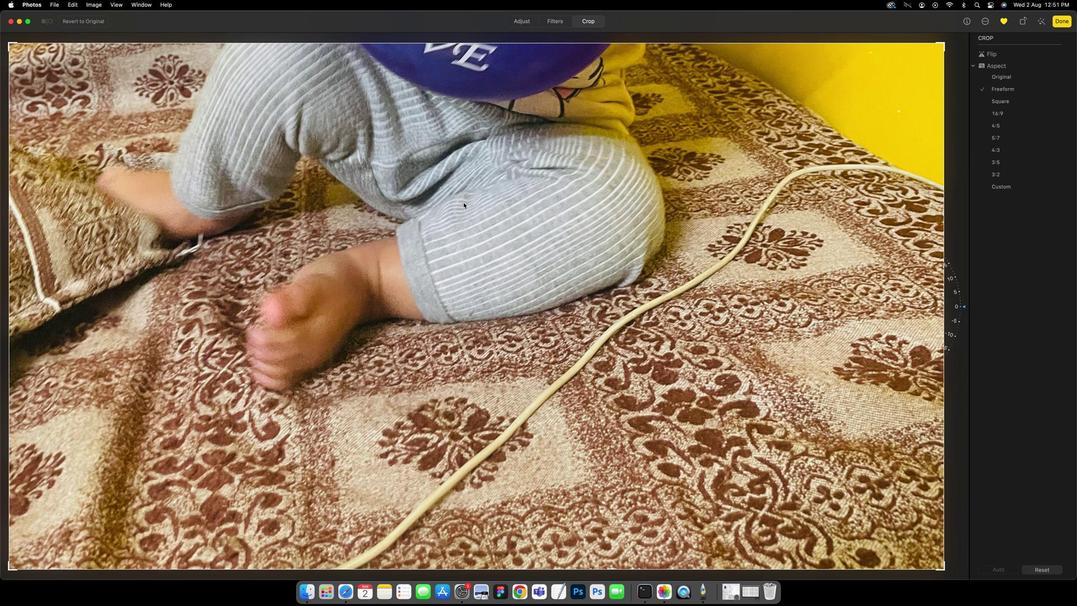 
Action: Mouse moved to (1039, 575)
Screenshot: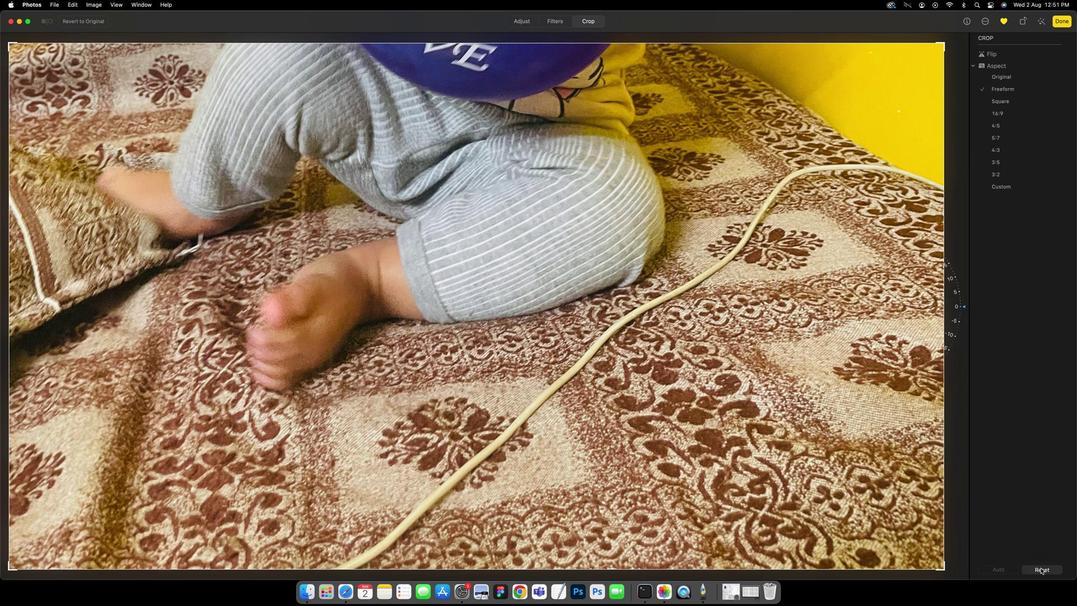 
Action: Mouse pressed left at (1039, 575)
Screenshot: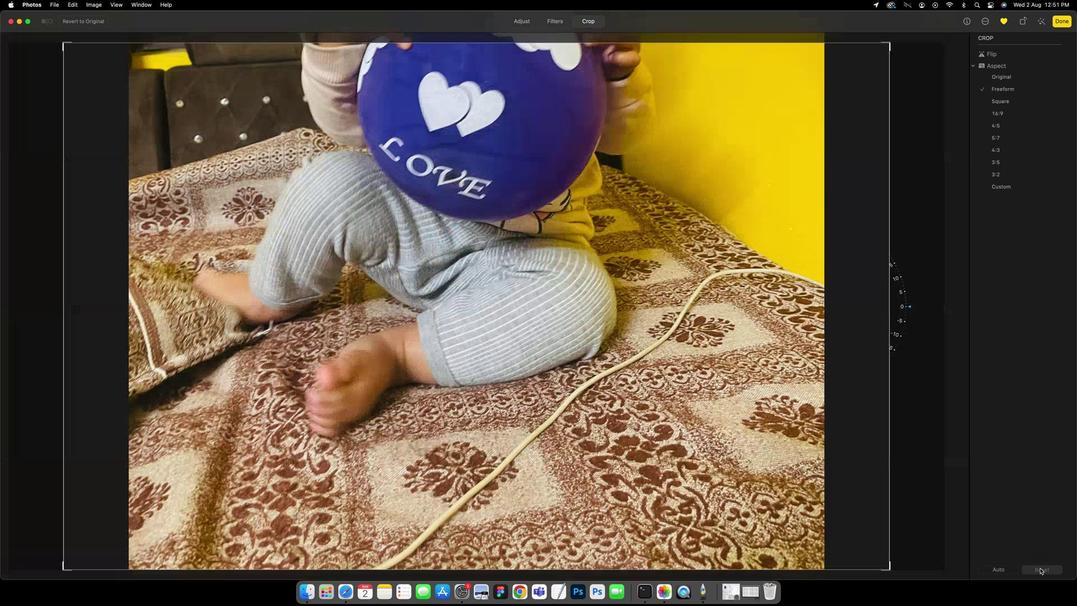 
Action: Mouse moved to (466, 39)
Screenshot: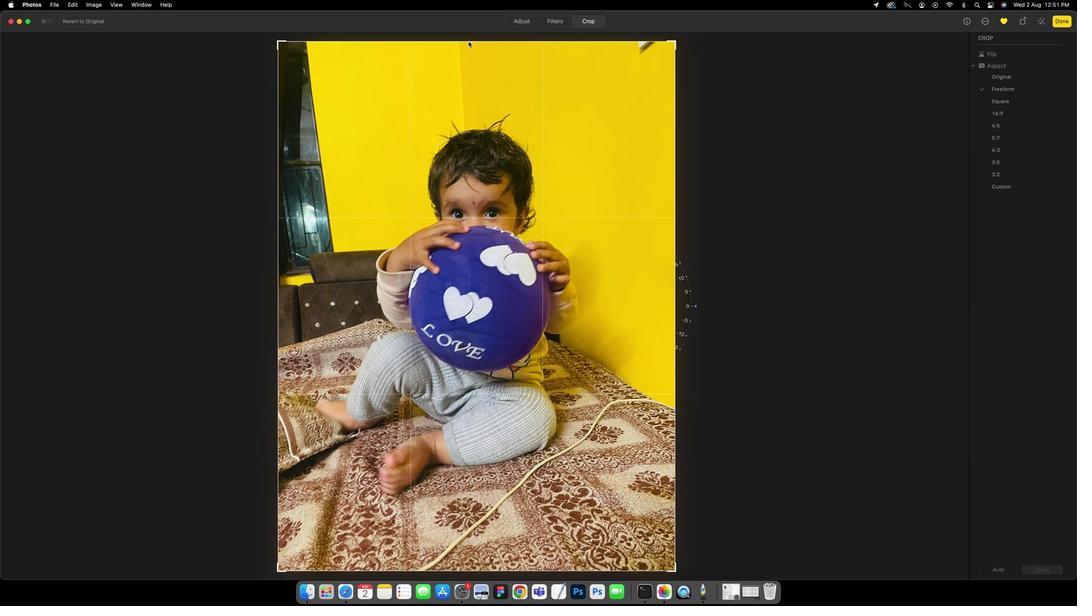 
Action: Mouse pressed left at (466, 39)
Screenshot: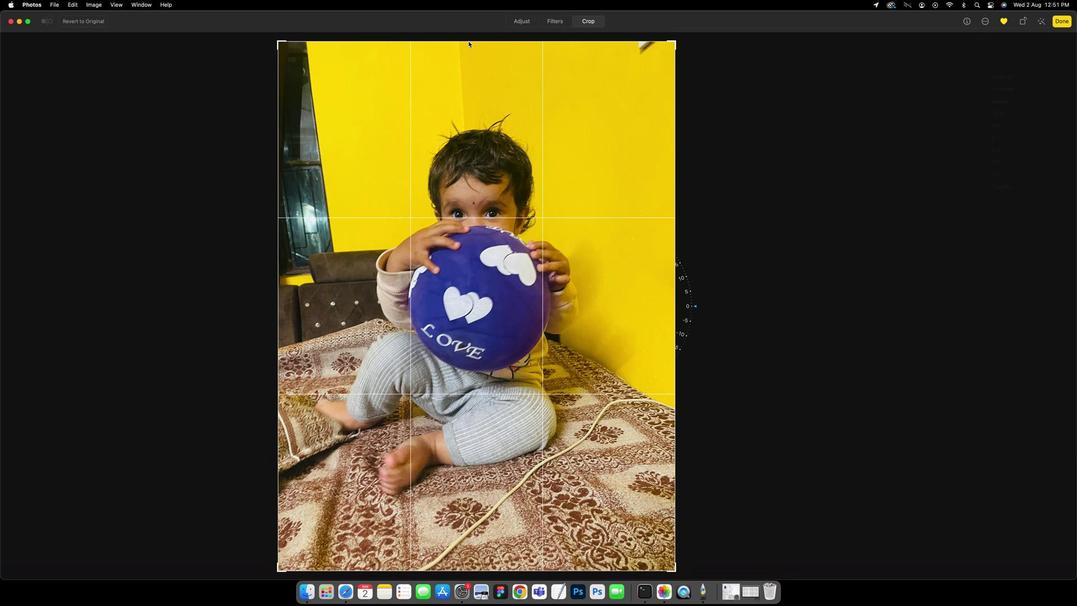 
Action: Mouse moved to (461, 39)
Screenshot: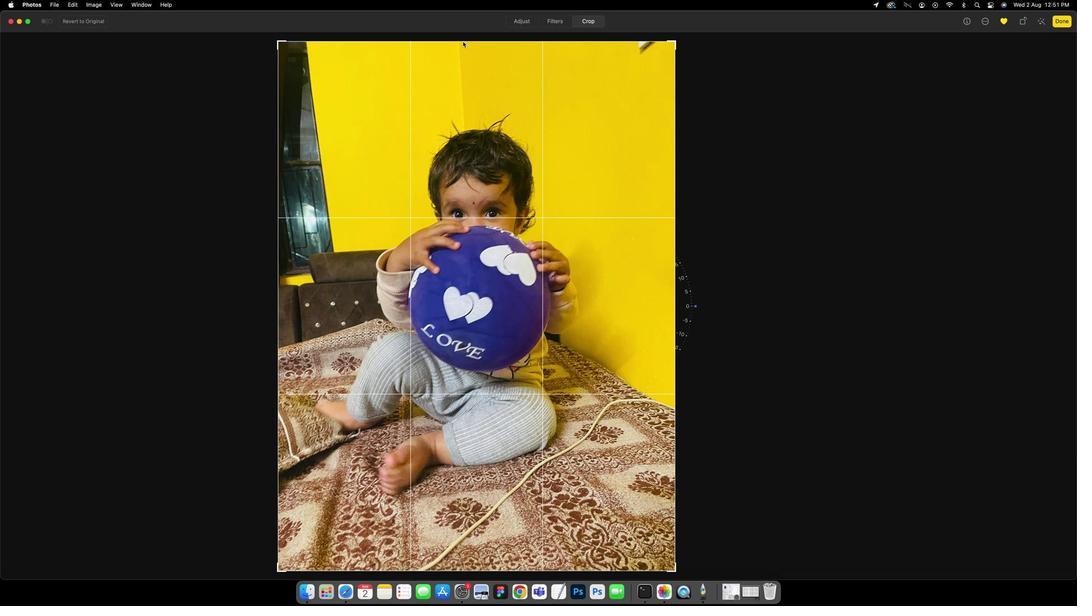 
Action: Mouse pressed left at (461, 39)
Screenshot: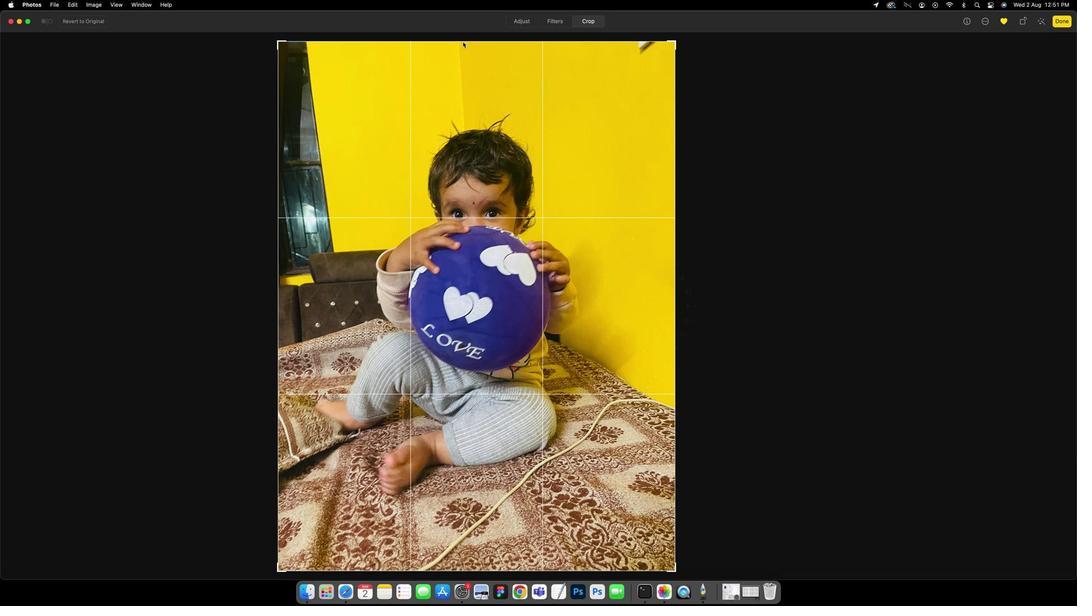 
Action: Mouse moved to (459, 111)
Screenshot: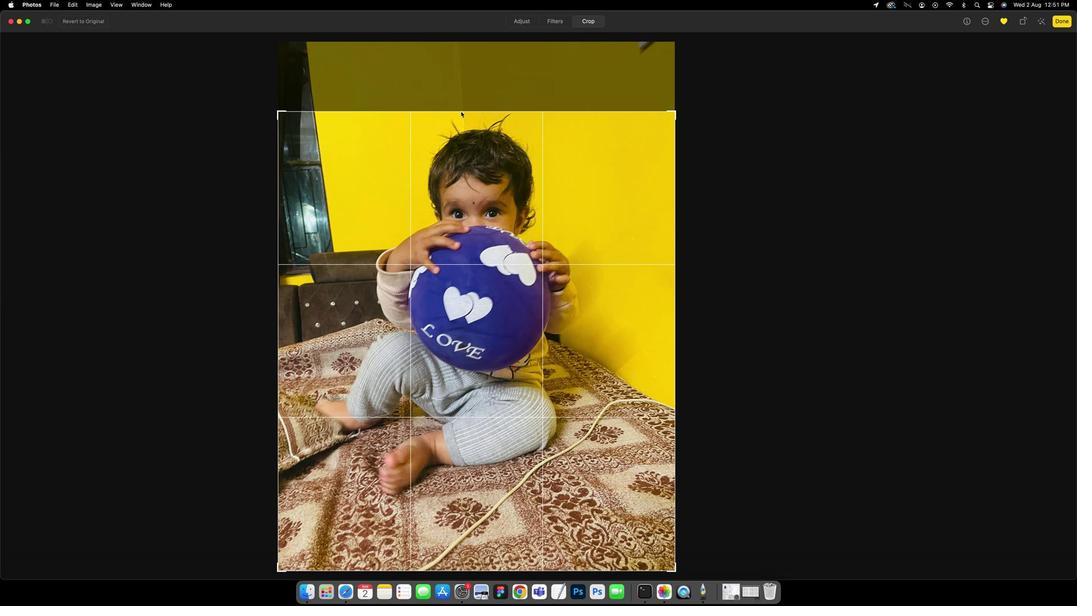 
Action: Key pressed '\x03'
Screenshot: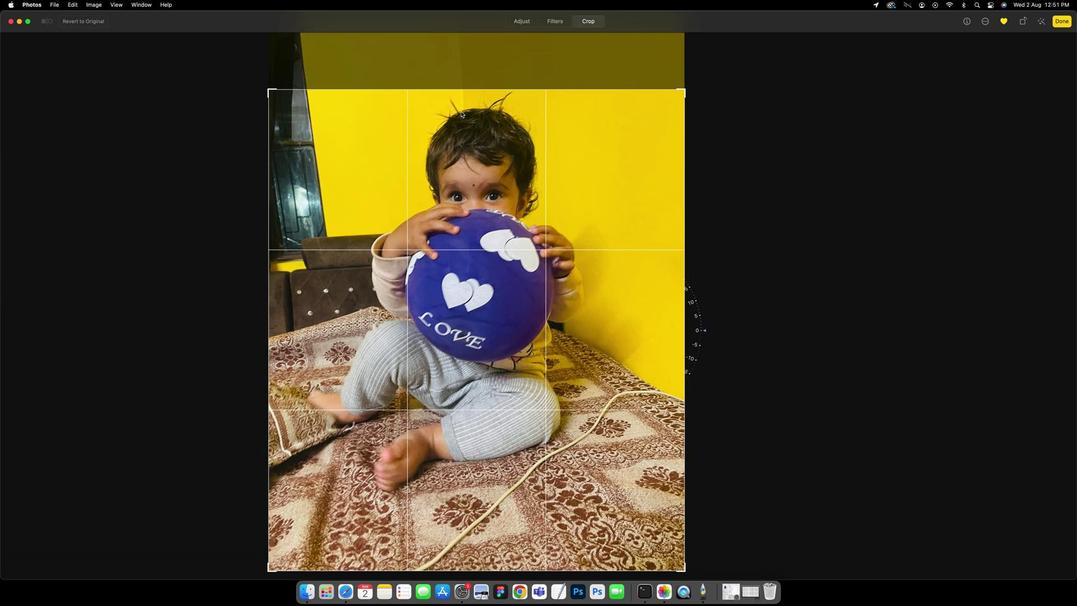 
Action: Mouse moved to (474, 579)
Screenshot: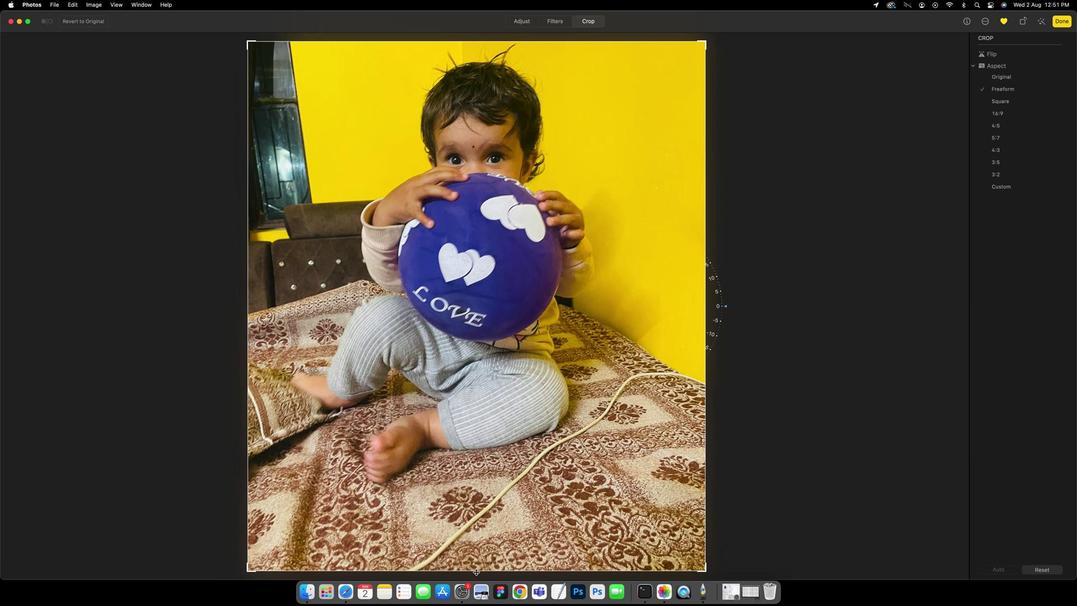 
Action: Mouse pressed left at (474, 579)
Screenshot: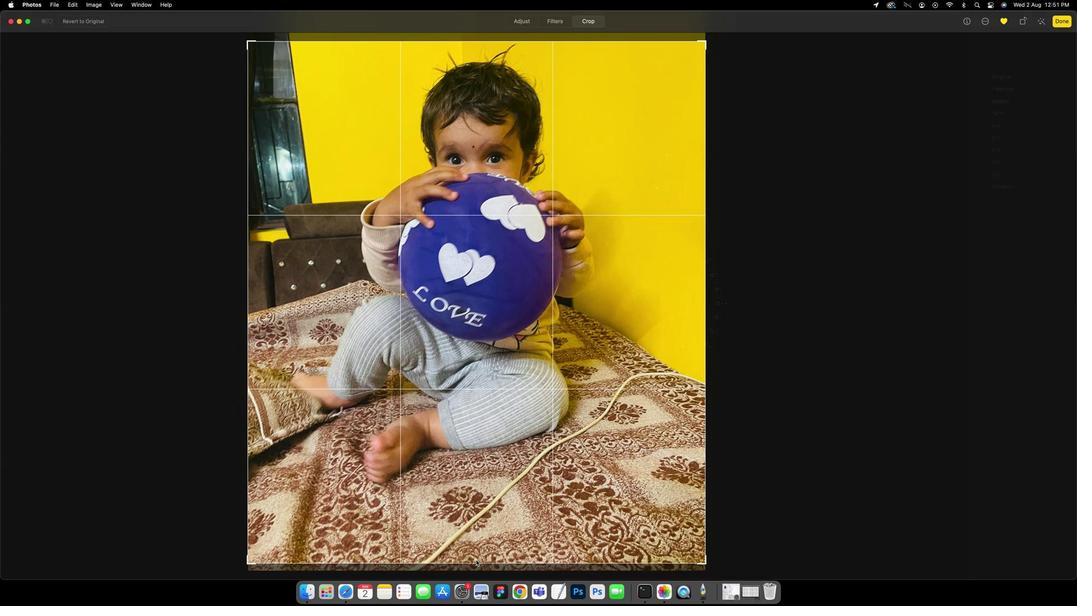 
Action: Mouse moved to (706, 284)
Screenshot: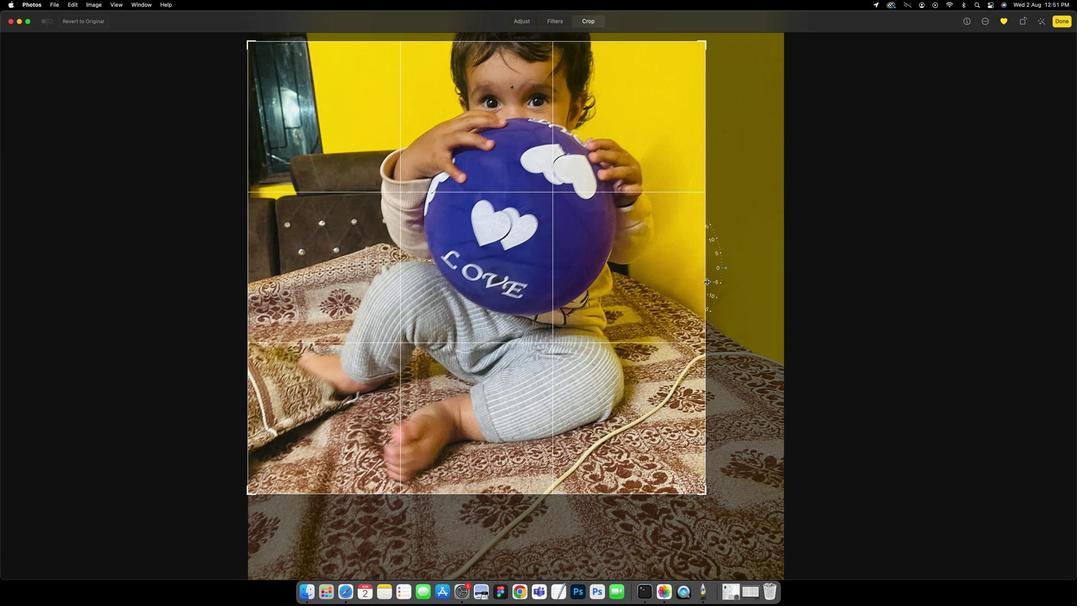 
Action: Mouse pressed left at (706, 284)
Screenshot: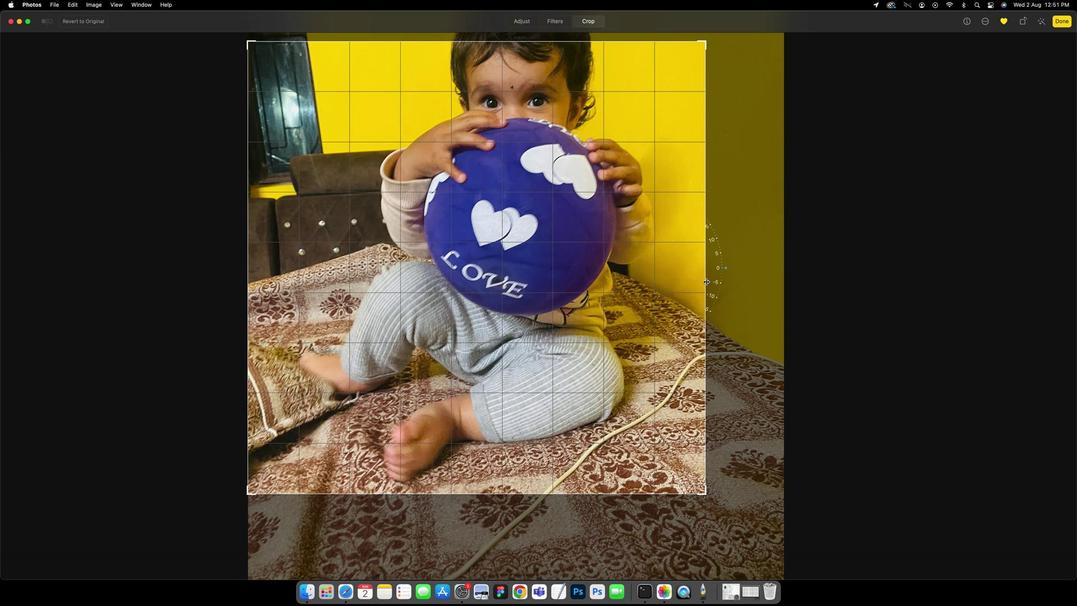 
Action: Mouse moved to (675, 280)
Screenshot: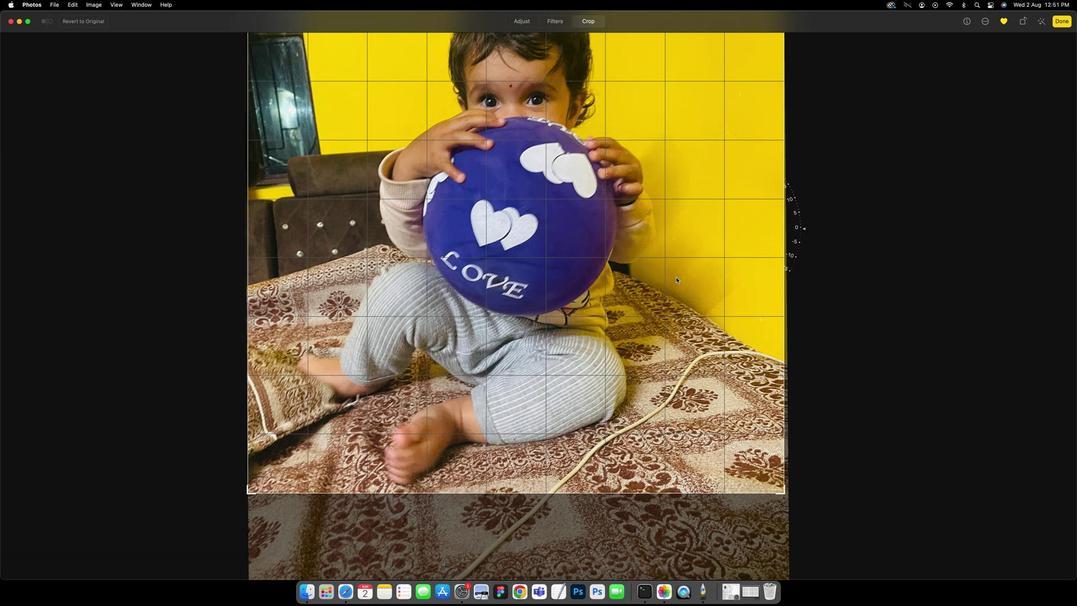 
Action: Mouse pressed left at (675, 280)
Screenshot: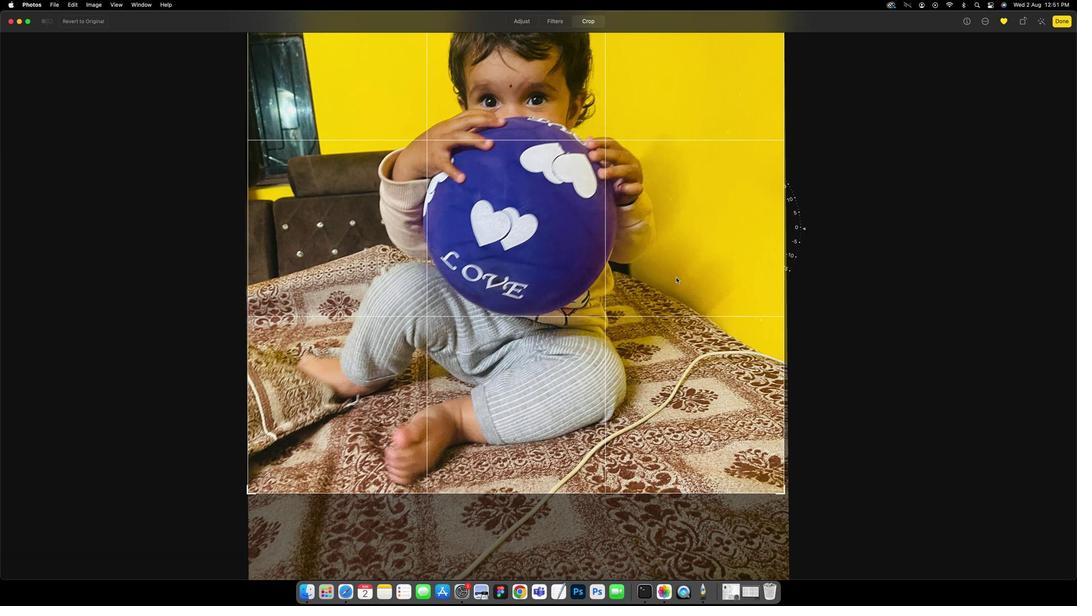 
Action: Mouse moved to (805, 229)
Screenshot: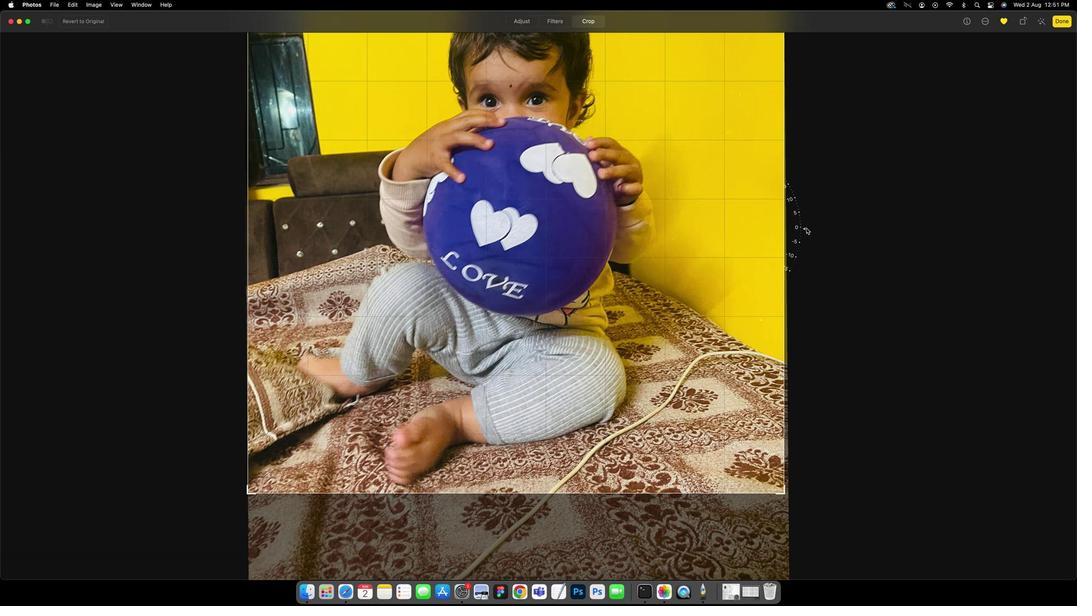 
Action: Mouse pressed left at (805, 229)
Screenshot: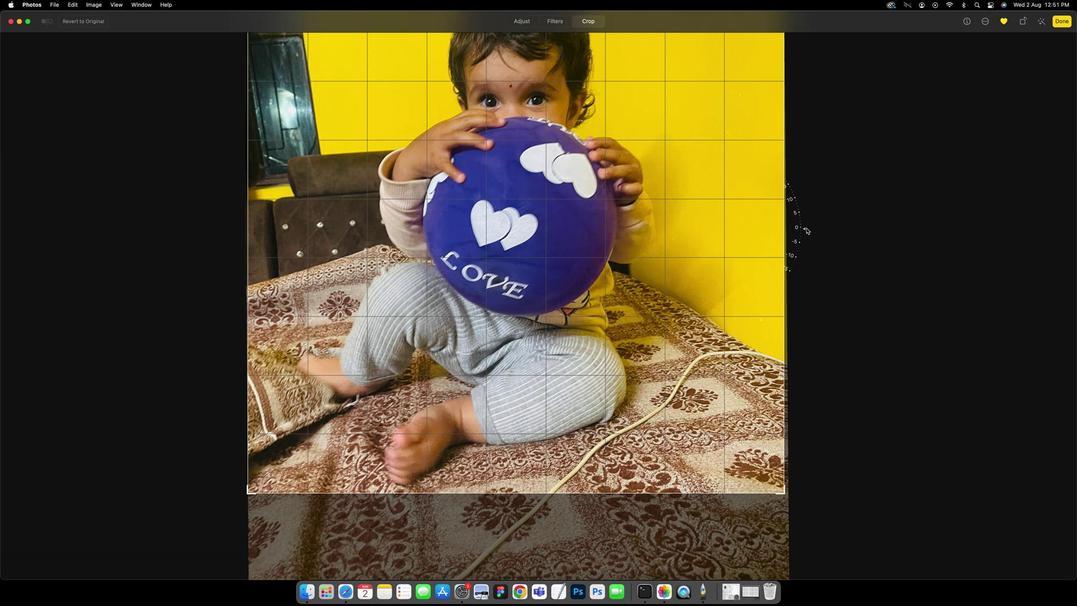 
Action: Mouse moved to (630, 215)
Screenshot: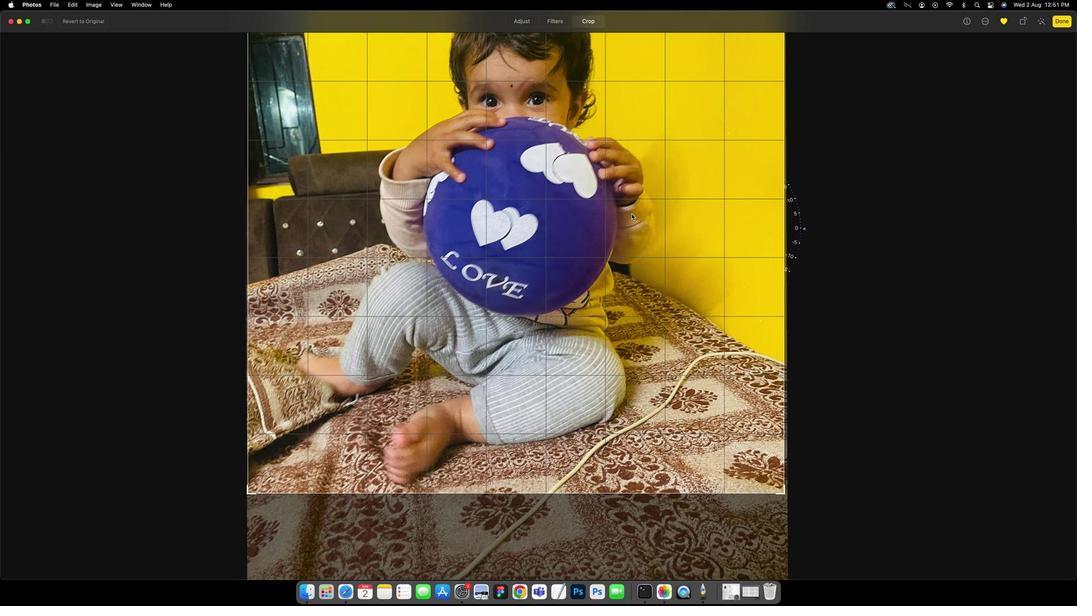 
Action: Mouse scrolled (630, 215) with delta (-1, -1)
Screenshot: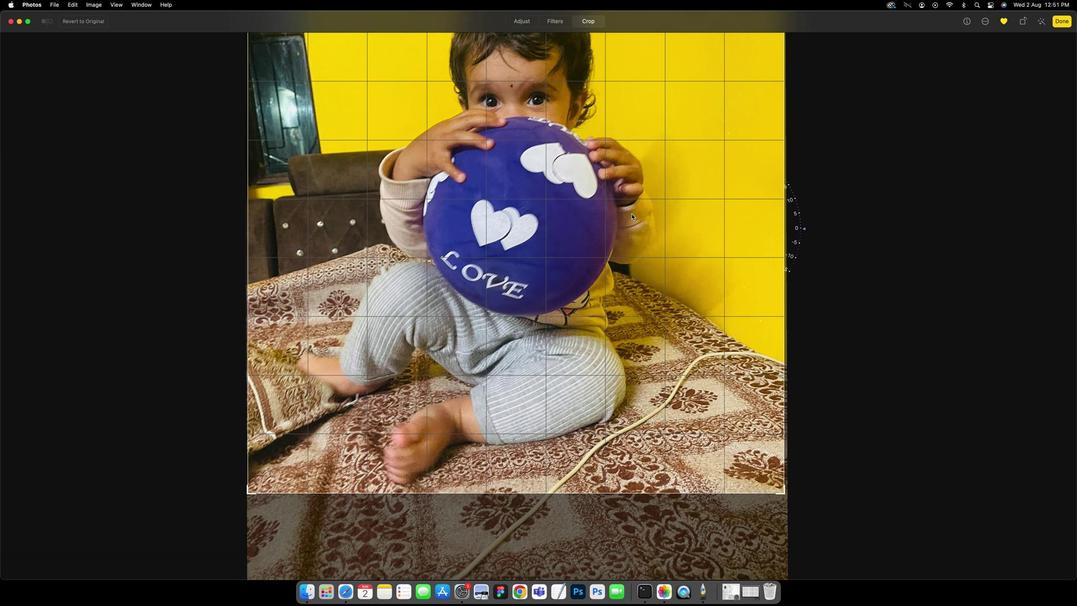 
Action: Mouse scrolled (630, 215) with delta (-1, -1)
Screenshot: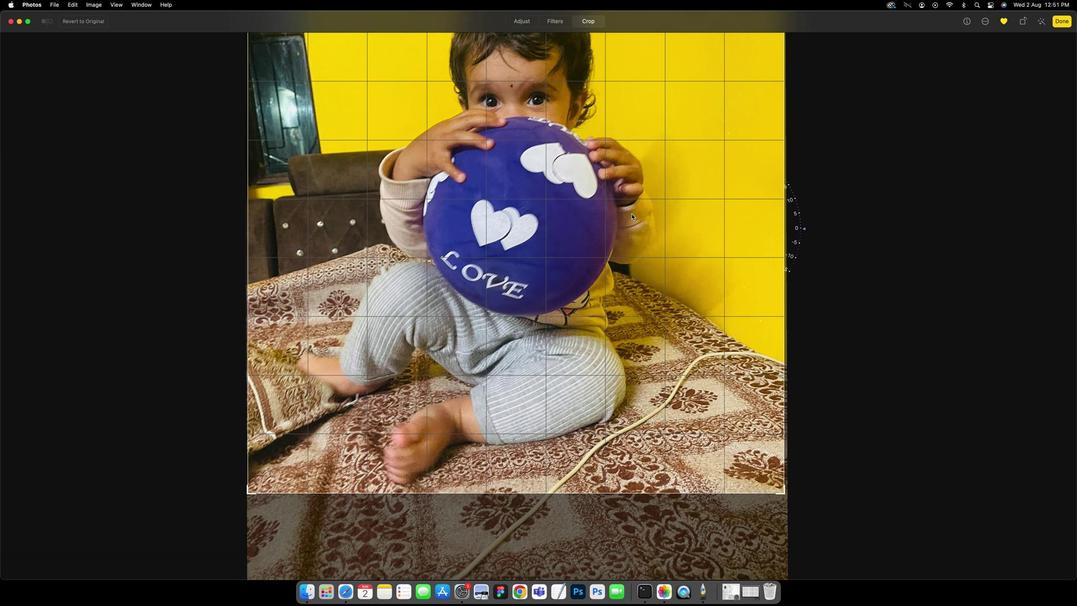 
Action: Mouse scrolled (630, 215) with delta (-1, 0)
Screenshot: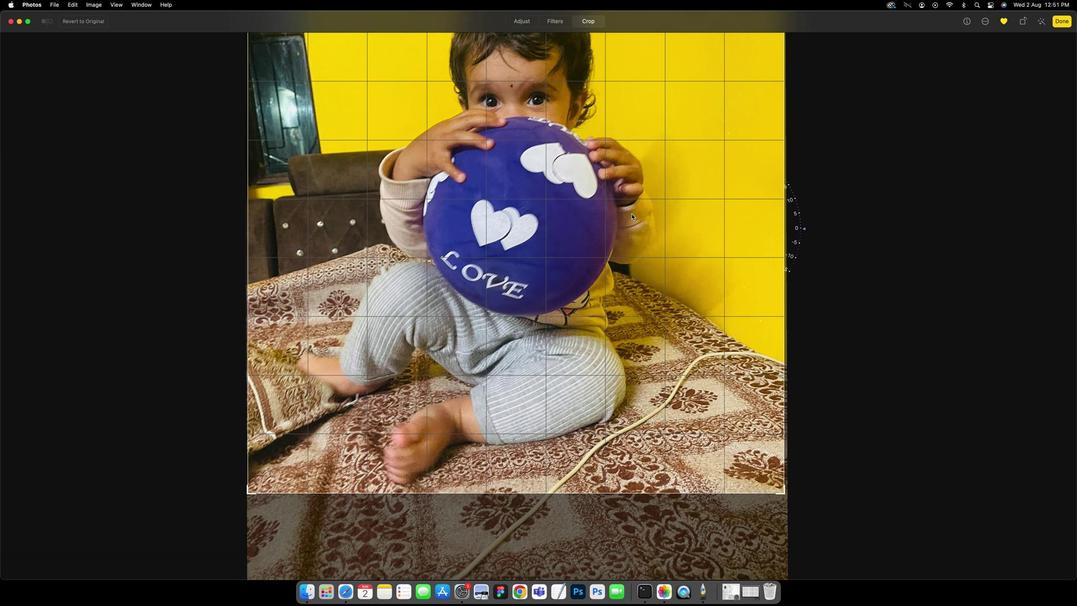 
Action: Mouse scrolled (630, 215) with delta (-1, 0)
Screenshot: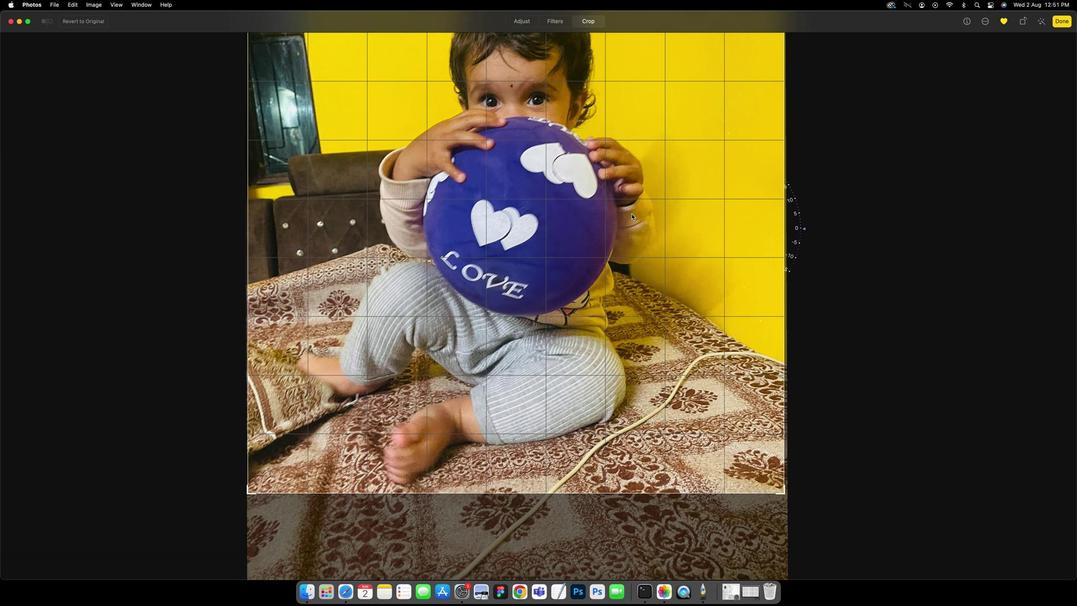 
Action: Mouse scrolled (630, 215) with delta (-1, 0)
Screenshot: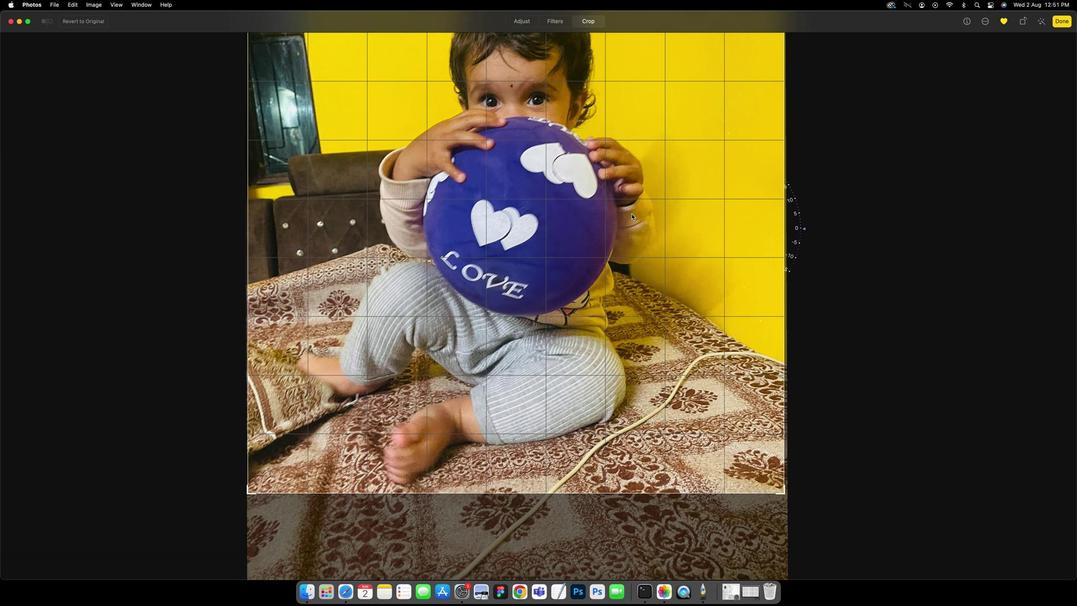 
Action: Mouse scrolled (630, 215) with delta (-1, -2)
Screenshot: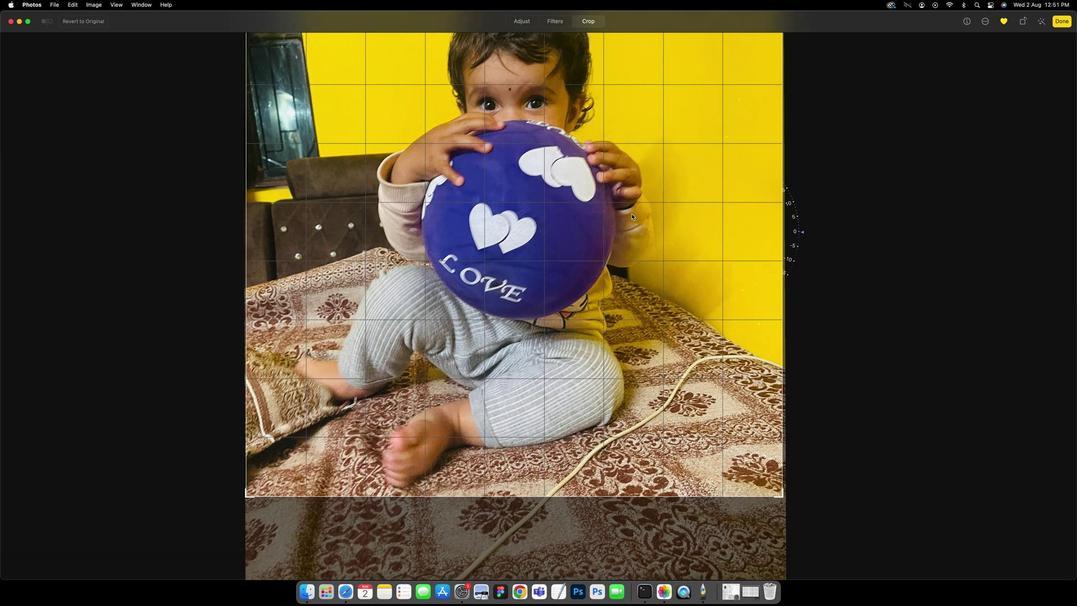 
Action: Mouse scrolled (630, 215) with delta (-1, -2)
Screenshot: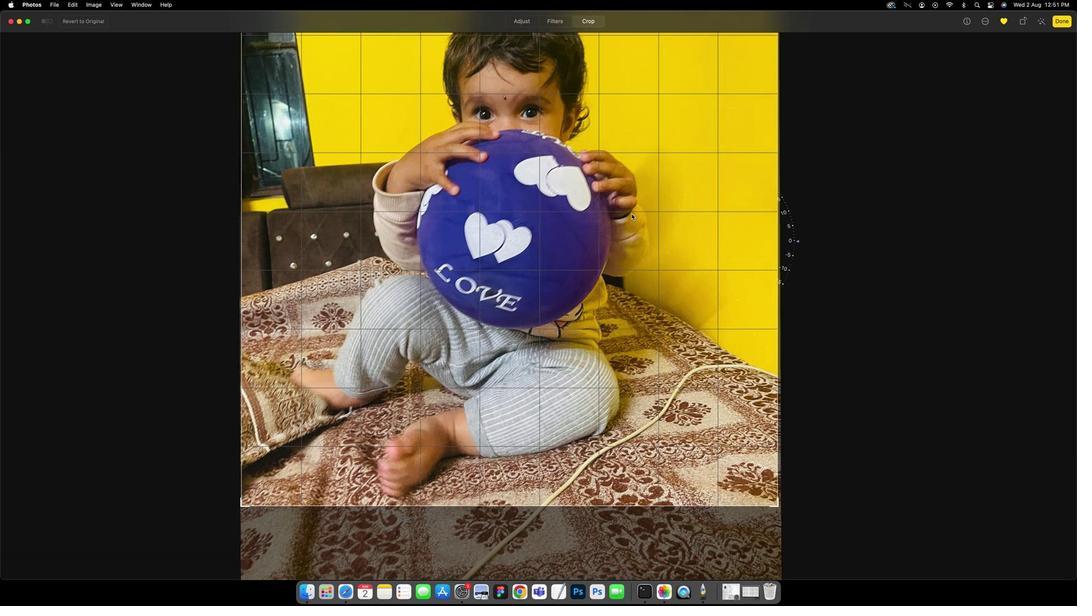 
Action: Mouse moved to (1056, 23)
Screenshot: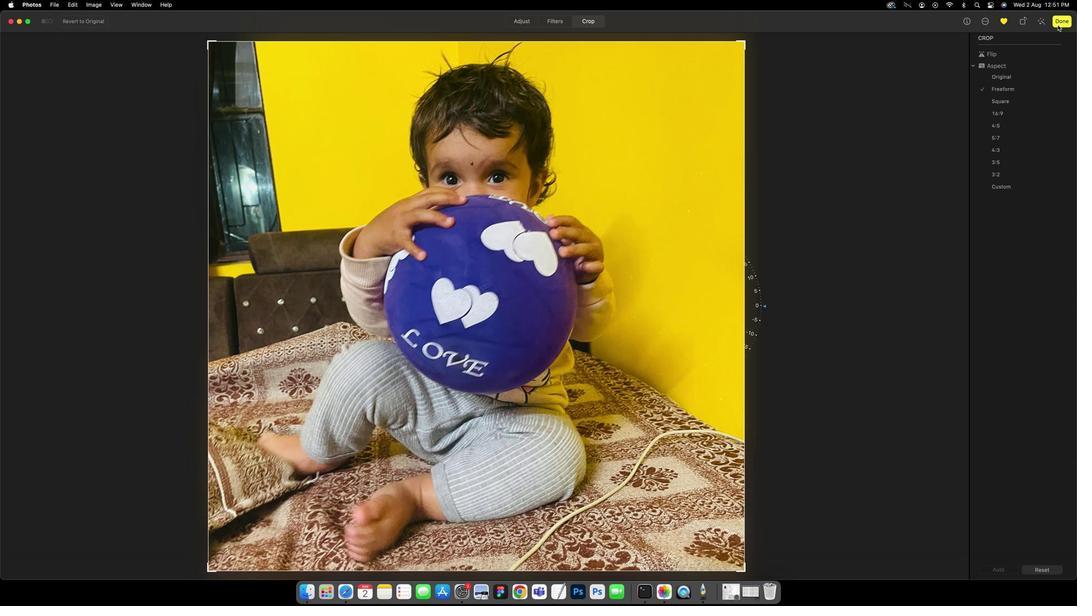 
Action: Mouse pressed left at (1056, 23)
Screenshot: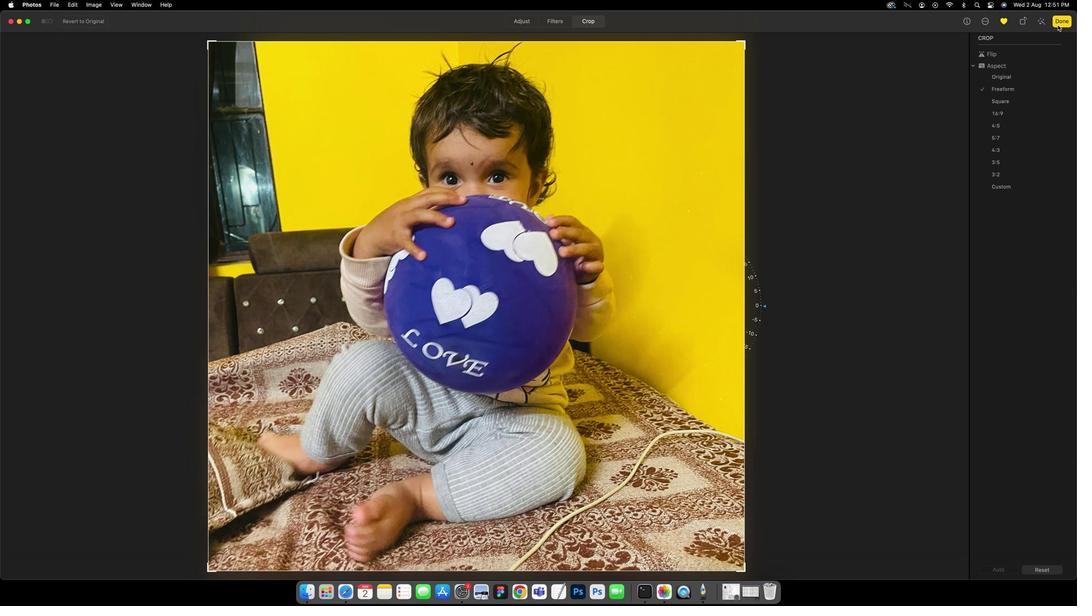 
Action: Mouse moved to (1017, 157)
Screenshot: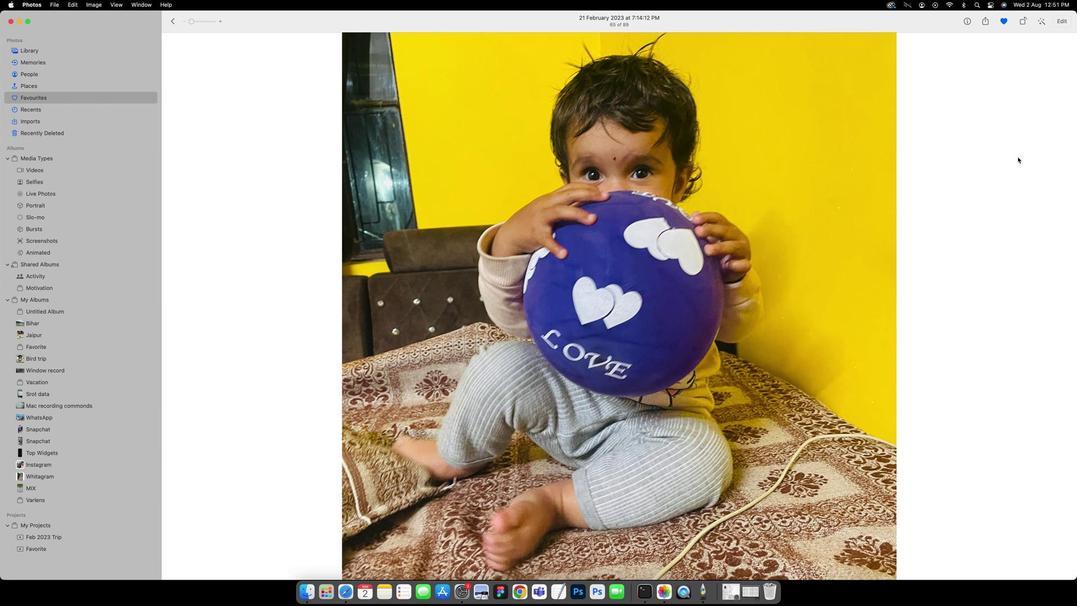 
Action: Mouse pressed left at (1017, 157)
Screenshot: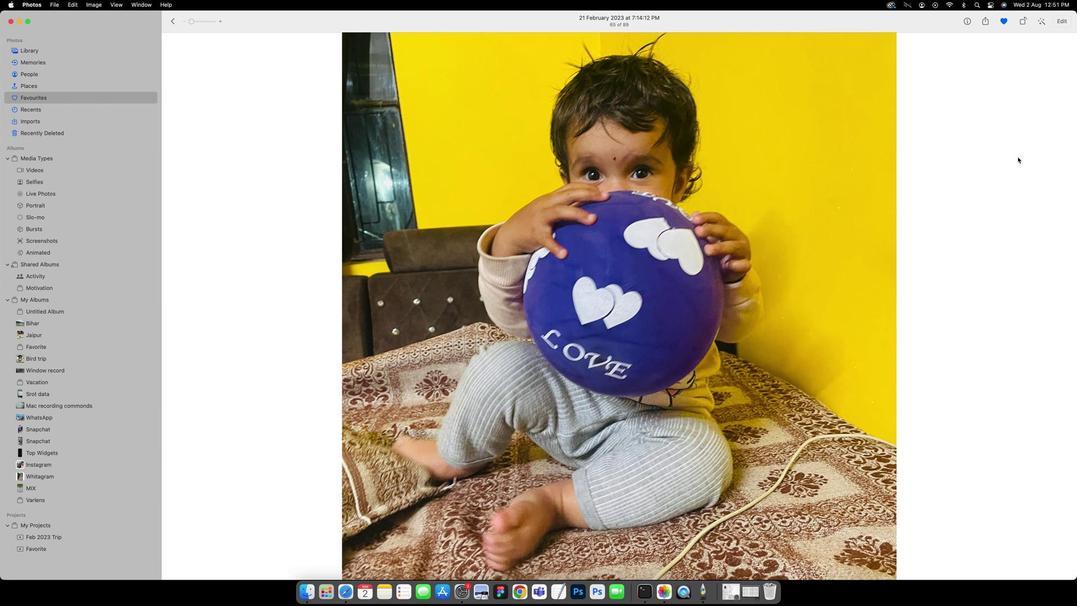 
